 Task: Research Airbnb options in Curicó, Chile from 12th  December, 2023 to 15th December, 2023 for 3 adults.2 bedrooms having 3 beds and 1 bathroom. Property type can be flat. Look for 3 properties as per requirement.
Action: Mouse moved to (514, 98)
Screenshot: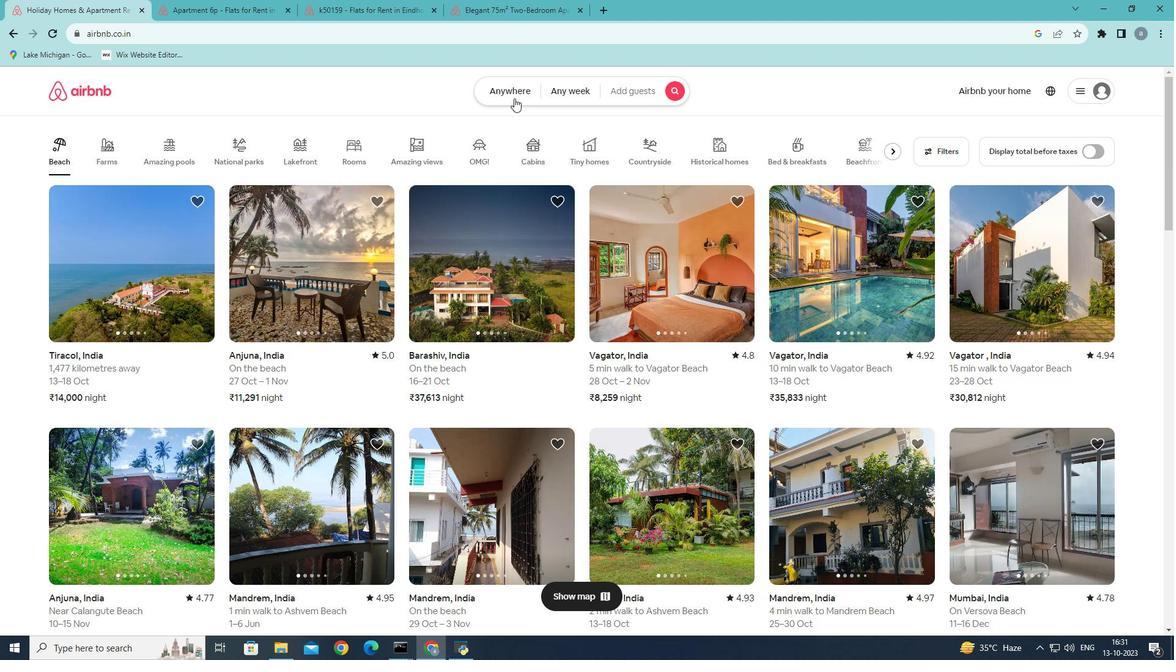
Action: Mouse pressed left at (514, 98)
Screenshot: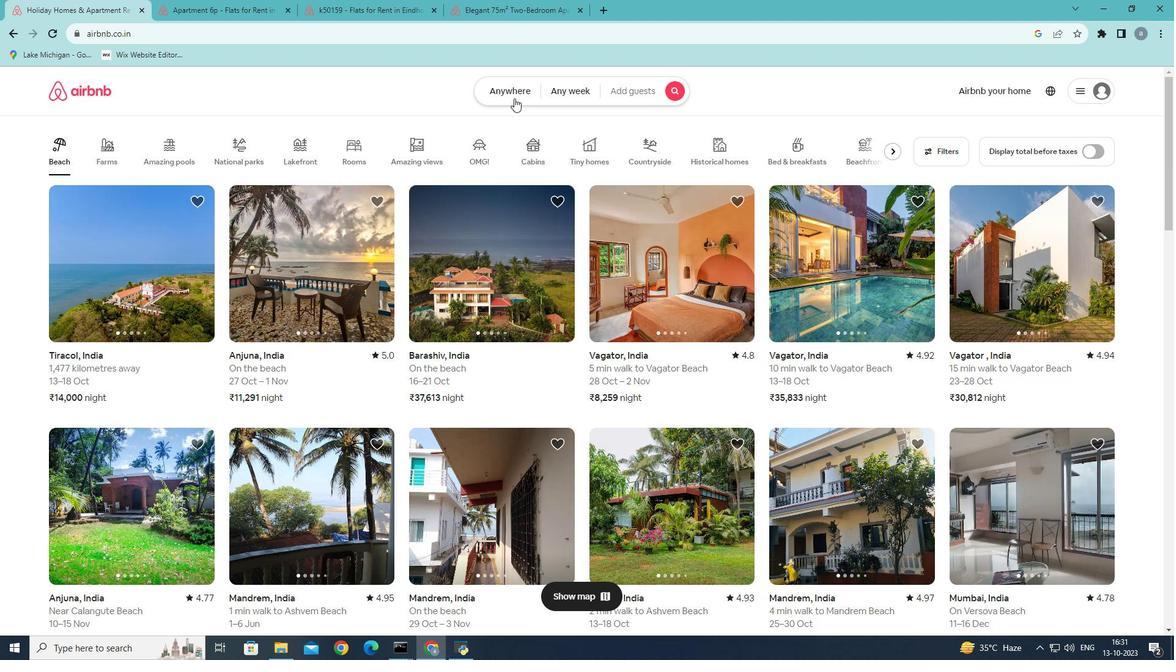 
Action: Mouse moved to (367, 143)
Screenshot: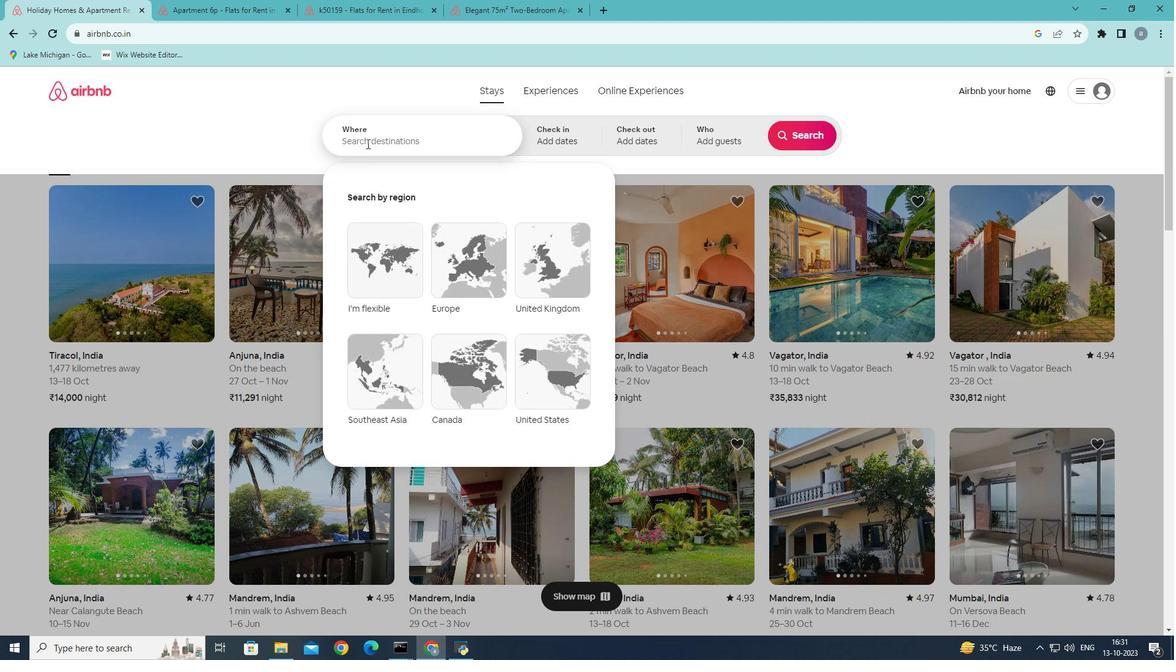 
Action: Mouse pressed left at (367, 143)
Screenshot: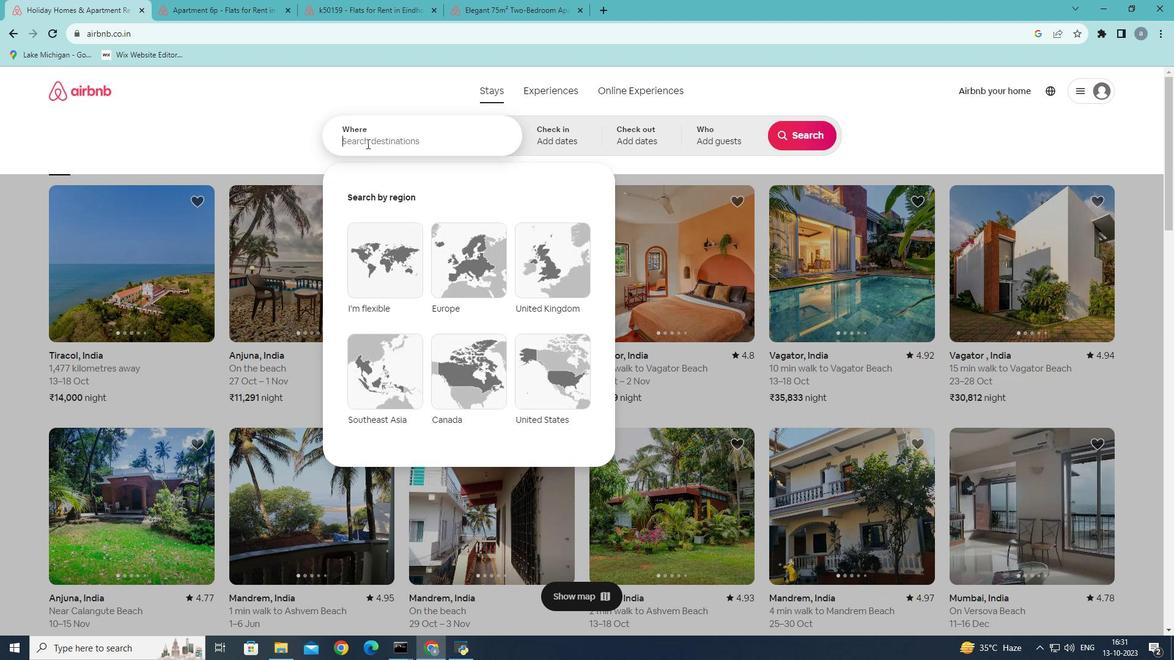 
Action: Key pressed <Key.shift>Curico
Screenshot: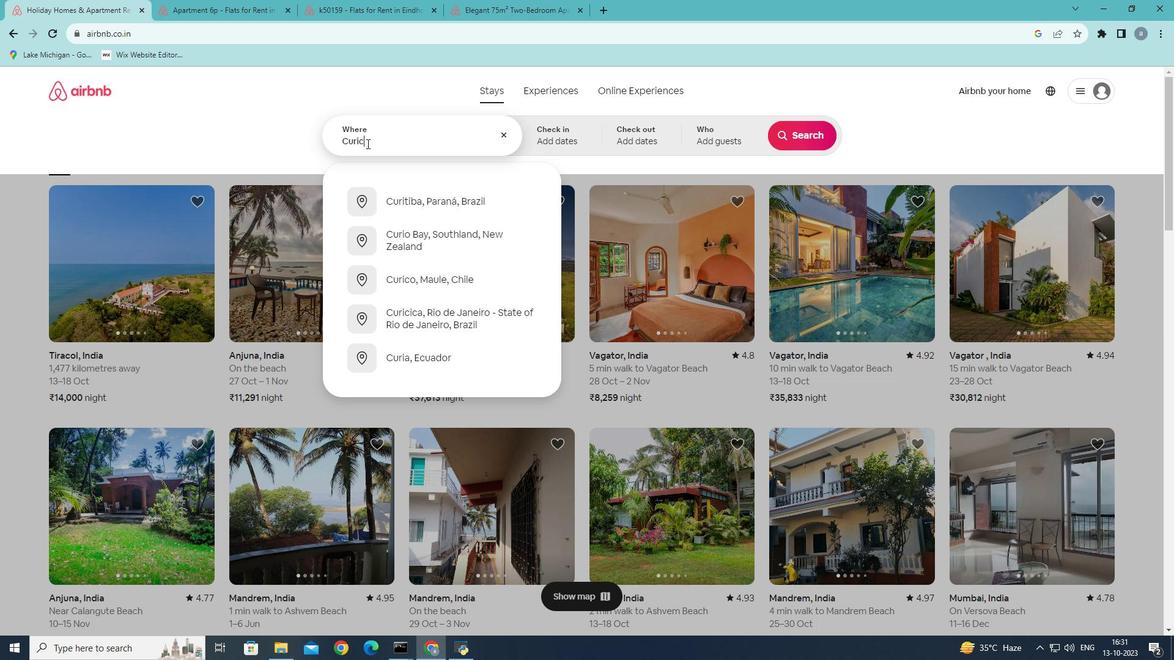 
Action: Mouse moved to (427, 209)
Screenshot: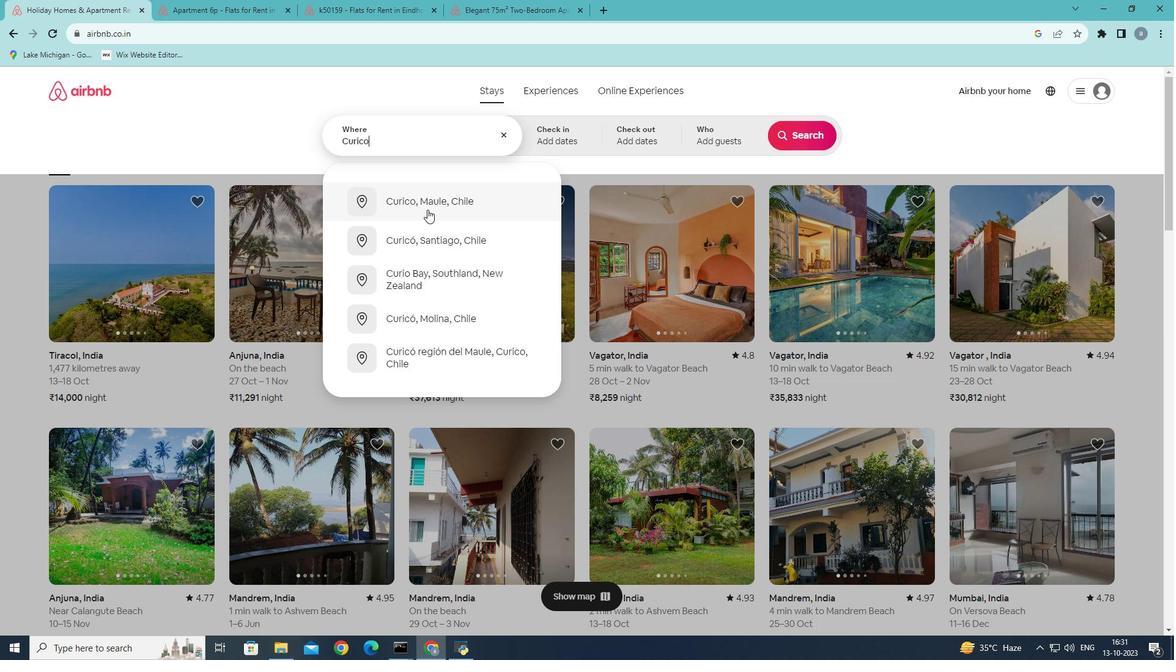 
Action: Mouse pressed left at (427, 209)
Screenshot: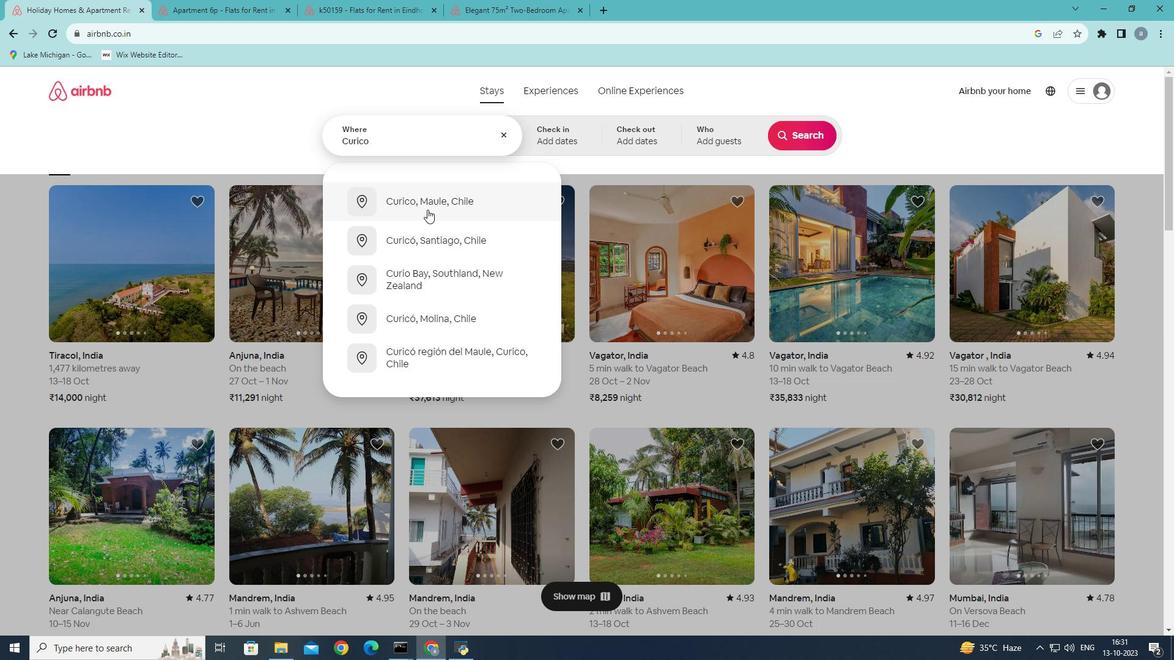 
Action: Mouse moved to (797, 232)
Screenshot: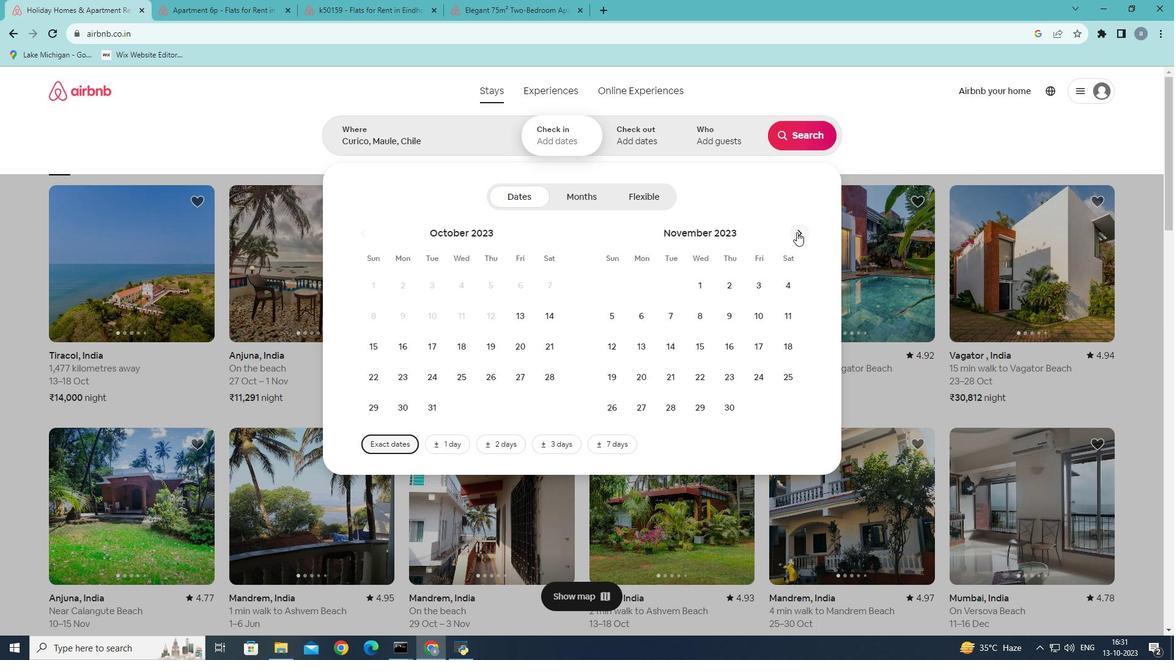 
Action: Mouse pressed left at (797, 232)
Screenshot: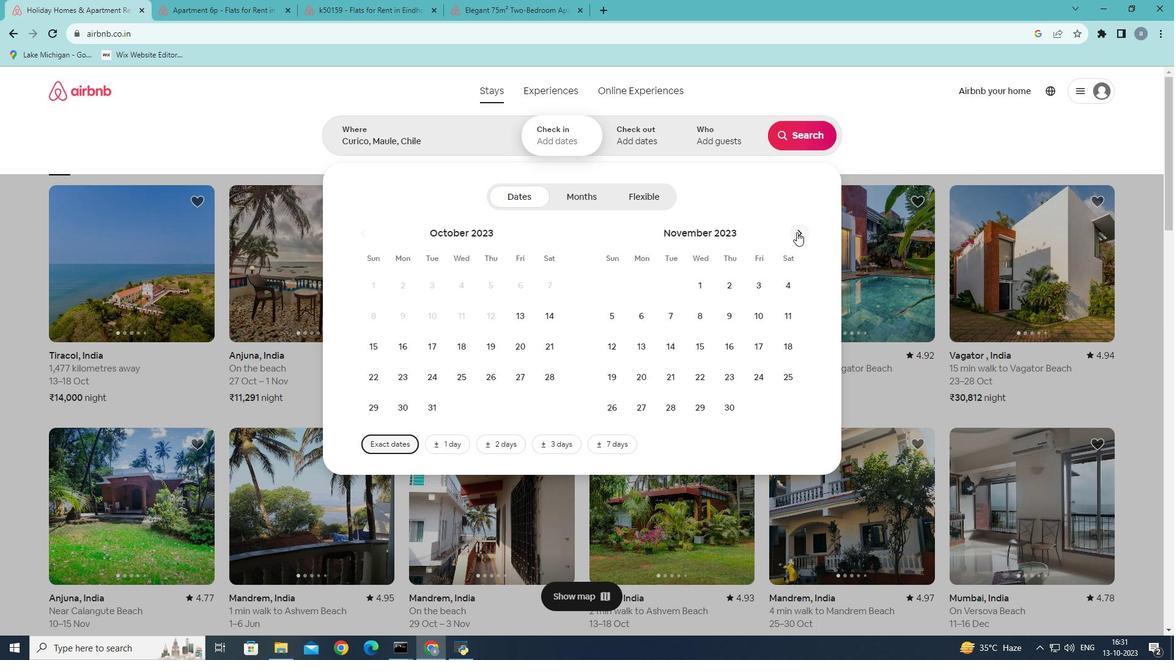 
Action: Mouse pressed left at (797, 232)
Screenshot: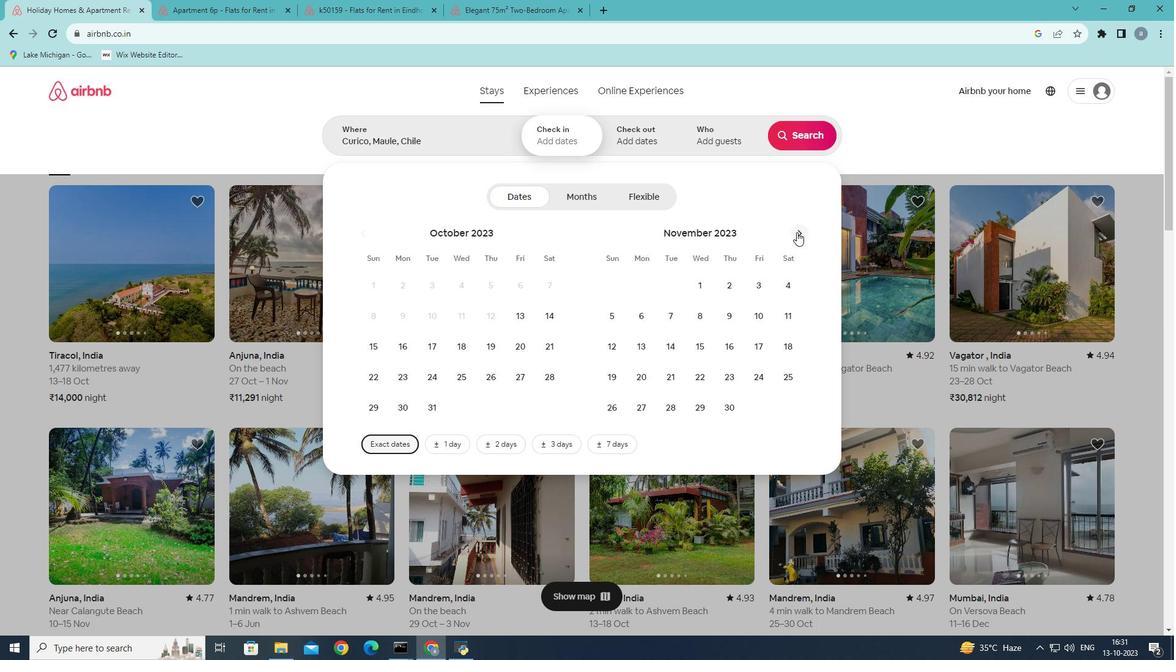 
Action: Mouse moved to (666, 342)
Screenshot: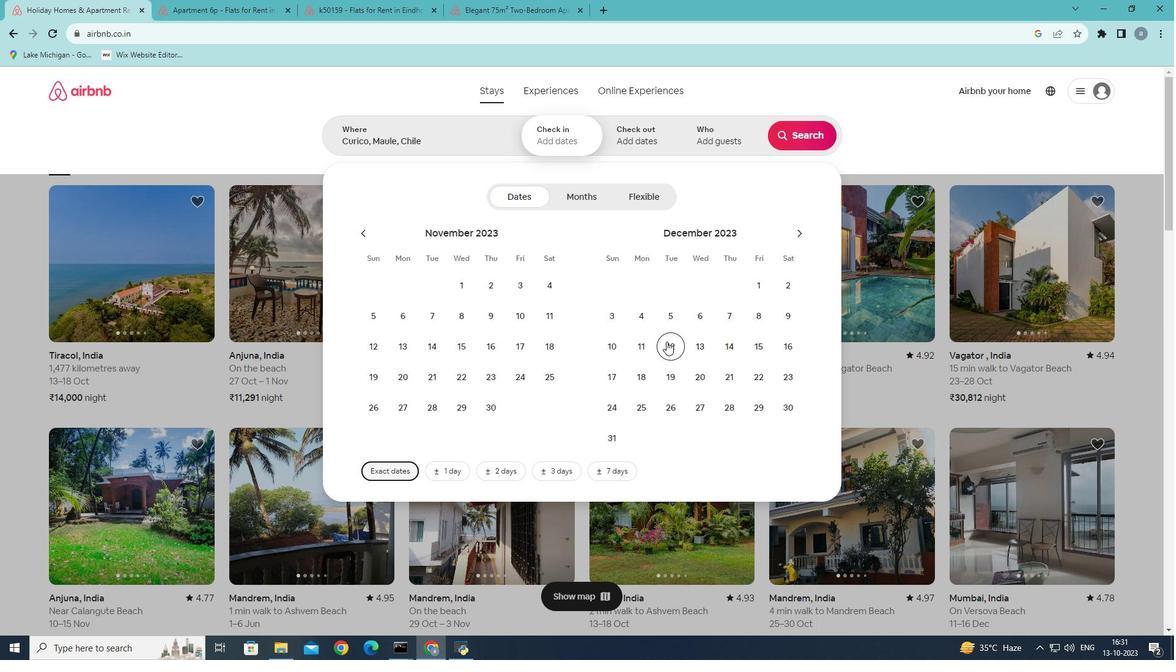 
Action: Mouse pressed left at (666, 342)
Screenshot: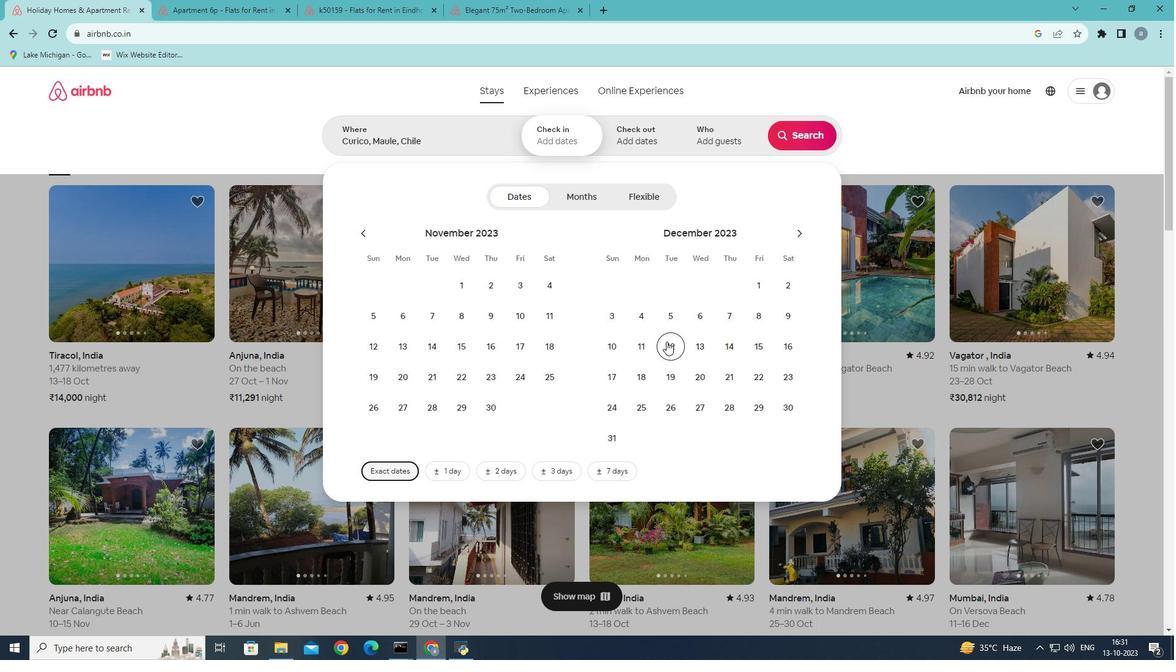 
Action: Mouse moved to (764, 346)
Screenshot: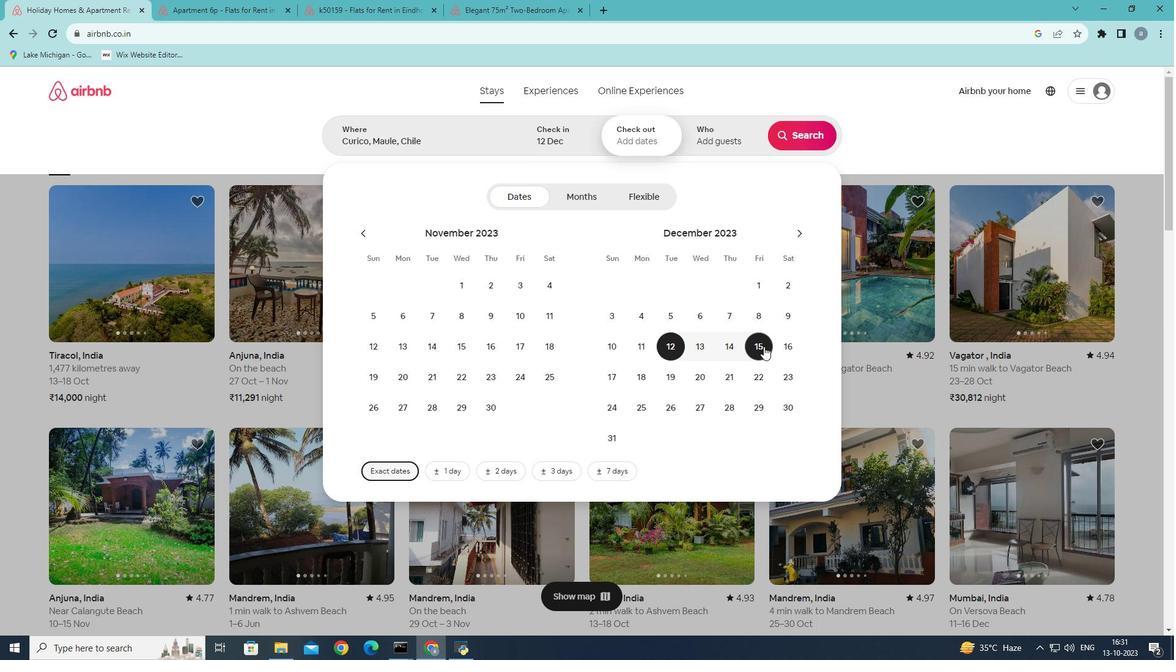 
Action: Mouse pressed left at (764, 346)
Screenshot: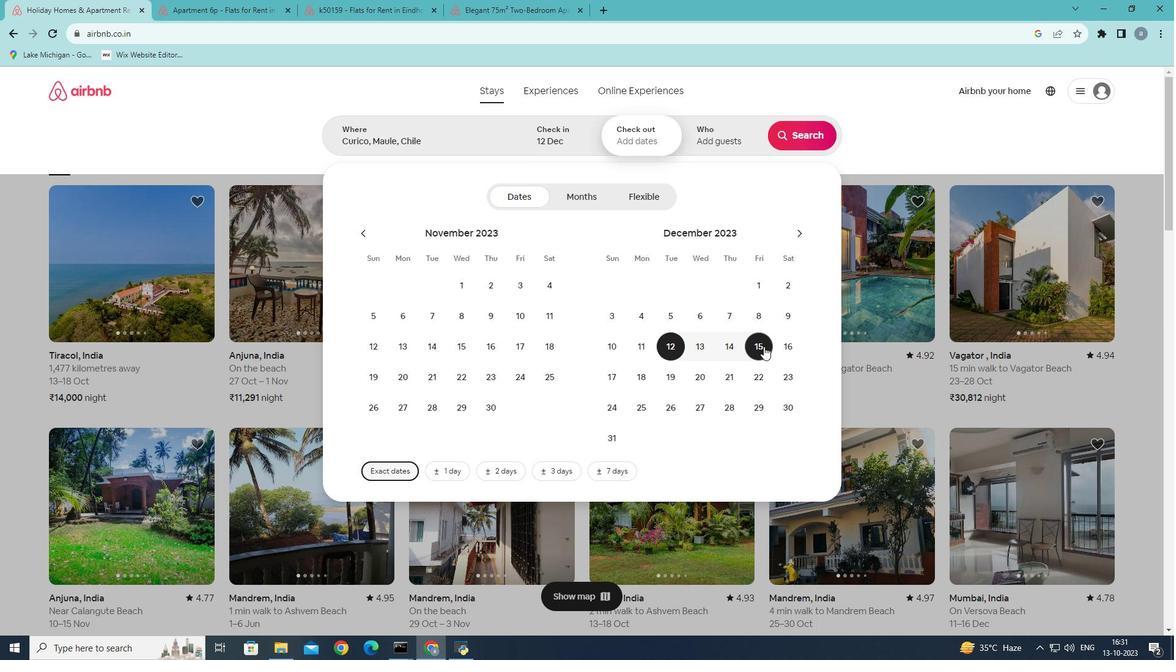 
Action: Mouse moved to (739, 137)
Screenshot: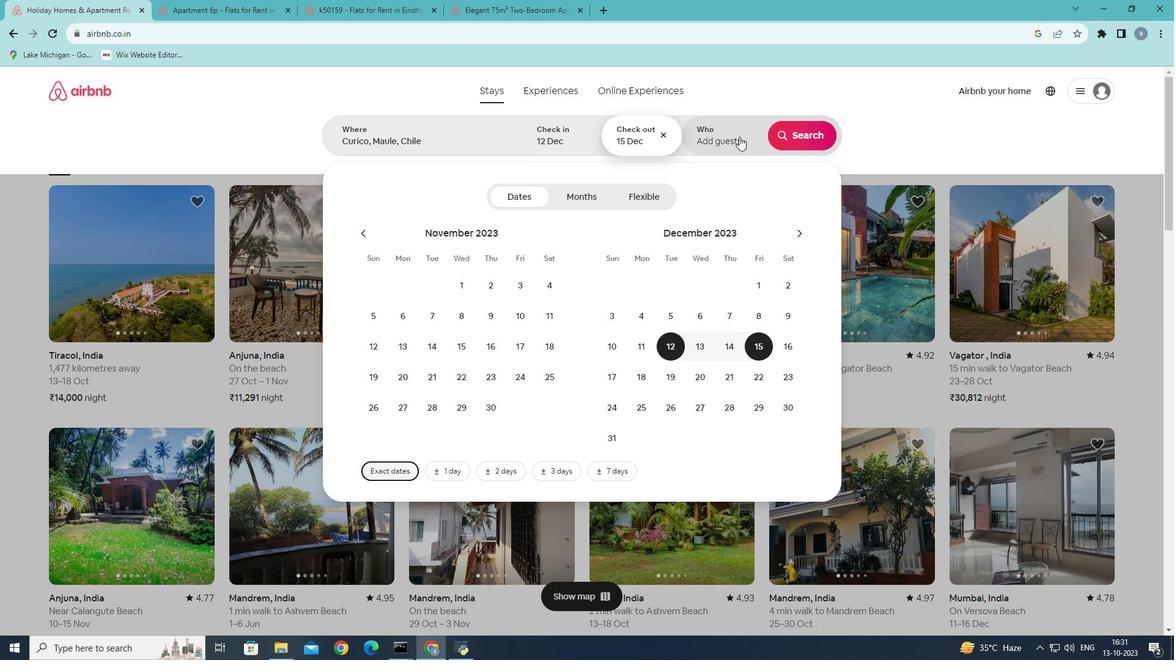 
Action: Mouse pressed left at (739, 137)
Screenshot: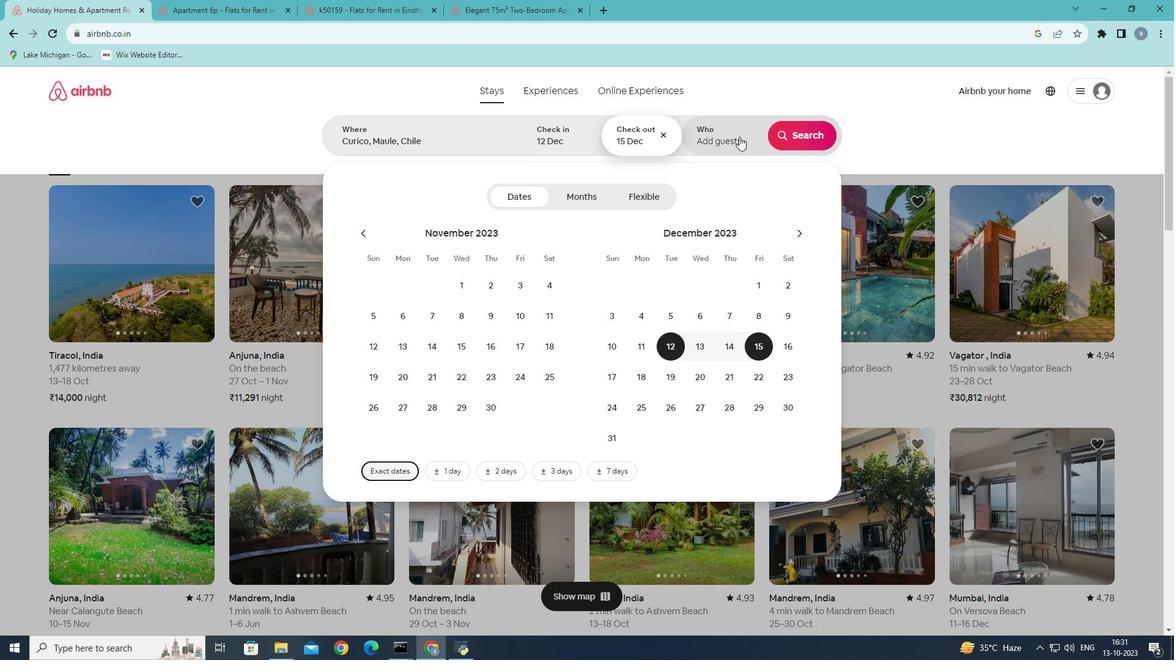 
Action: Mouse moved to (810, 201)
Screenshot: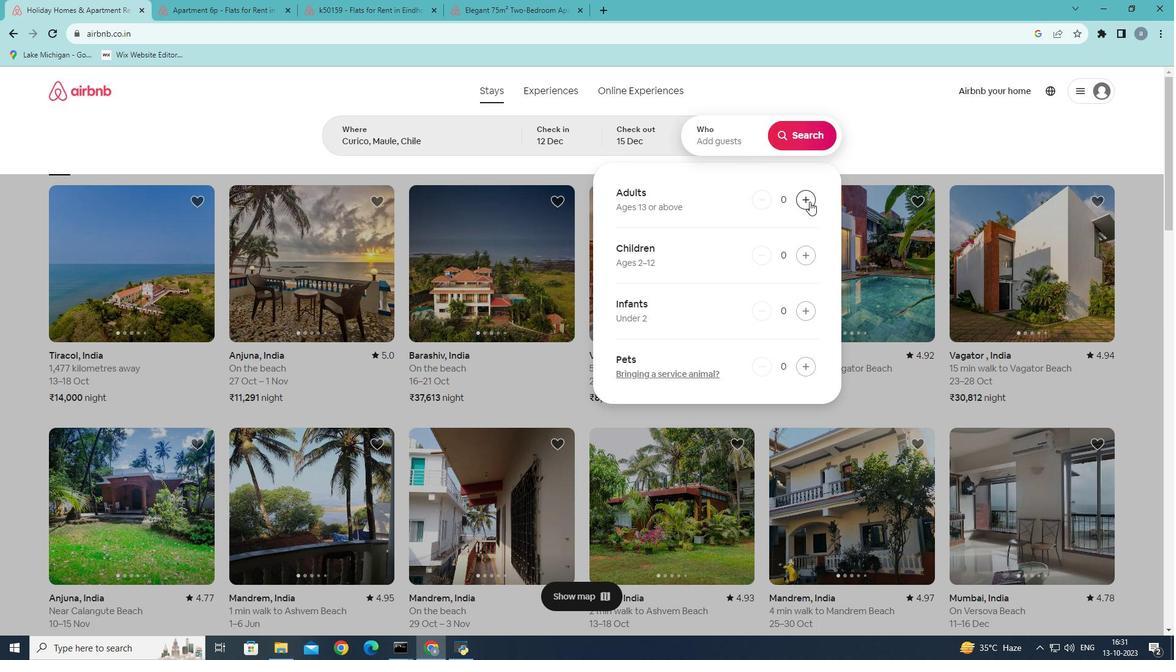 
Action: Mouse pressed left at (810, 201)
Screenshot: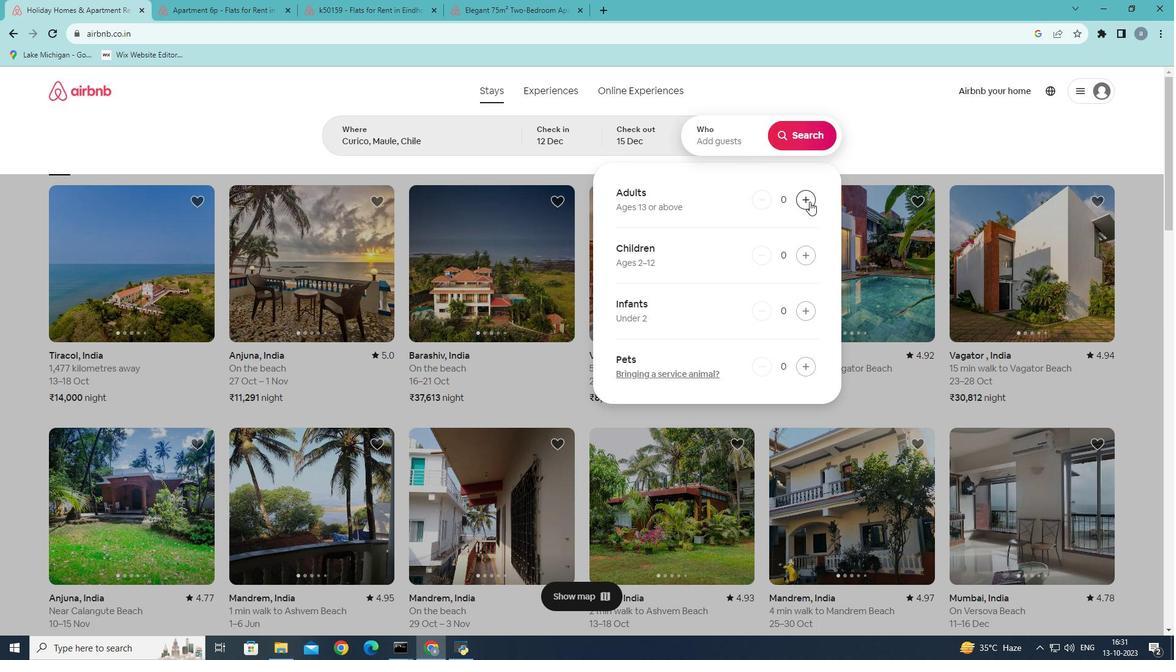 
Action: Mouse pressed left at (810, 201)
Screenshot: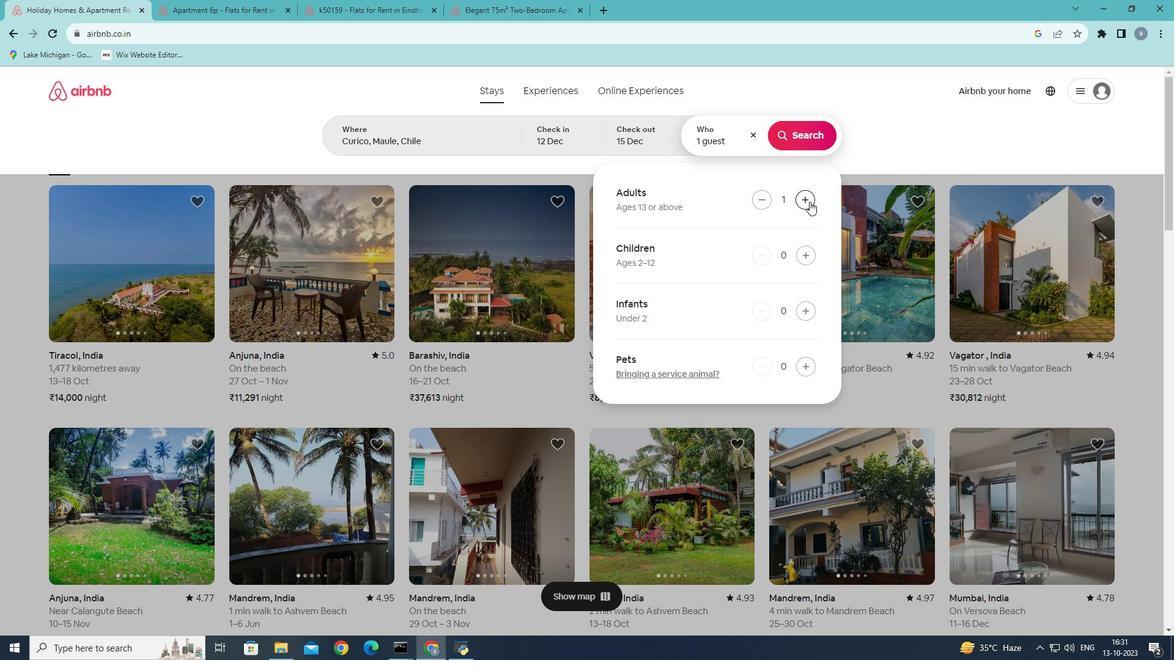 
Action: Mouse pressed left at (810, 201)
Screenshot: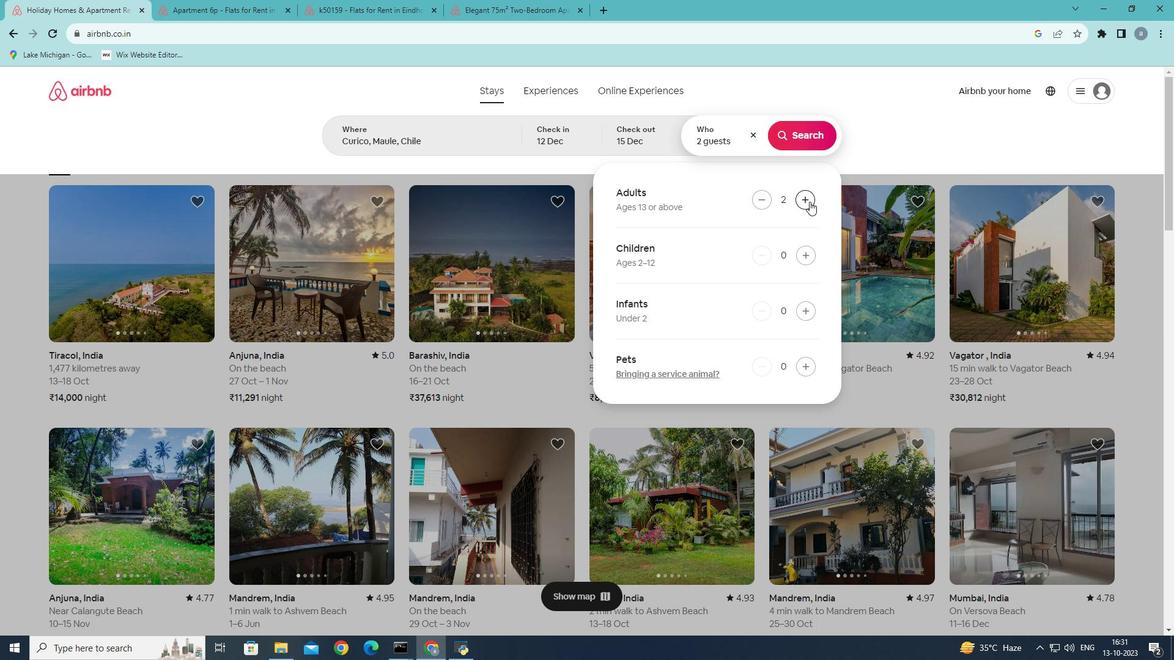 
Action: Mouse moved to (808, 129)
Screenshot: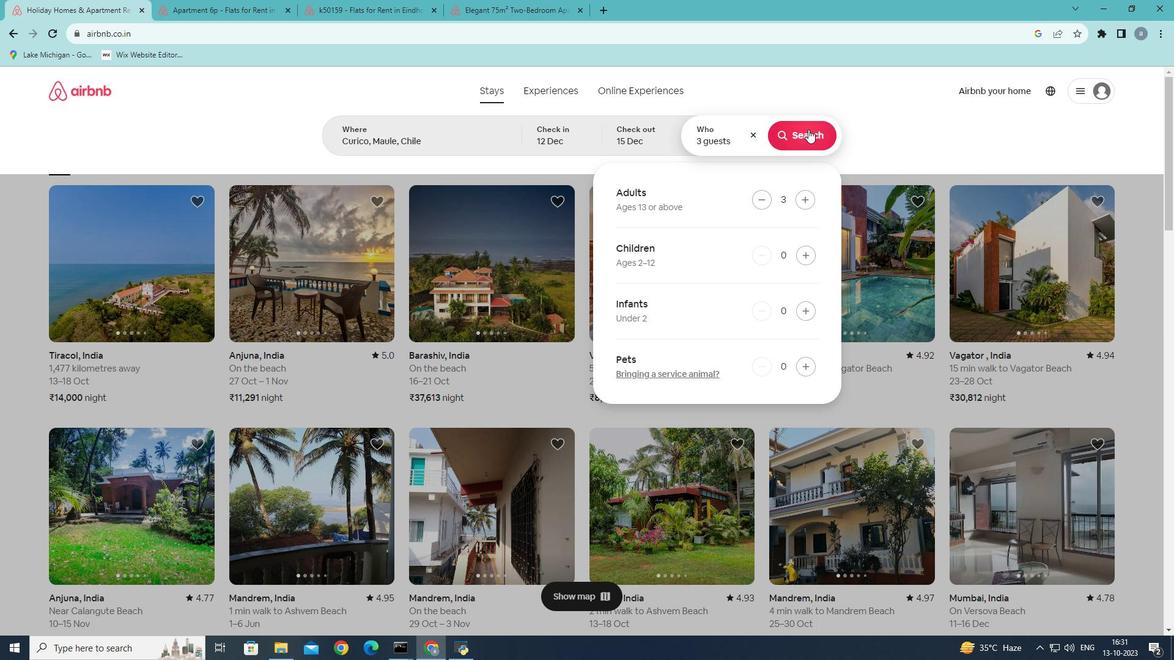 
Action: Mouse pressed left at (808, 129)
Screenshot: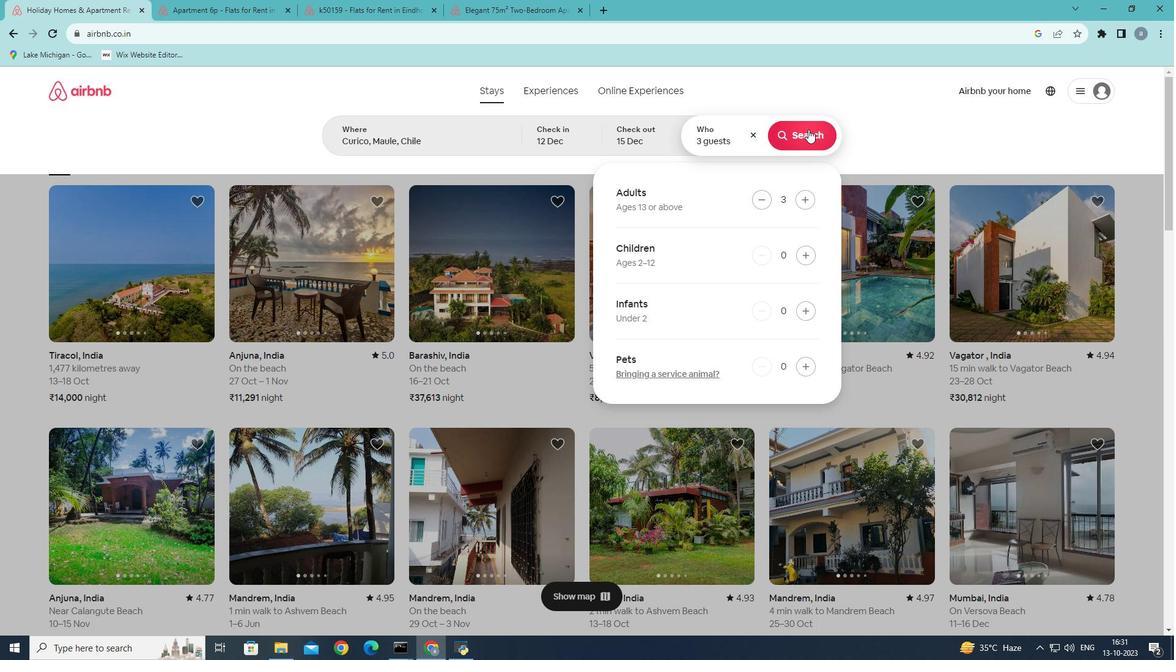 
Action: Mouse moved to (991, 139)
Screenshot: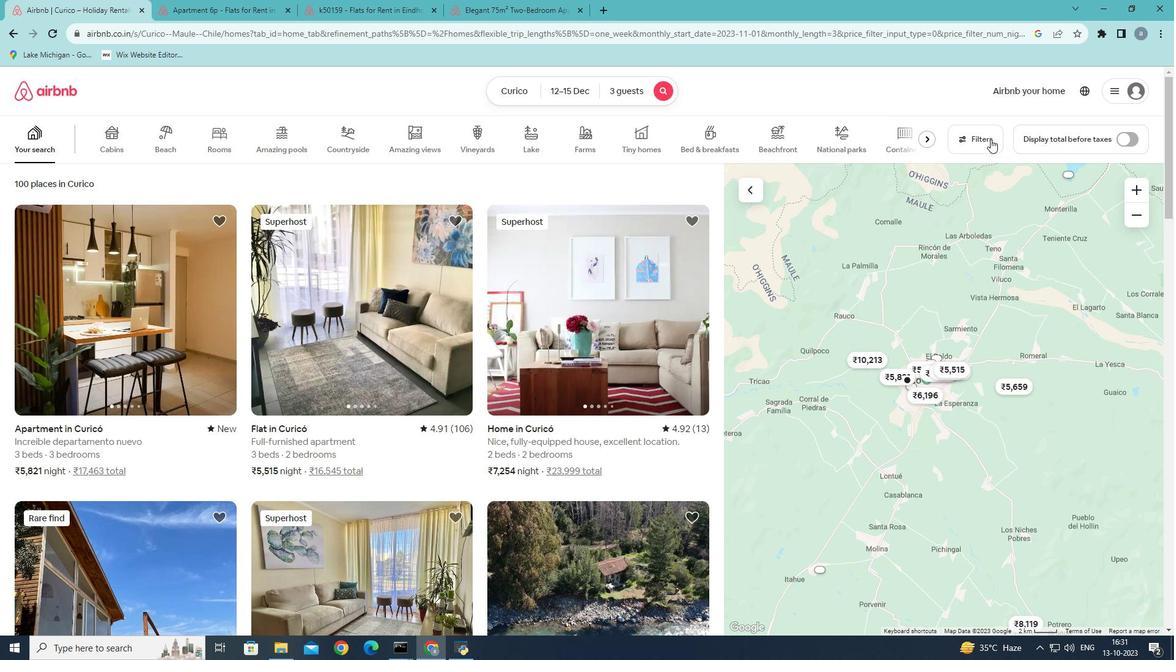 
Action: Mouse pressed left at (991, 139)
Screenshot: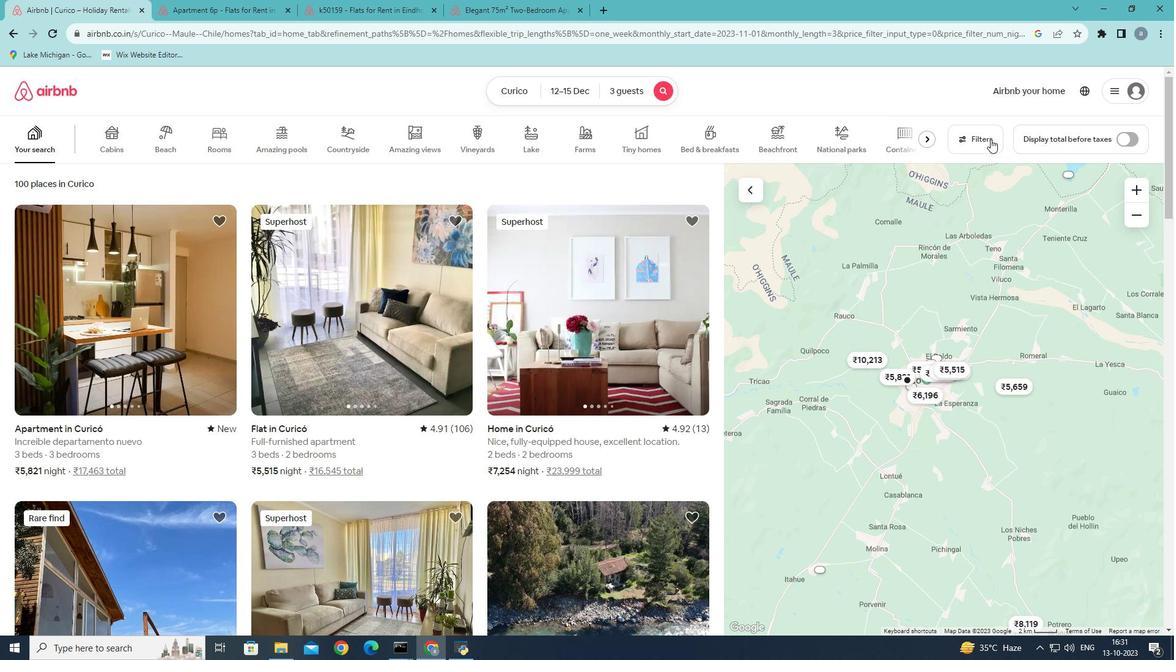 
Action: Mouse moved to (542, 387)
Screenshot: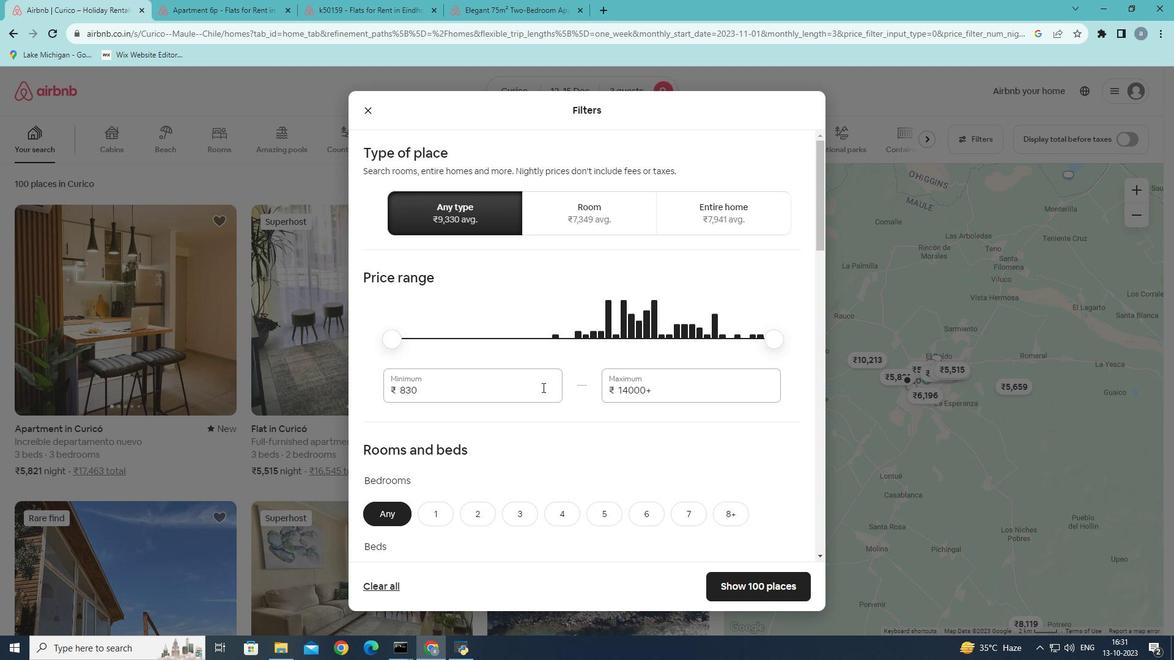 
Action: Mouse scrolled (542, 387) with delta (0, 0)
Screenshot: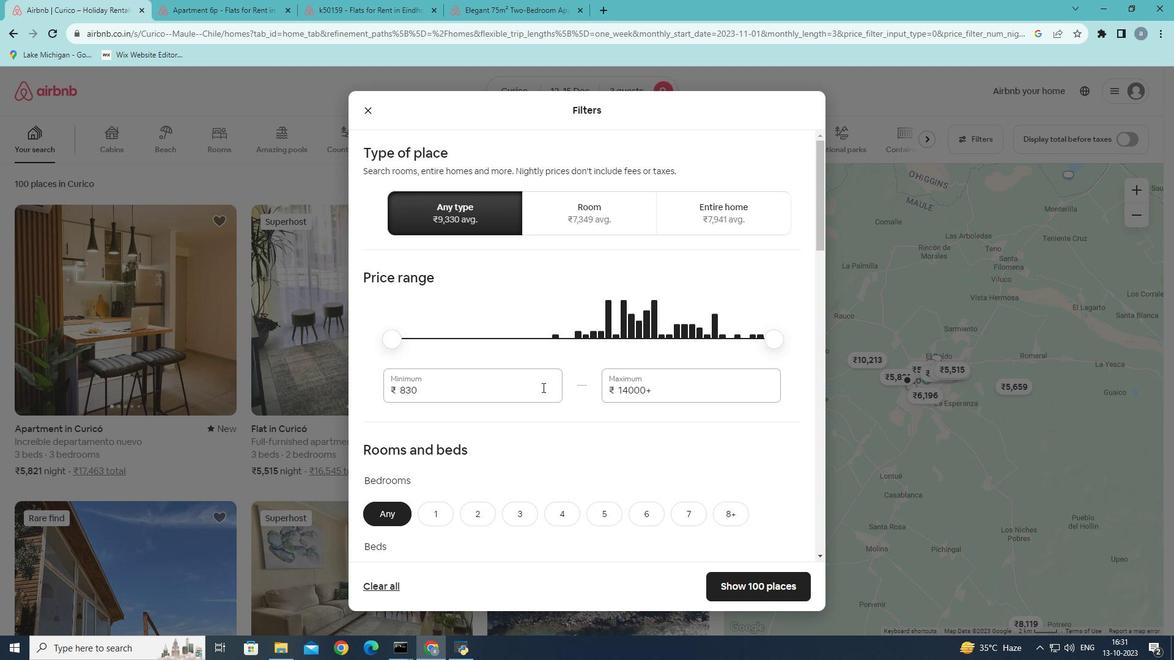 
Action: Mouse scrolled (542, 387) with delta (0, 0)
Screenshot: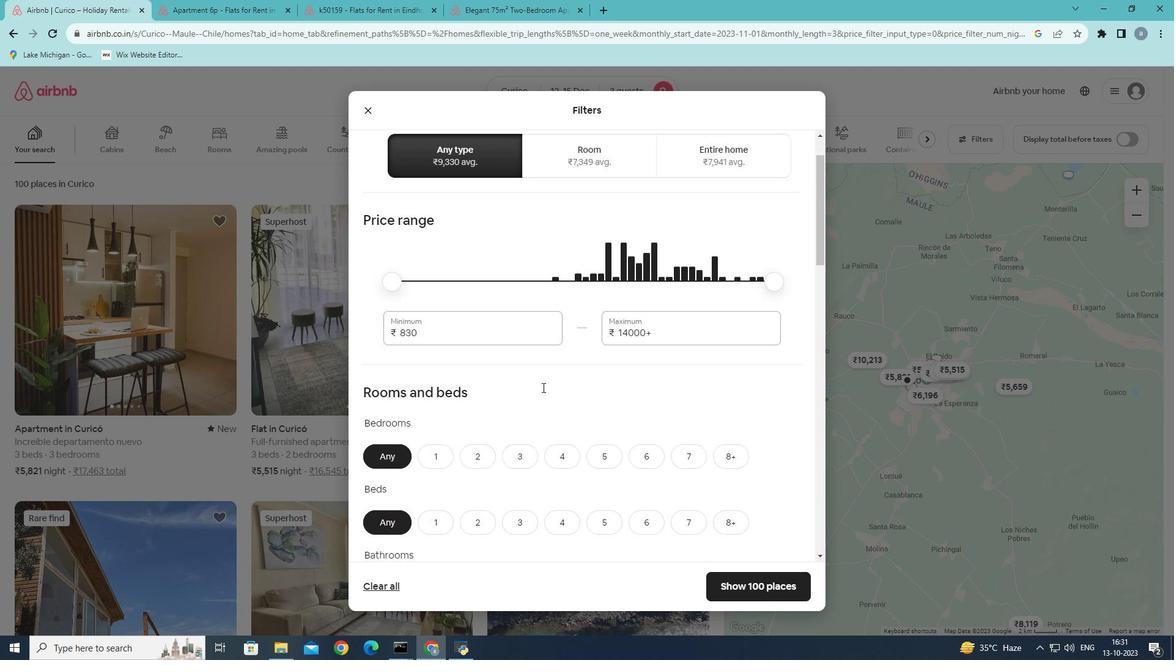 
Action: Mouse moved to (476, 392)
Screenshot: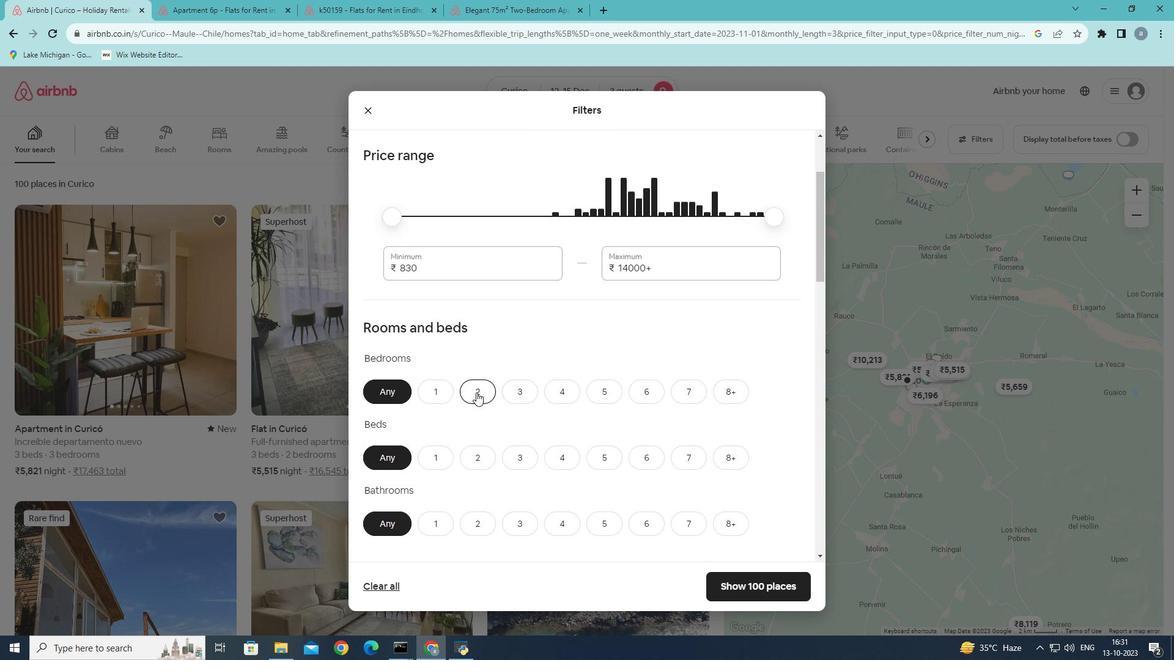 
Action: Mouse pressed left at (476, 392)
Screenshot: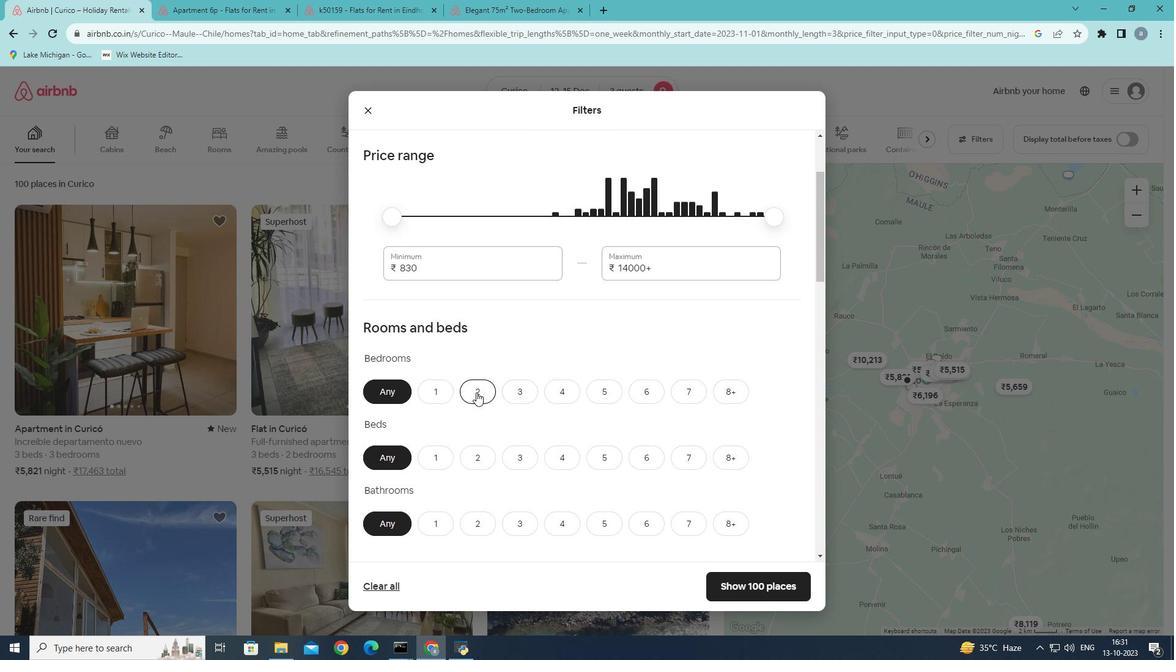 
Action: Mouse moved to (525, 461)
Screenshot: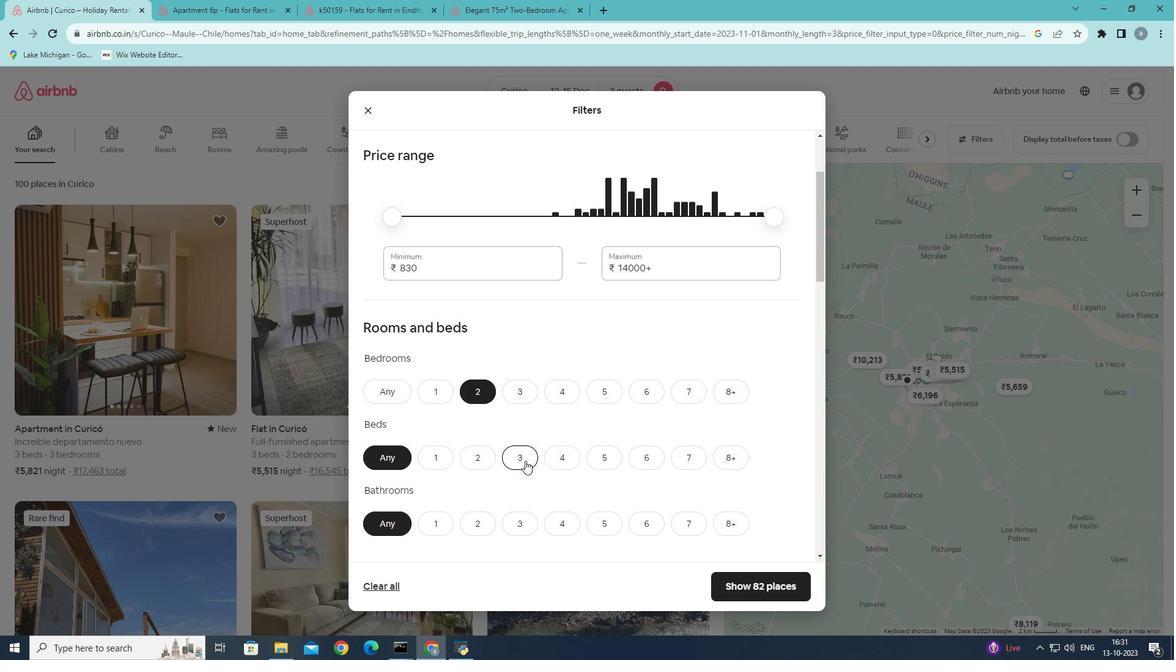 
Action: Mouse pressed left at (525, 461)
Screenshot: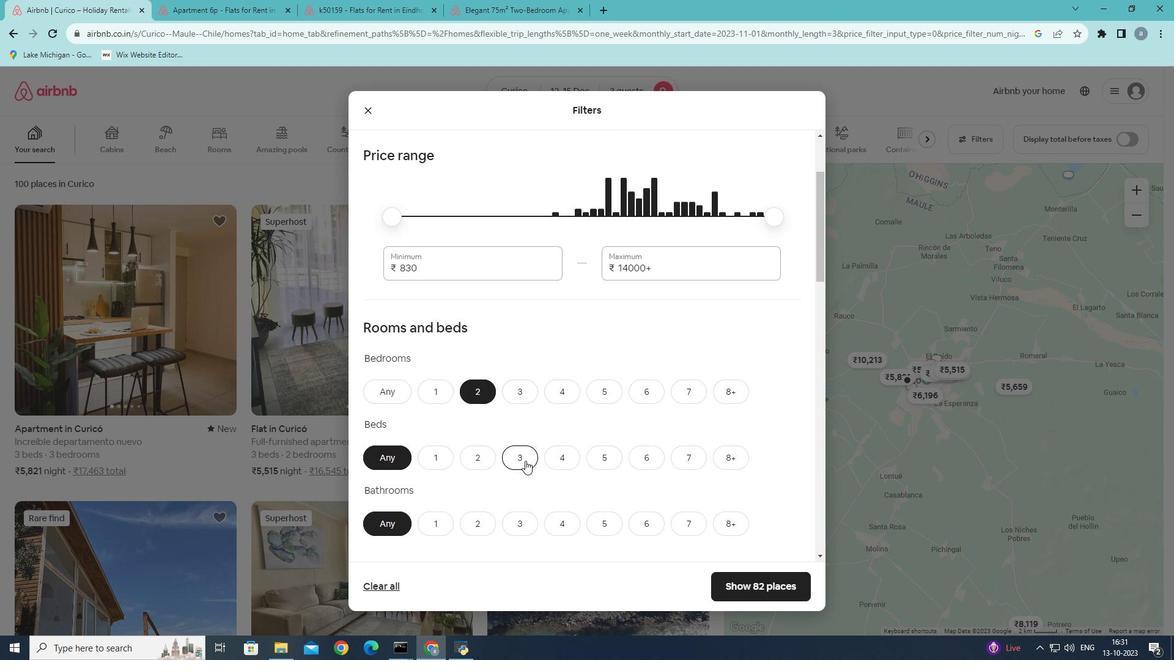 
Action: Mouse moved to (441, 517)
Screenshot: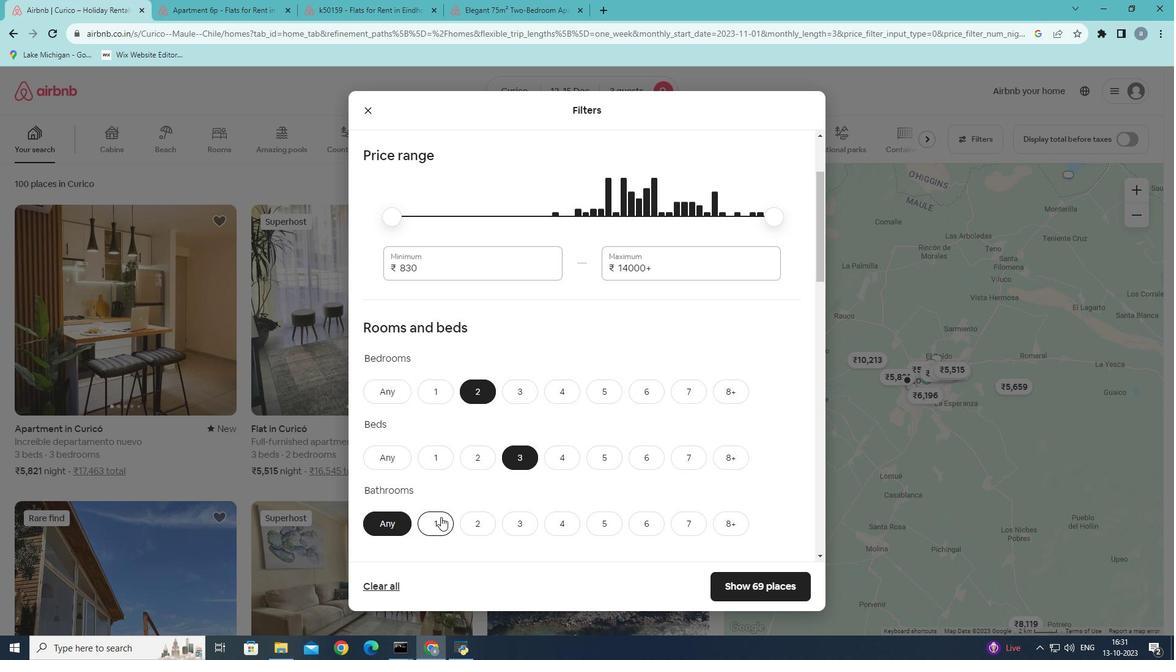 
Action: Mouse pressed left at (441, 517)
Screenshot: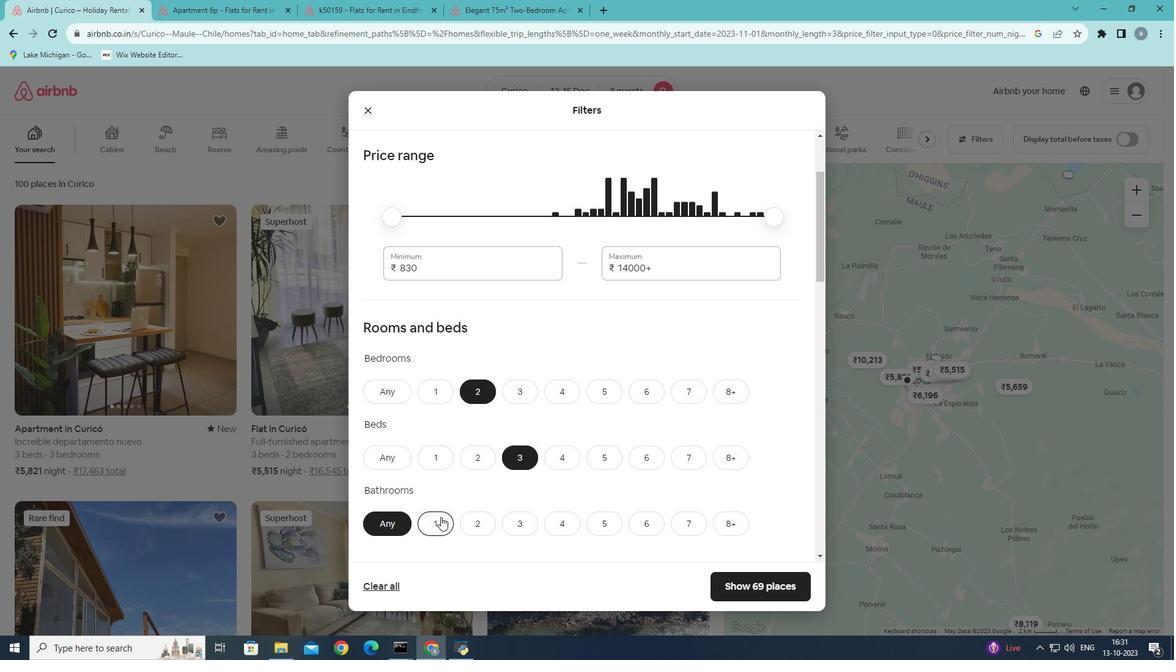 
Action: Mouse moved to (546, 414)
Screenshot: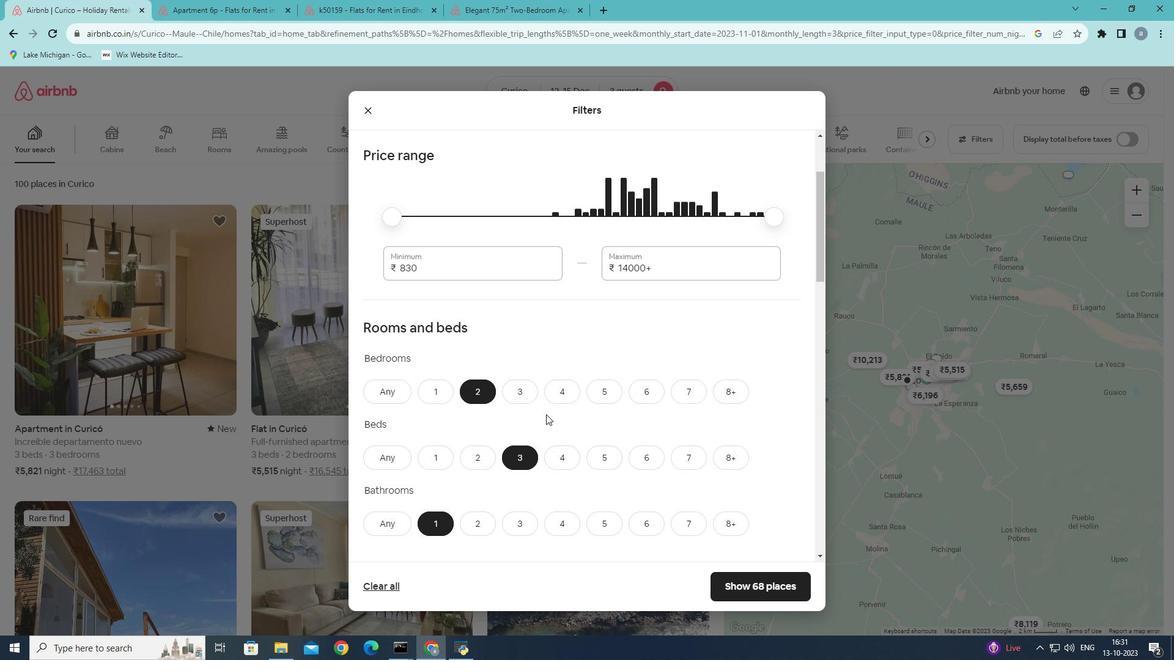 
Action: Mouse scrolled (546, 414) with delta (0, 0)
Screenshot: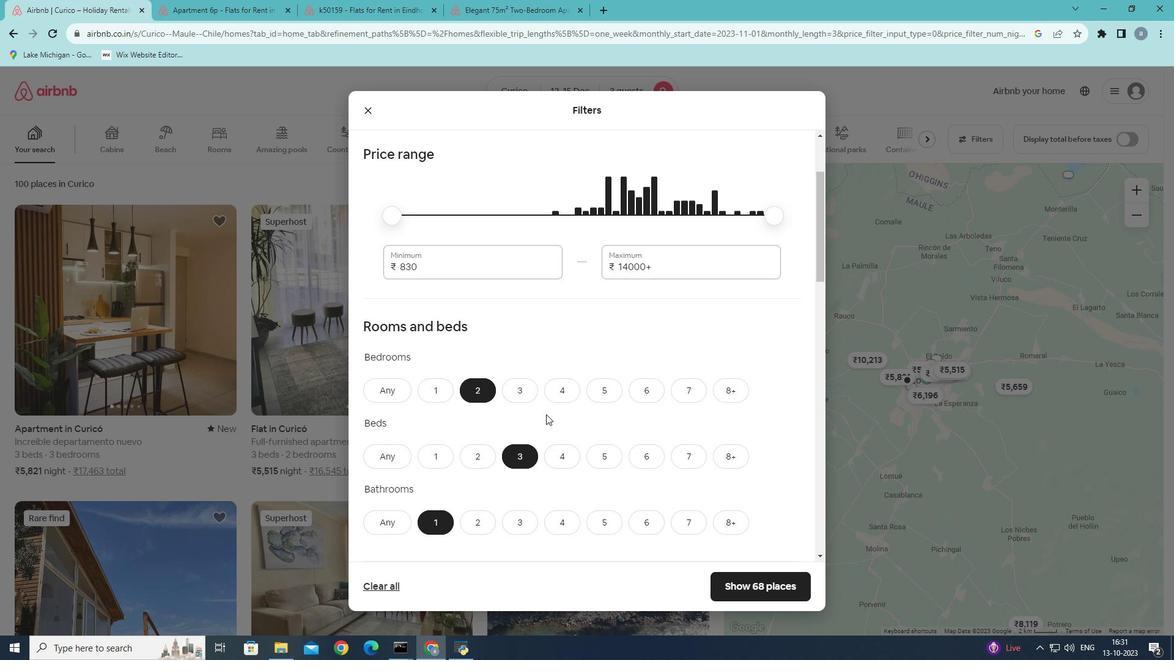 
Action: Mouse scrolled (546, 414) with delta (0, 0)
Screenshot: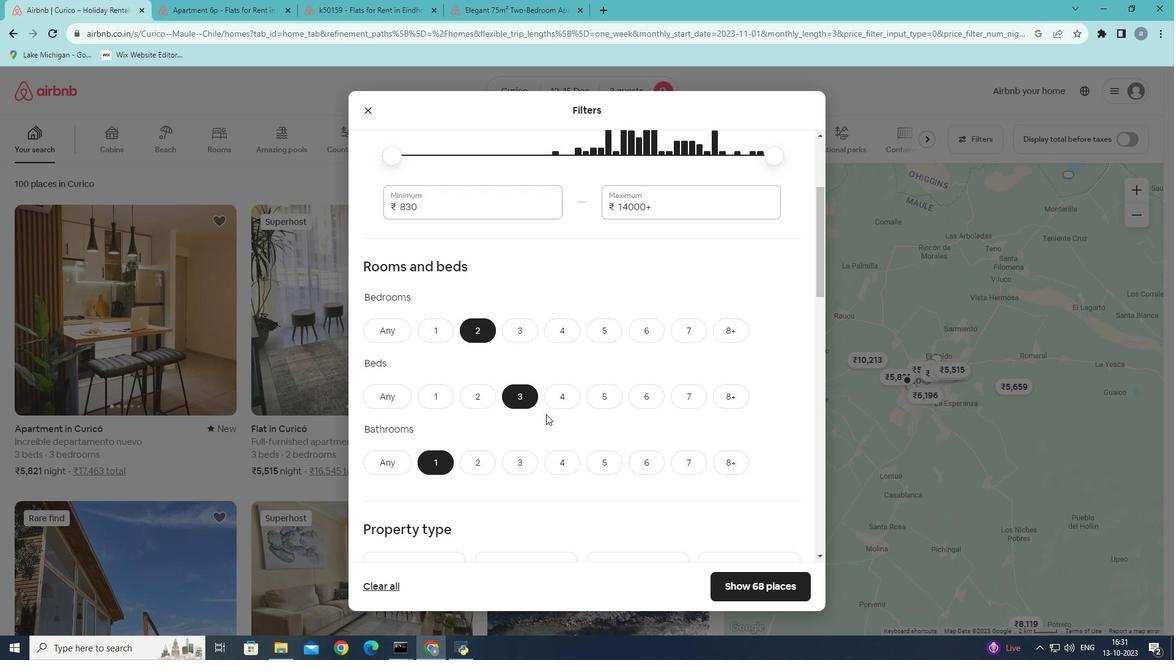
Action: Mouse scrolled (546, 414) with delta (0, 0)
Screenshot: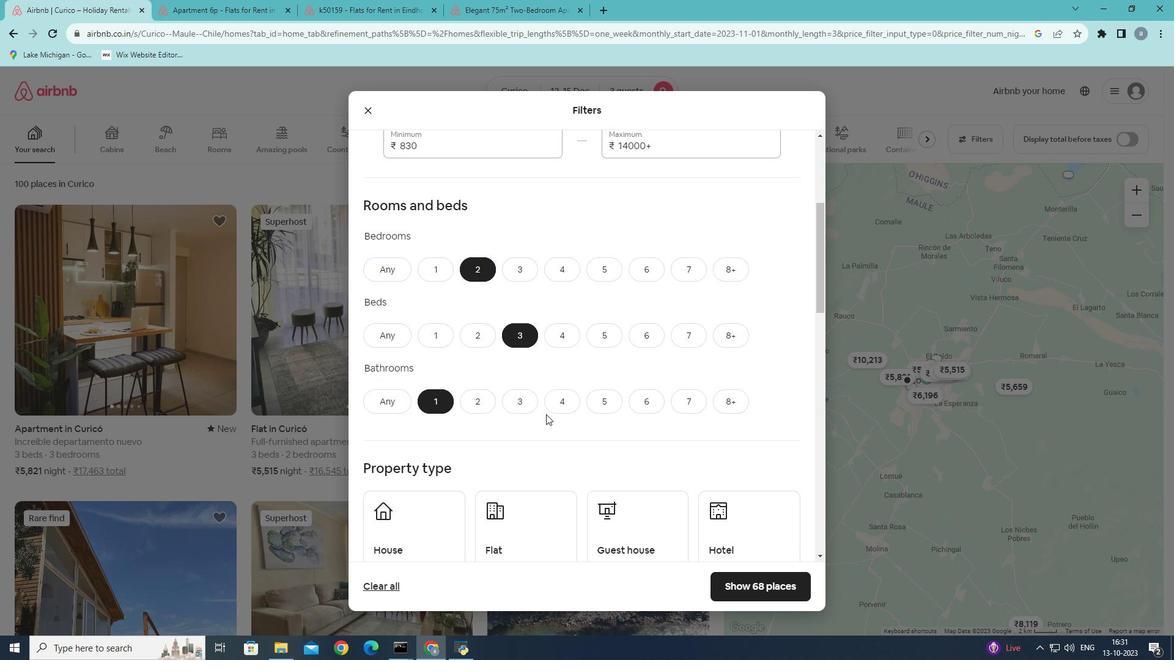 
Action: Mouse scrolled (546, 414) with delta (0, 0)
Screenshot: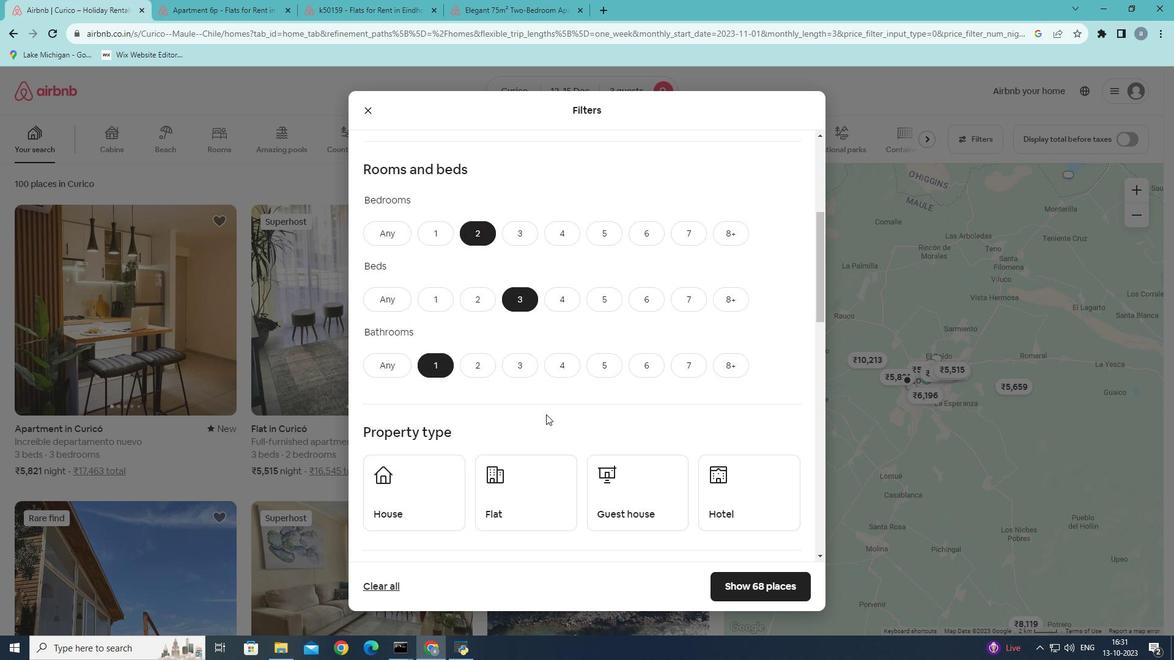 
Action: Mouse moved to (528, 429)
Screenshot: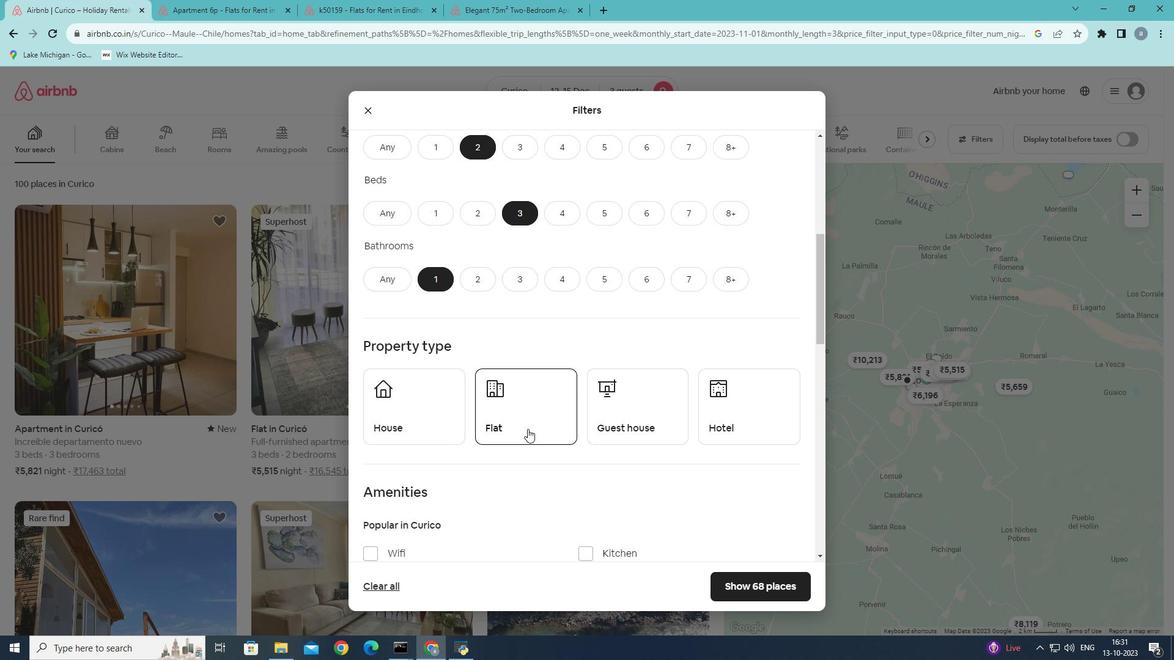 
Action: Mouse pressed left at (528, 429)
Screenshot: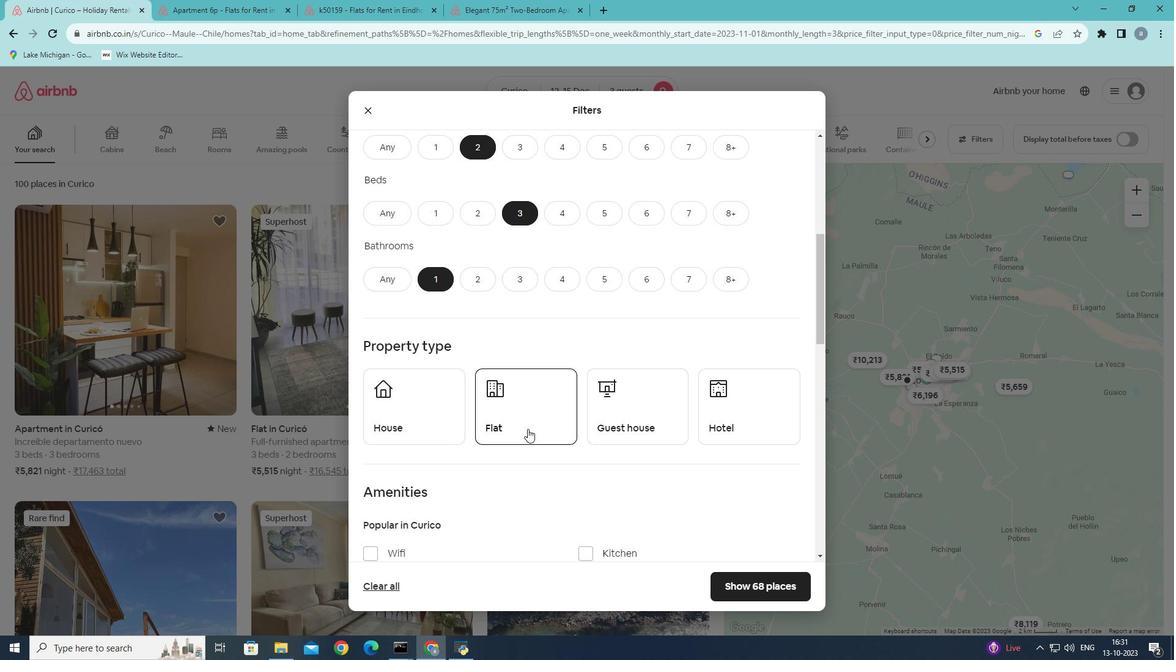 
Action: Mouse moved to (567, 460)
Screenshot: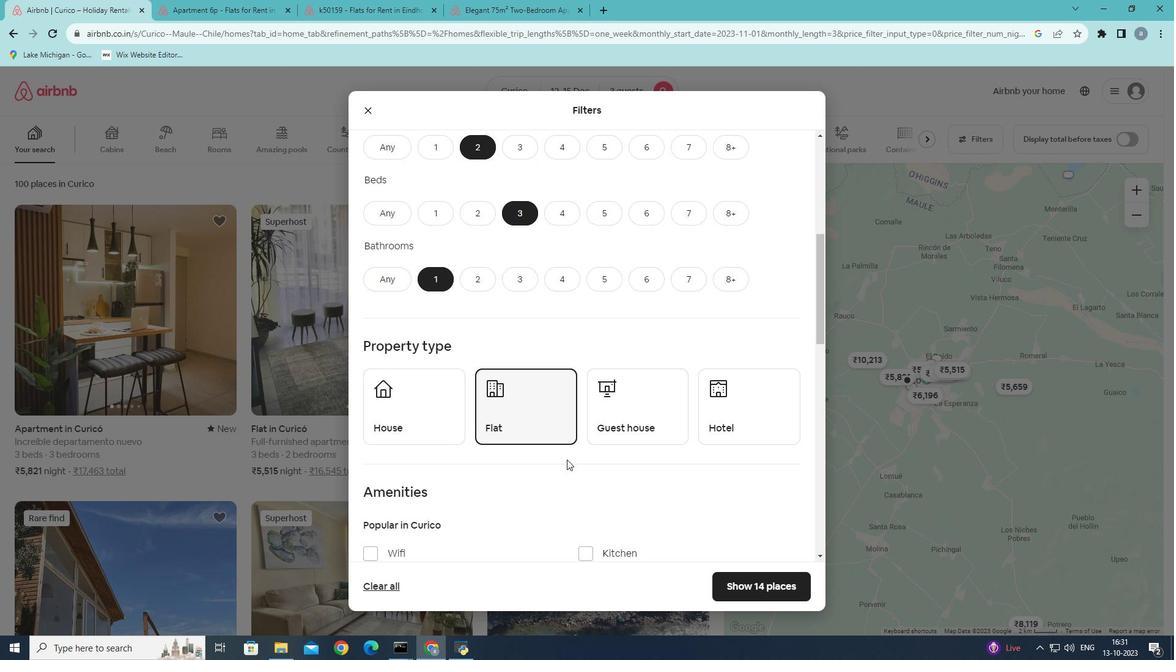 
Action: Mouse scrolled (567, 459) with delta (0, 0)
Screenshot: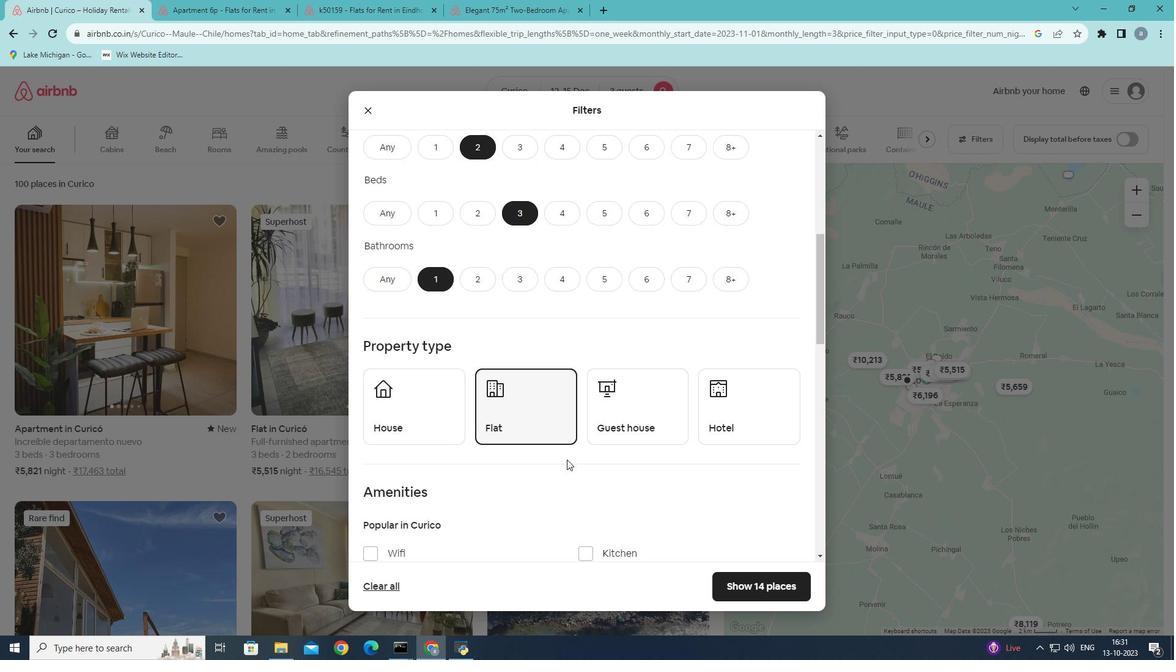 
Action: Mouse scrolled (567, 459) with delta (0, 0)
Screenshot: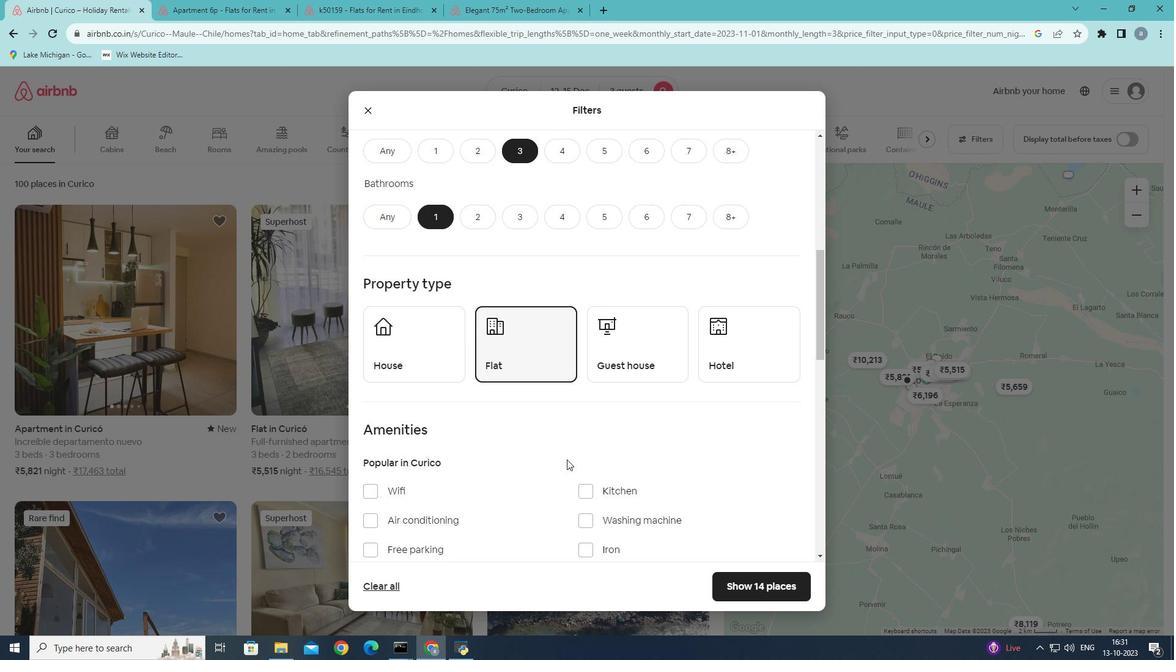 
Action: Mouse scrolled (567, 459) with delta (0, 0)
Screenshot: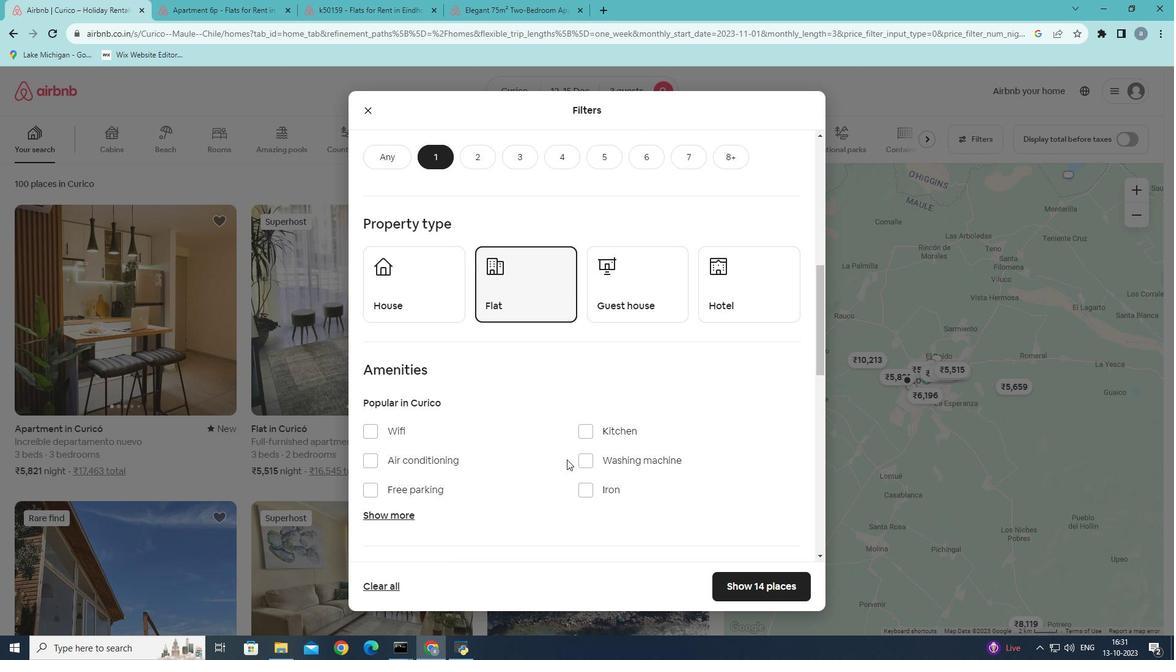 
Action: Mouse moved to (495, 408)
Screenshot: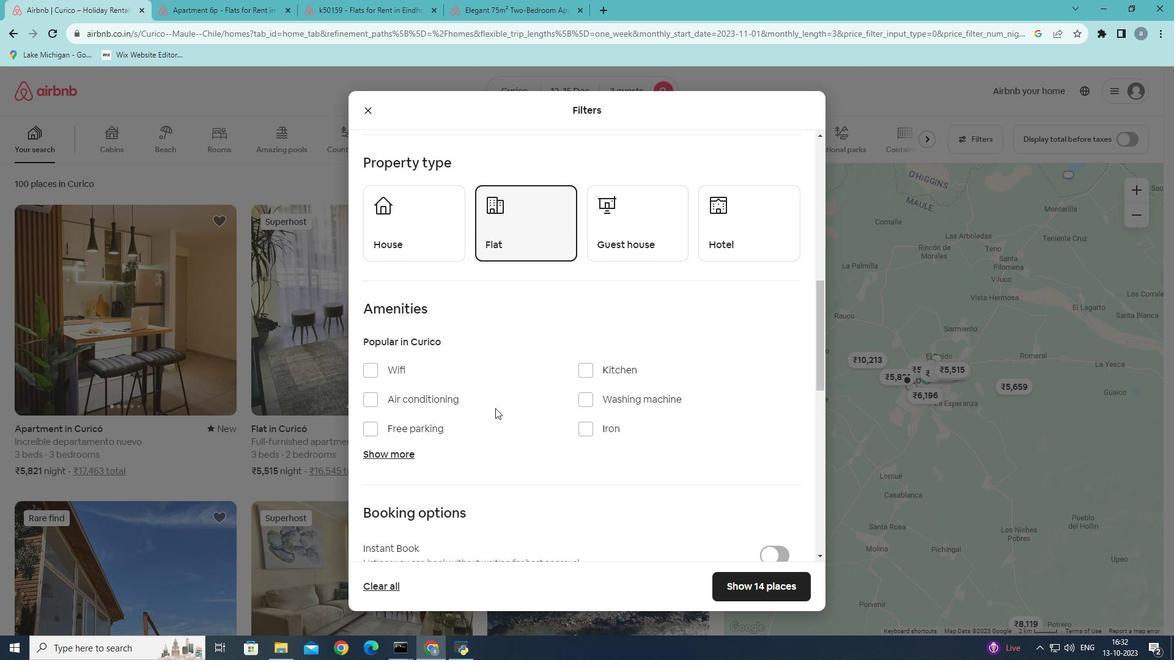 
Action: Mouse scrolled (495, 408) with delta (0, 0)
Screenshot: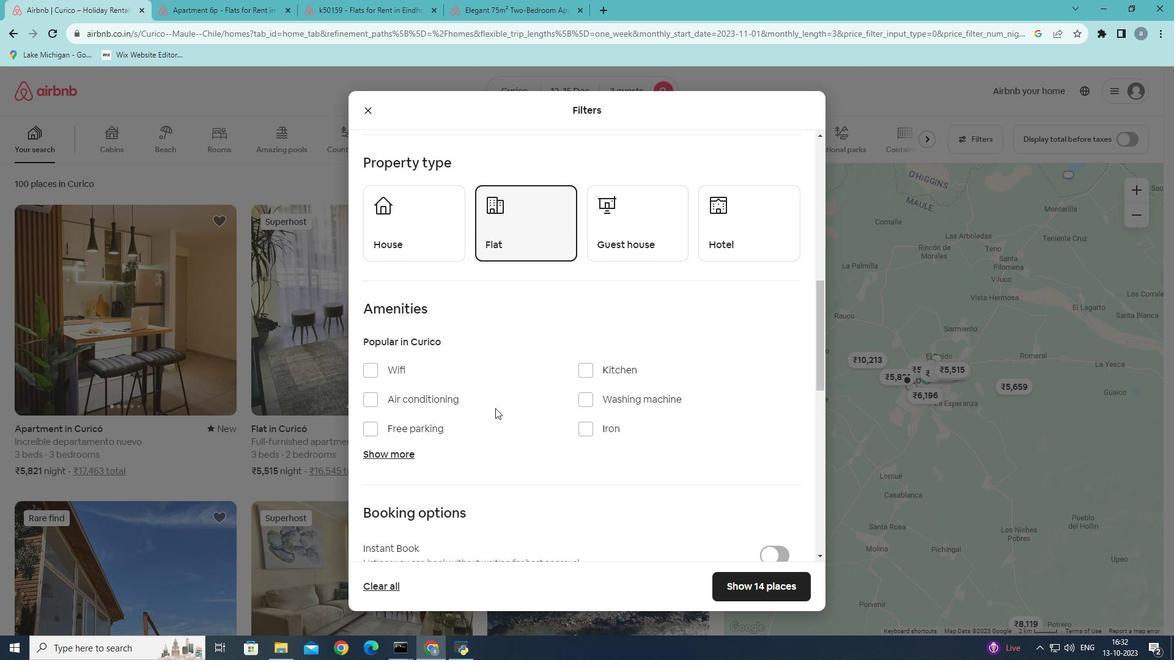 
Action: Mouse moved to (498, 393)
Screenshot: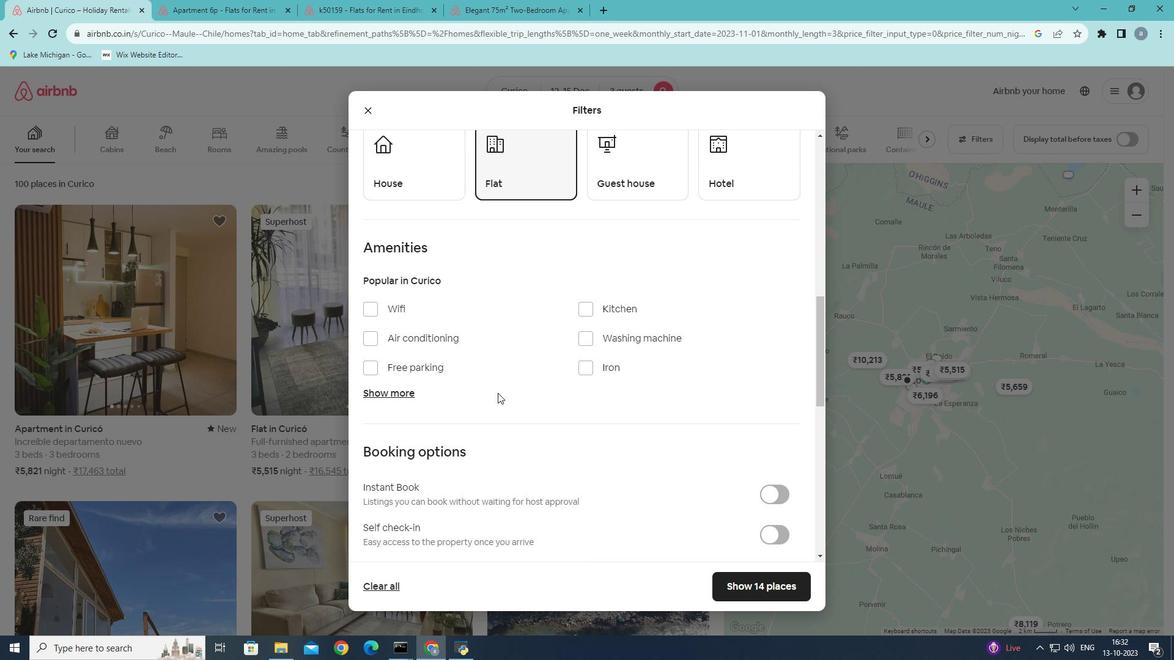 
Action: Mouse scrolled (498, 392) with delta (0, 0)
Screenshot: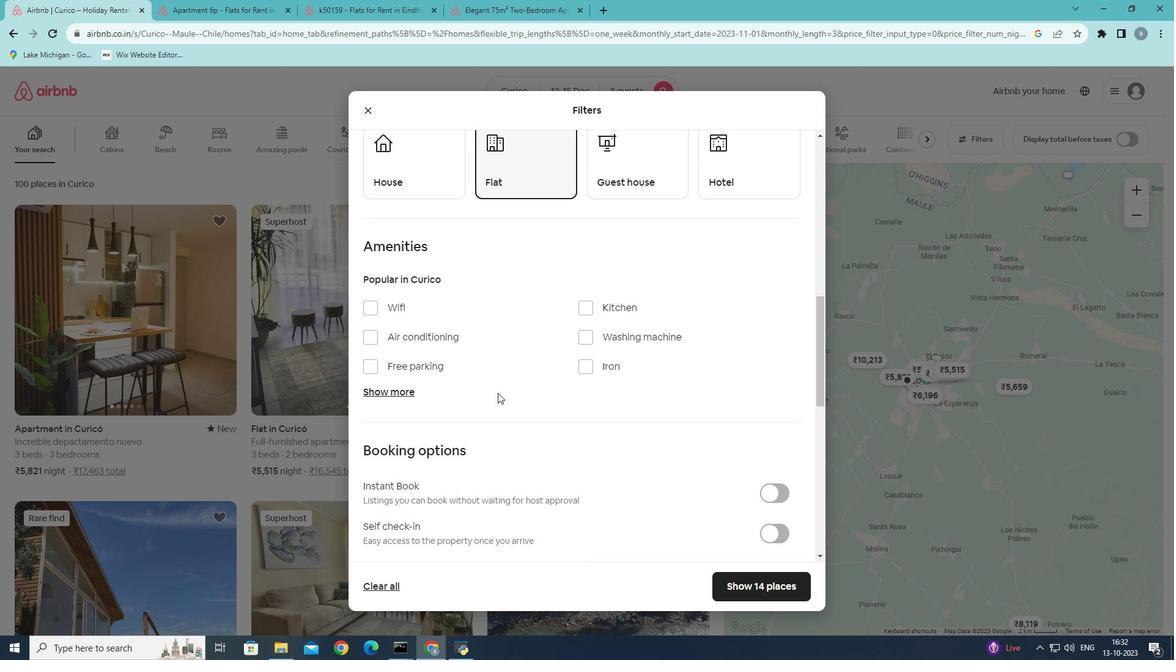 
Action: Mouse moved to (535, 380)
Screenshot: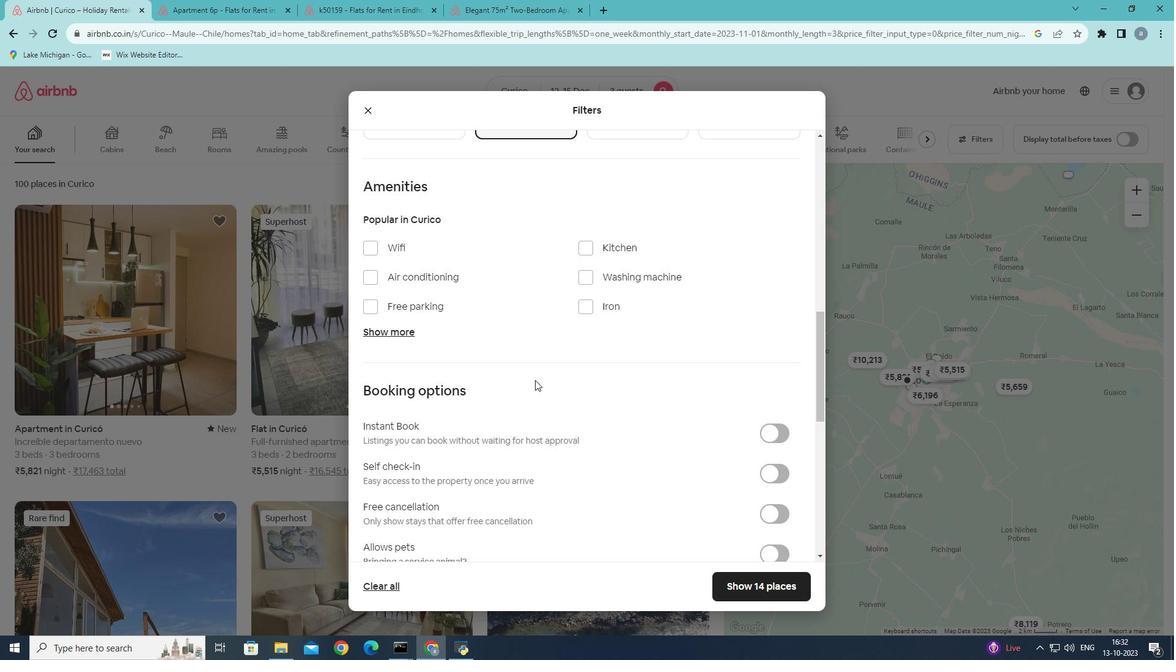 
Action: Mouse scrolled (535, 379) with delta (0, 0)
Screenshot: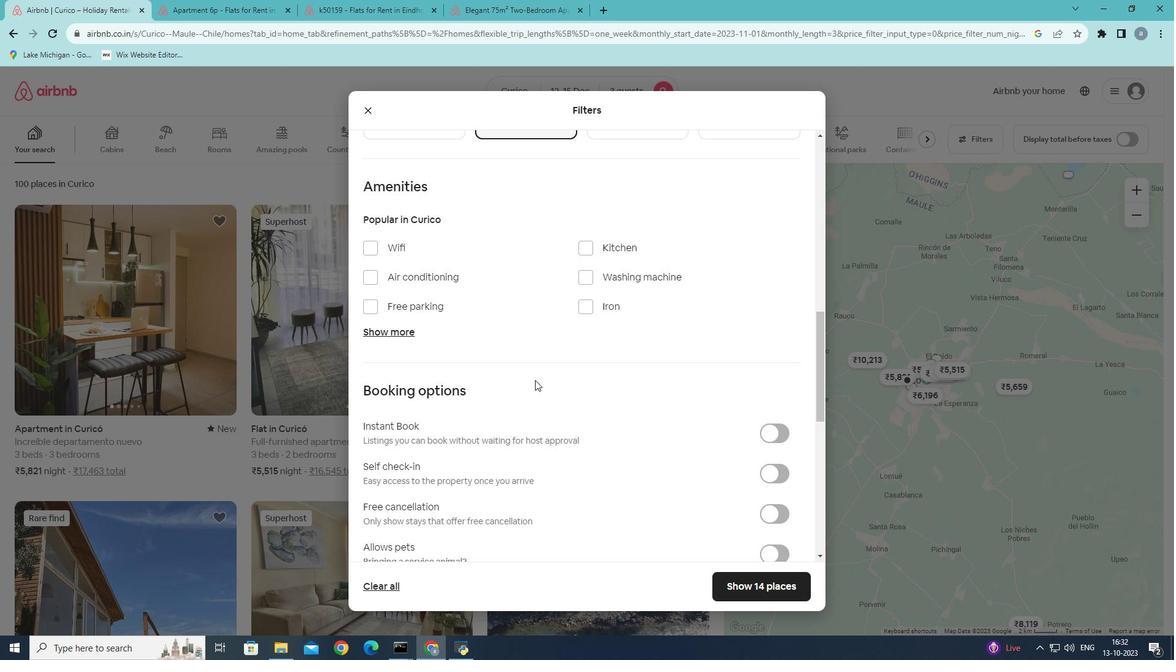 
Action: Mouse scrolled (535, 379) with delta (0, 0)
Screenshot: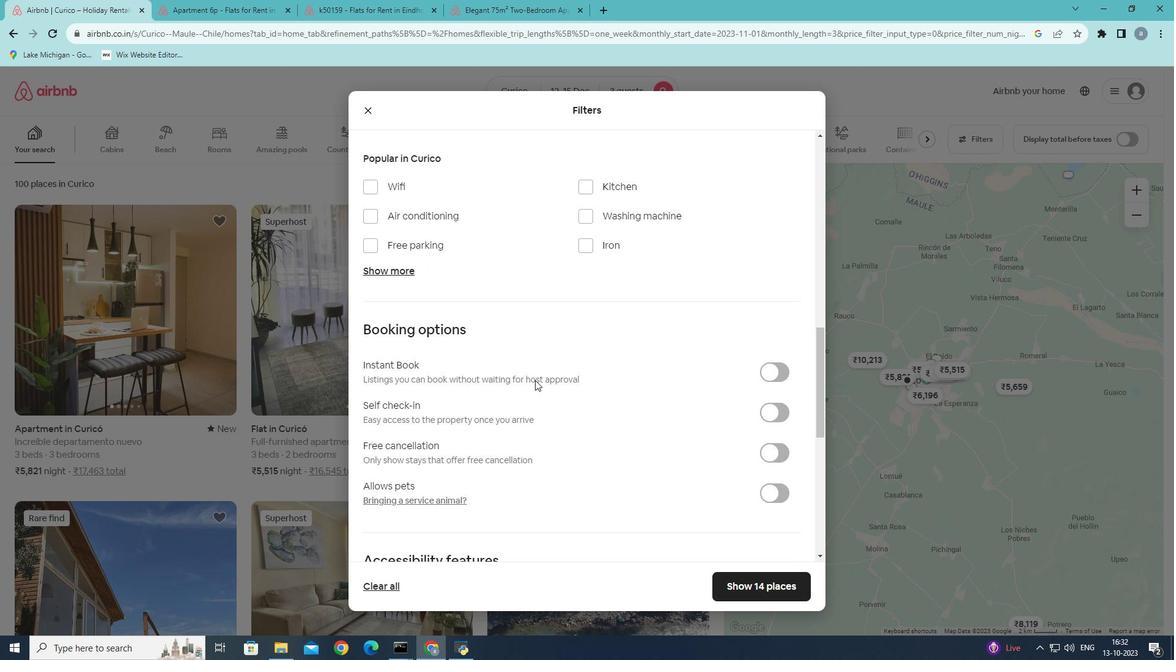 
Action: Mouse moved to (755, 581)
Screenshot: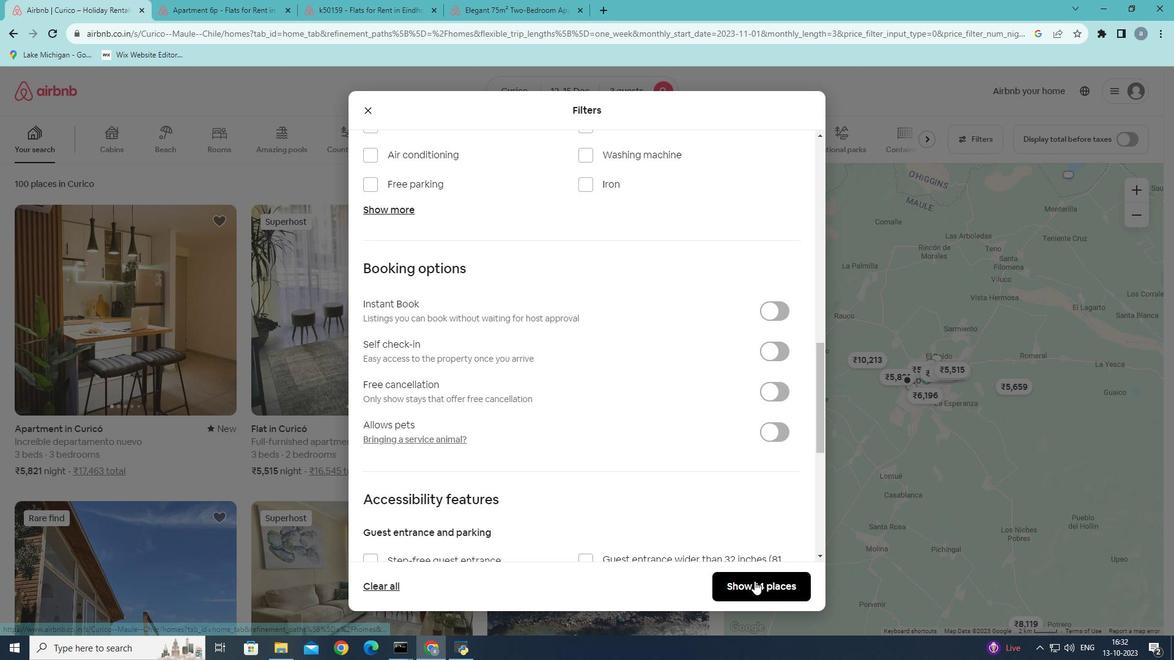 
Action: Mouse pressed left at (755, 581)
Screenshot: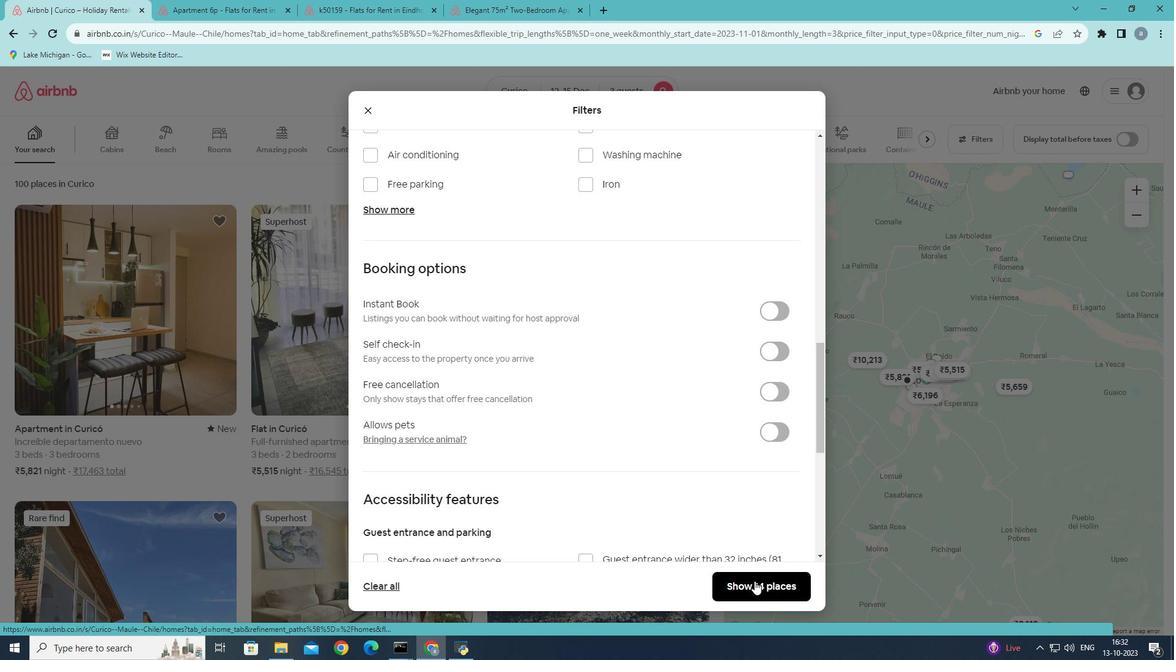 
Action: Mouse moved to (320, 373)
Screenshot: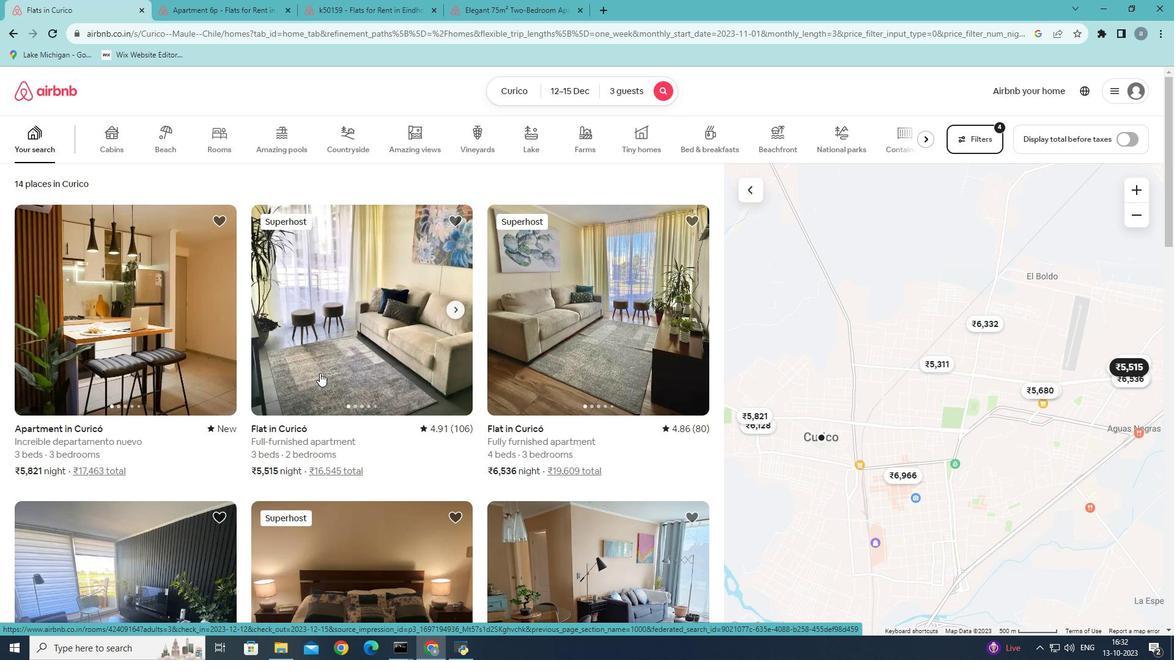 
Action: Mouse pressed left at (320, 373)
Screenshot: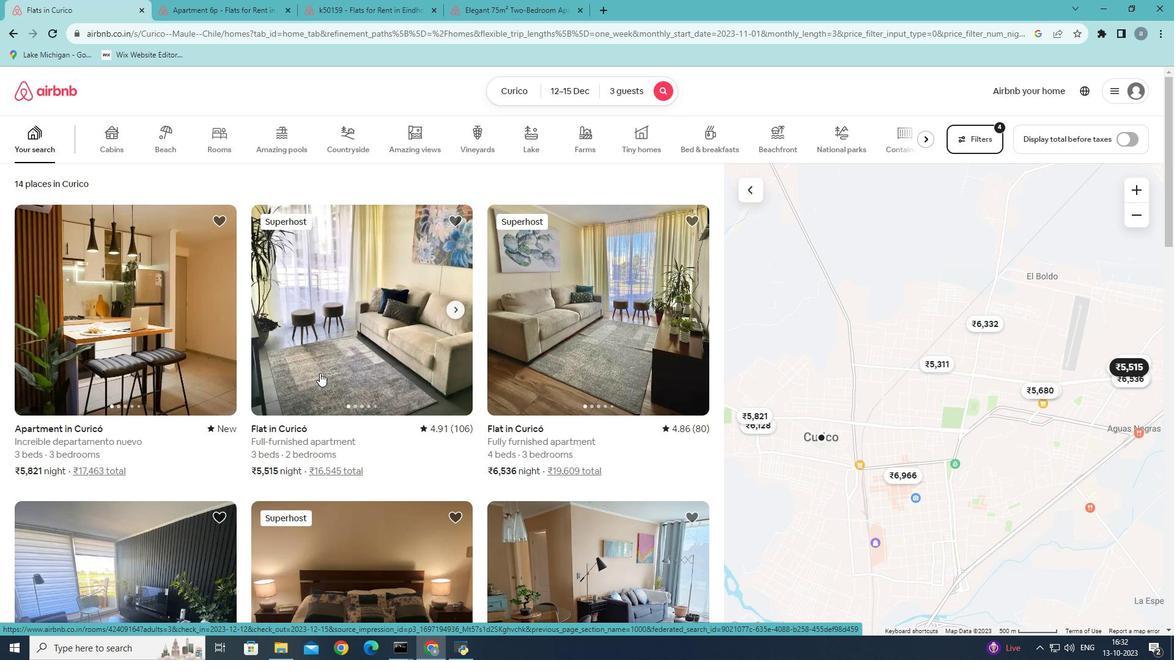 
Action: Mouse moved to (859, 456)
Screenshot: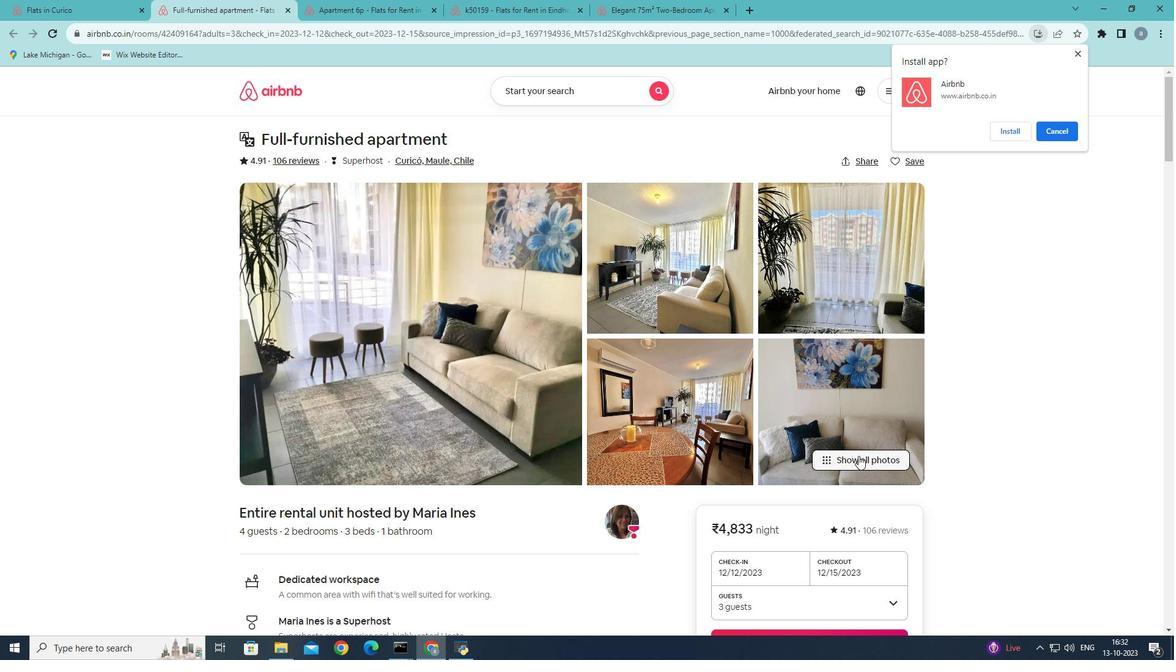 
Action: Mouse pressed left at (859, 456)
Screenshot: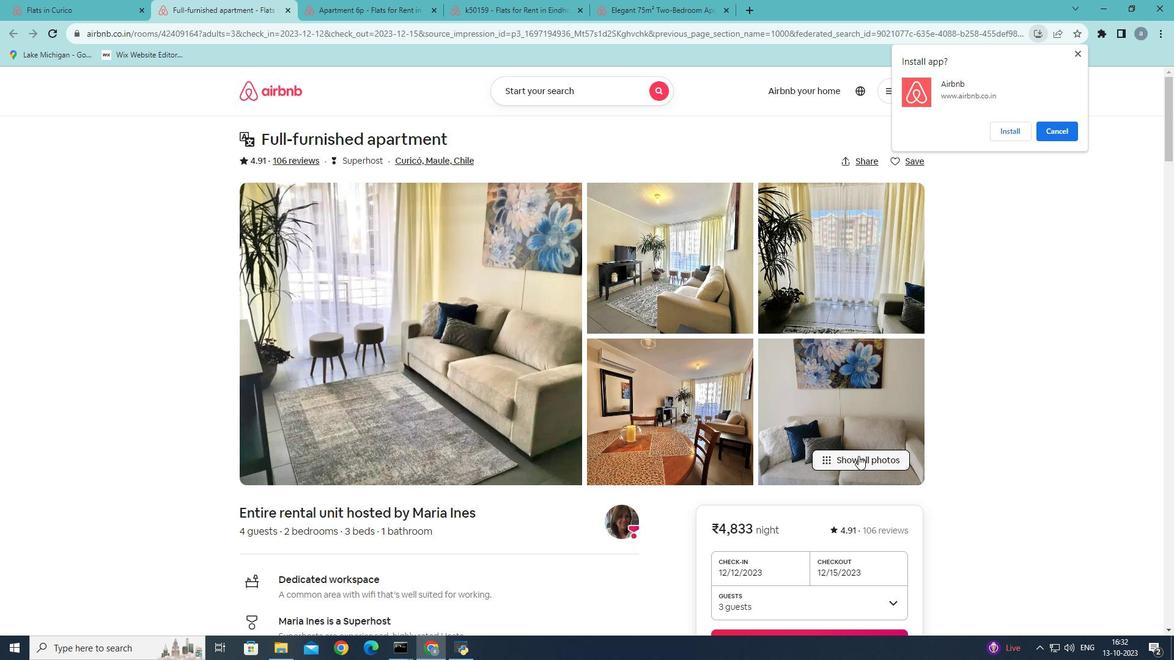 
Action: Mouse moved to (532, 381)
Screenshot: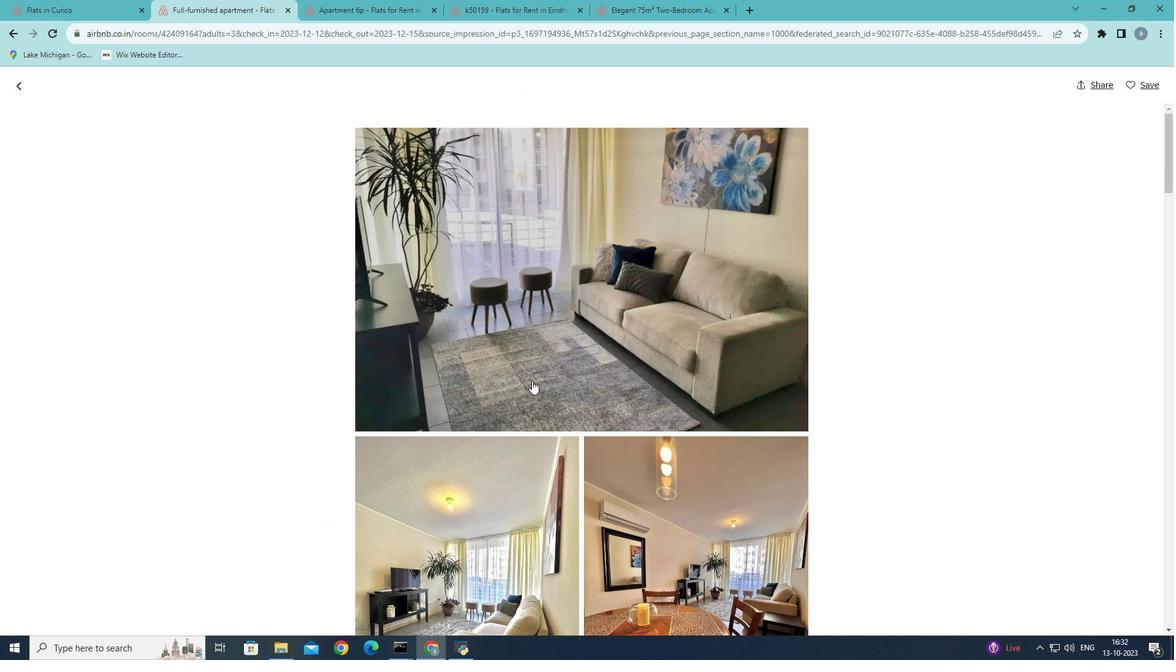 
Action: Mouse scrolled (532, 380) with delta (0, 0)
Screenshot: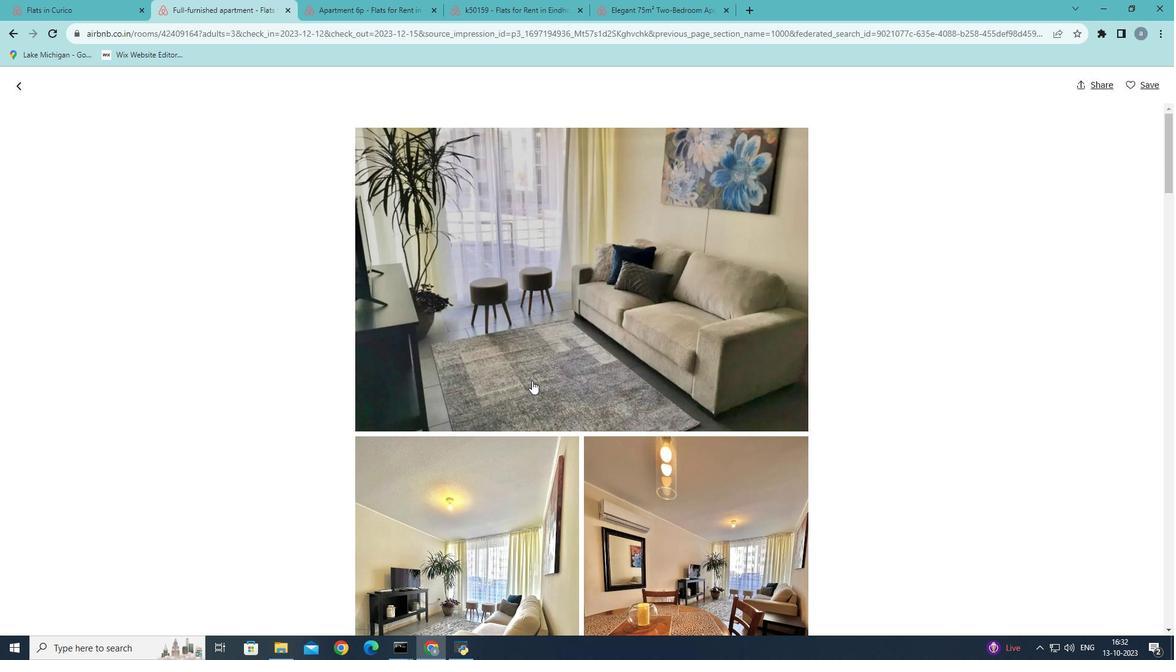 
Action: Mouse scrolled (532, 380) with delta (0, 0)
Screenshot: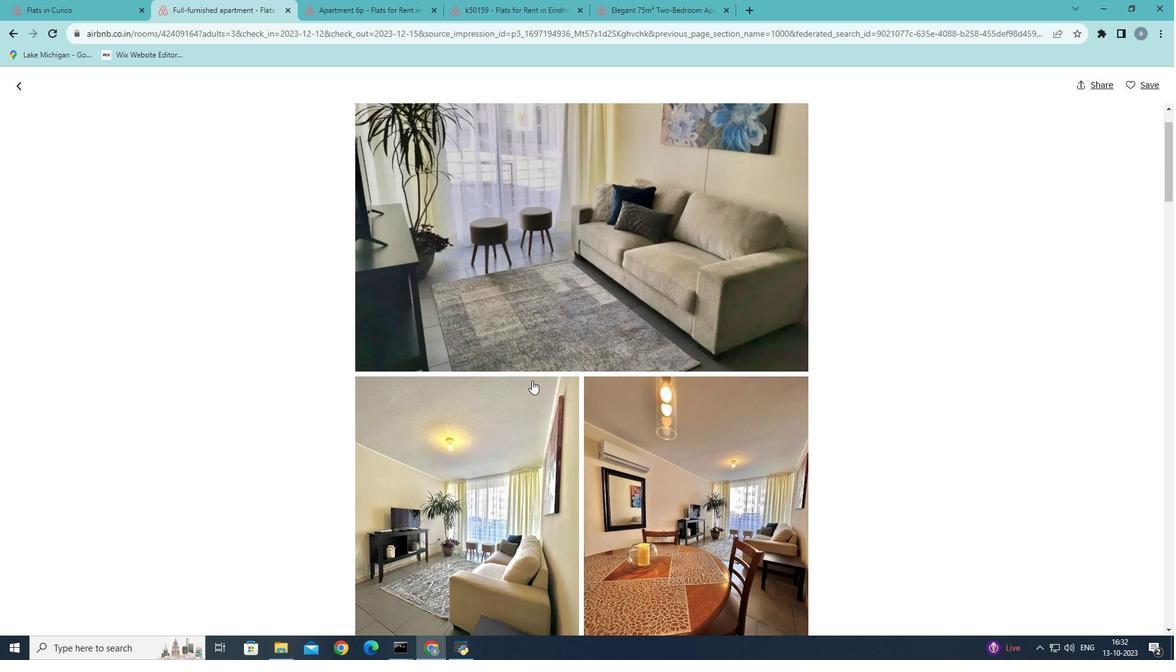 
Action: Mouse scrolled (532, 380) with delta (0, 0)
Screenshot: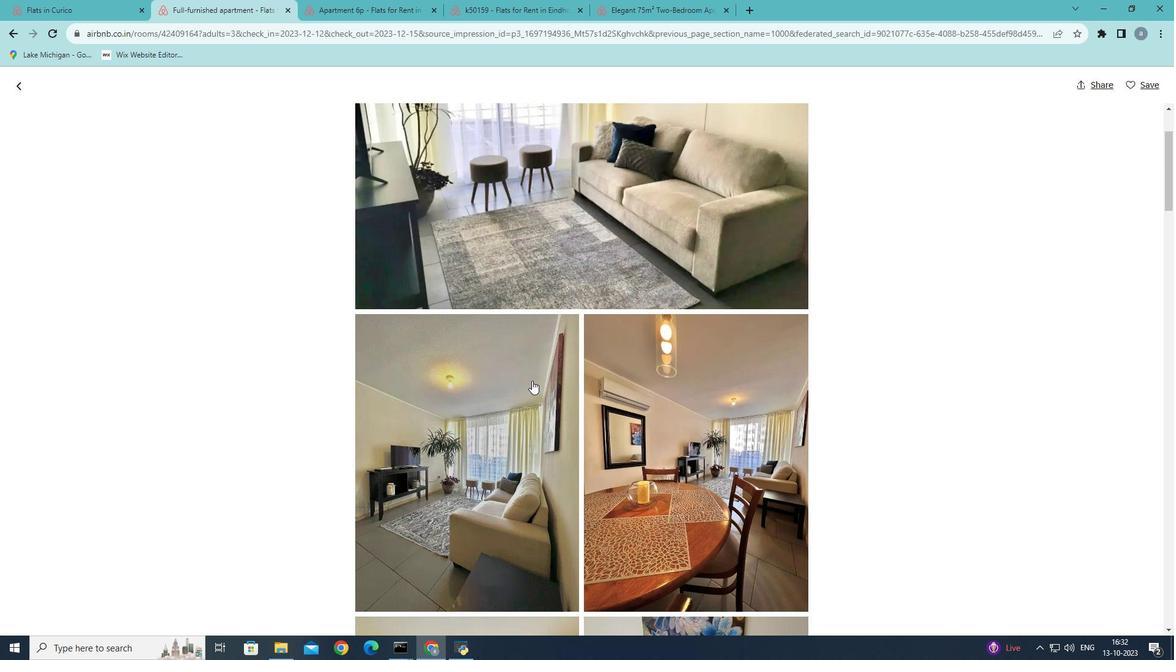 
Action: Mouse scrolled (532, 380) with delta (0, 0)
Screenshot: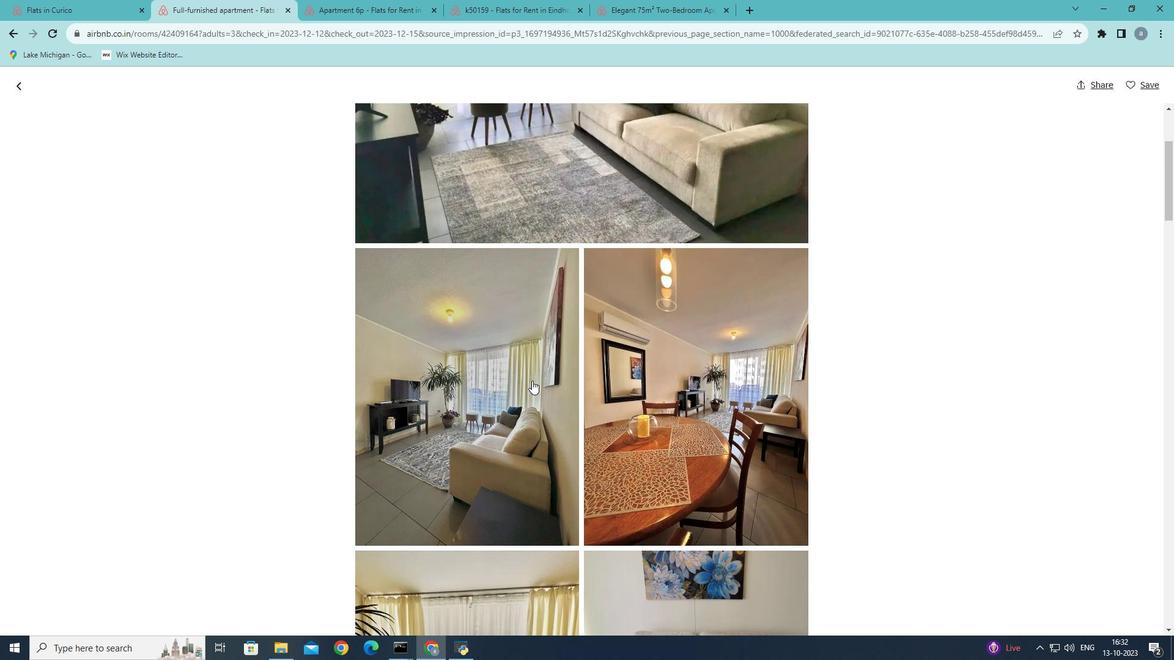 
Action: Mouse scrolled (532, 380) with delta (0, 0)
Screenshot: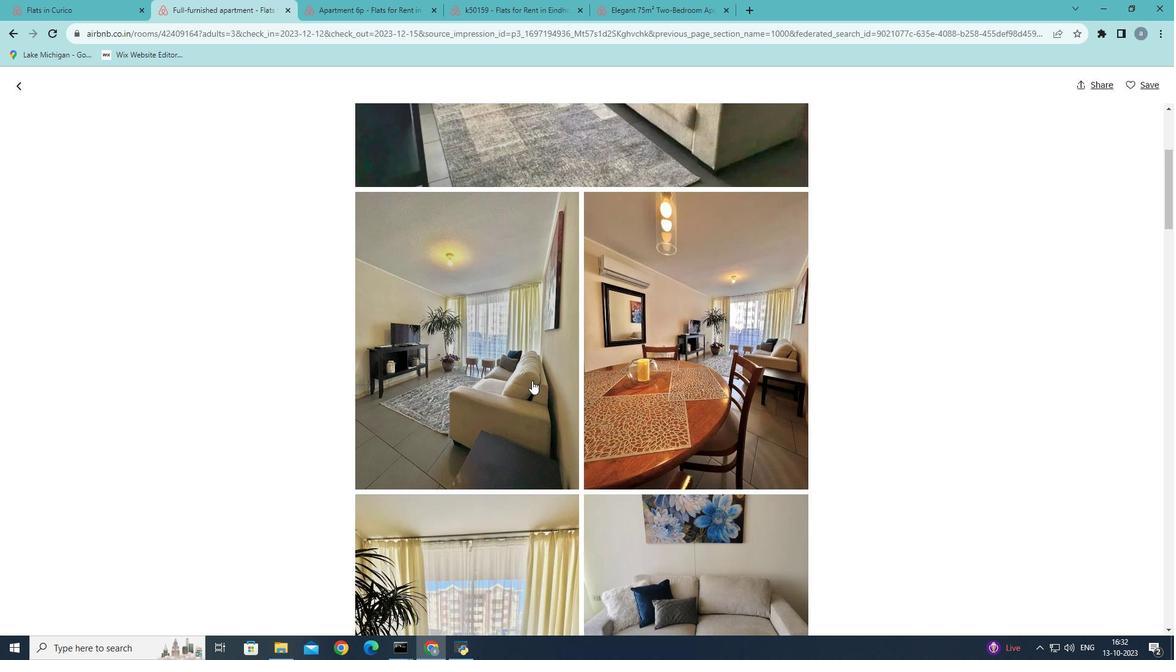 
Action: Mouse scrolled (532, 380) with delta (0, 0)
Screenshot: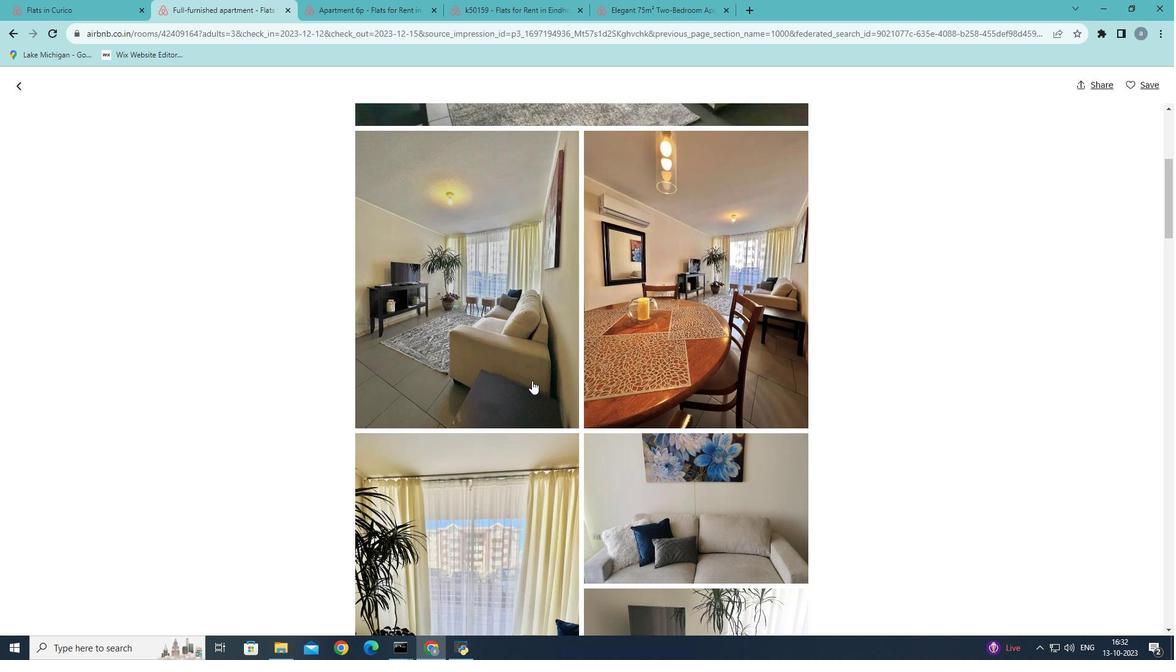 
Action: Mouse scrolled (532, 380) with delta (0, 0)
Screenshot: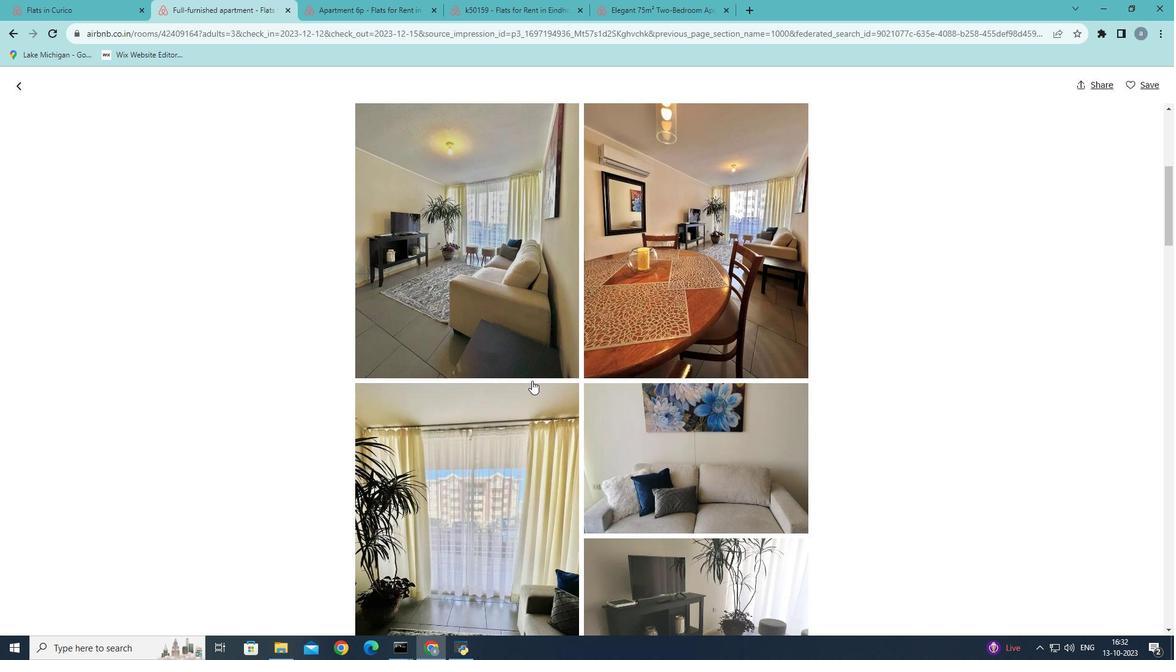 
Action: Mouse moved to (532, 381)
Screenshot: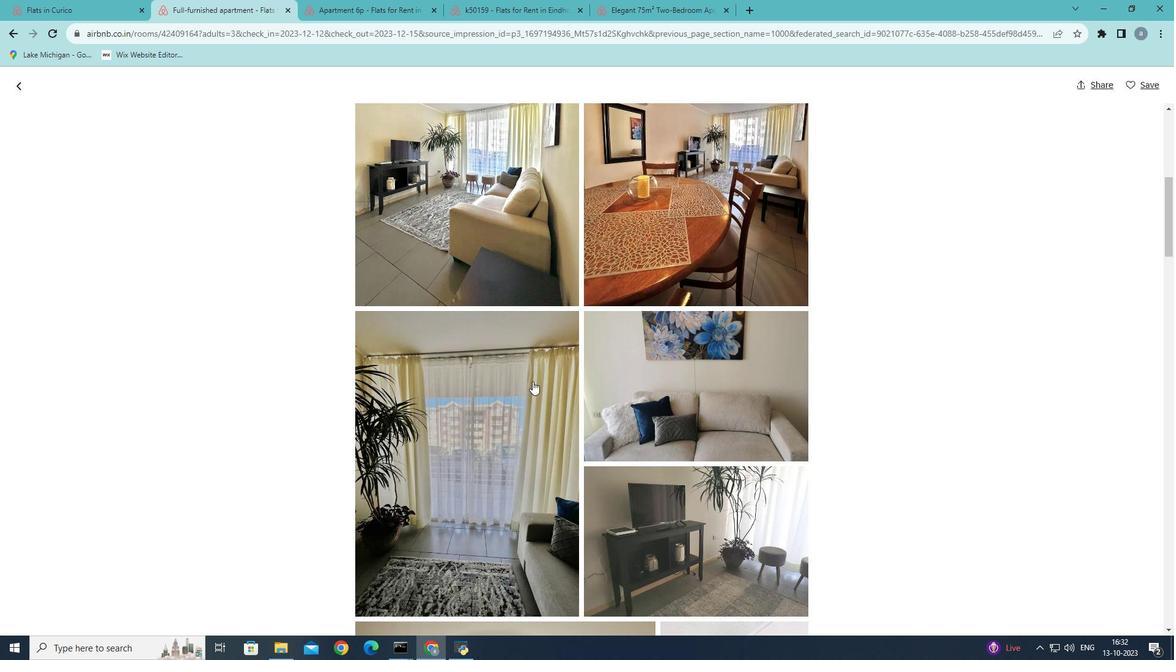 
Action: Mouse scrolled (532, 381) with delta (0, 0)
Screenshot: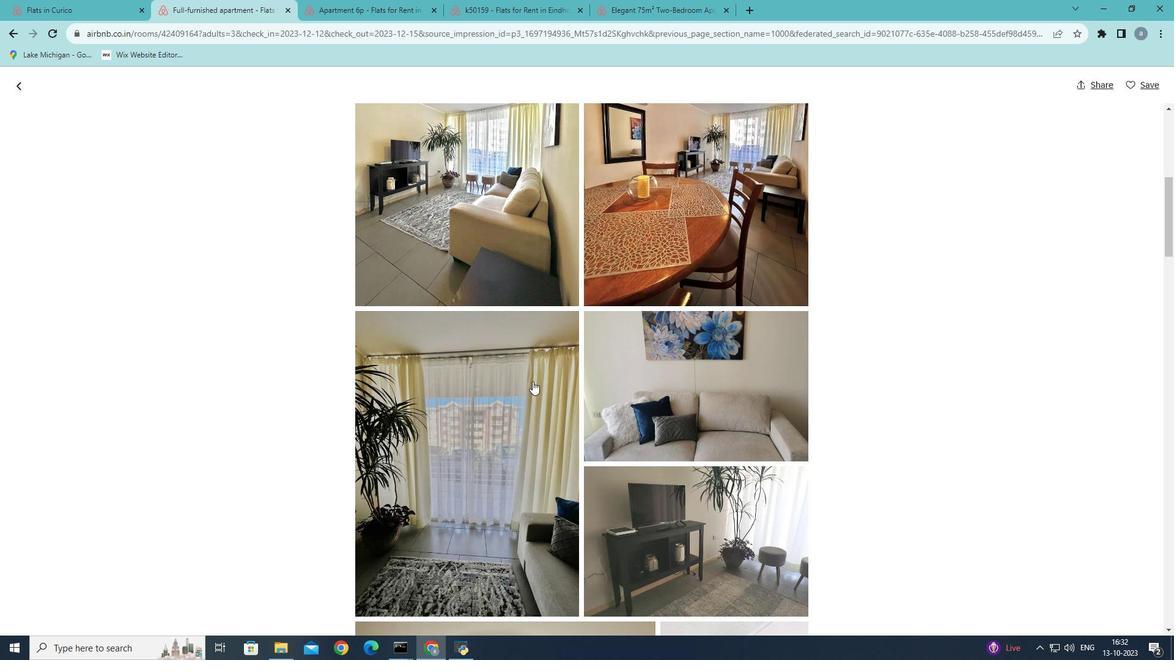 
Action: Mouse scrolled (532, 381) with delta (0, 0)
Screenshot: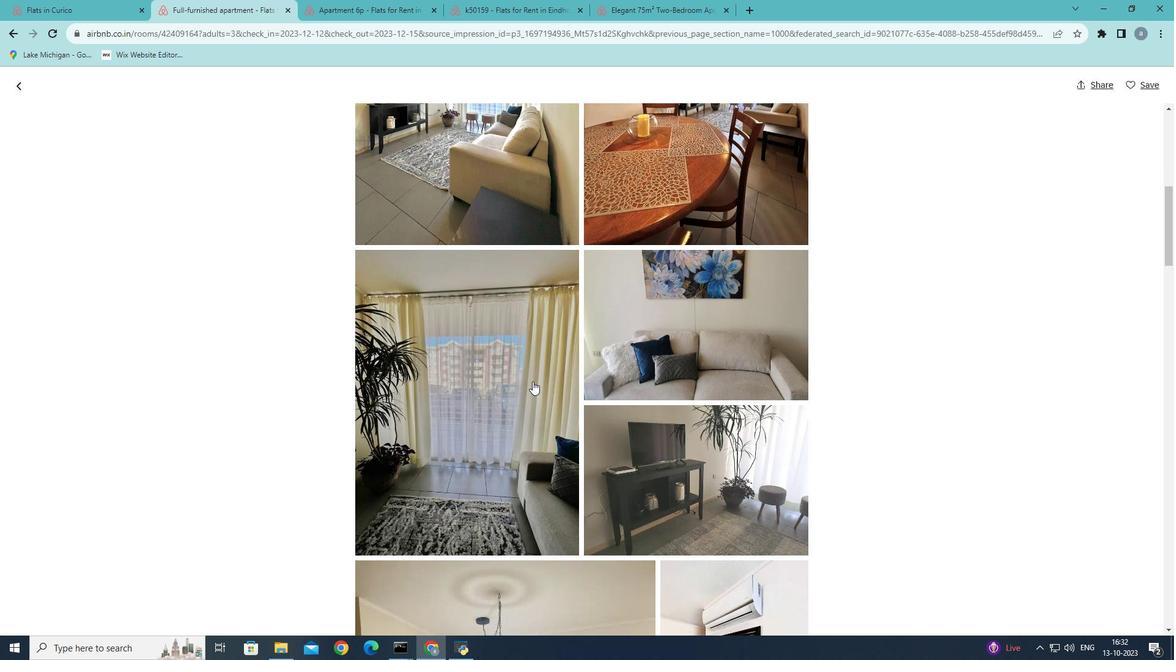 
Action: Mouse moved to (532, 381)
Screenshot: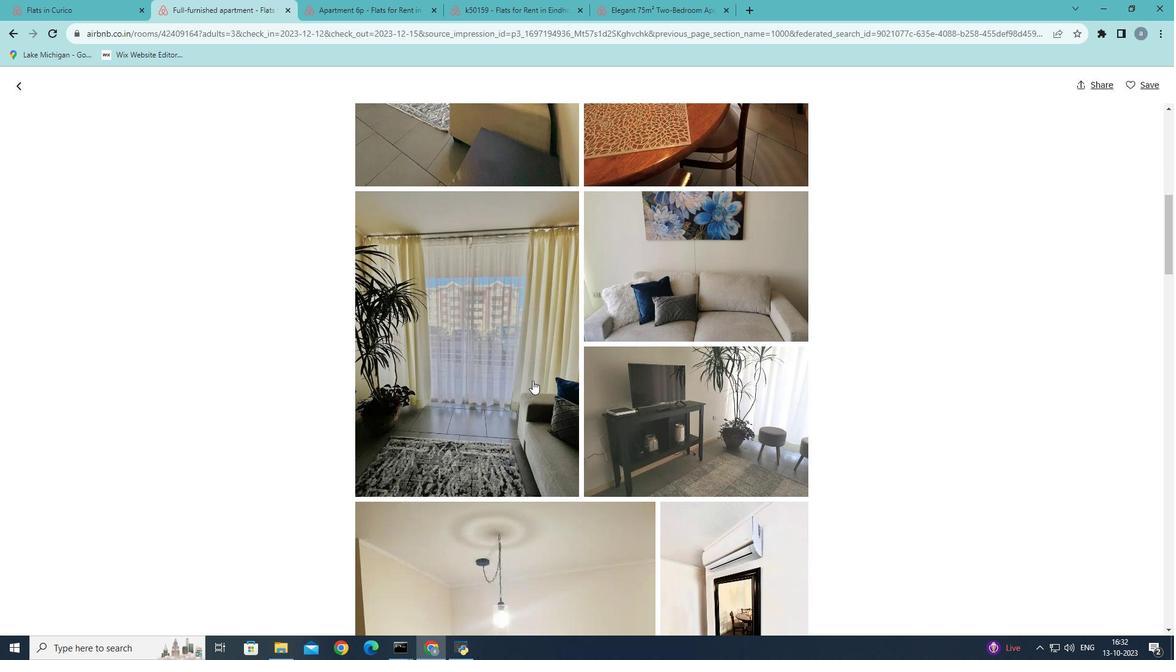 
Action: Mouse scrolled (532, 380) with delta (0, 0)
Screenshot: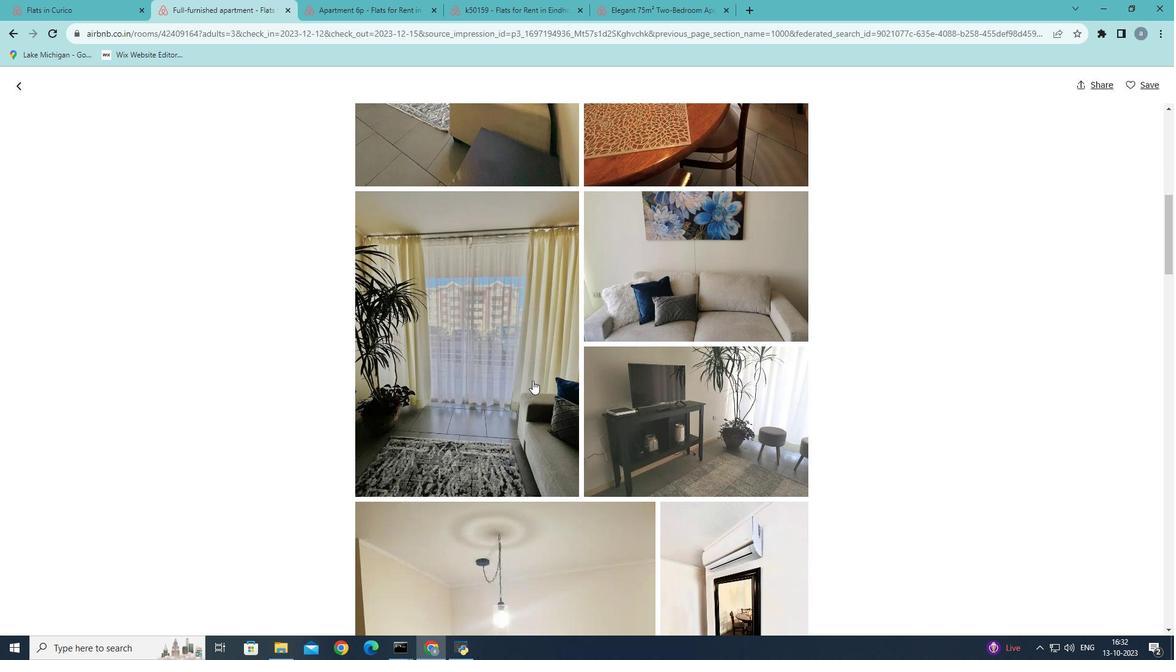 
Action: Mouse moved to (534, 379)
Screenshot: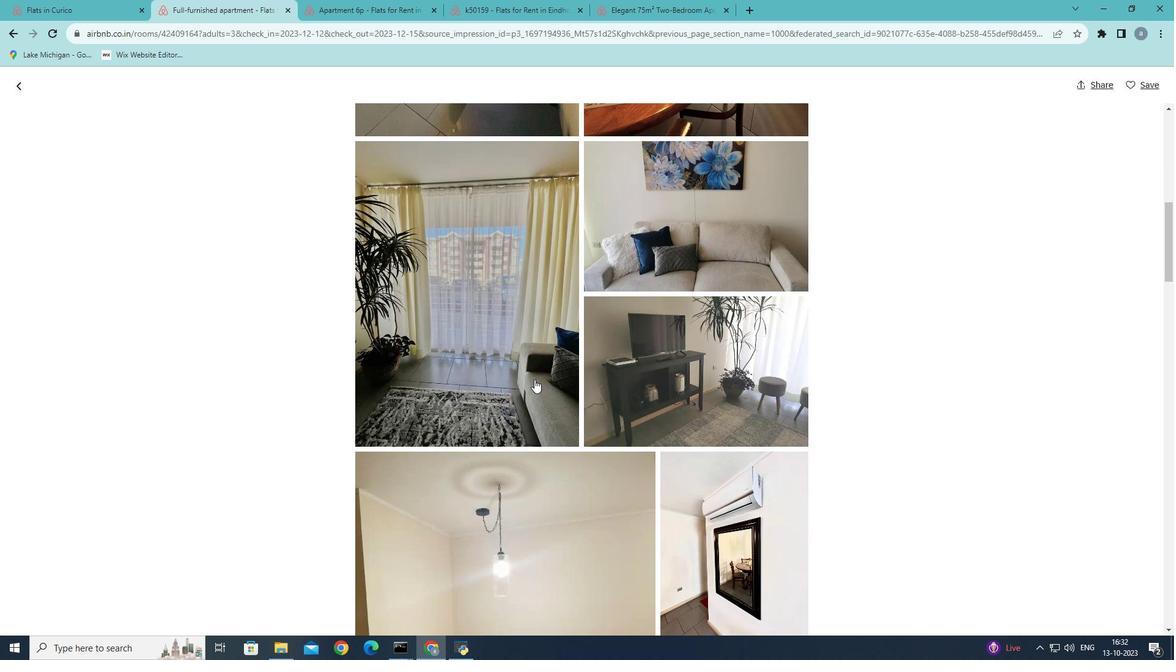 
Action: Mouse scrolled (534, 379) with delta (0, 0)
Screenshot: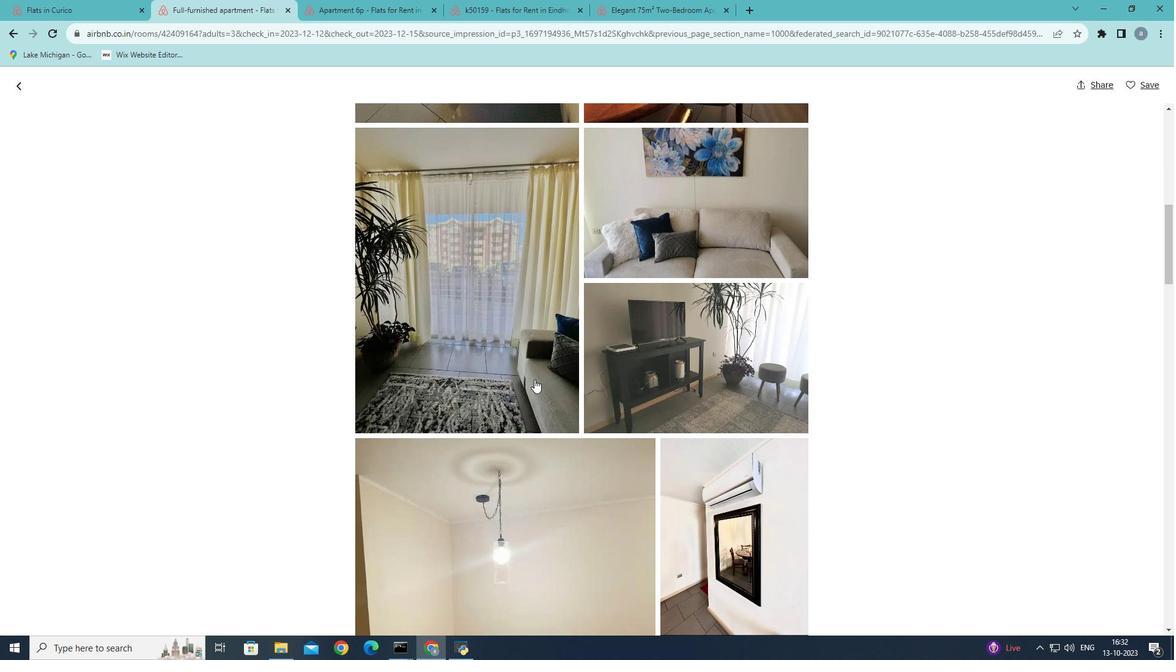 
Action: Mouse scrolled (534, 379) with delta (0, 0)
Screenshot: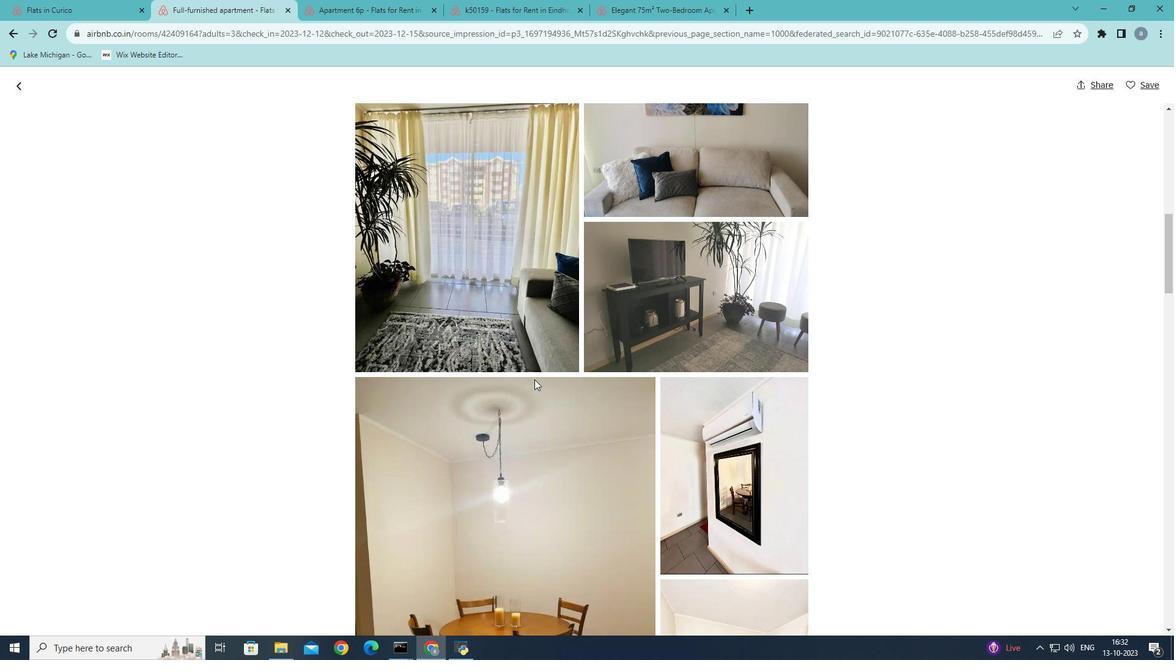 
Action: Mouse scrolled (534, 379) with delta (0, 0)
Screenshot: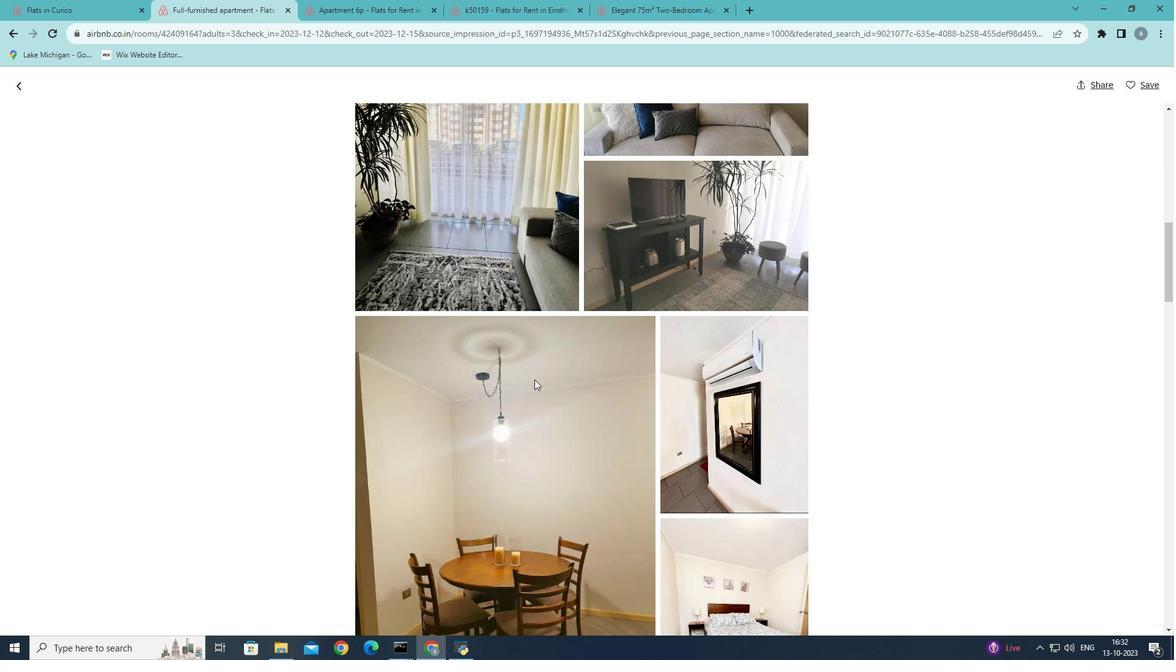 
Action: Mouse scrolled (534, 379) with delta (0, 0)
Screenshot: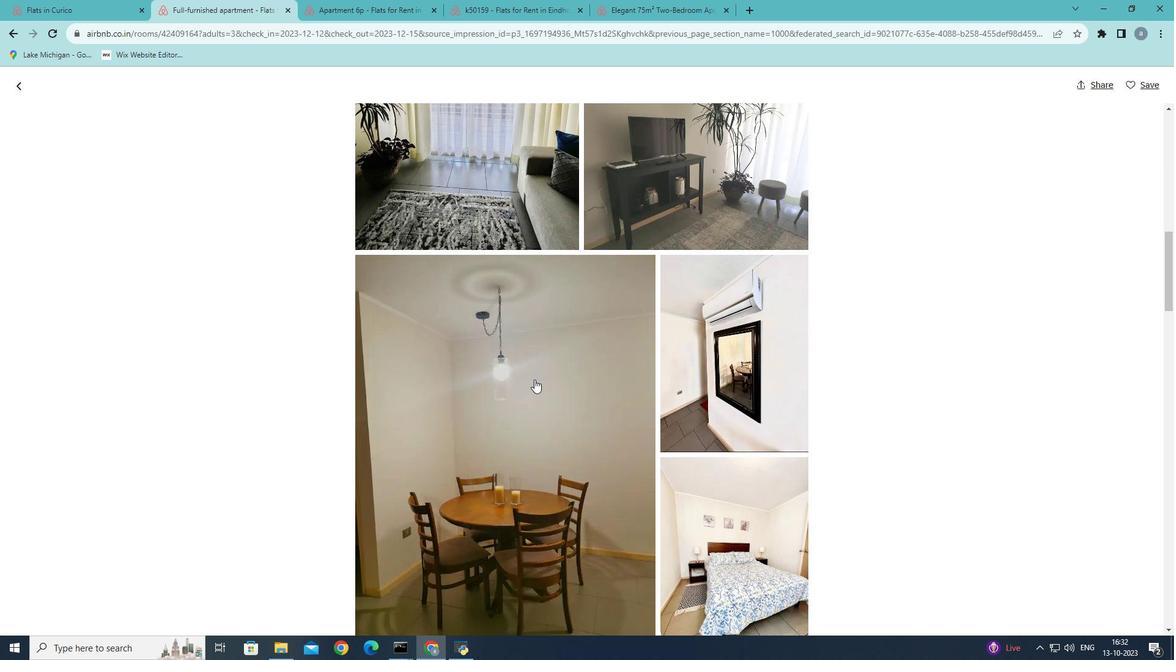 
Action: Mouse scrolled (534, 379) with delta (0, 0)
Screenshot: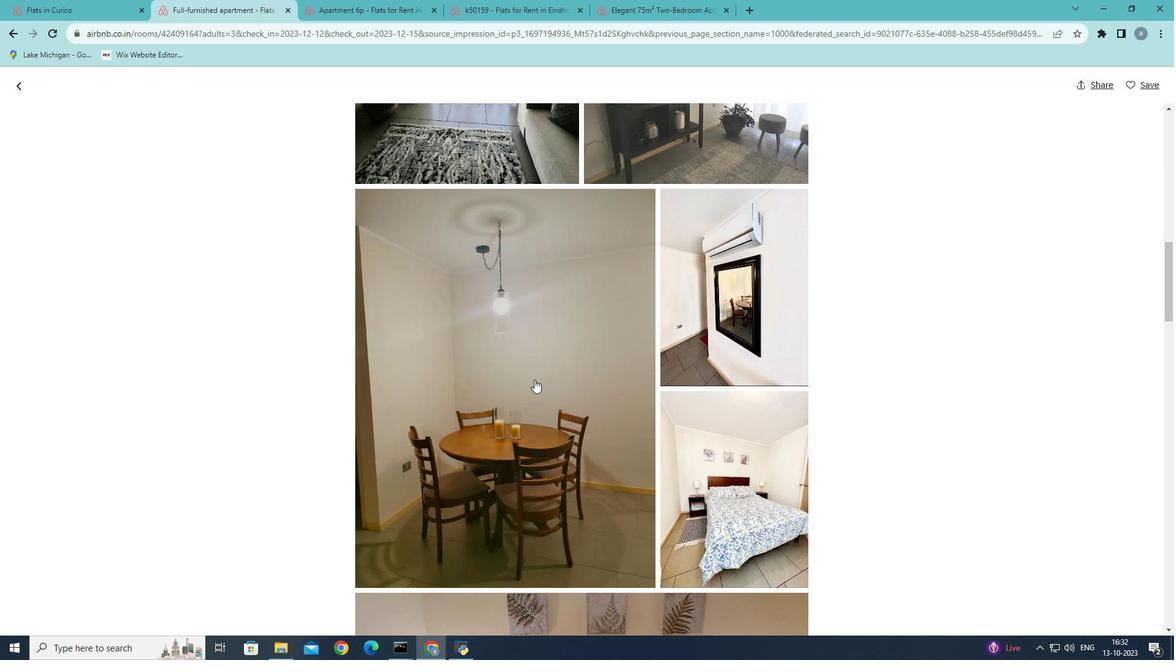
Action: Mouse scrolled (534, 379) with delta (0, 0)
Screenshot: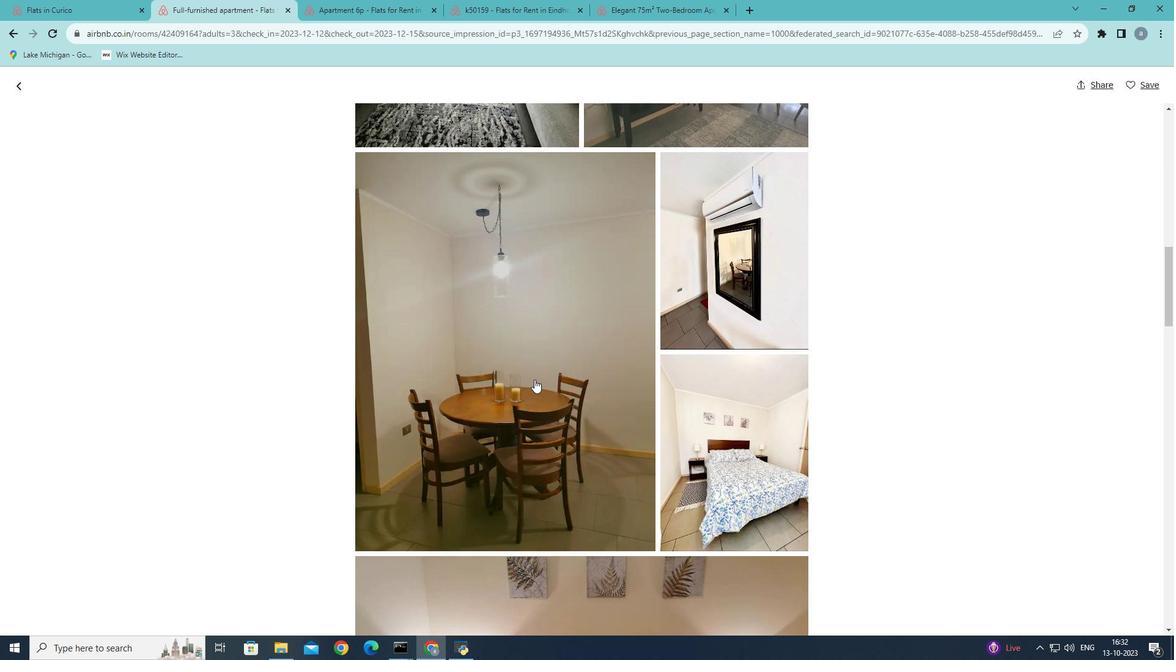 
Action: Mouse scrolled (534, 379) with delta (0, 0)
Screenshot: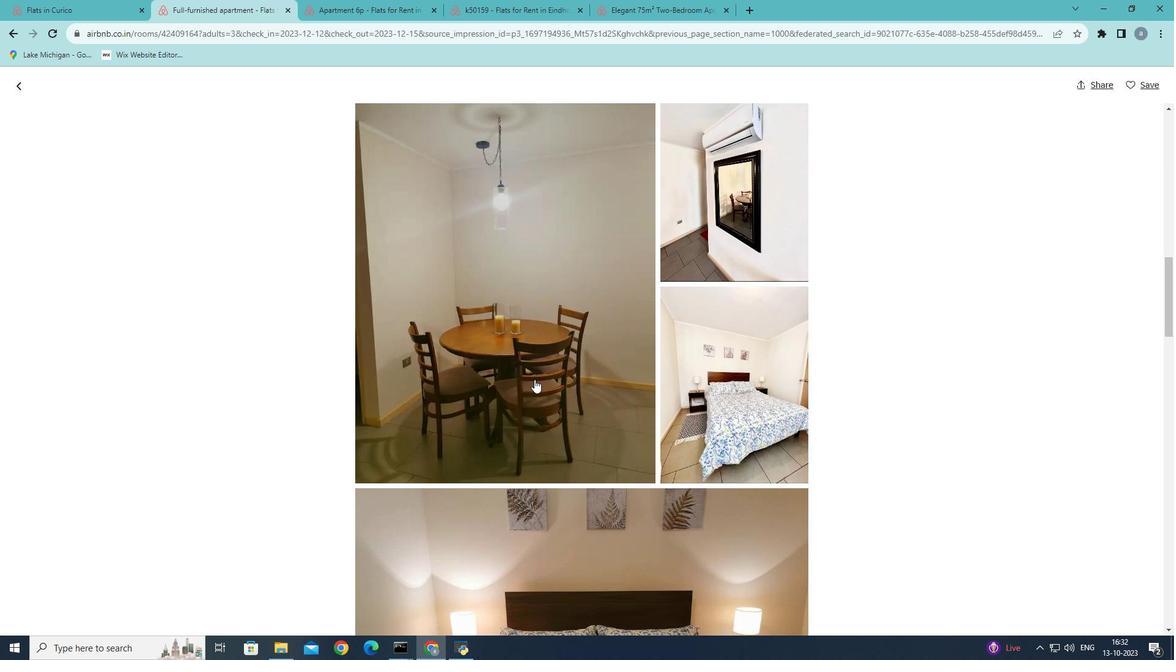 
Action: Mouse scrolled (534, 379) with delta (0, 0)
Screenshot: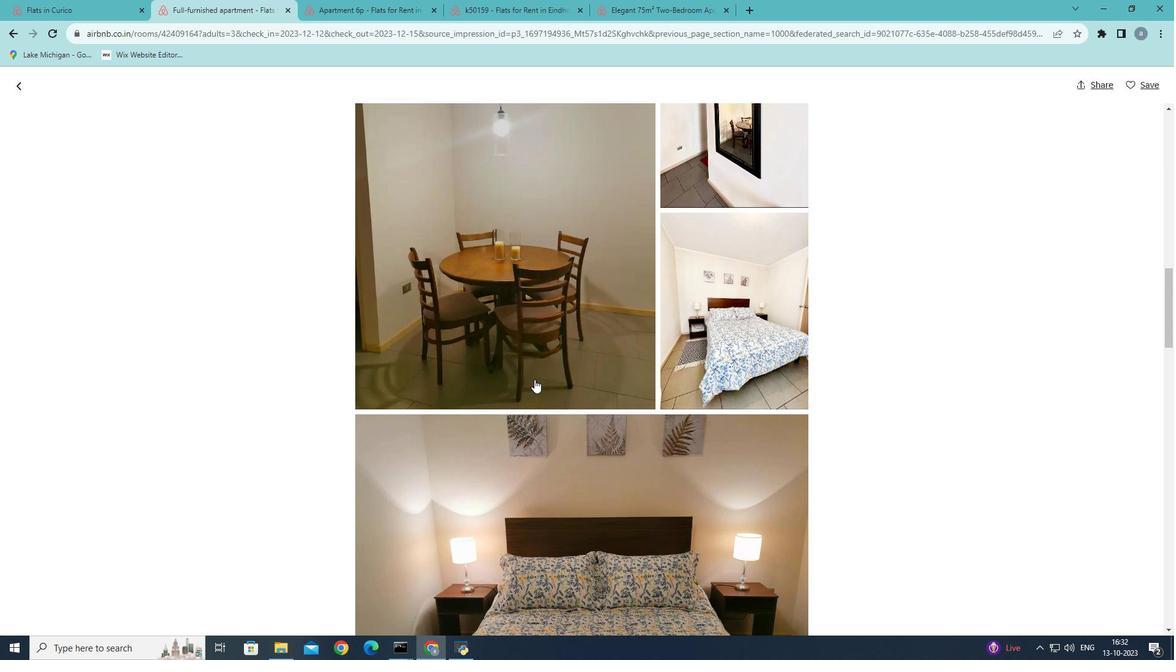 
Action: Mouse scrolled (534, 379) with delta (0, 0)
Screenshot: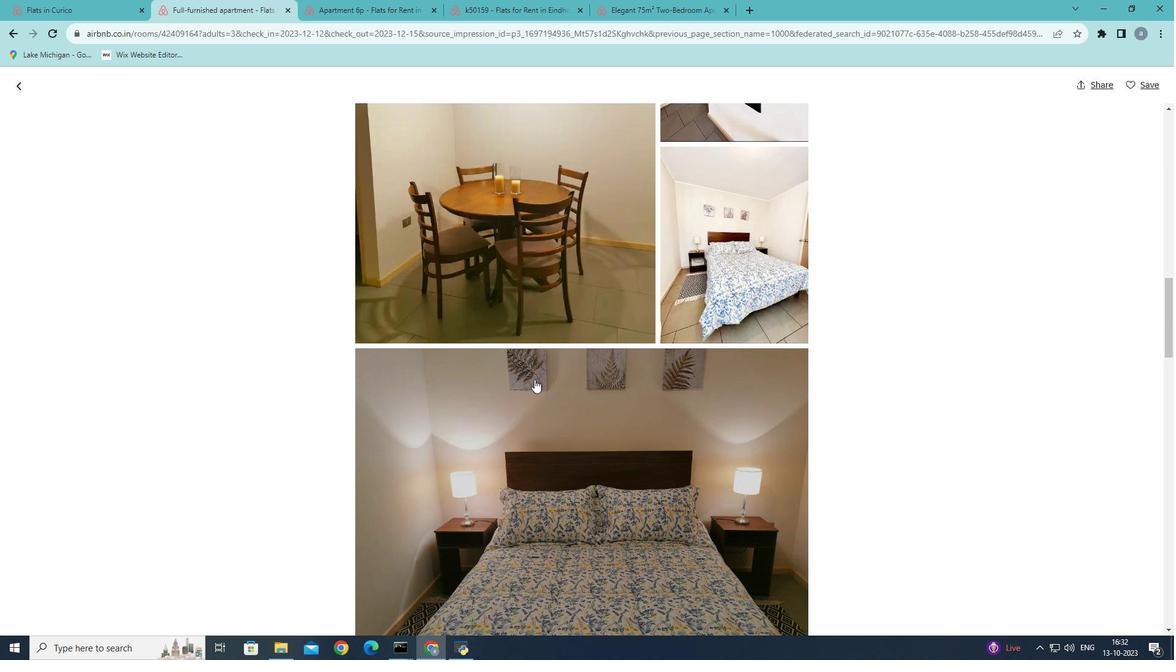 
Action: Mouse scrolled (534, 379) with delta (0, 0)
Screenshot: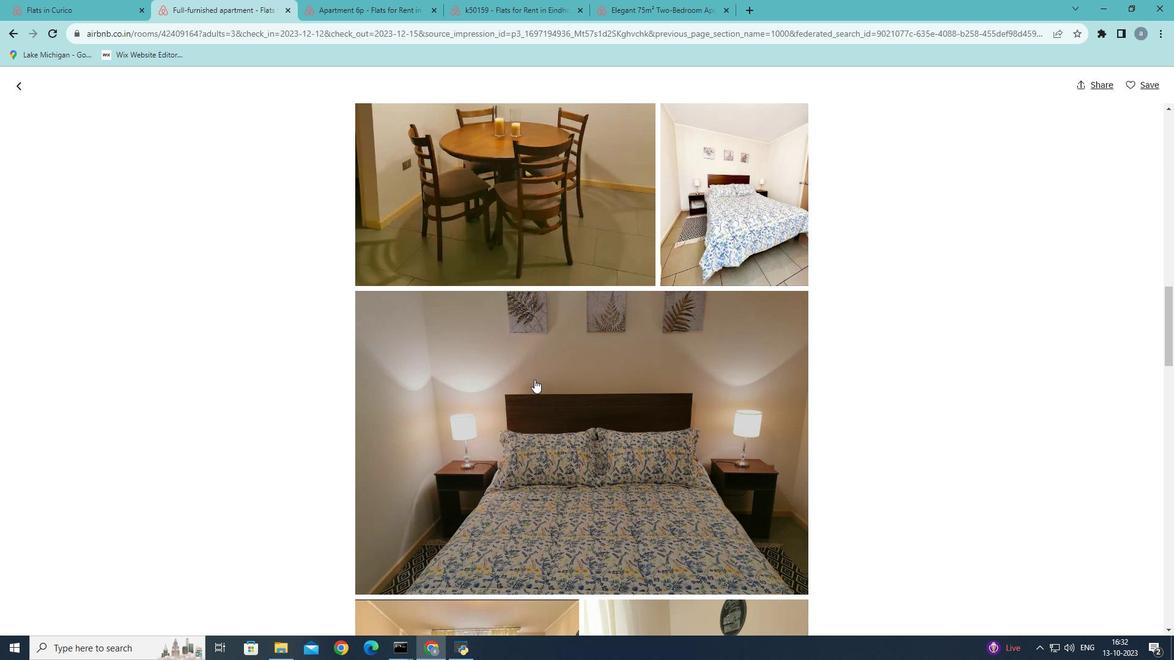 
Action: Mouse scrolled (534, 379) with delta (0, 0)
Screenshot: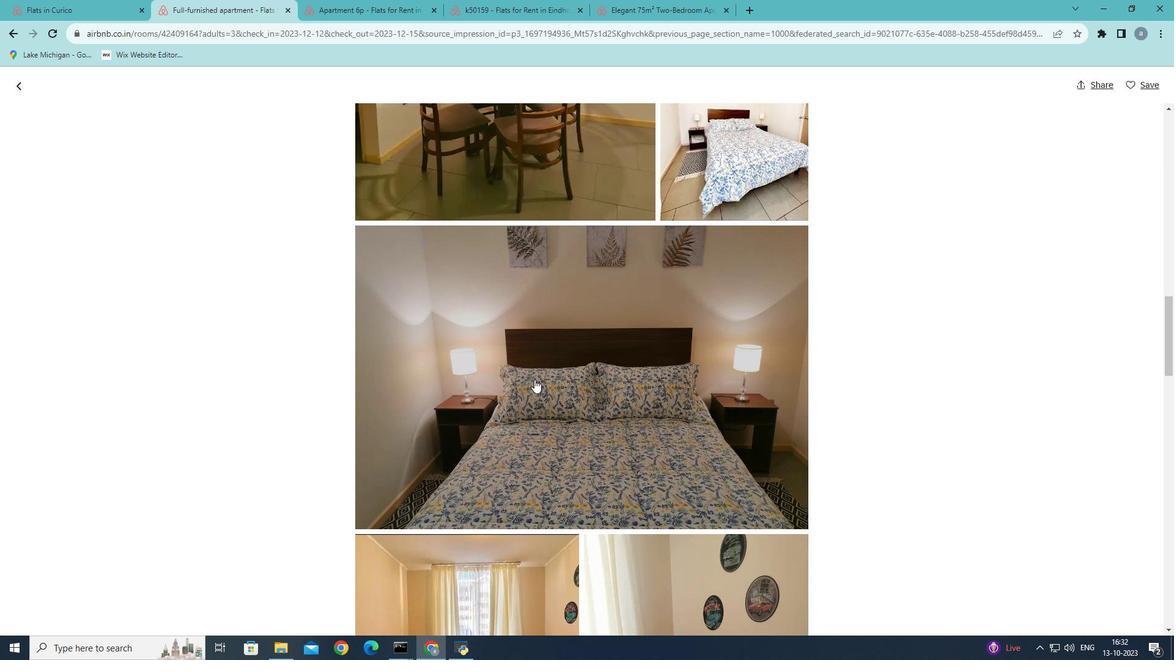 
Action: Mouse scrolled (534, 379) with delta (0, 0)
Screenshot: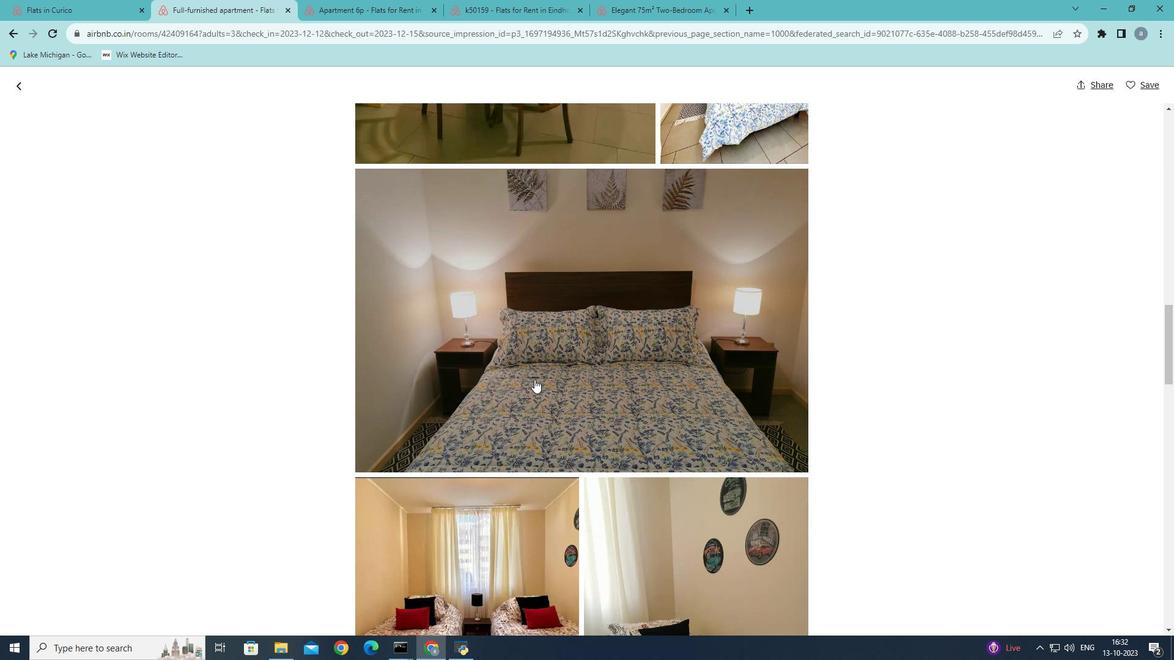 
Action: Mouse scrolled (534, 379) with delta (0, 0)
Screenshot: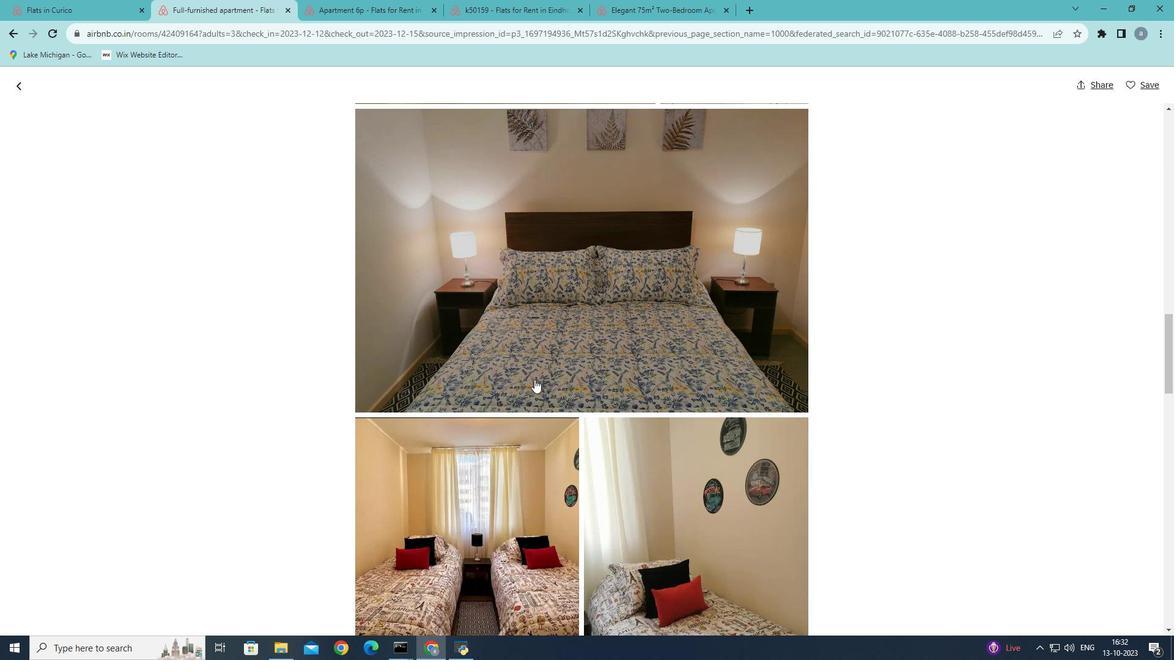 
Action: Mouse scrolled (534, 379) with delta (0, 0)
Screenshot: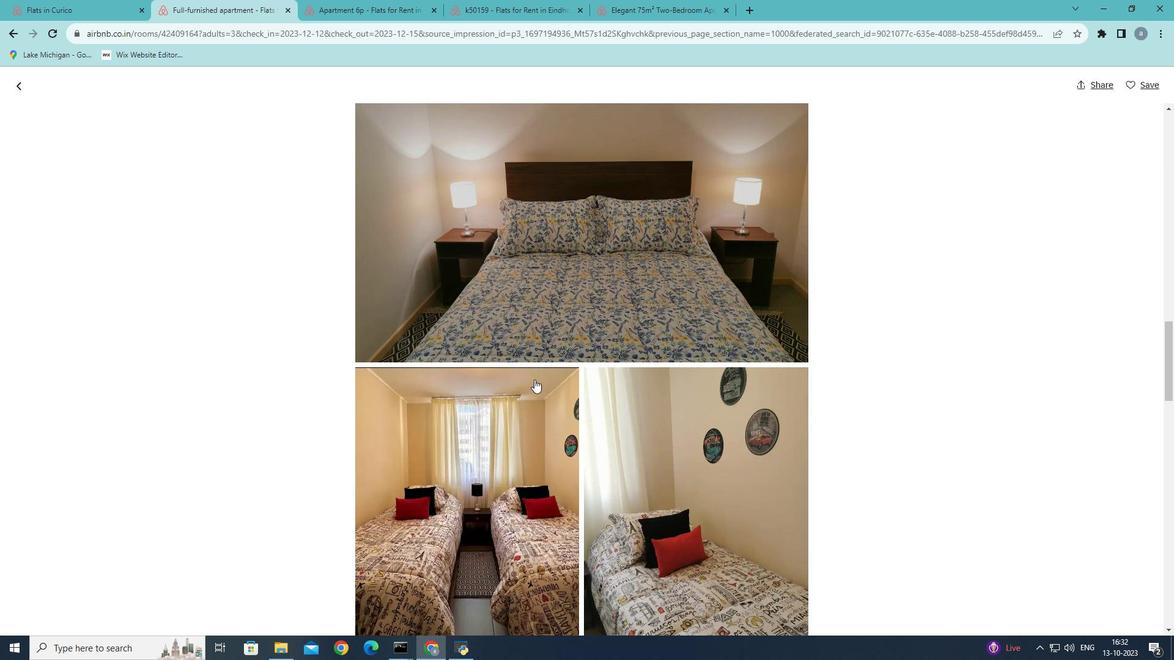 
Action: Mouse scrolled (534, 379) with delta (0, 0)
Screenshot: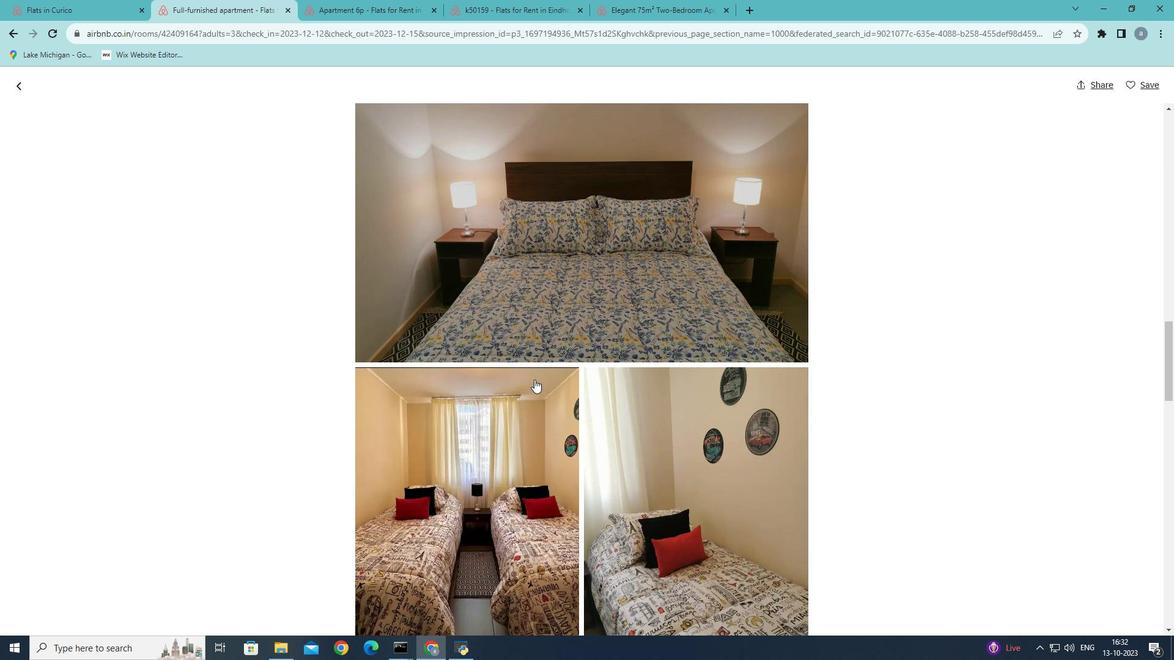 
Action: Mouse scrolled (534, 379) with delta (0, 0)
Screenshot: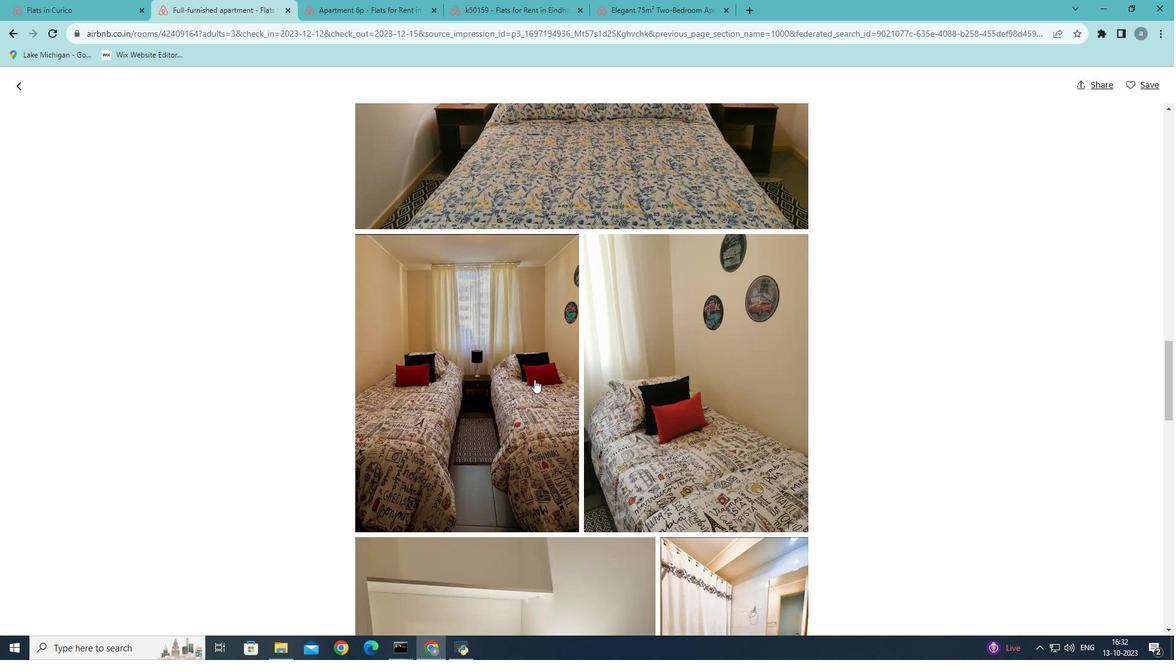 
Action: Mouse scrolled (534, 379) with delta (0, 0)
Screenshot: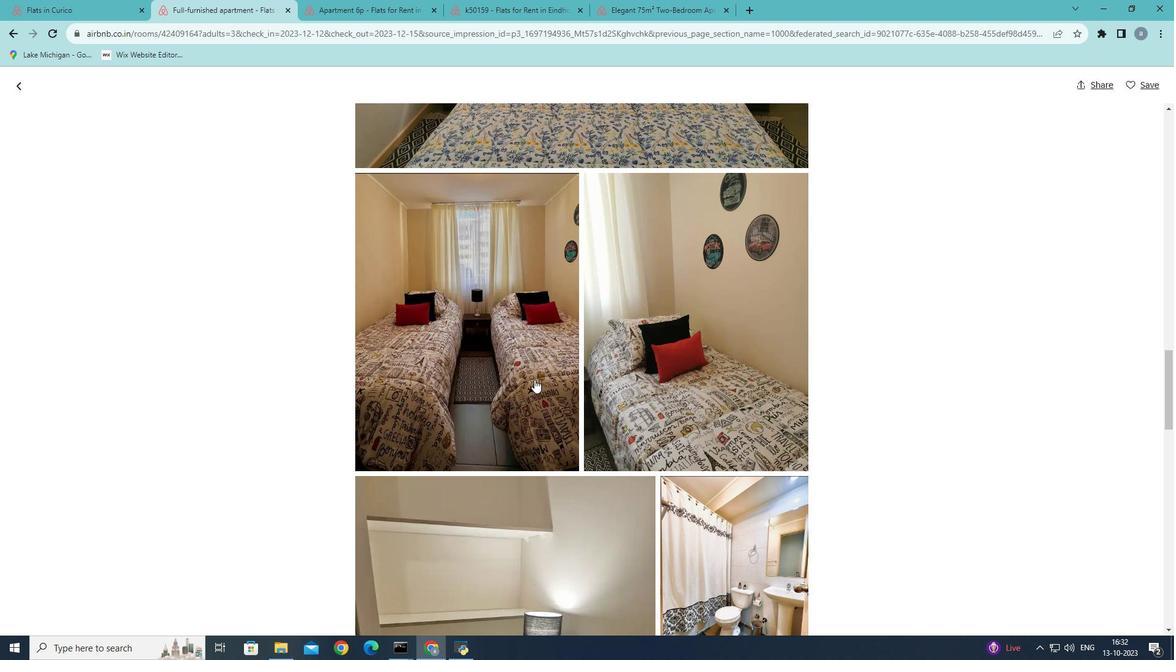 
Action: Mouse scrolled (534, 379) with delta (0, 0)
Screenshot: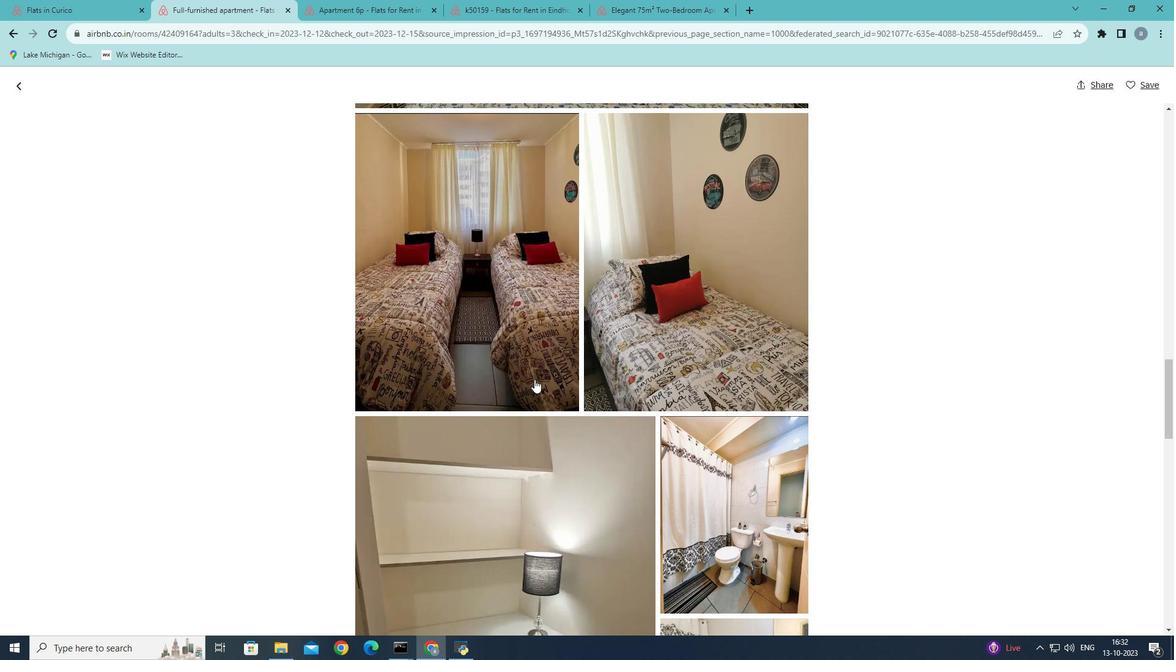 
Action: Mouse scrolled (534, 379) with delta (0, 0)
Screenshot: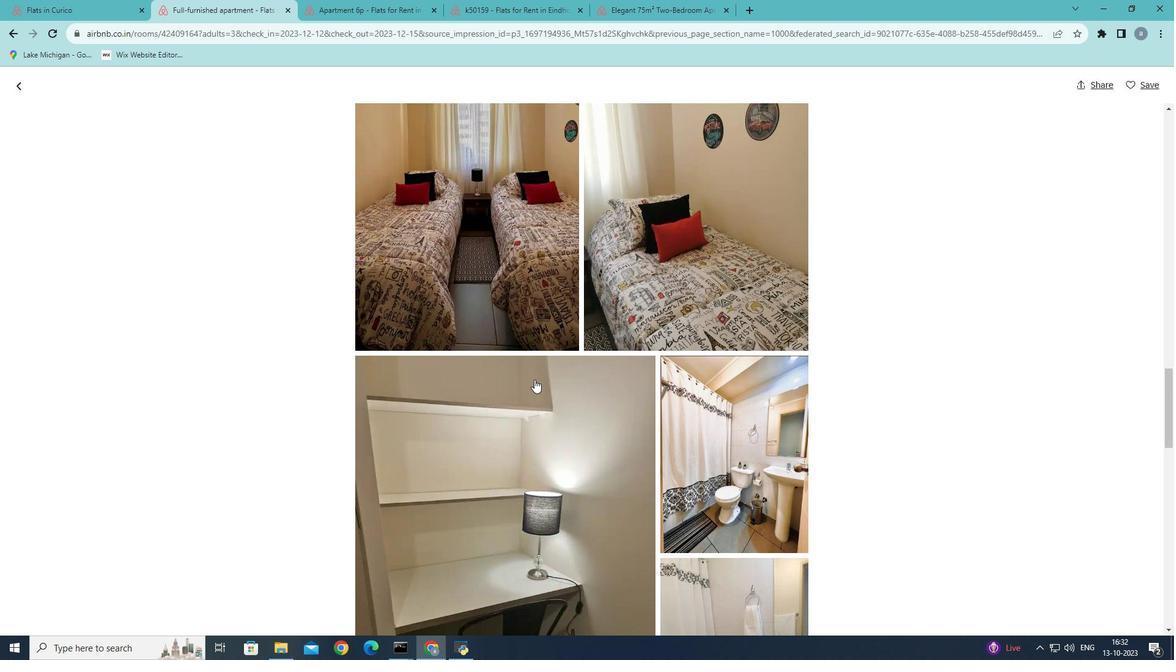
Action: Mouse scrolled (534, 379) with delta (0, 0)
Screenshot: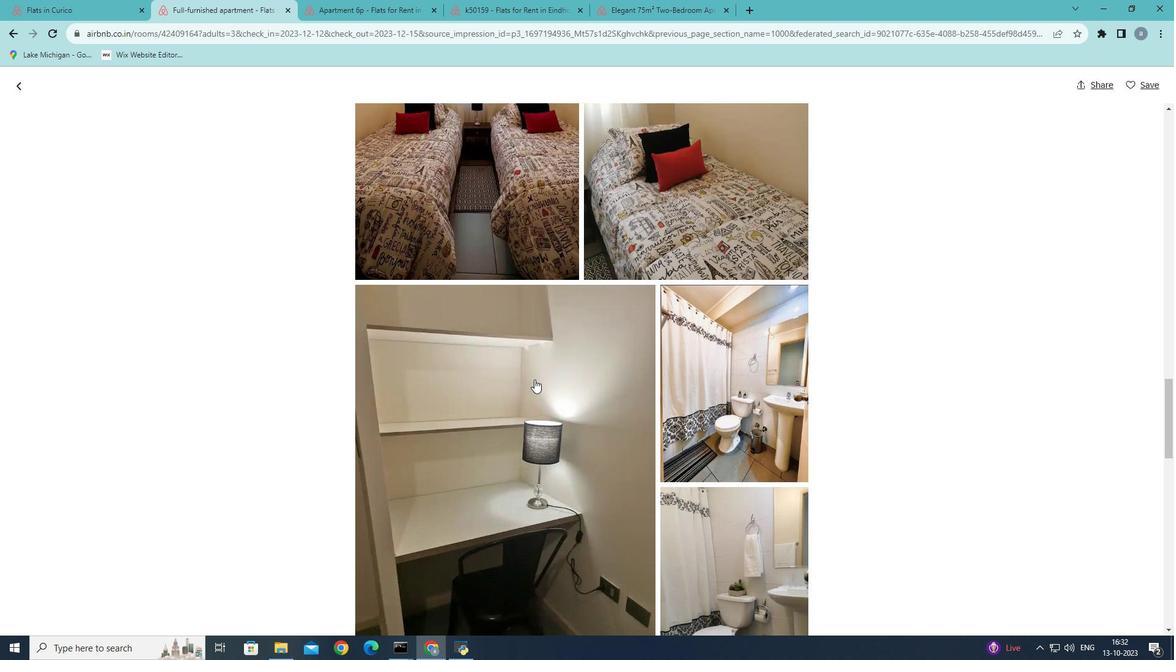 
Action: Mouse scrolled (534, 379) with delta (0, 0)
Screenshot: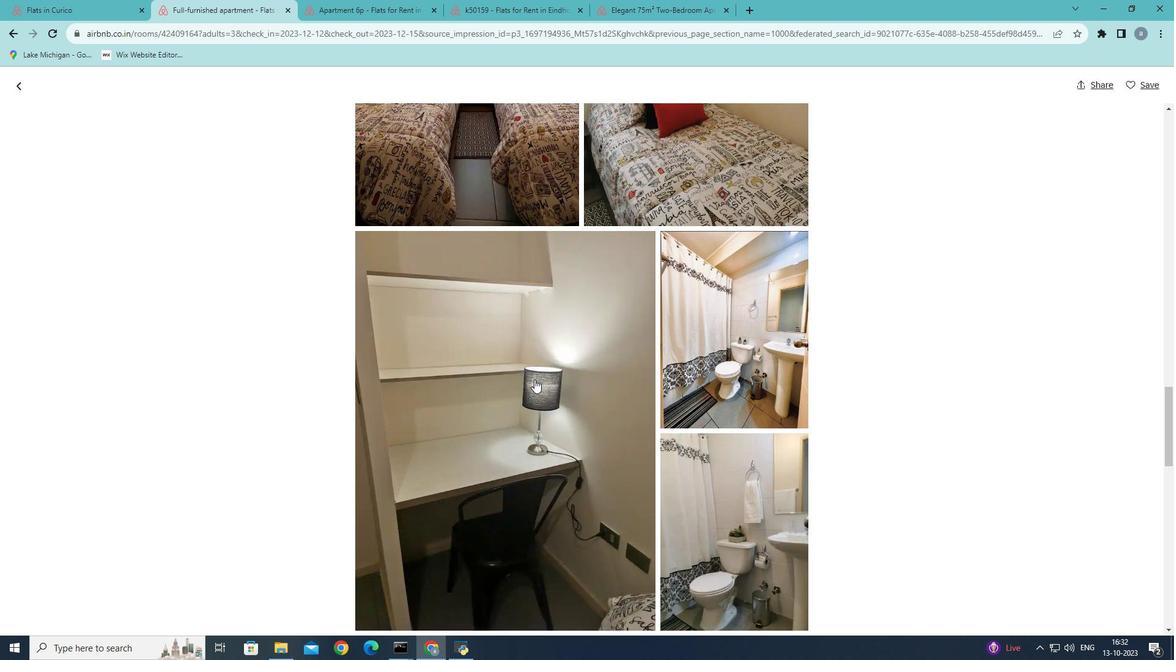 
Action: Mouse scrolled (534, 379) with delta (0, 0)
Screenshot: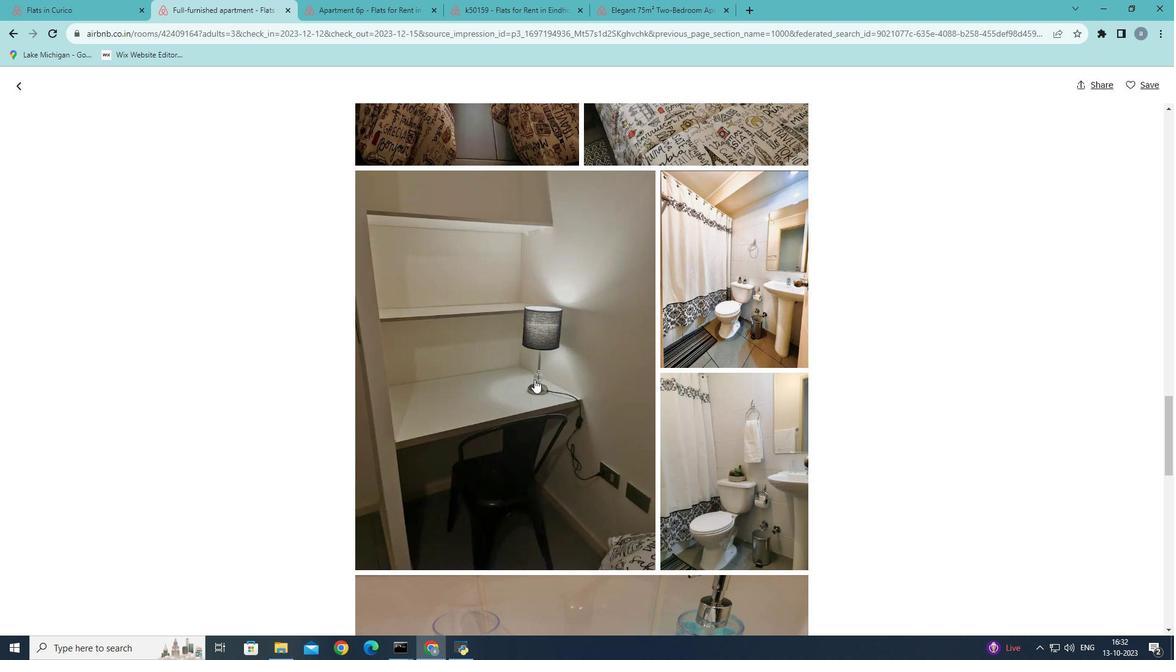 
Action: Mouse scrolled (534, 379) with delta (0, 0)
Screenshot: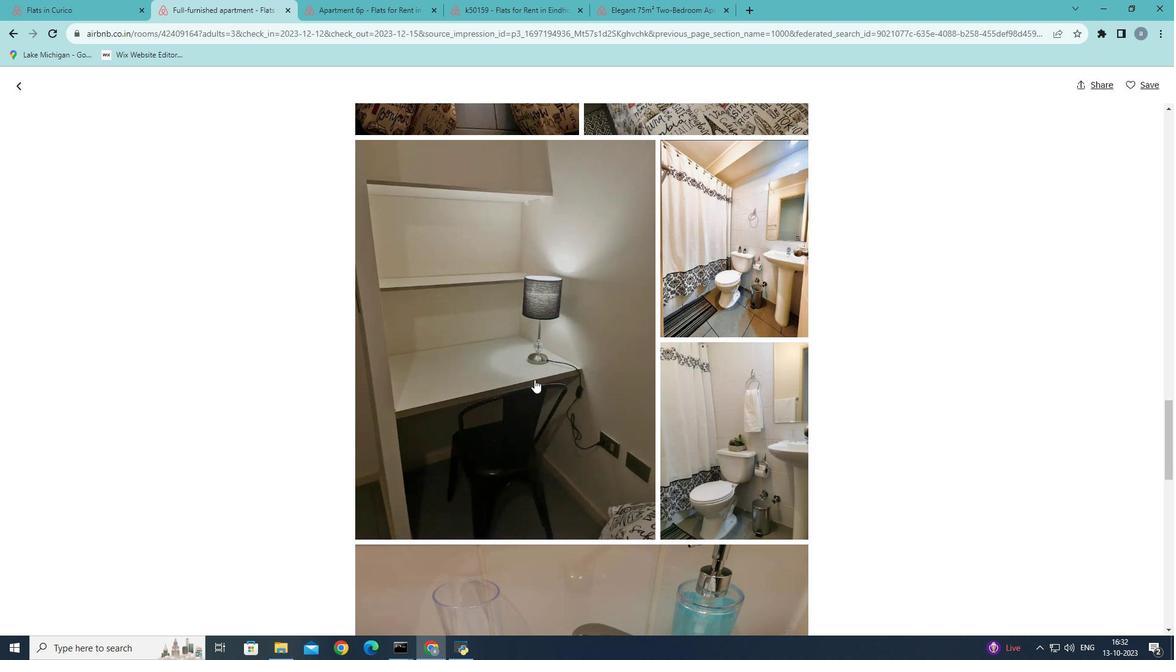 
Action: Mouse scrolled (534, 379) with delta (0, 0)
Screenshot: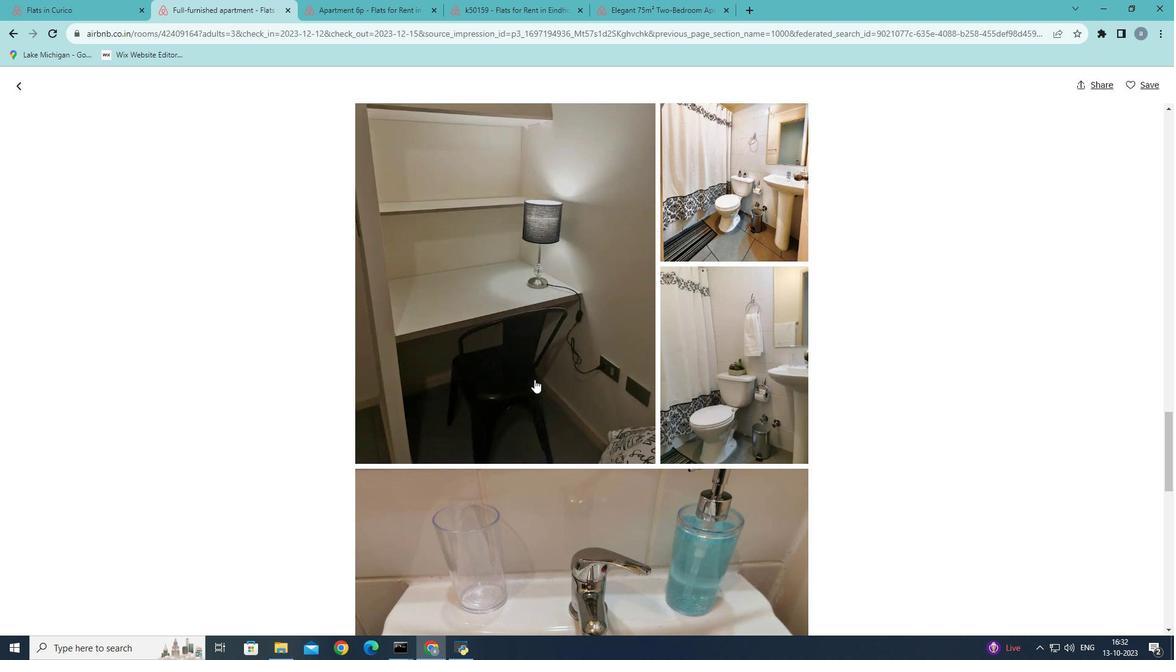 
Action: Mouse scrolled (534, 379) with delta (0, 0)
Screenshot: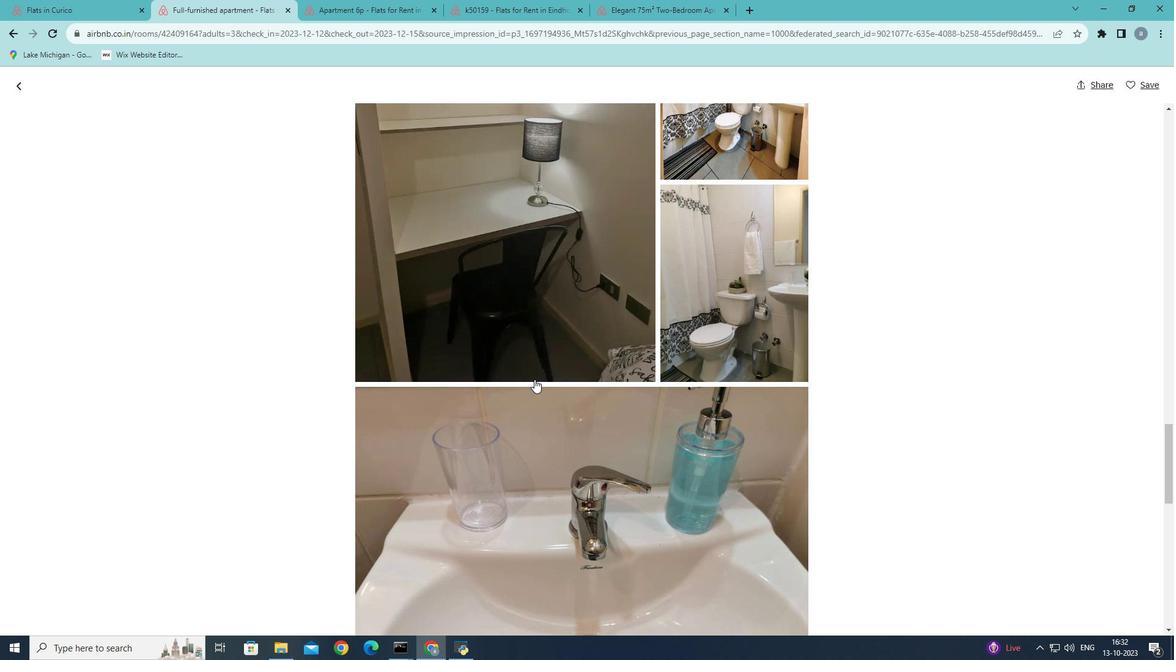 
Action: Mouse scrolled (534, 379) with delta (0, 0)
Screenshot: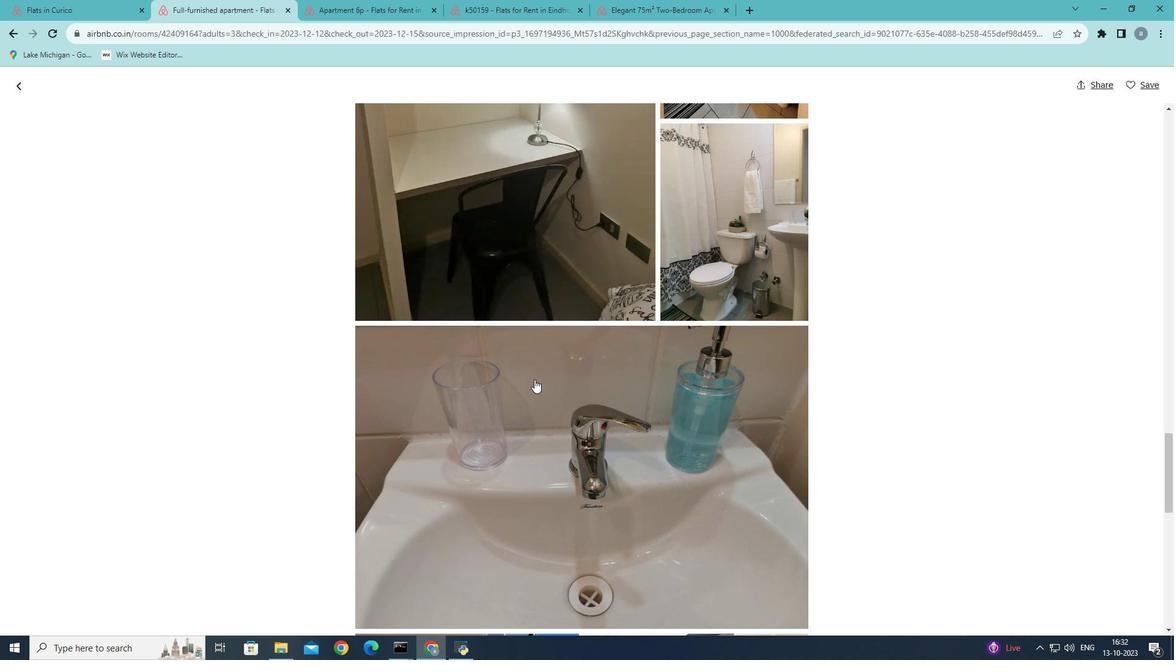 
Action: Mouse scrolled (534, 379) with delta (0, 0)
Screenshot: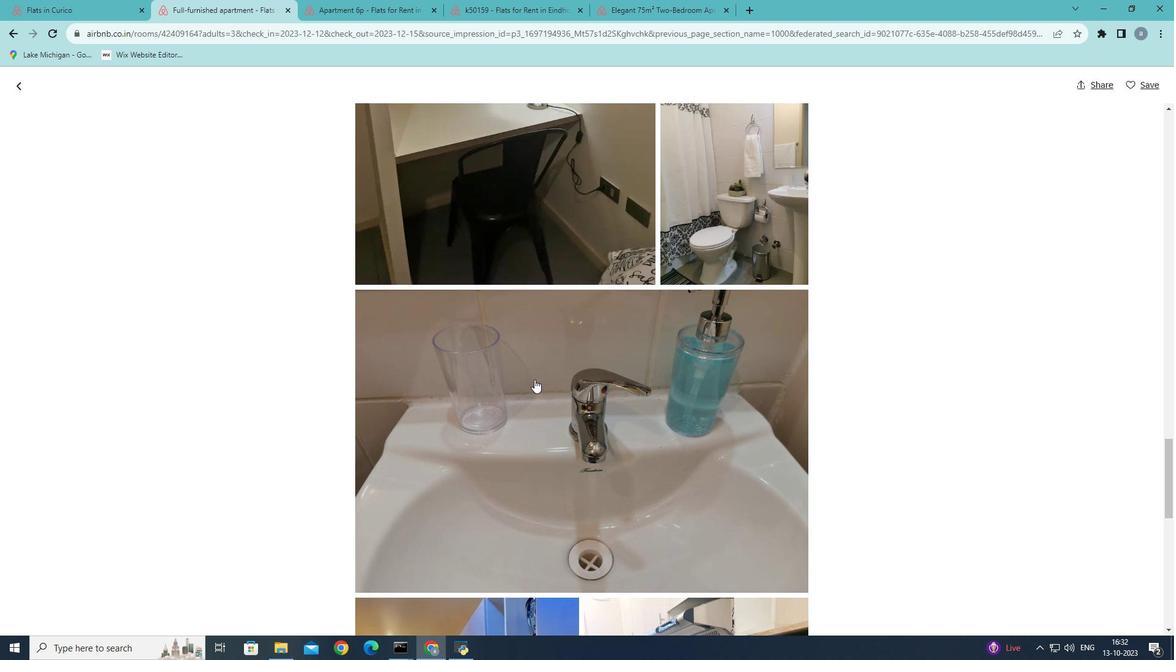 
Action: Mouse scrolled (534, 379) with delta (0, 0)
Screenshot: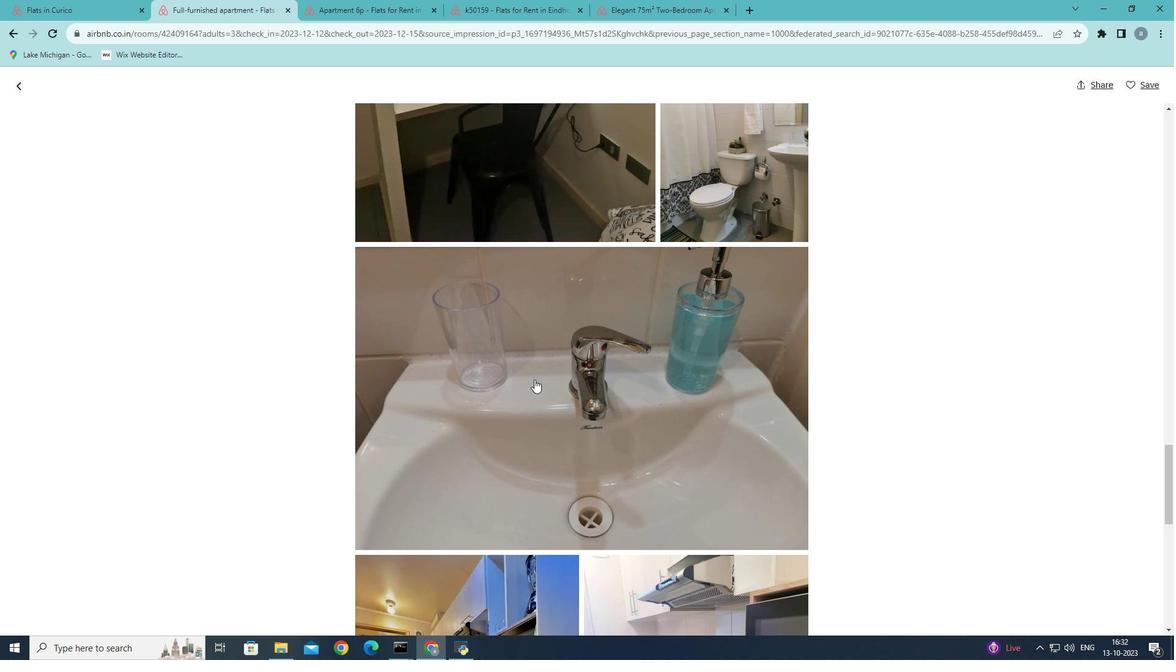
Action: Mouse scrolled (534, 379) with delta (0, 0)
Screenshot: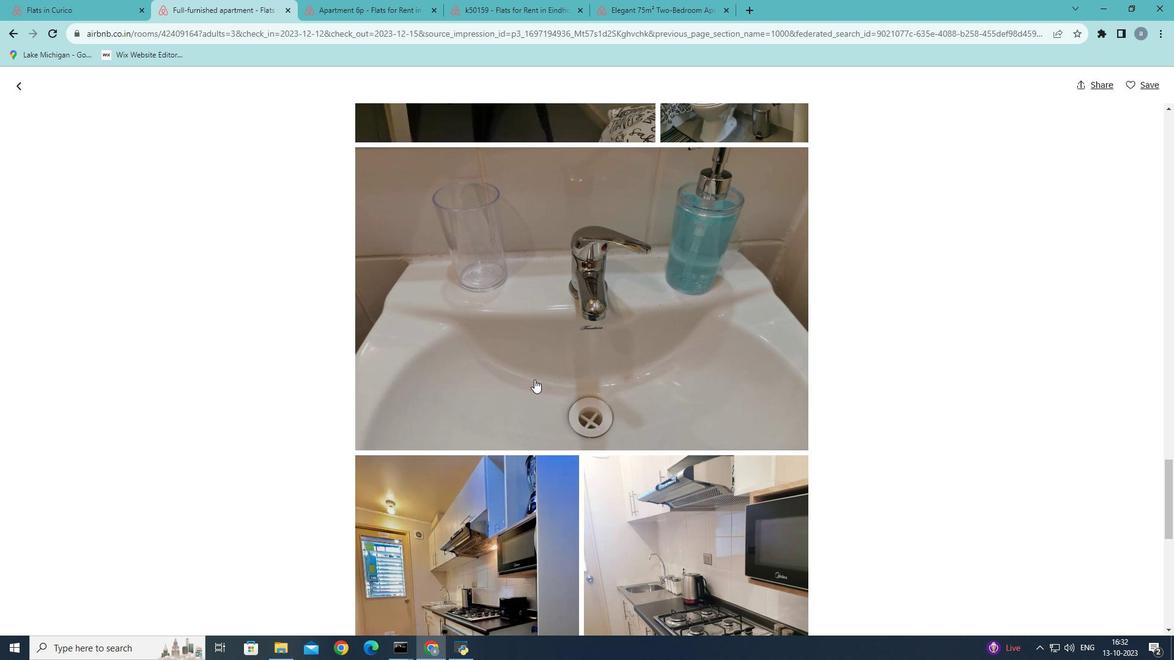 
Action: Mouse scrolled (534, 379) with delta (0, 0)
Screenshot: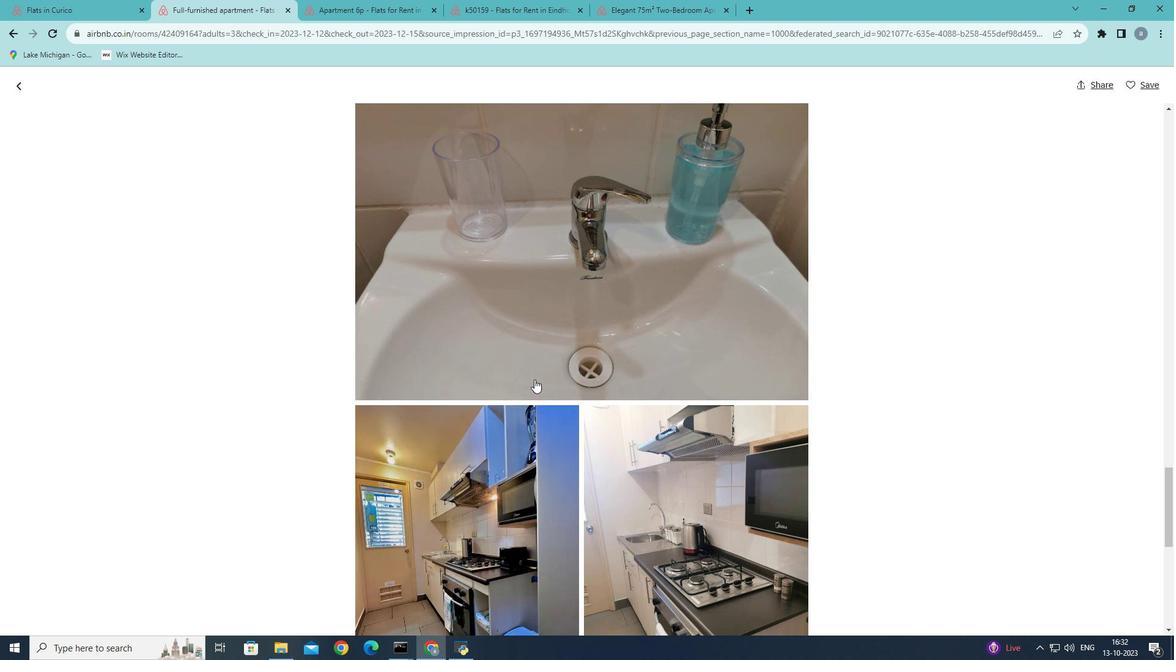 
Action: Mouse scrolled (534, 379) with delta (0, 0)
Screenshot: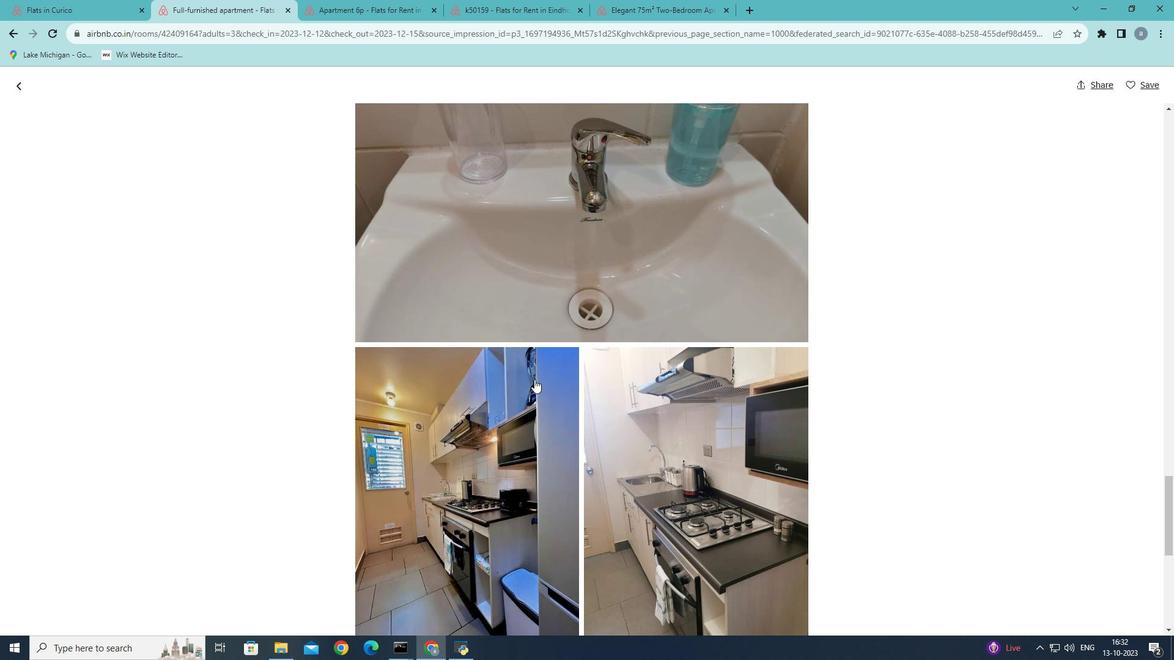 
Action: Mouse scrolled (534, 379) with delta (0, 0)
Screenshot: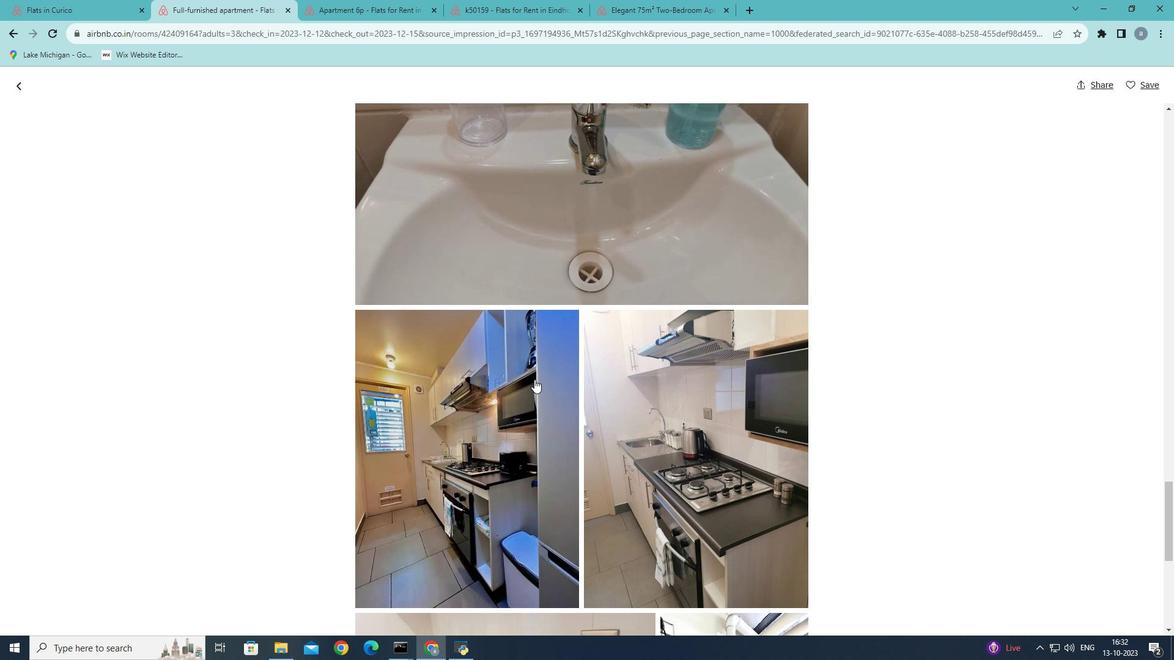 
Action: Mouse scrolled (534, 379) with delta (0, 0)
Screenshot: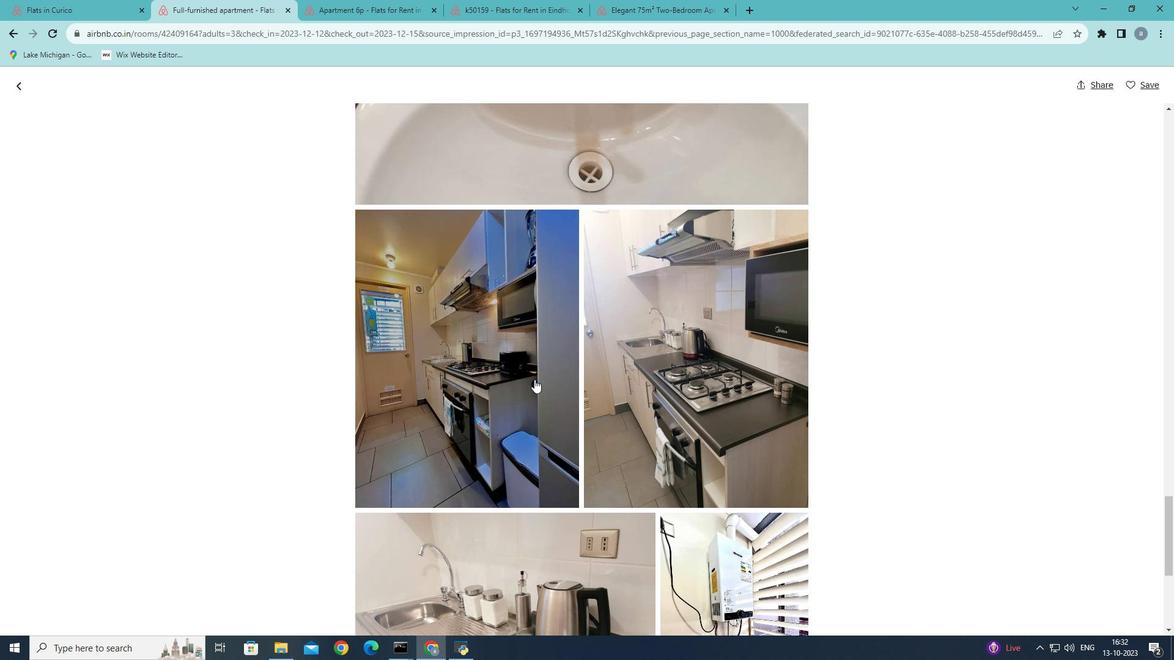 
Action: Mouse scrolled (534, 379) with delta (0, 0)
Screenshot: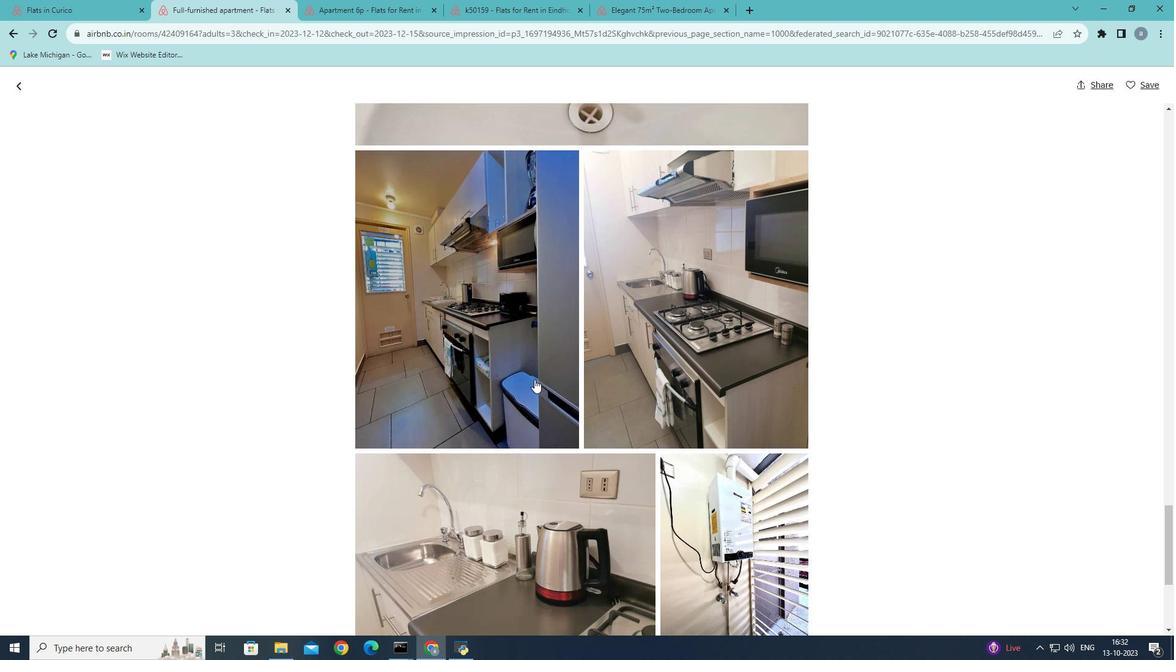 
Action: Mouse scrolled (534, 379) with delta (0, 0)
Screenshot: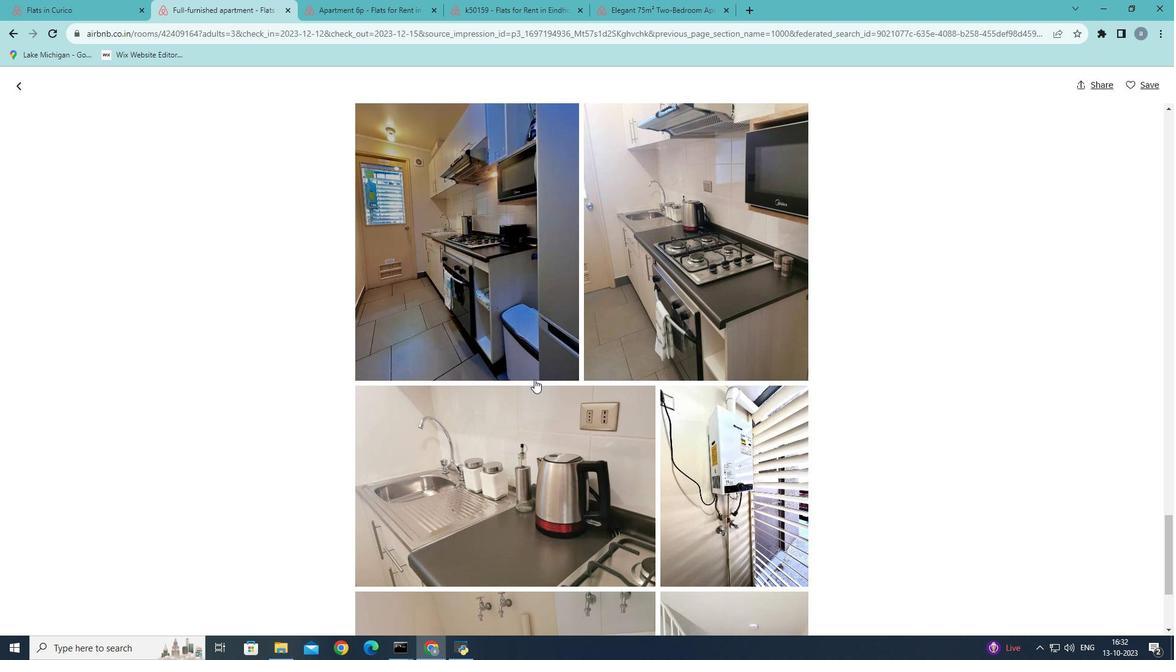 
Action: Mouse scrolled (534, 379) with delta (0, 0)
Screenshot: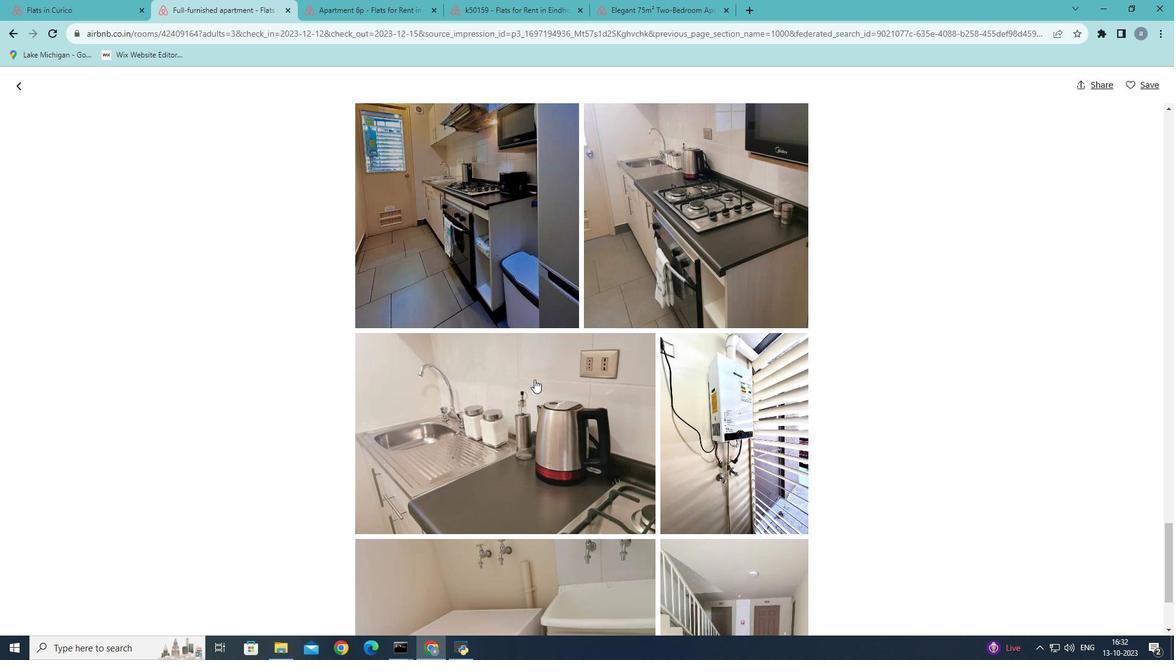 
Action: Mouse scrolled (534, 379) with delta (0, 0)
Screenshot: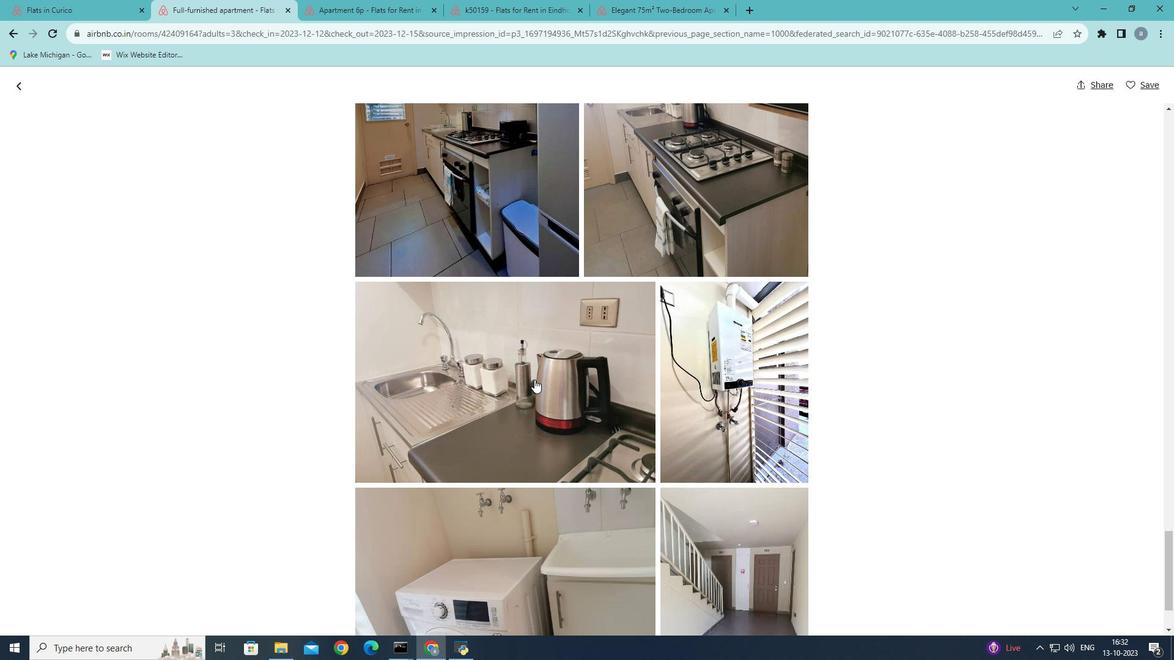 
Action: Mouse scrolled (534, 379) with delta (0, 0)
Screenshot: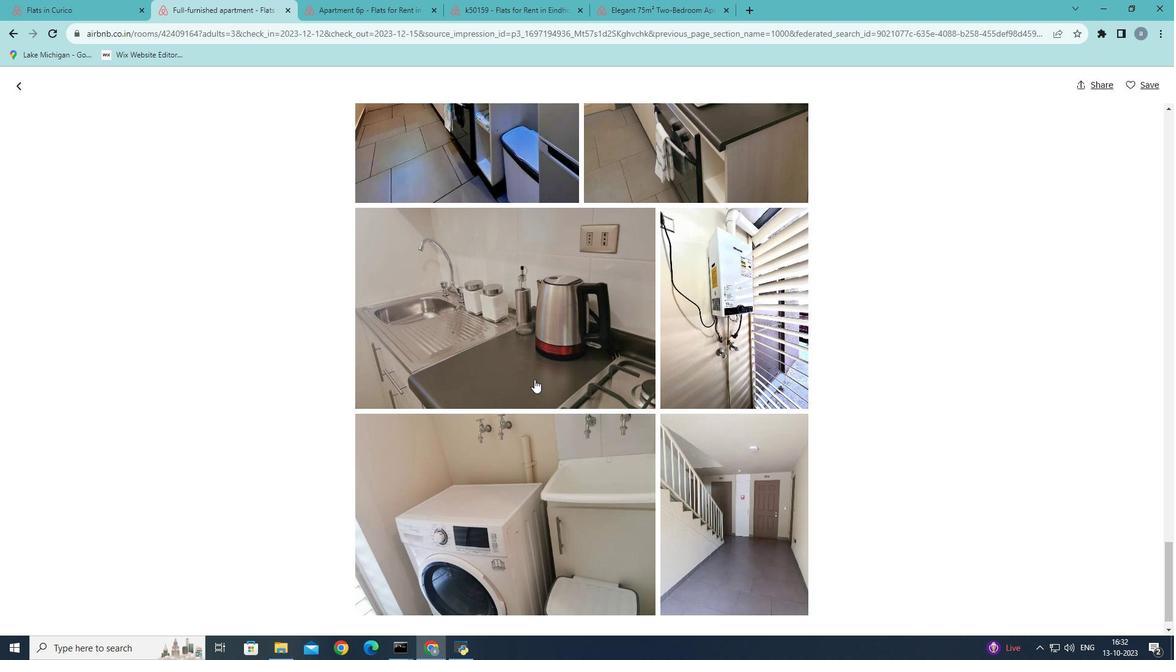 
Action: Mouse scrolled (534, 379) with delta (0, 0)
Screenshot: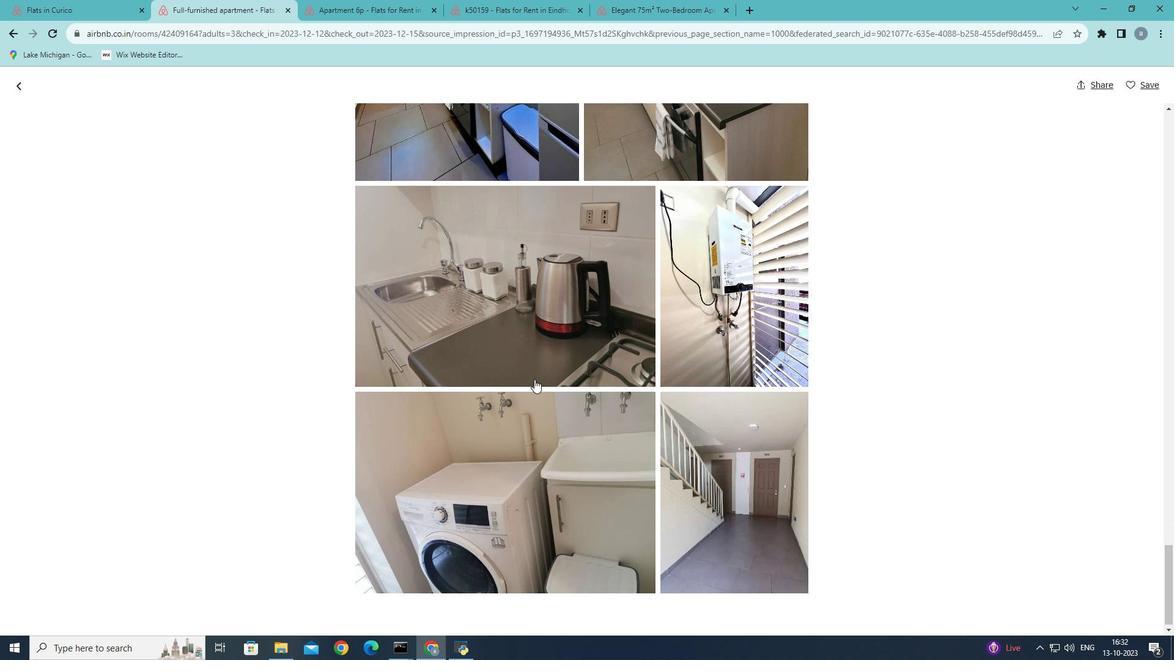 
Action: Mouse scrolled (534, 379) with delta (0, 0)
Screenshot: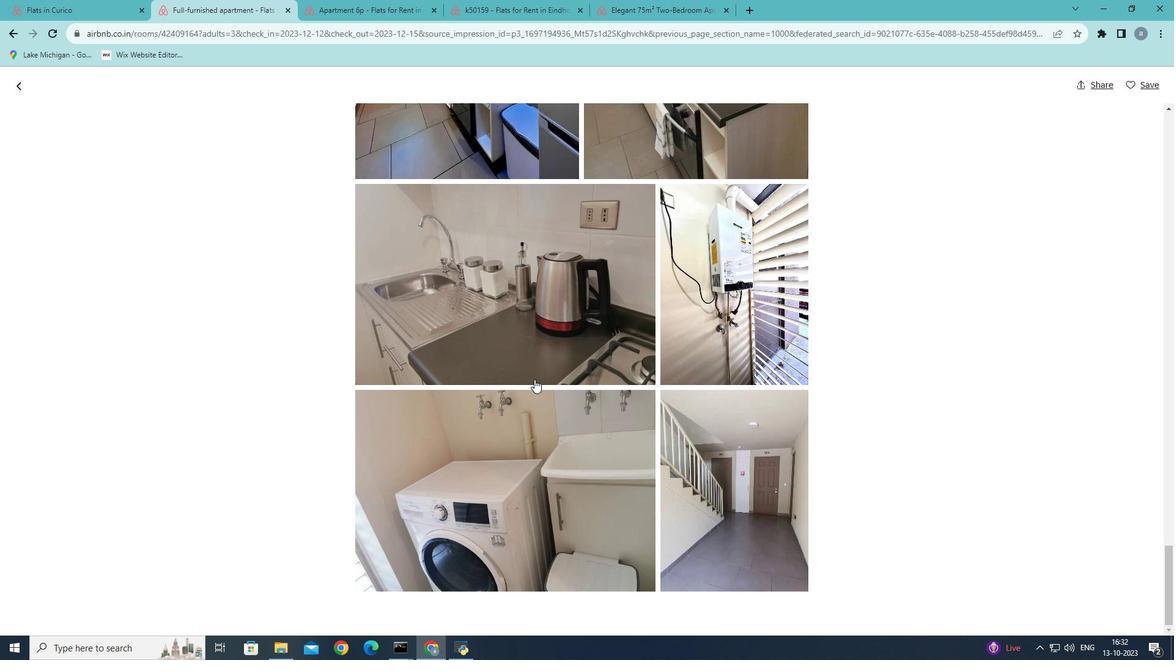 
Action: Mouse scrolled (534, 379) with delta (0, 0)
Screenshot: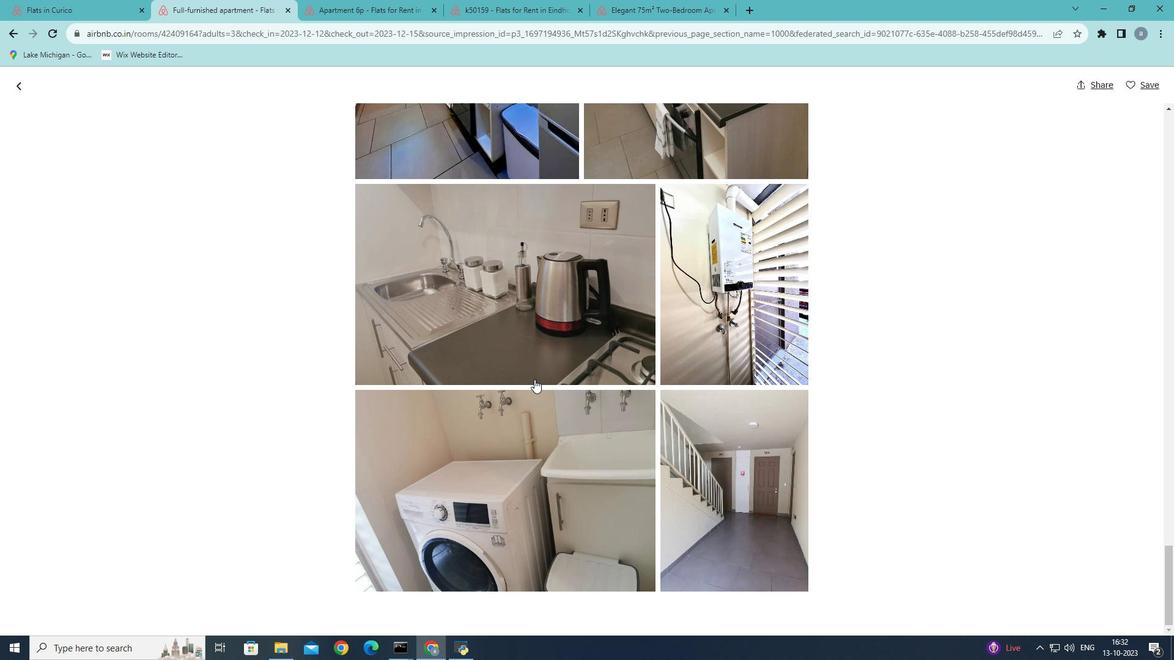 
Action: Mouse scrolled (534, 379) with delta (0, 0)
Screenshot: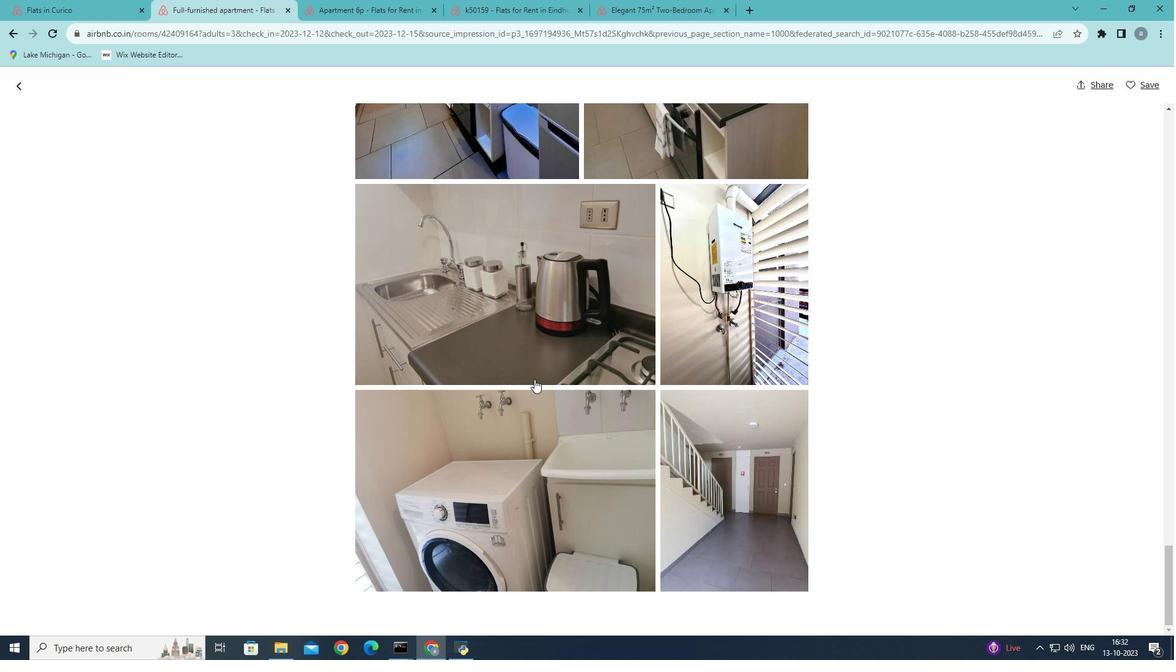 
Action: Mouse scrolled (534, 379) with delta (0, 0)
Screenshot: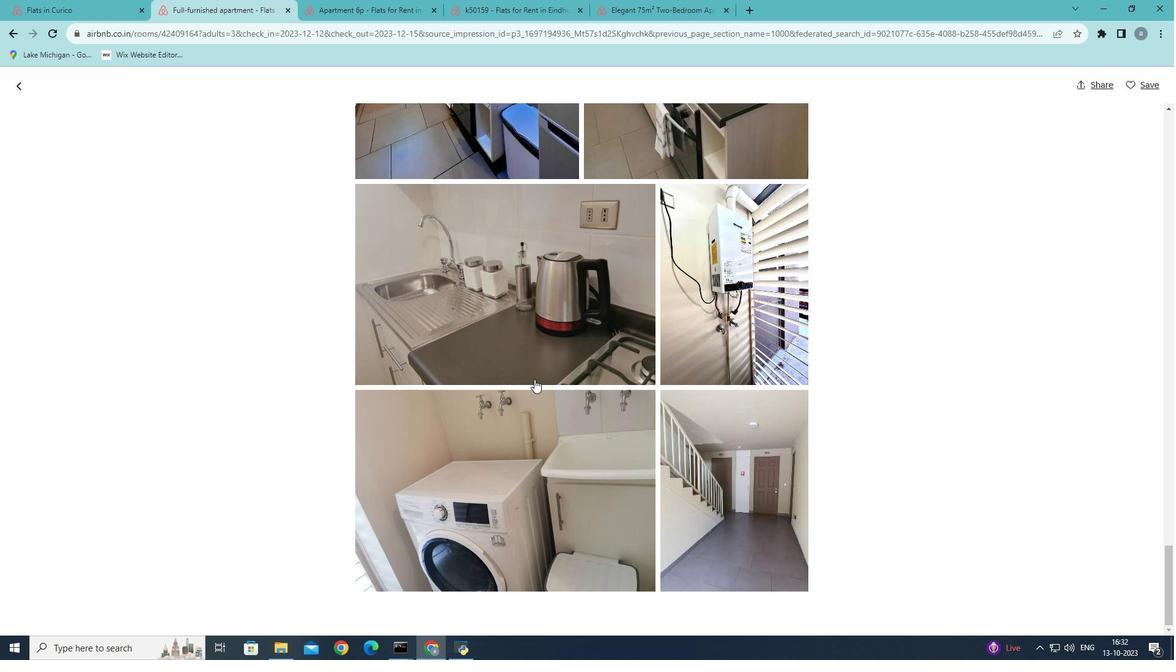 
Action: Mouse scrolled (534, 379) with delta (0, 0)
Screenshot: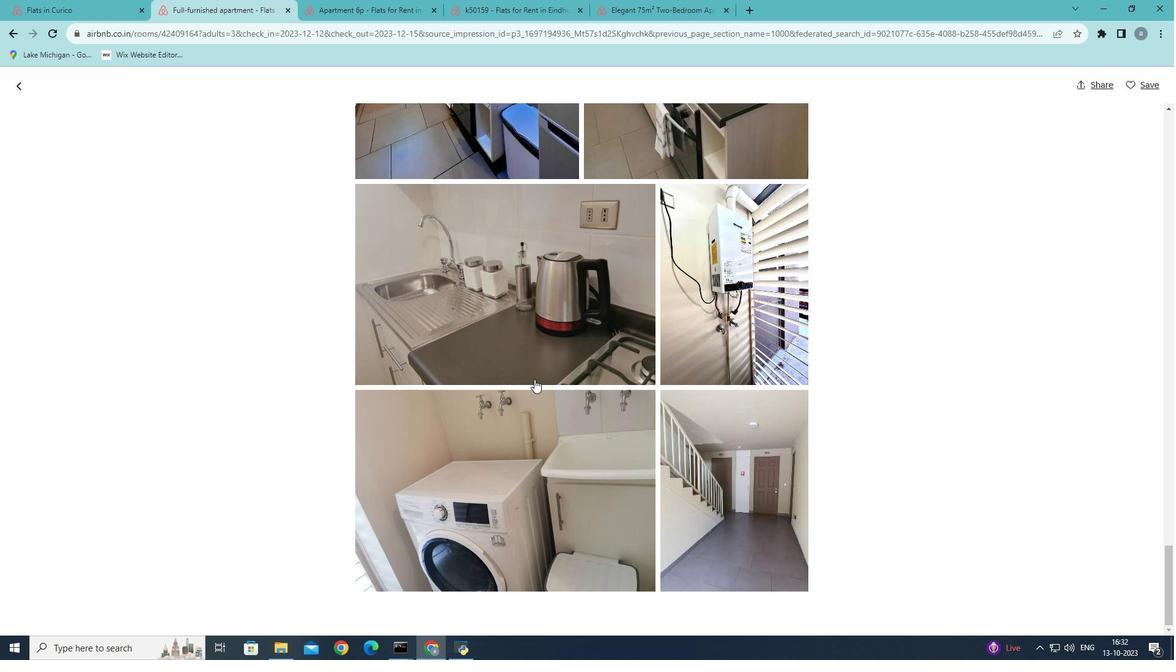 
Action: Mouse scrolled (534, 379) with delta (0, 0)
Screenshot: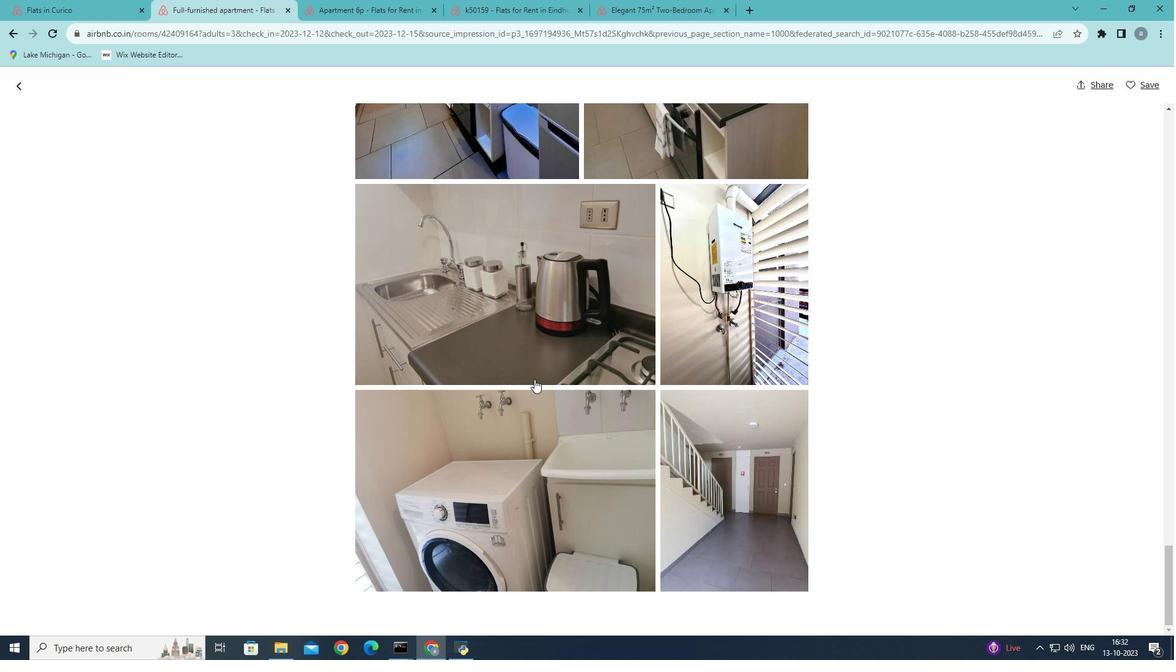 
Action: Mouse scrolled (534, 379) with delta (0, 0)
Screenshot: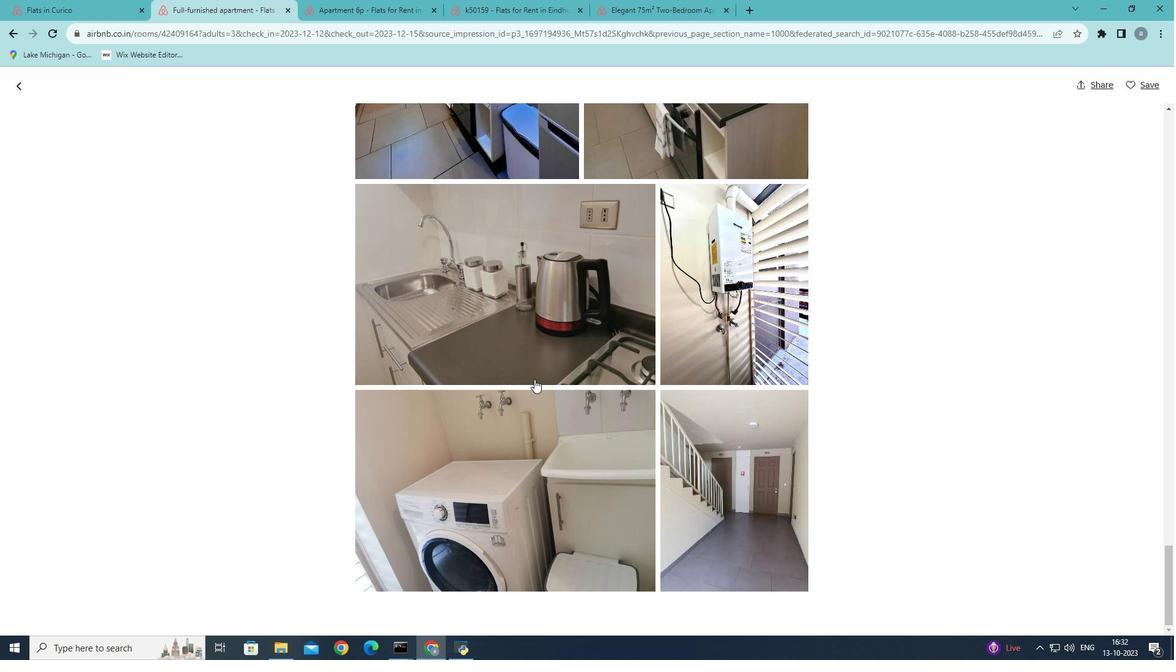 
Action: Mouse moved to (20, 86)
Screenshot: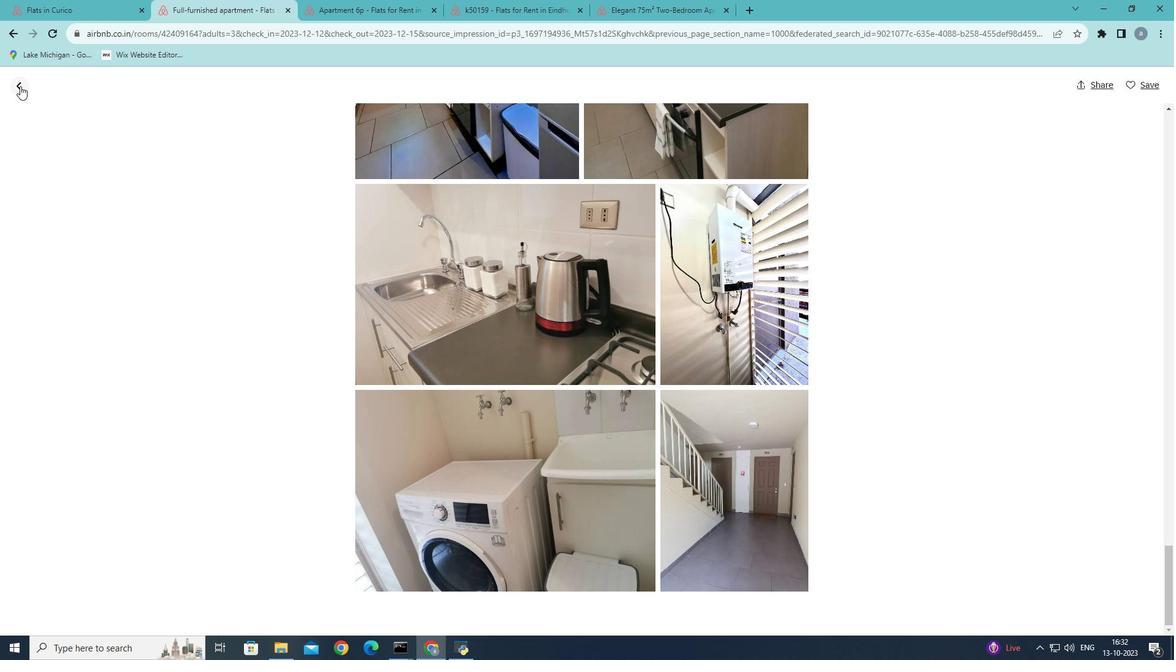 
Action: Mouse pressed left at (20, 86)
Screenshot: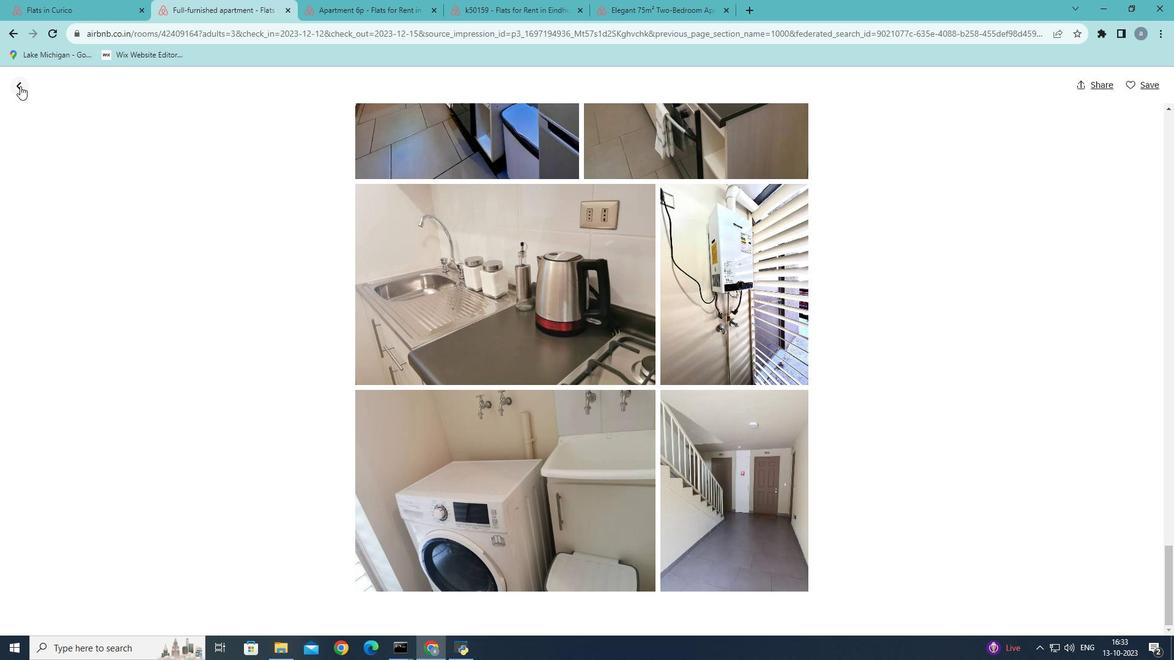 
Action: Mouse moved to (384, 319)
Screenshot: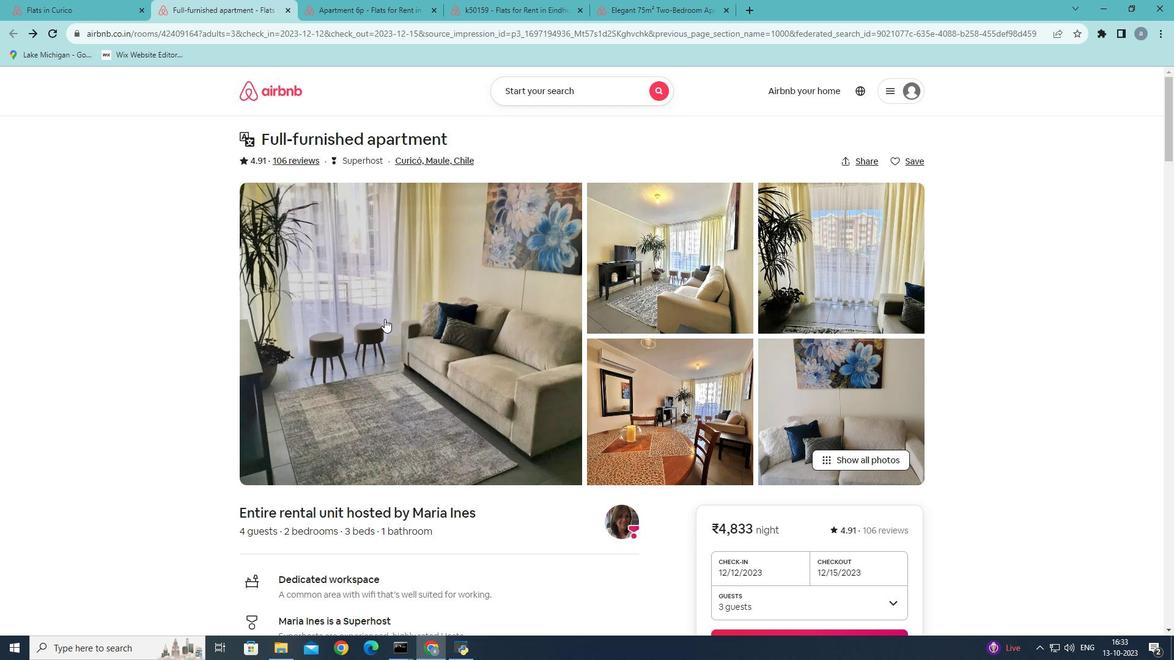 
Action: Mouse scrolled (384, 318) with delta (0, 0)
Screenshot: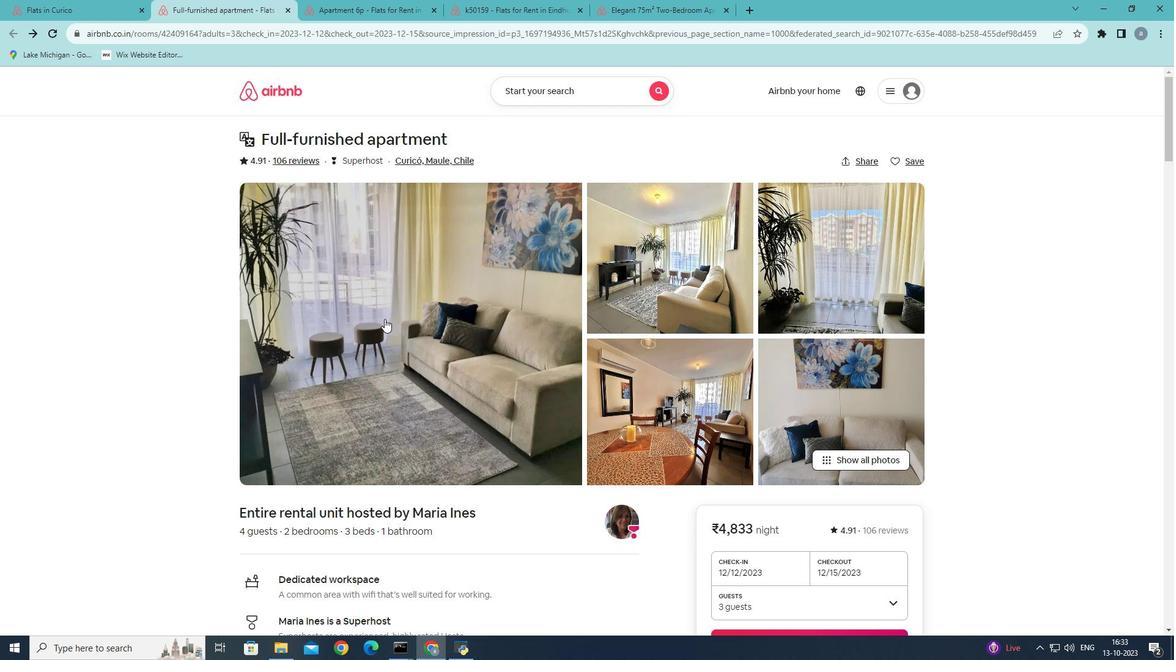 
Action: Mouse moved to (385, 320)
Screenshot: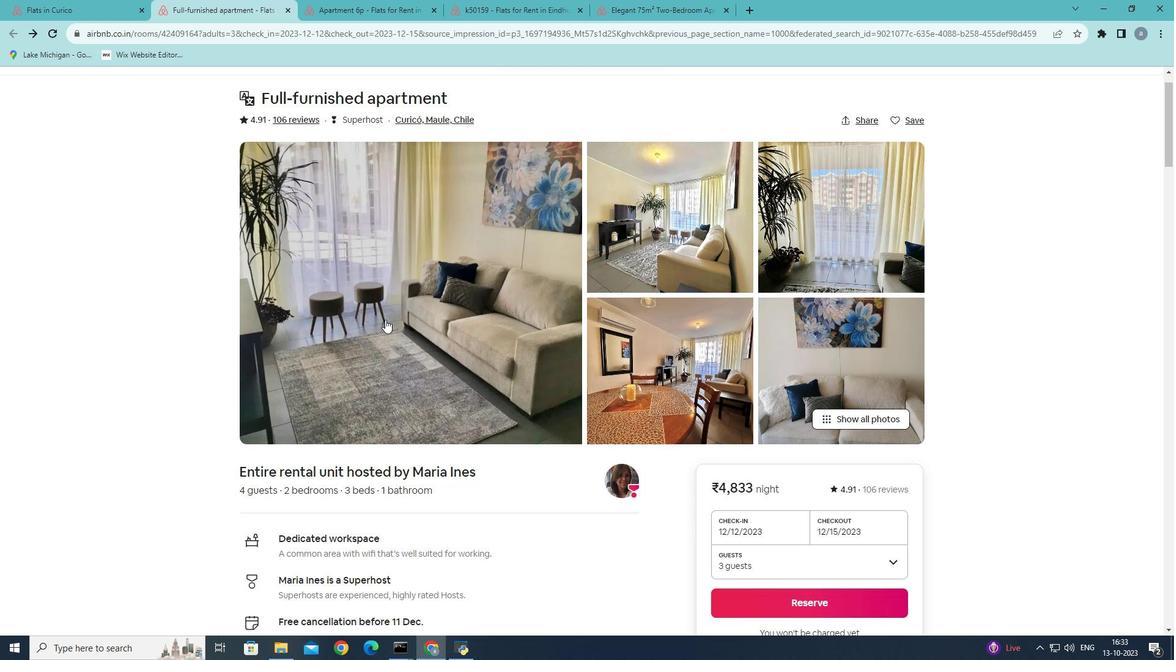 
Action: Mouse scrolled (385, 319) with delta (0, 0)
Screenshot: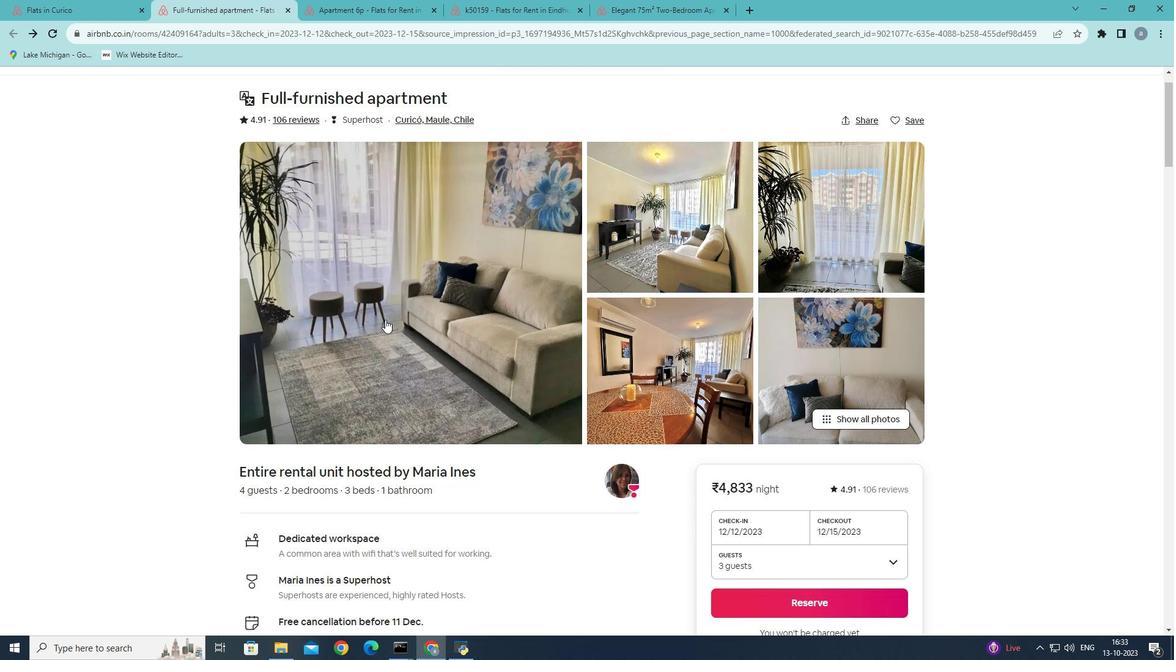 
Action: Mouse scrolled (385, 319) with delta (0, 0)
Screenshot: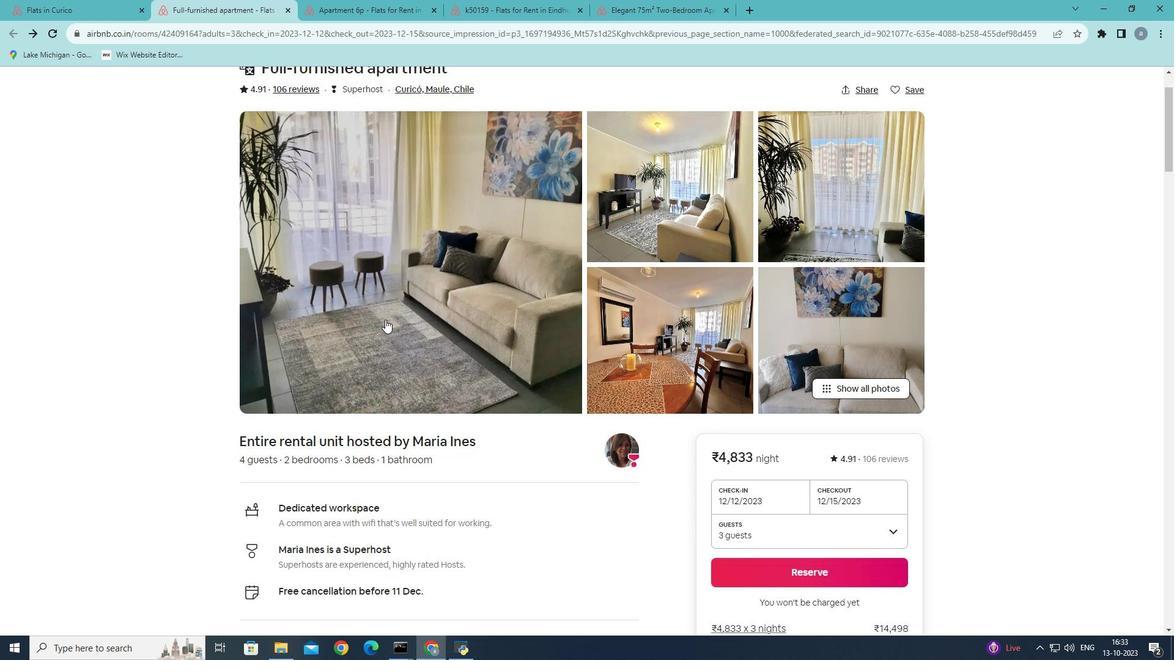 
Action: Mouse moved to (385, 320)
Screenshot: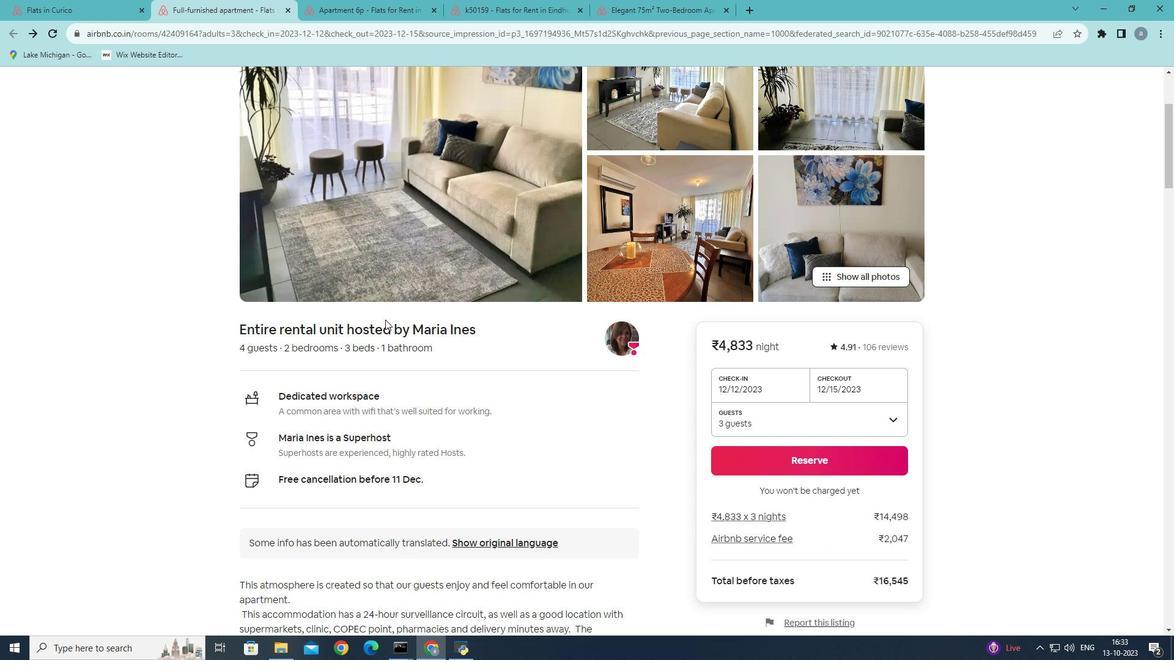 
Action: Mouse scrolled (385, 319) with delta (0, 0)
Screenshot: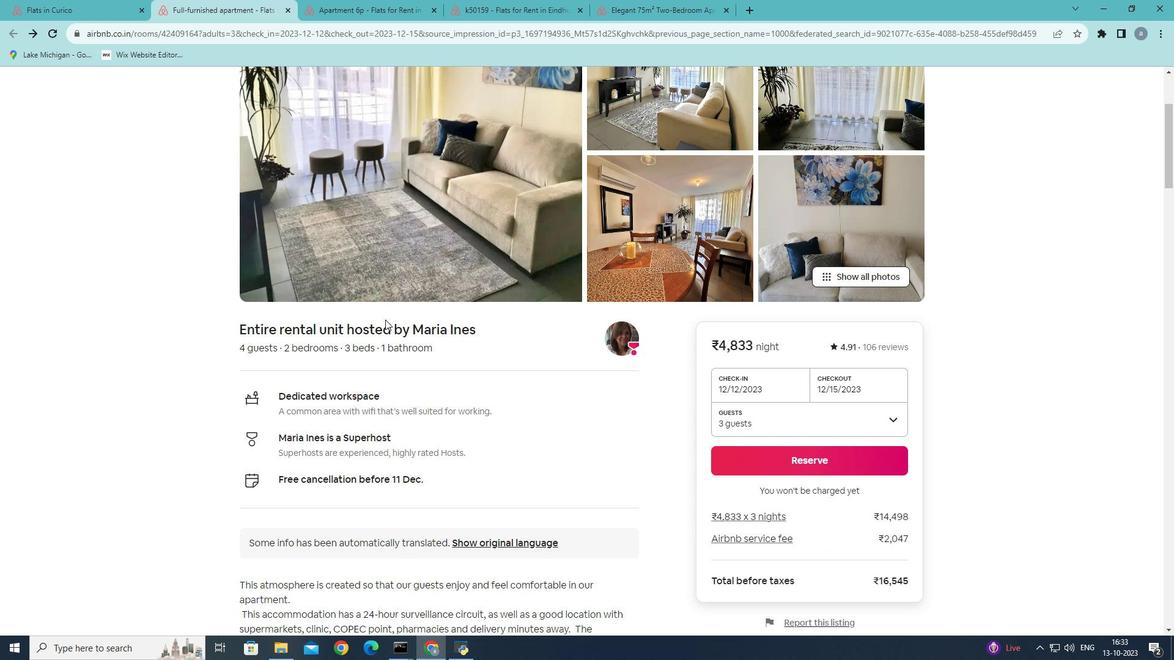 
Action: Mouse scrolled (385, 319) with delta (0, 0)
Screenshot: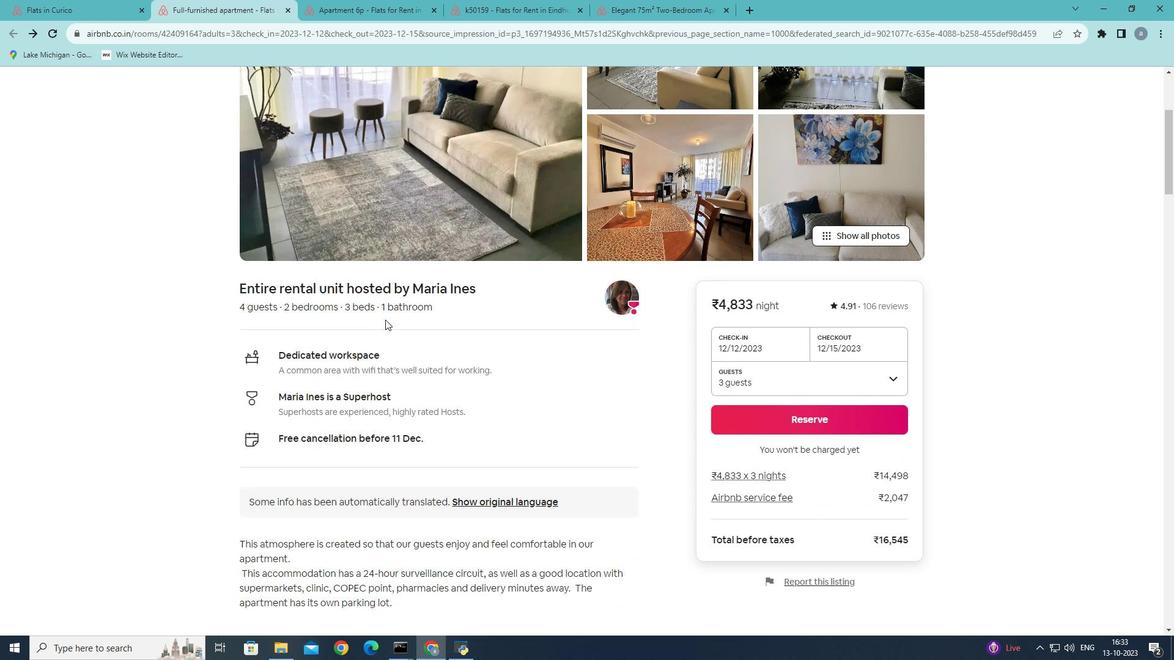 
Action: Mouse scrolled (385, 319) with delta (0, 0)
Screenshot: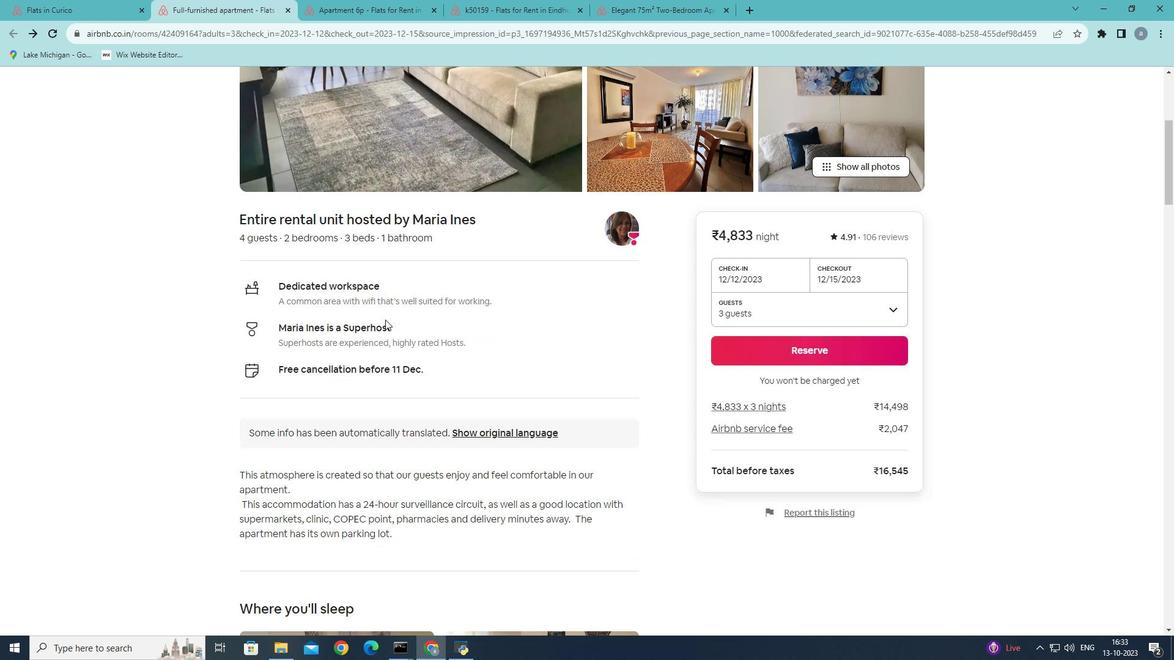 
Action: Mouse scrolled (385, 319) with delta (0, 0)
Screenshot: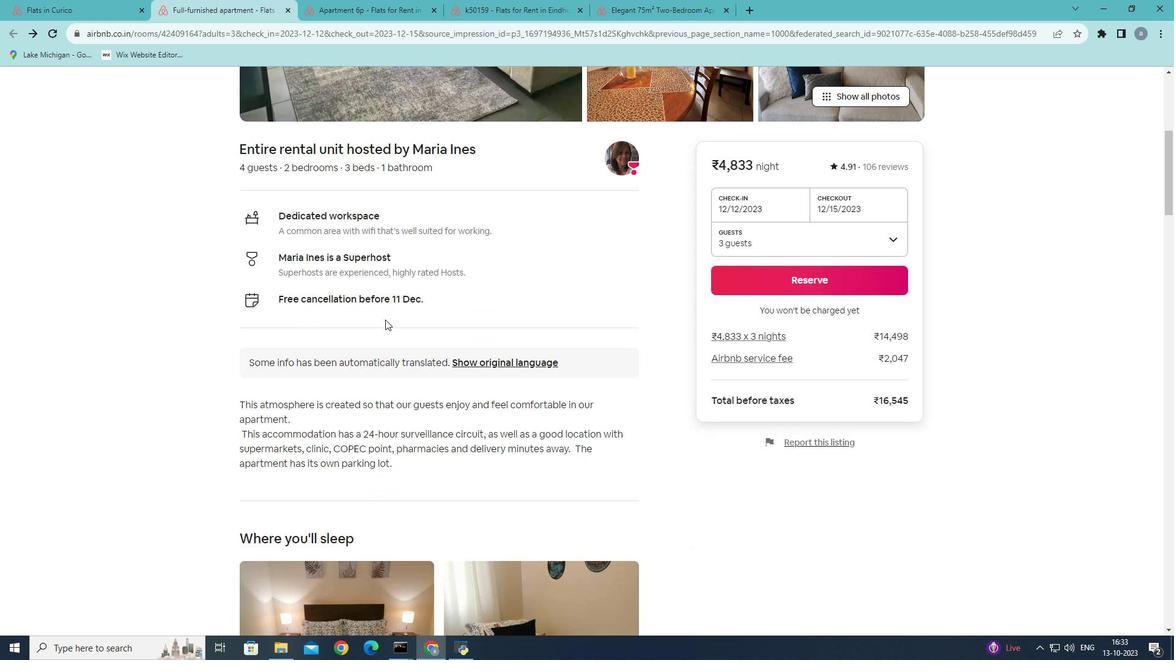 
Action: Mouse scrolled (385, 319) with delta (0, 0)
Screenshot: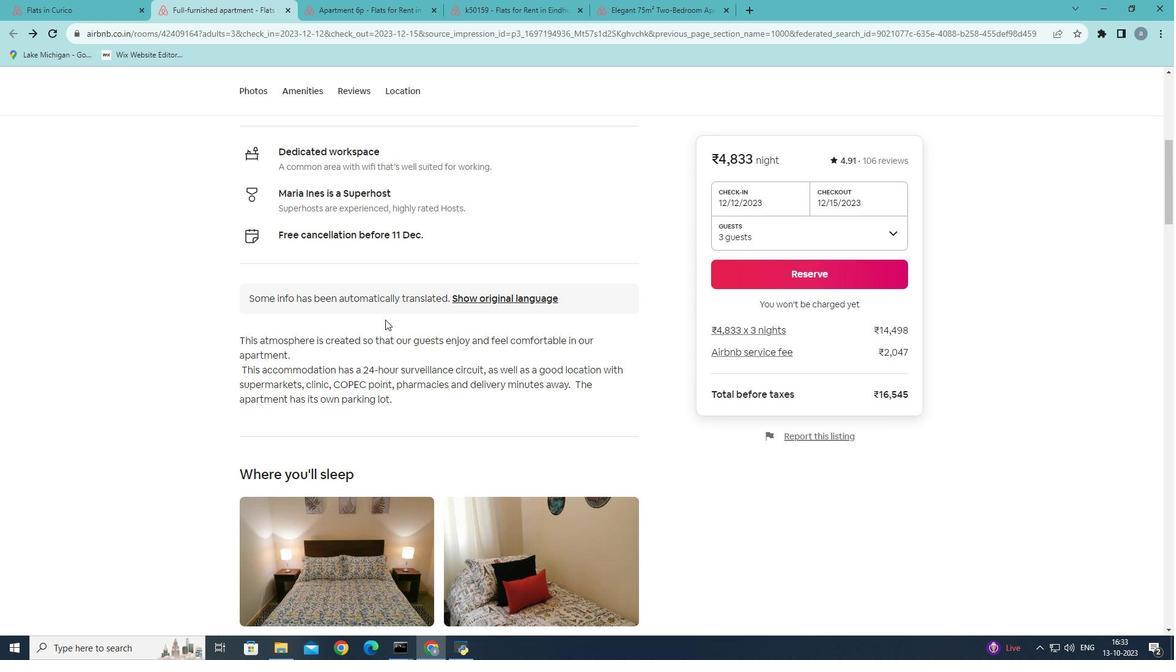 
Action: Mouse scrolled (385, 319) with delta (0, 0)
Screenshot: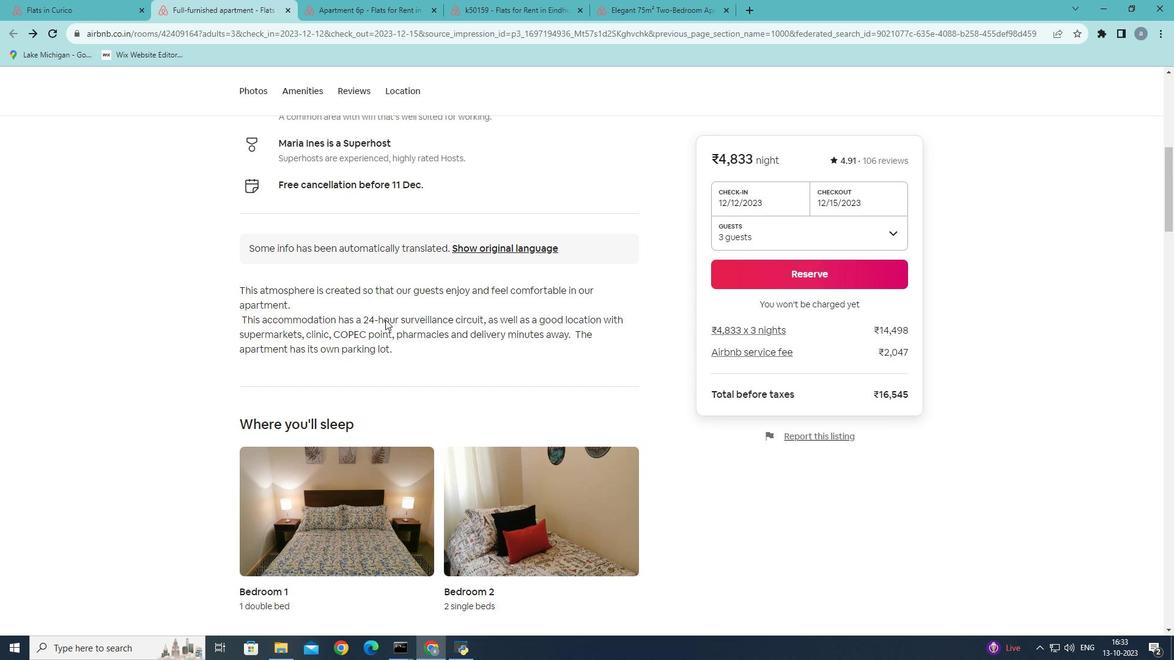 
Action: Mouse scrolled (385, 319) with delta (0, 0)
Screenshot: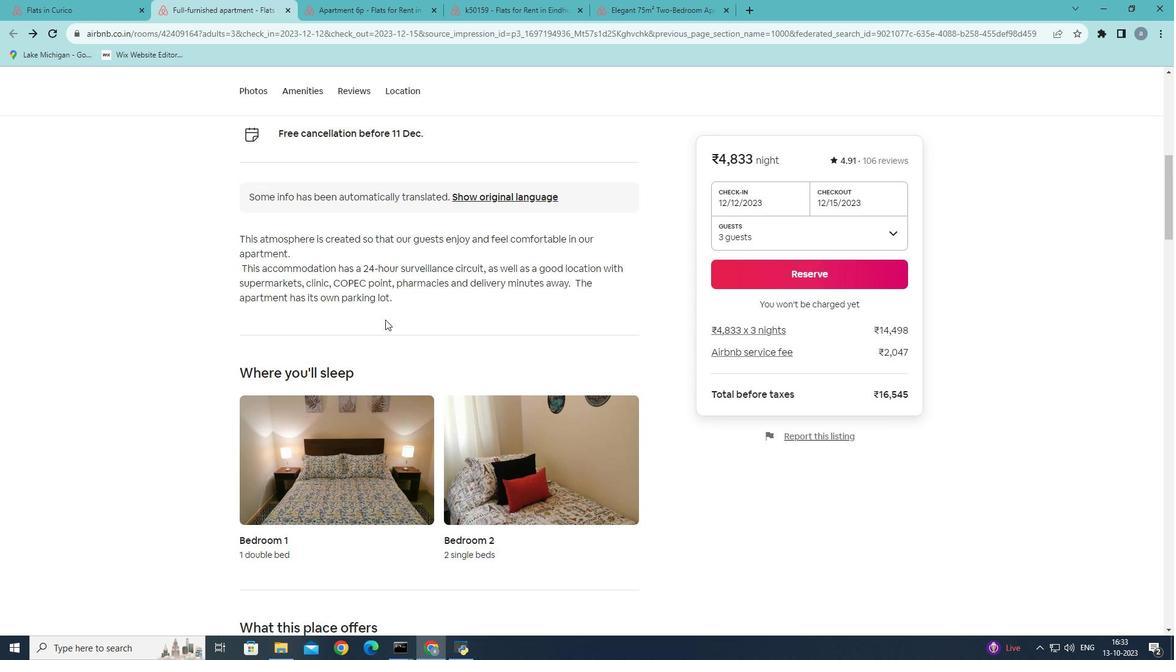 
Action: Mouse scrolled (385, 319) with delta (0, 0)
Screenshot: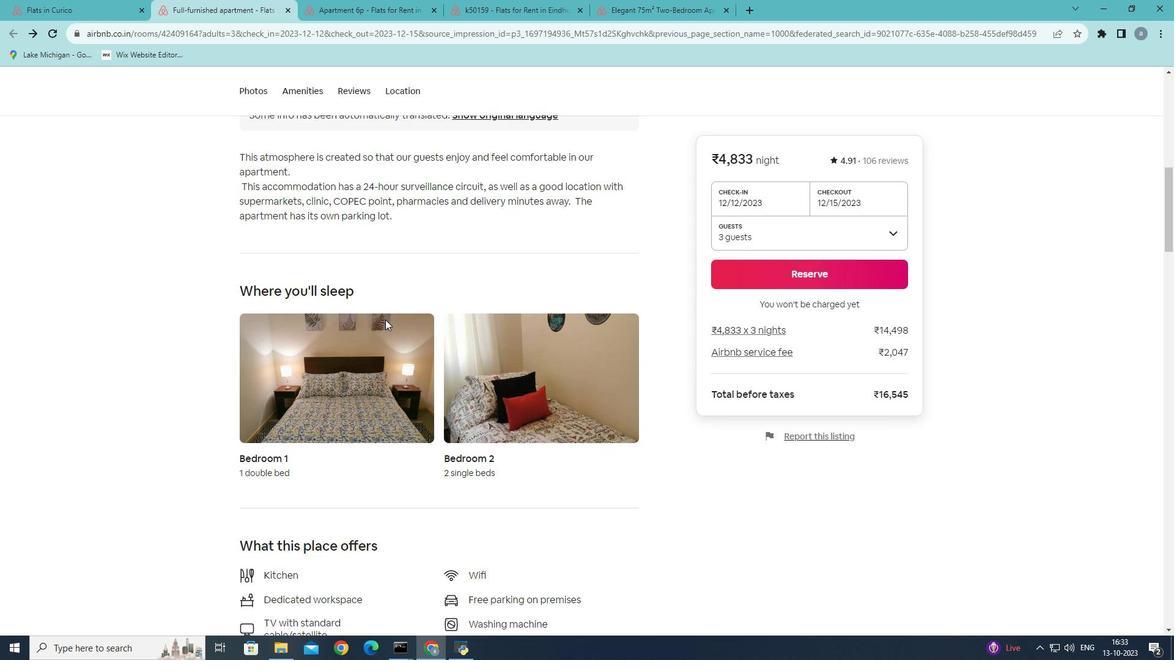 
Action: Mouse scrolled (385, 319) with delta (0, 0)
Screenshot: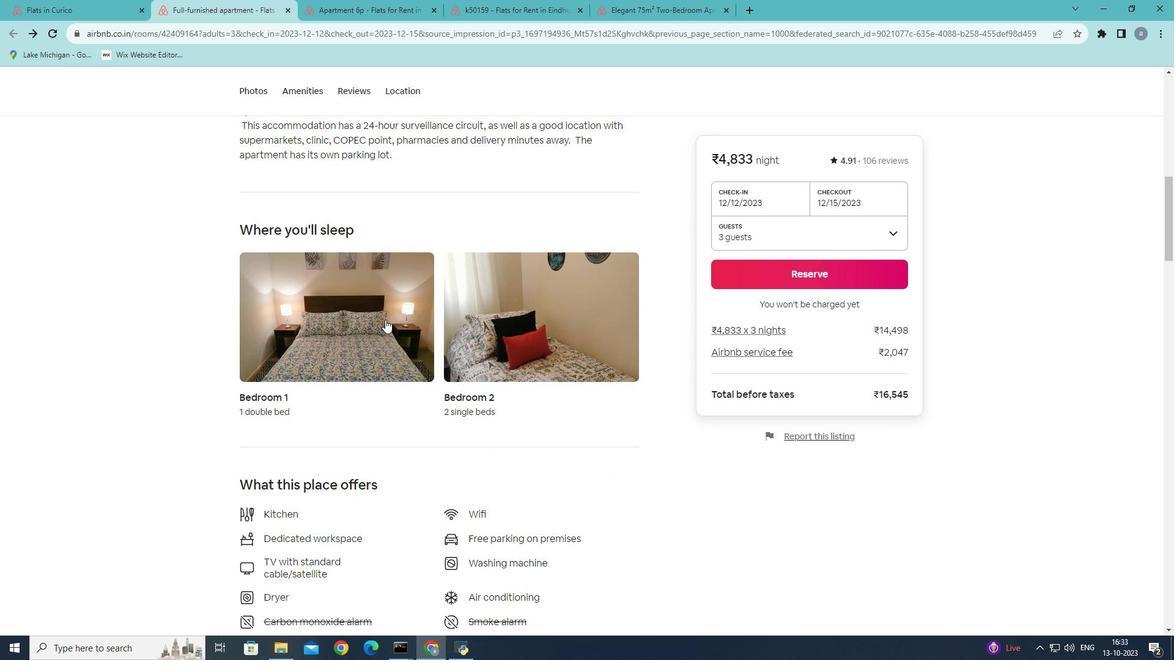 
Action: Mouse scrolled (385, 319) with delta (0, 0)
Screenshot: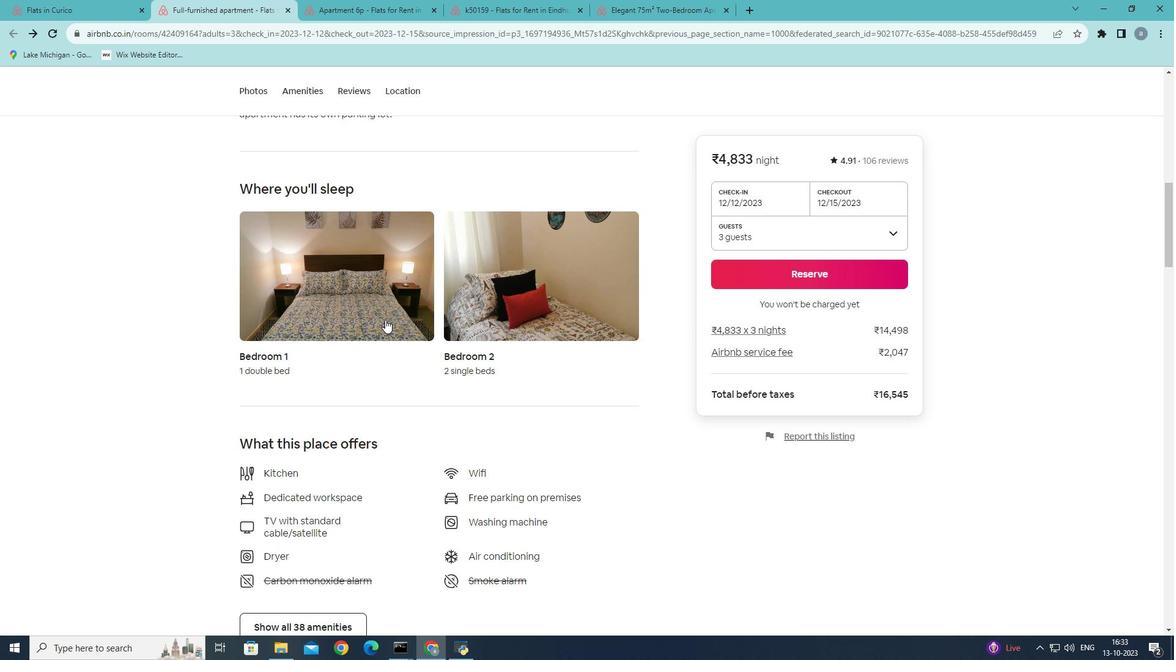 
Action: Mouse scrolled (385, 319) with delta (0, 0)
Screenshot: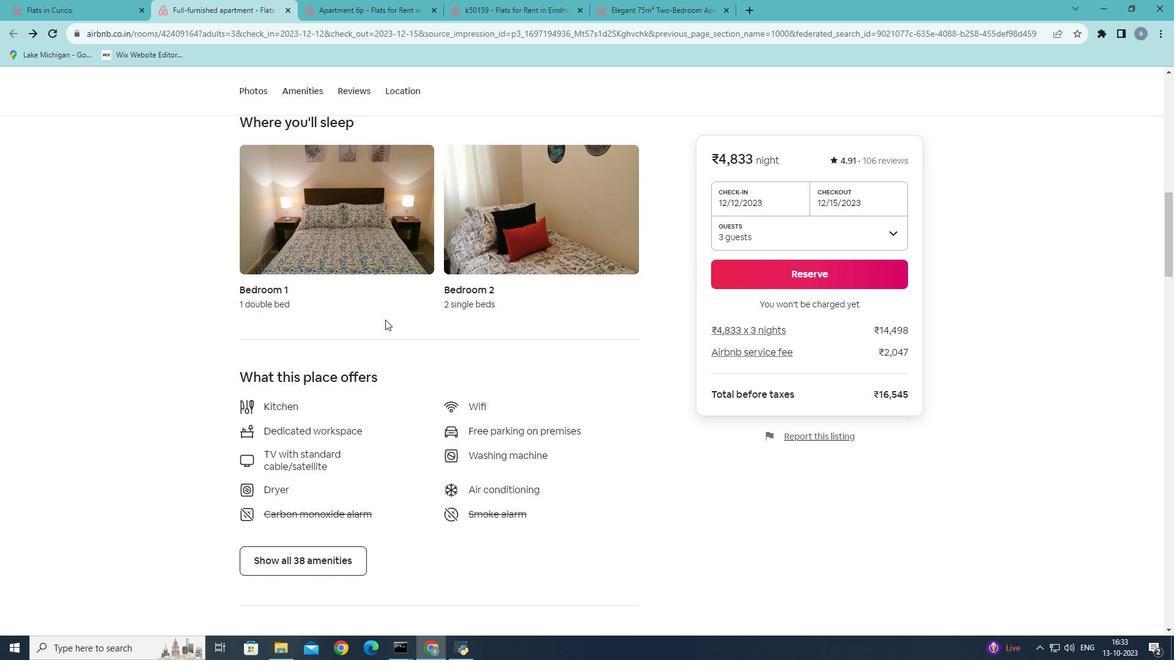 
Action: Mouse scrolled (385, 319) with delta (0, 0)
Screenshot: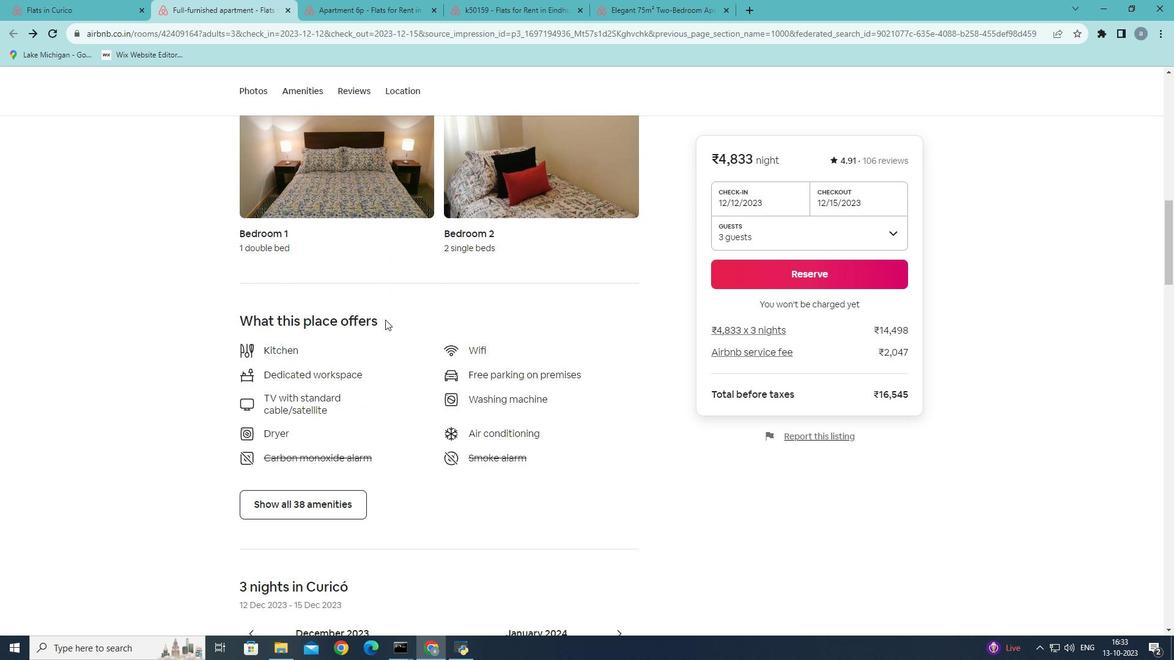 
Action: Mouse moved to (380, 342)
Screenshot: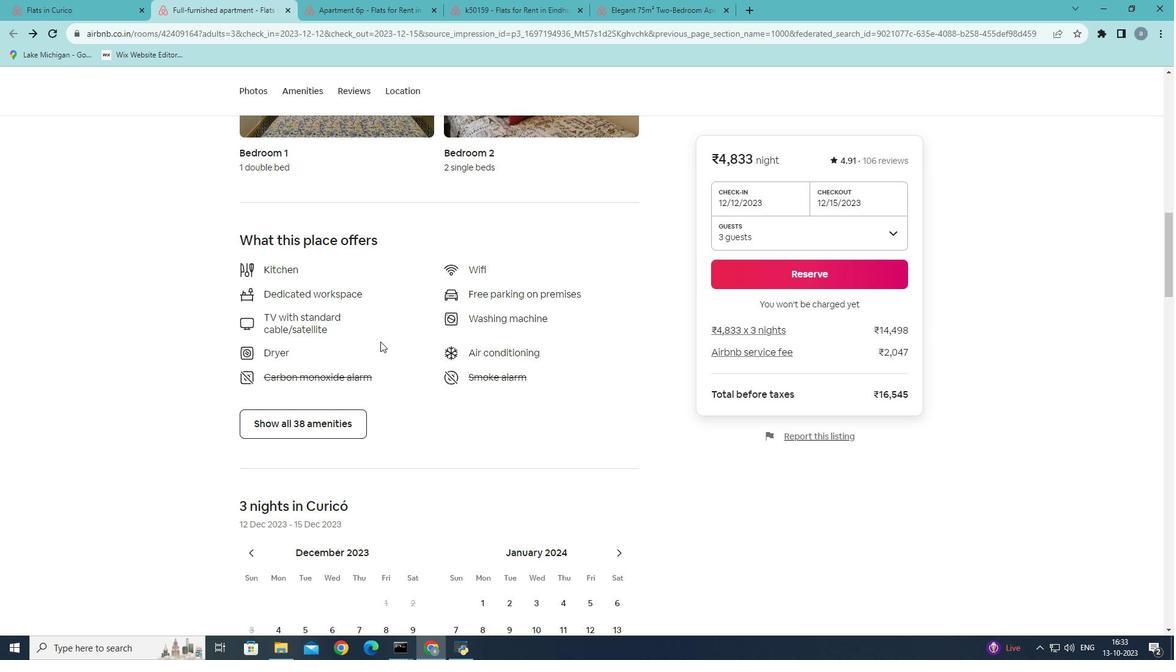 
Action: Mouse scrolled (380, 341) with delta (0, 0)
Screenshot: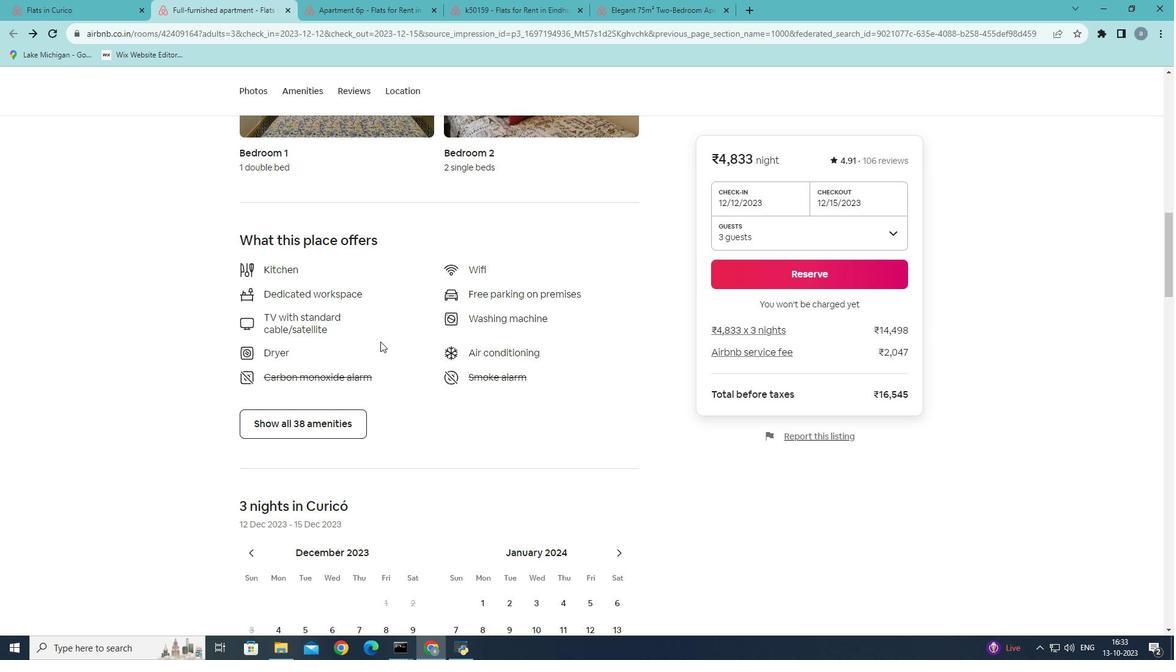 
Action: Mouse moved to (376, 345)
Screenshot: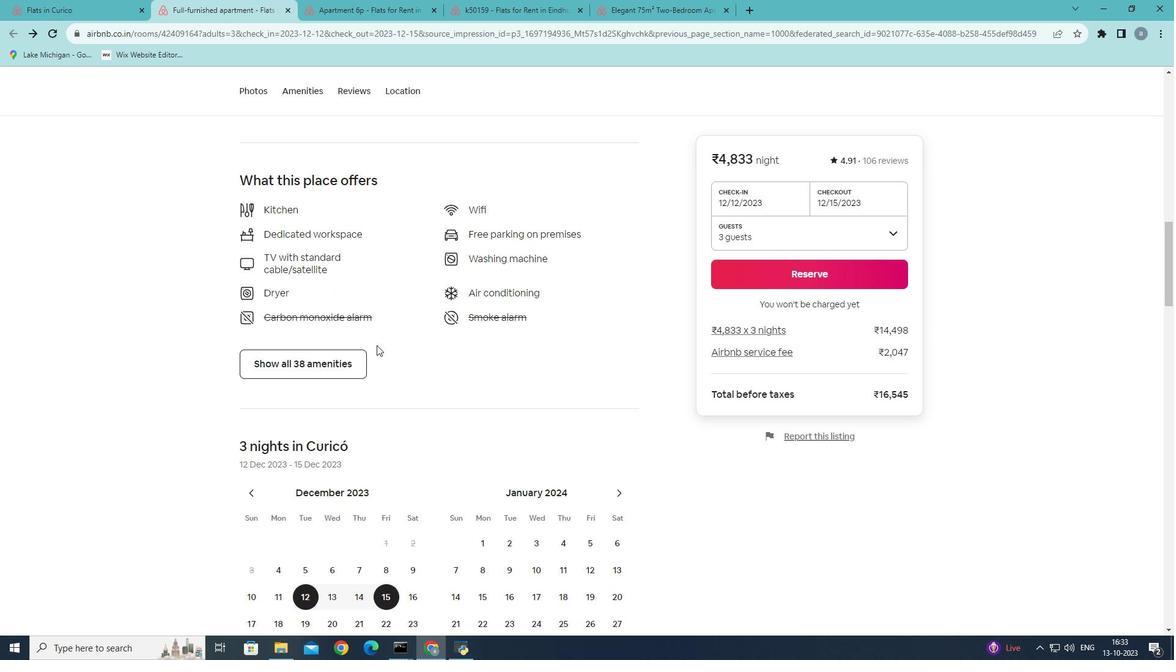 
Action: Mouse scrolled (376, 345) with delta (0, 0)
Screenshot: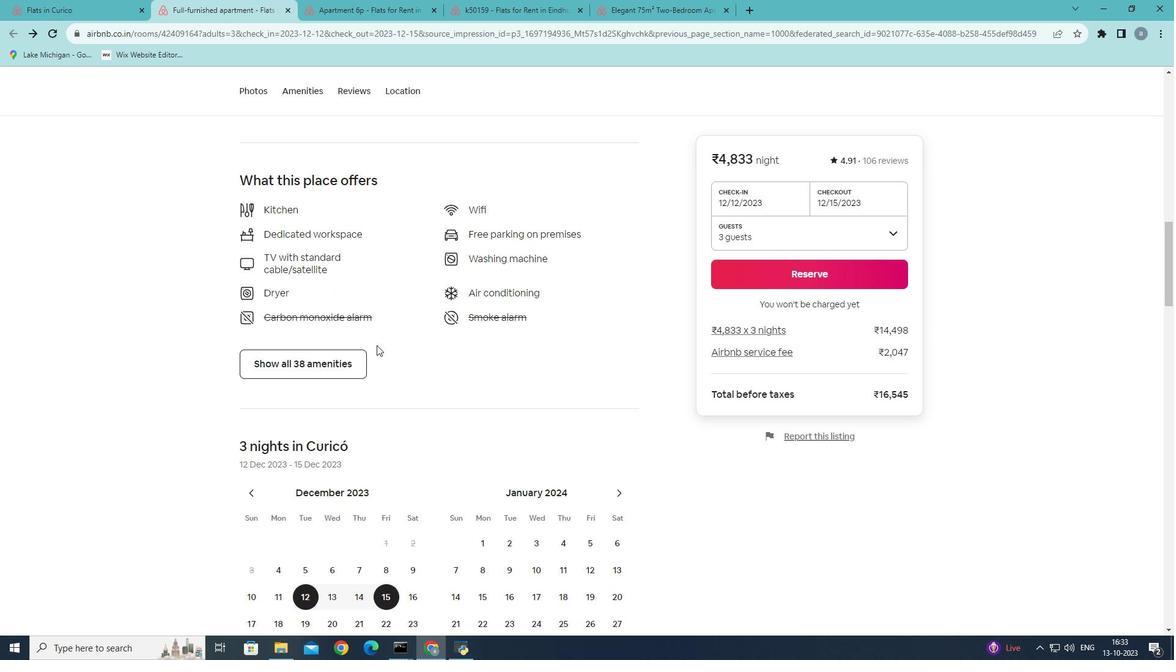 
Action: Mouse moved to (299, 308)
Screenshot: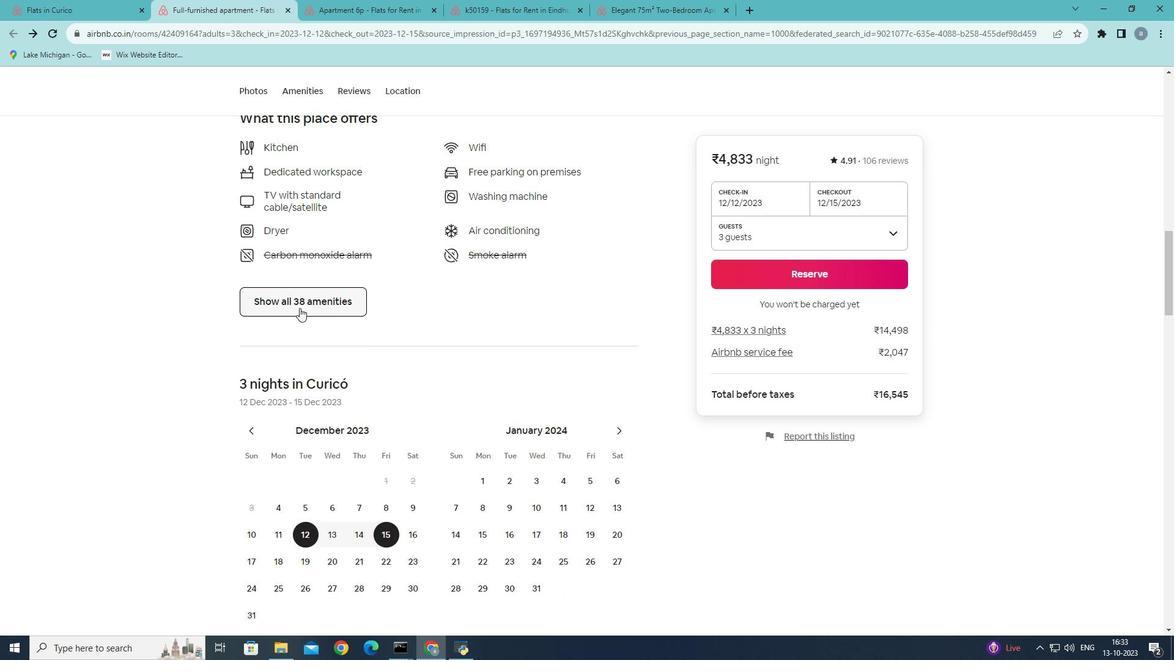 
Action: Mouse pressed left at (299, 308)
Screenshot: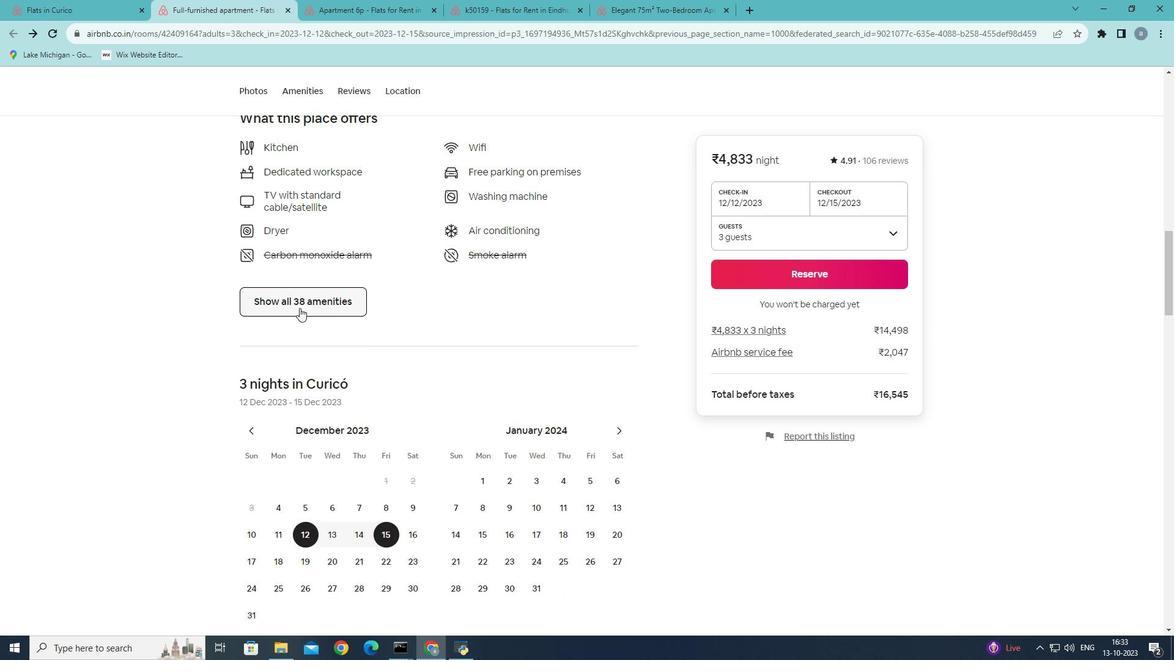 
Action: Mouse moved to (594, 186)
Screenshot: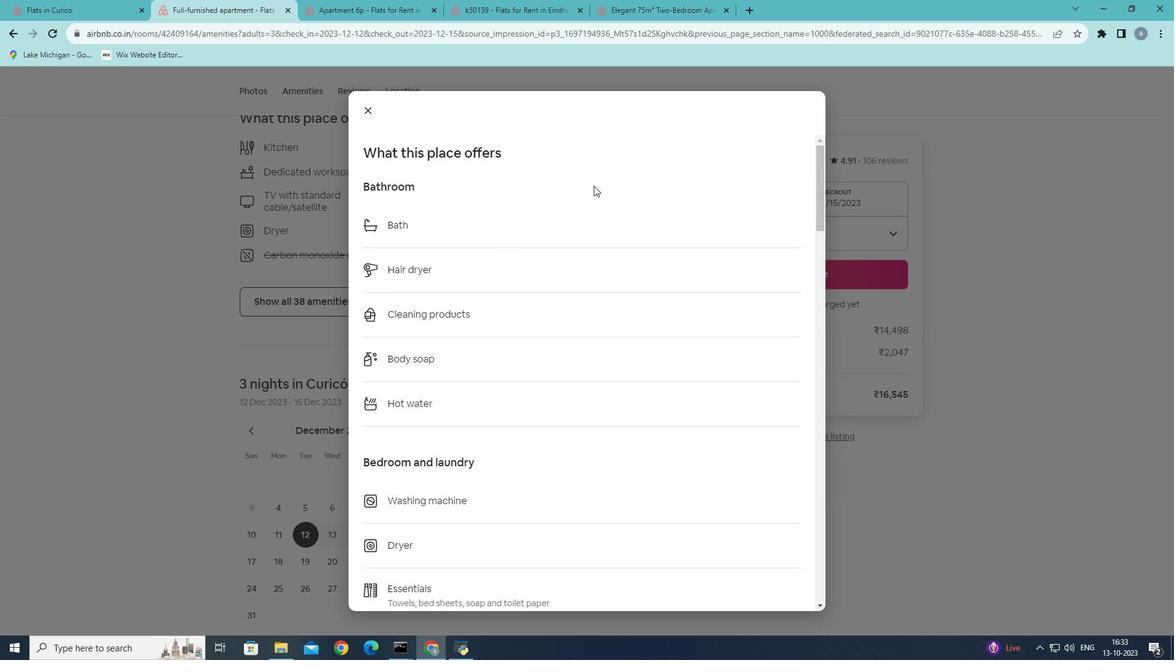 
Action: Mouse scrolled (594, 185) with delta (0, 0)
Screenshot: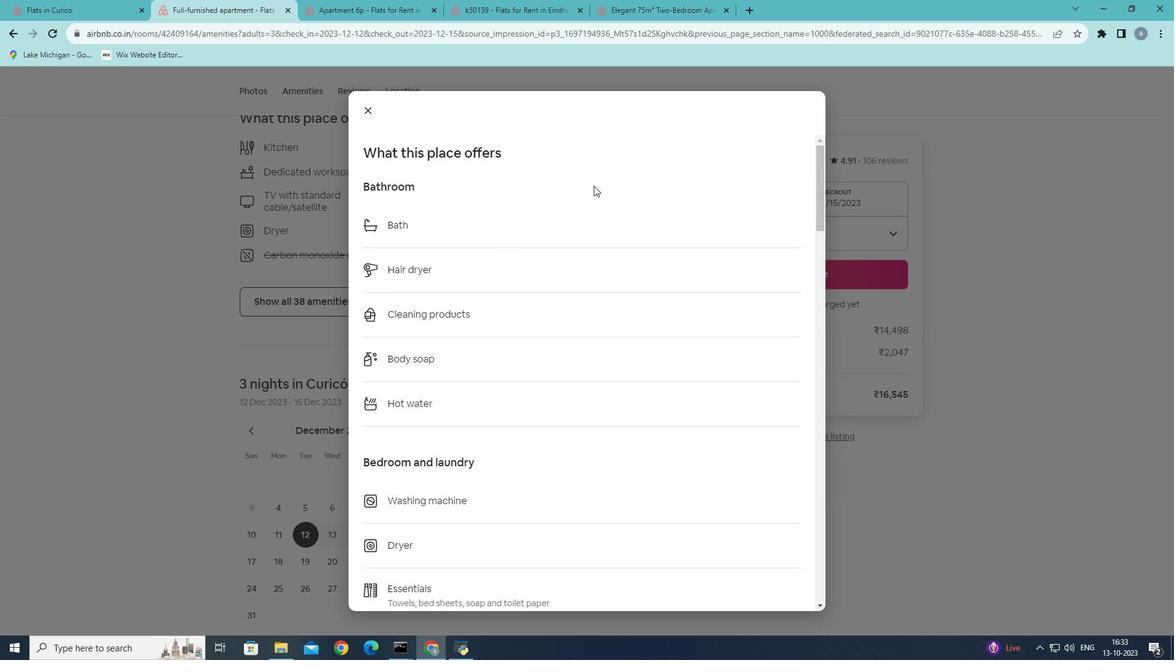 
Action: Mouse scrolled (594, 185) with delta (0, 0)
Screenshot: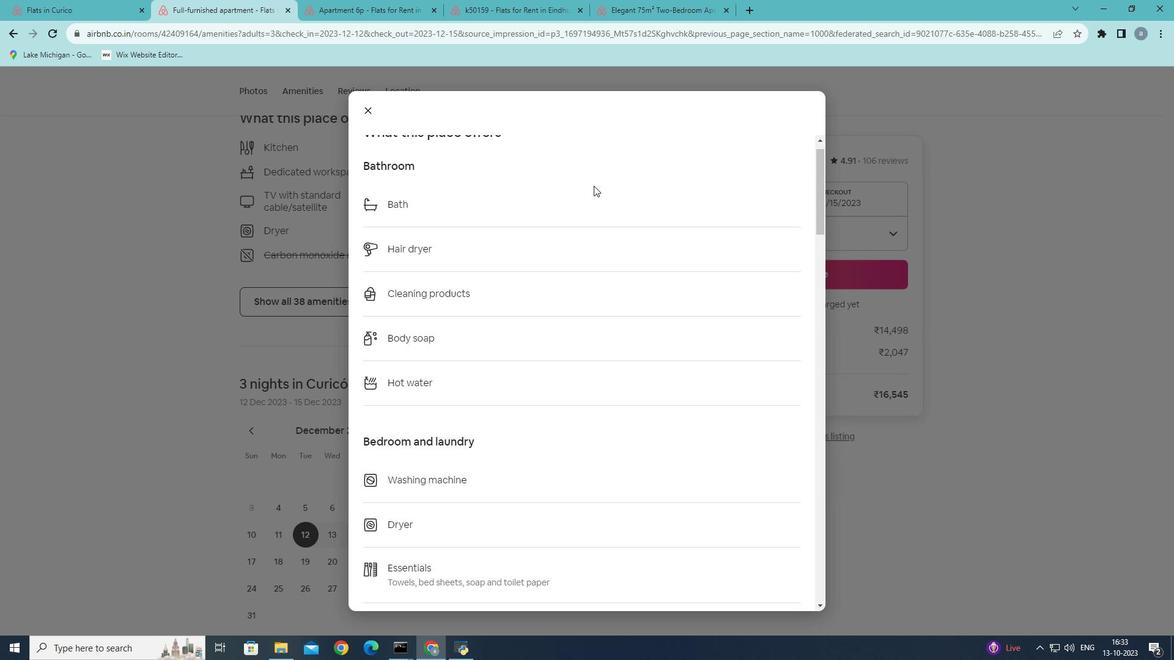 
Action: Mouse scrolled (594, 185) with delta (0, 0)
Screenshot: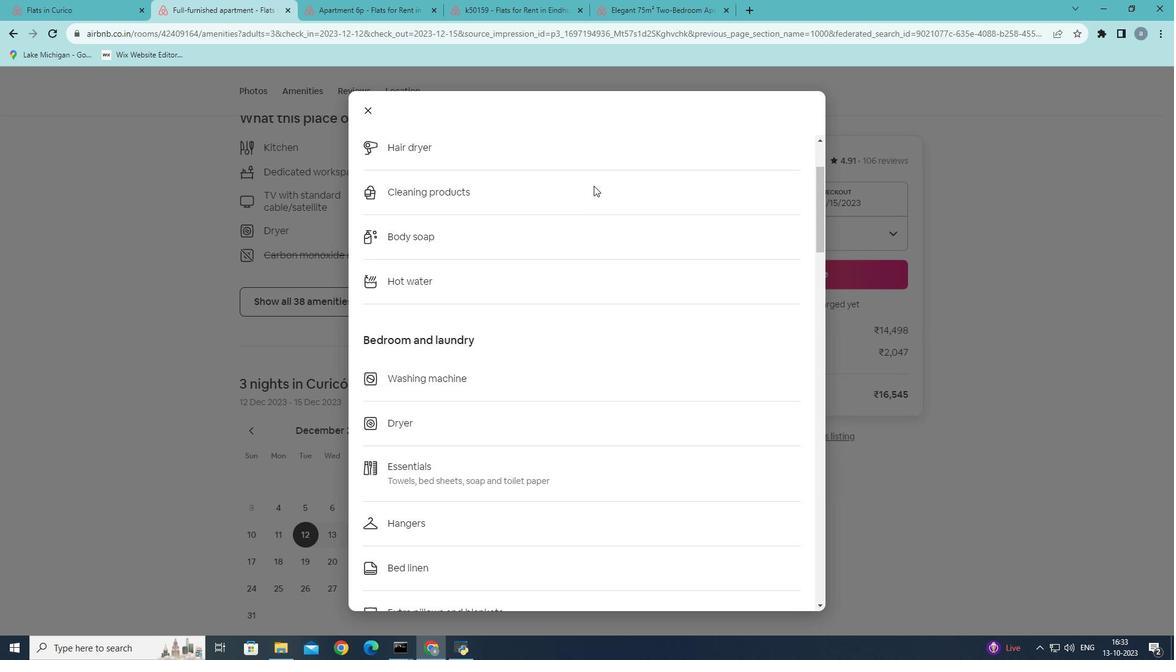 
Action: Mouse moved to (594, 194)
Screenshot: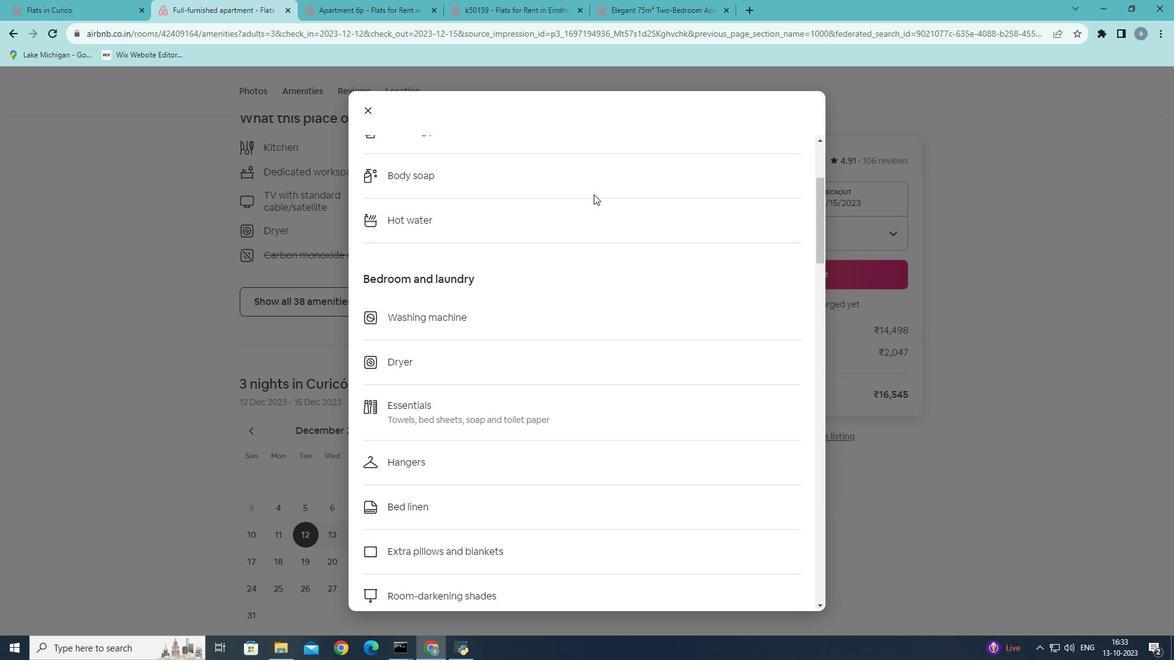 
Action: Mouse scrolled (594, 193) with delta (0, 0)
Screenshot: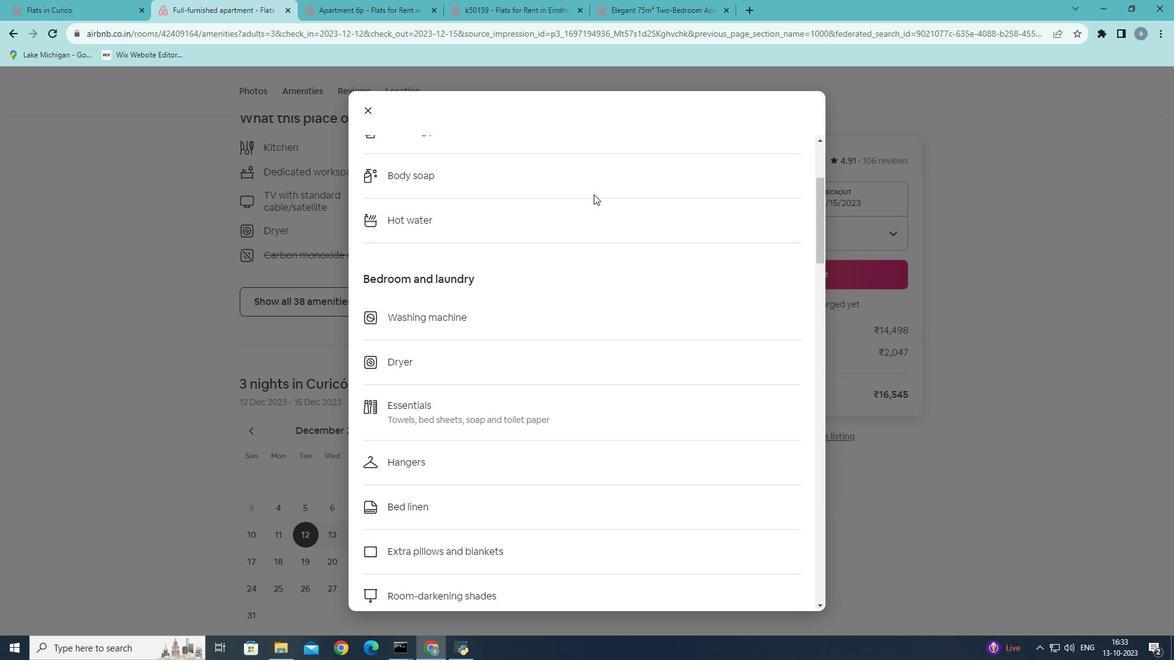 
Action: Mouse scrolled (594, 193) with delta (0, 0)
Screenshot: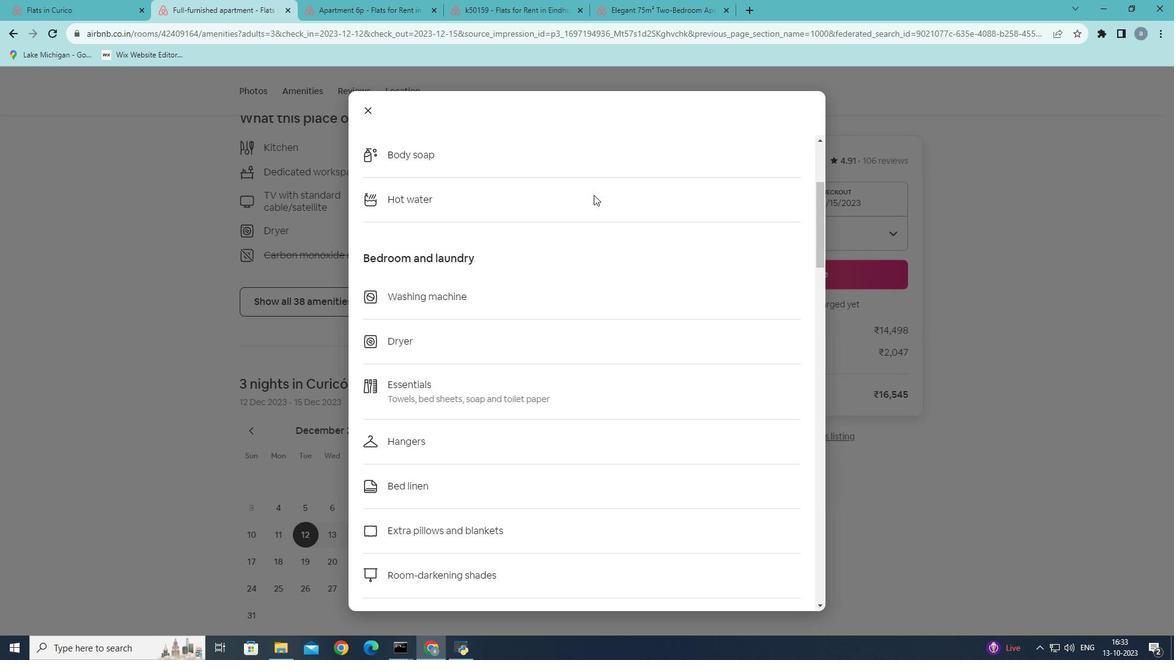
Action: Mouse moved to (594, 195)
Screenshot: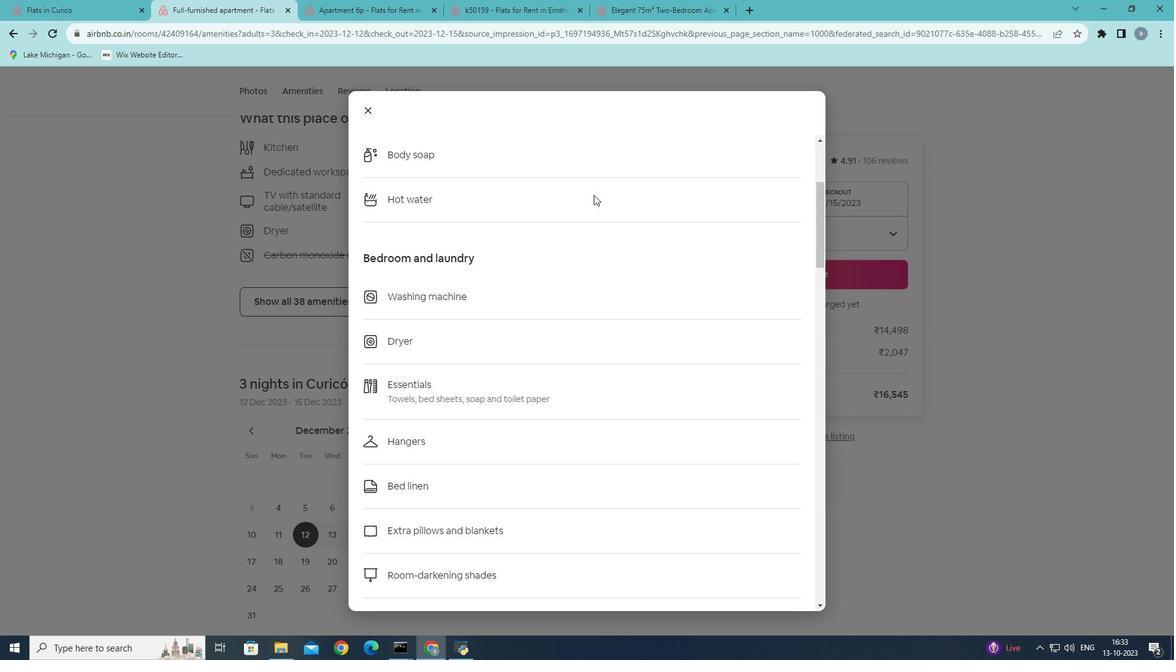 
Action: Mouse scrolled (594, 194) with delta (0, 0)
Screenshot: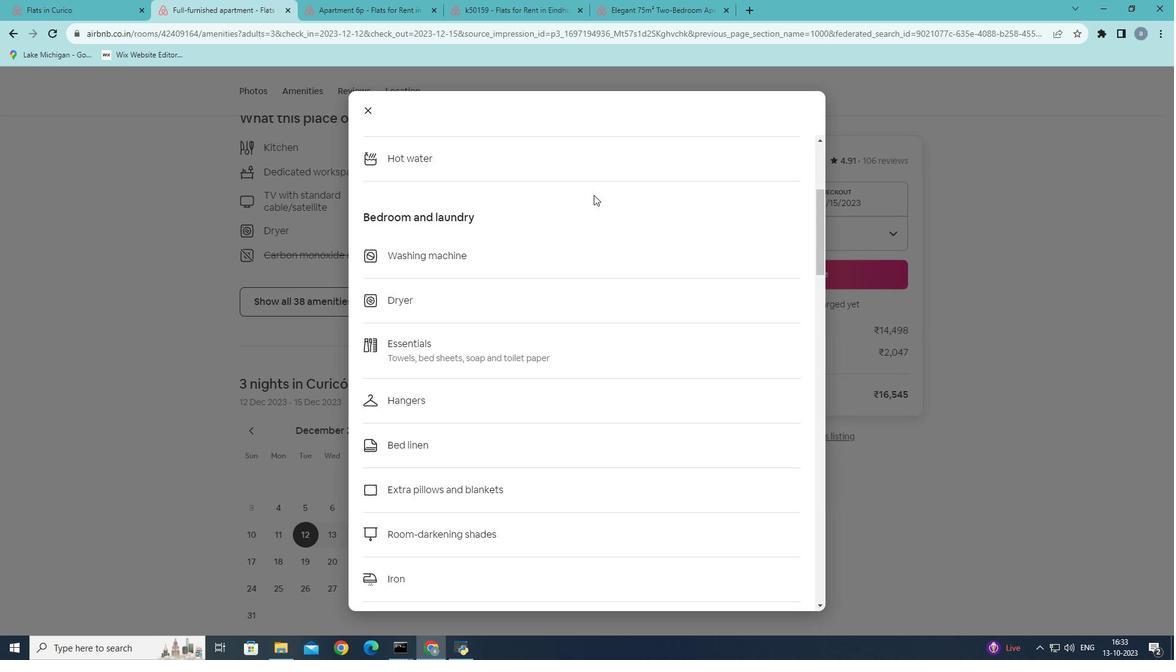 
Action: Mouse scrolled (594, 194) with delta (0, 0)
Screenshot: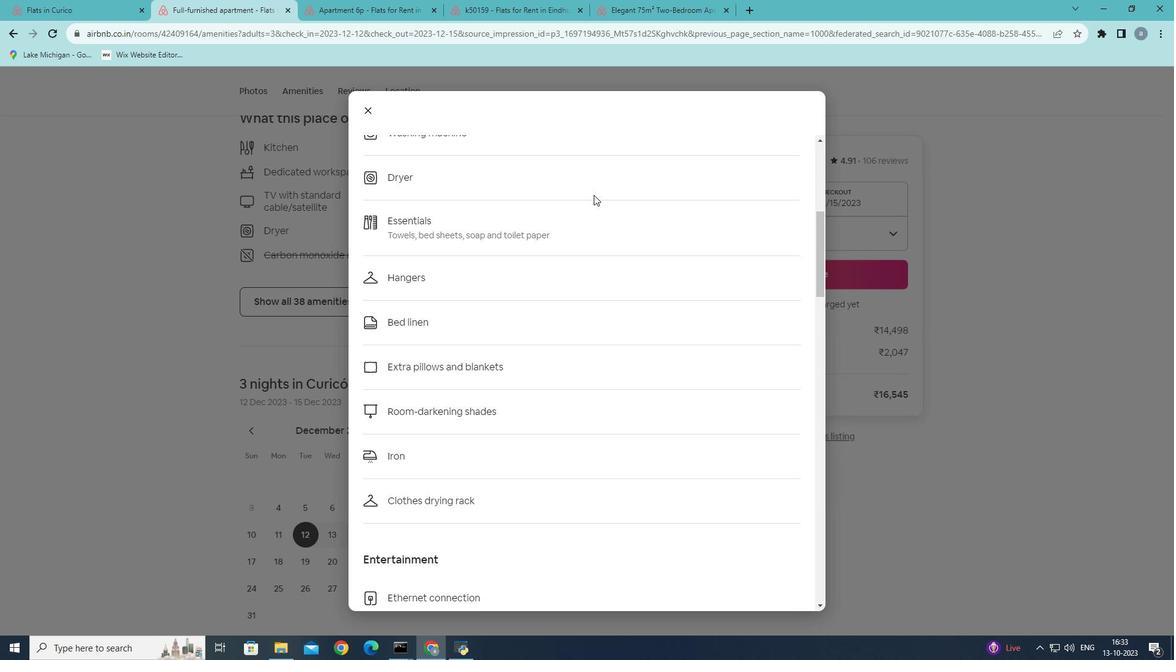 
Action: Mouse scrolled (594, 194) with delta (0, 0)
Screenshot: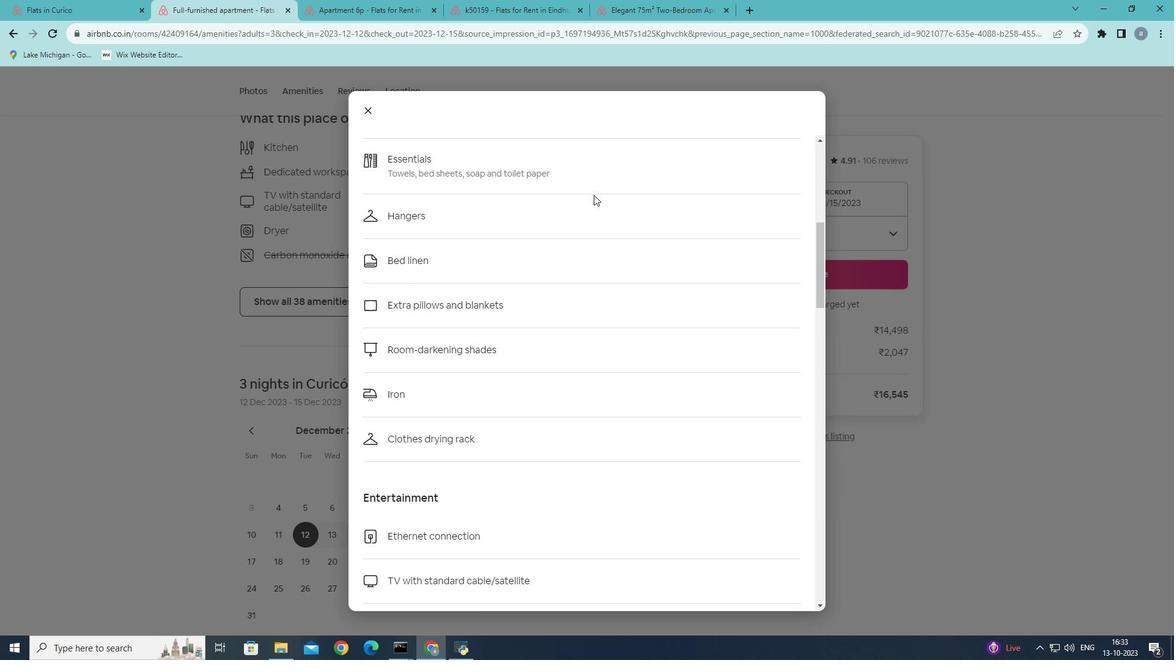 
Action: Mouse scrolled (594, 194) with delta (0, 0)
Screenshot: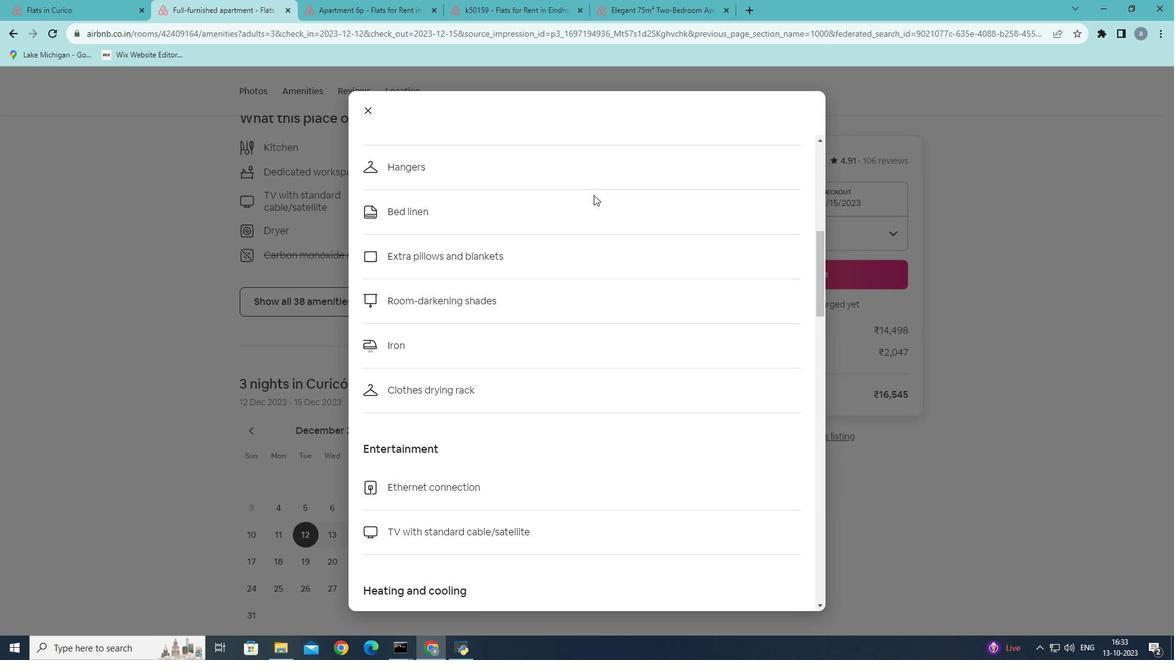 
Action: Mouse scrolled (594, 194) with delta (0, 0)
Screenshot: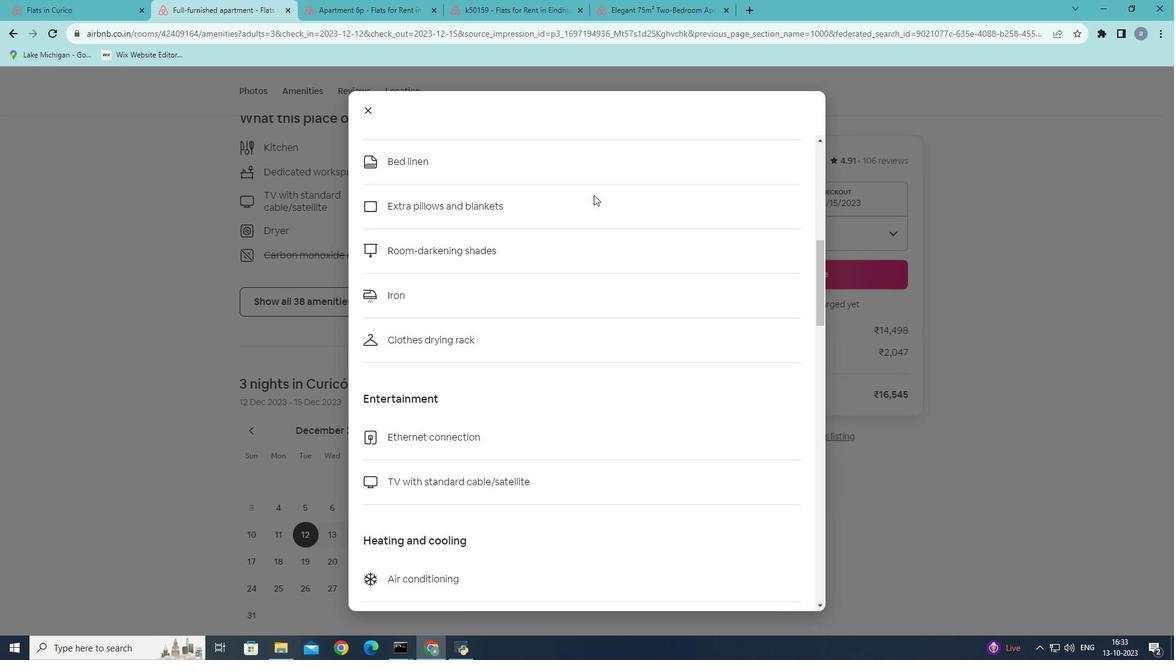 
Action: Mouse scrolled (594, 194) with delta (0, 0)
Screenshot: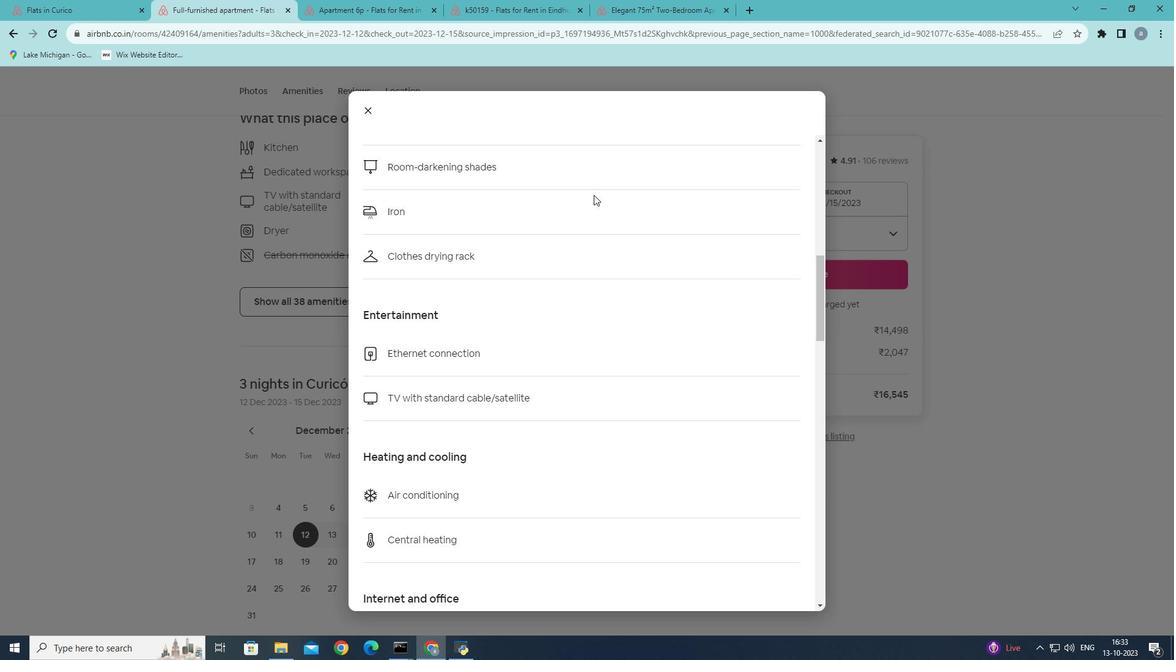 
Action: Mouse scrolled (594, 194) with delta (0, 0)
Screenshot: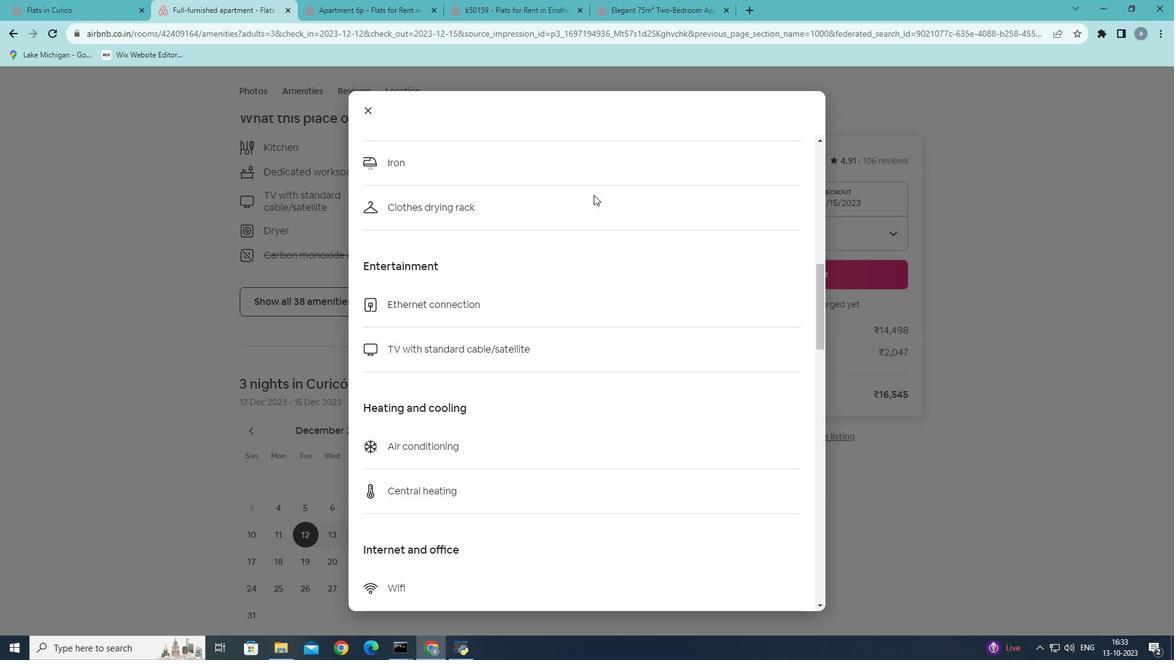 
Action: Mouse scrolled (594, 194) with delta (0, 0)
Screenshot: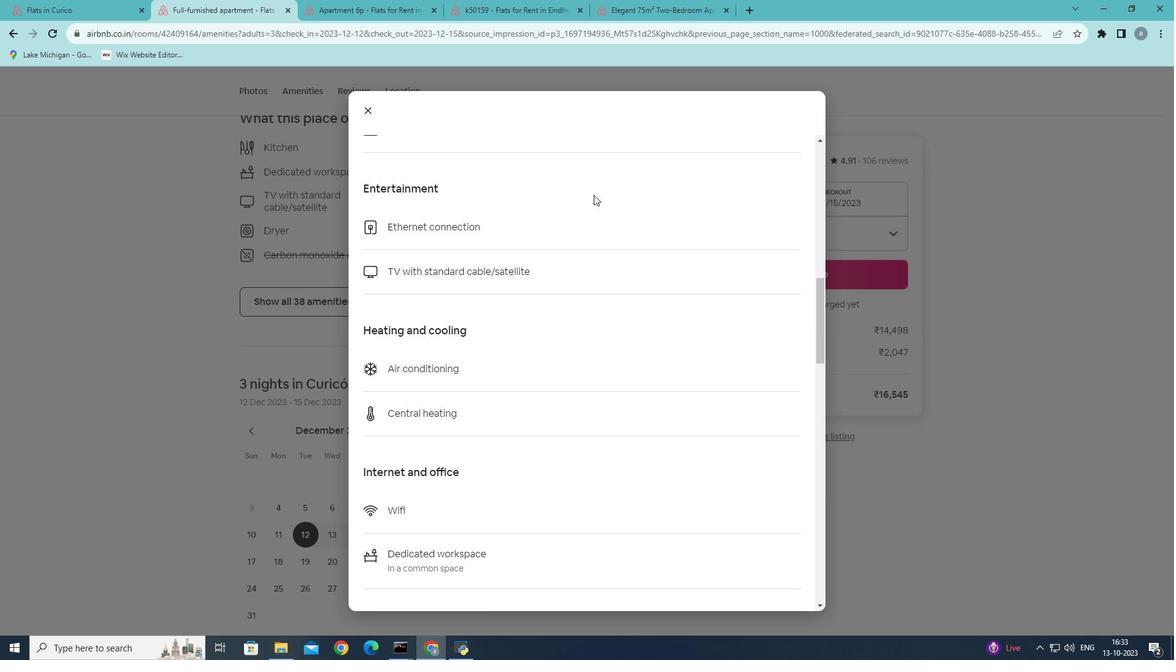 
Action: Mouse moved to (594, 195)
Screenshot: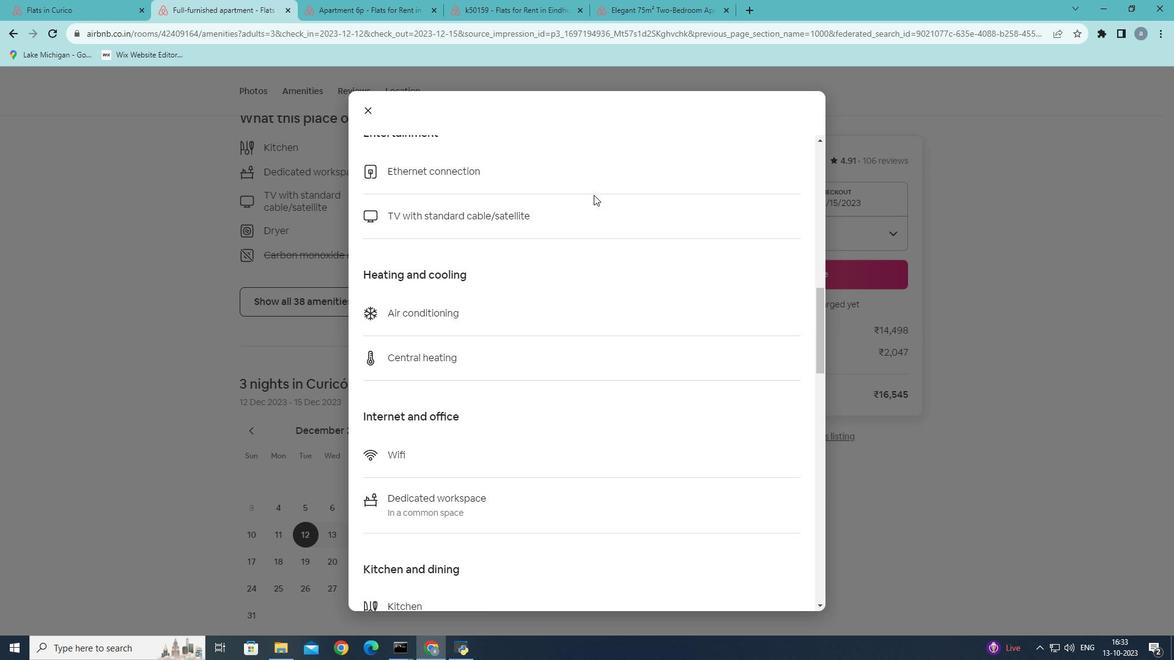 
Action: Mouse scrolled (594, 194) with delta (0, 0)
Screenshot: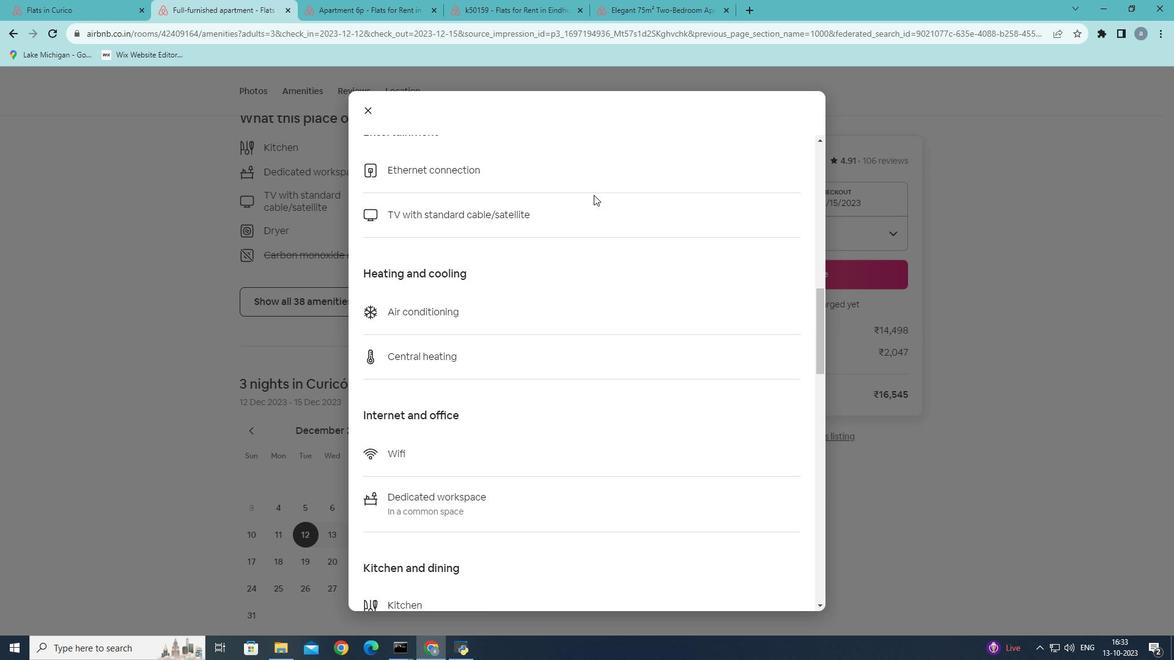 
Action: Mouse scrolled (594, 194) with delta (0, 0)
Screenshot: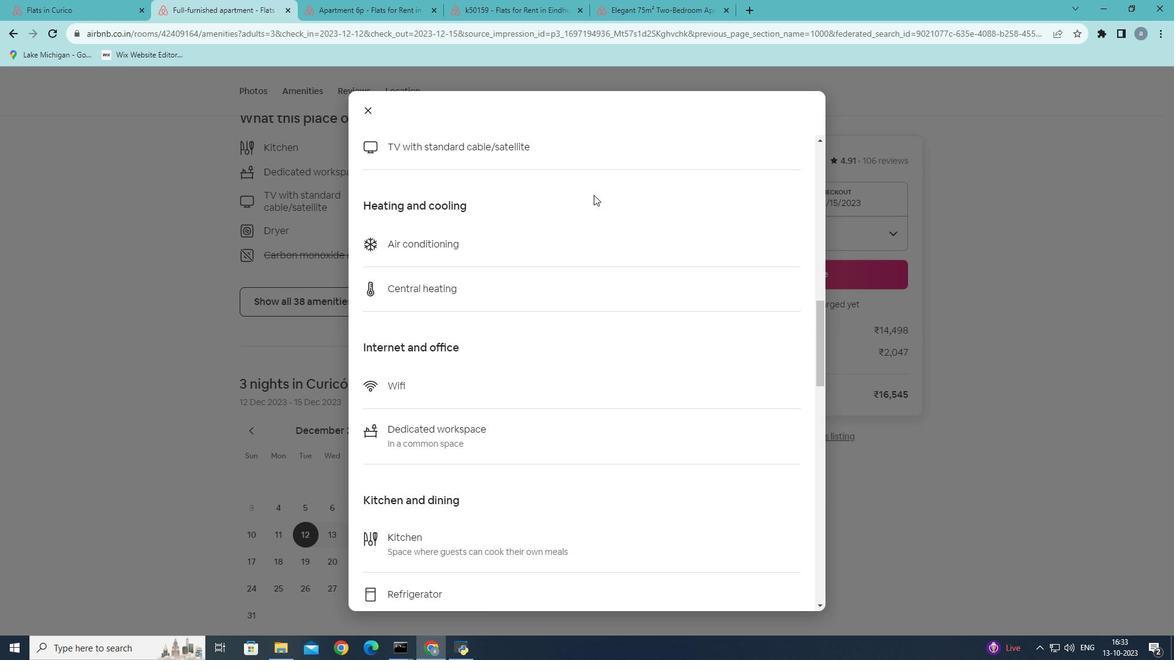 
Action: Mouse scrolled (594, 194) with delta (0, 0)
Screenshot: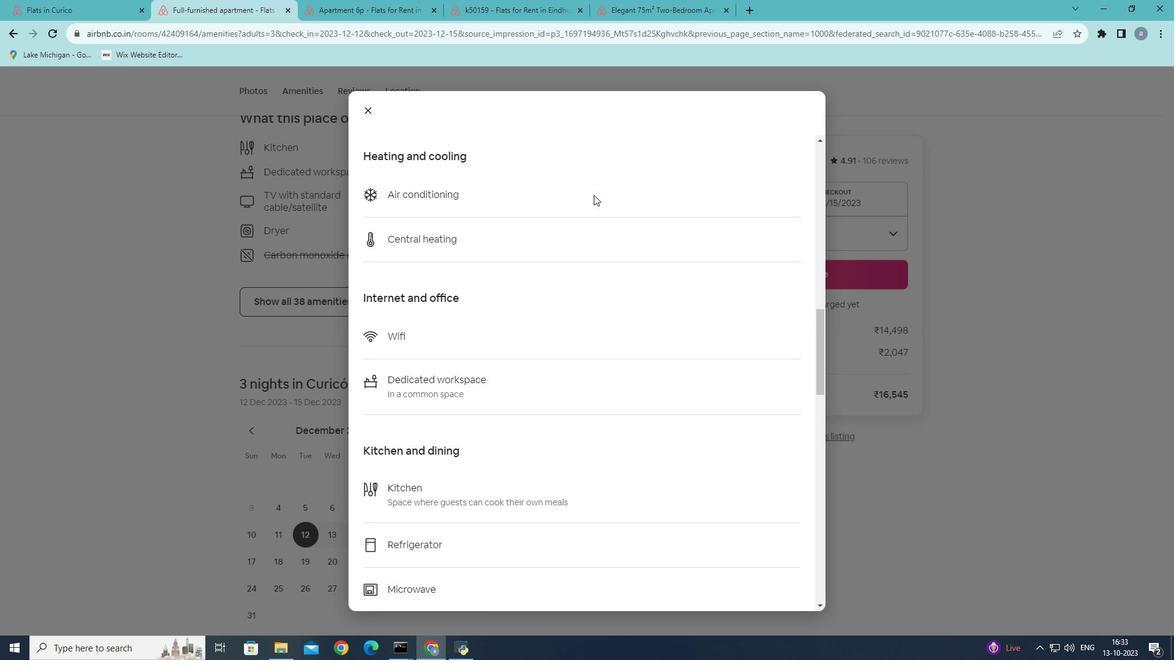 
Action: Mouse scrolled (594, 194) with delta (0, 0)
Screenshot: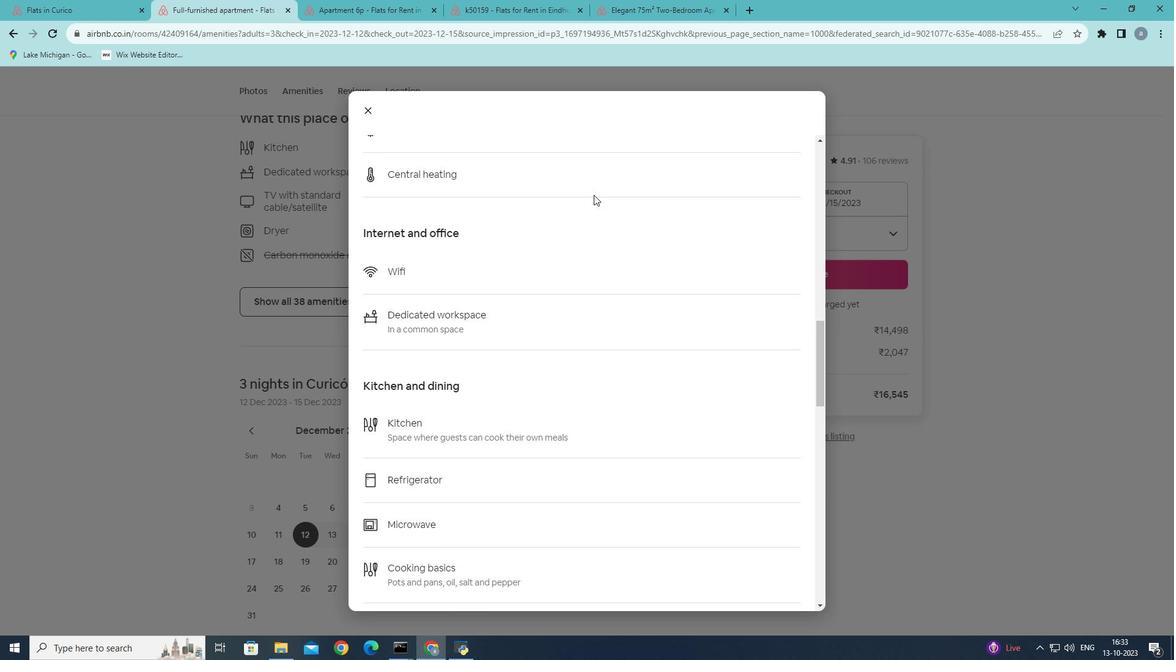 
Action: Mouse scrolled (594, 194) with delta (0, 0)
Screenshot: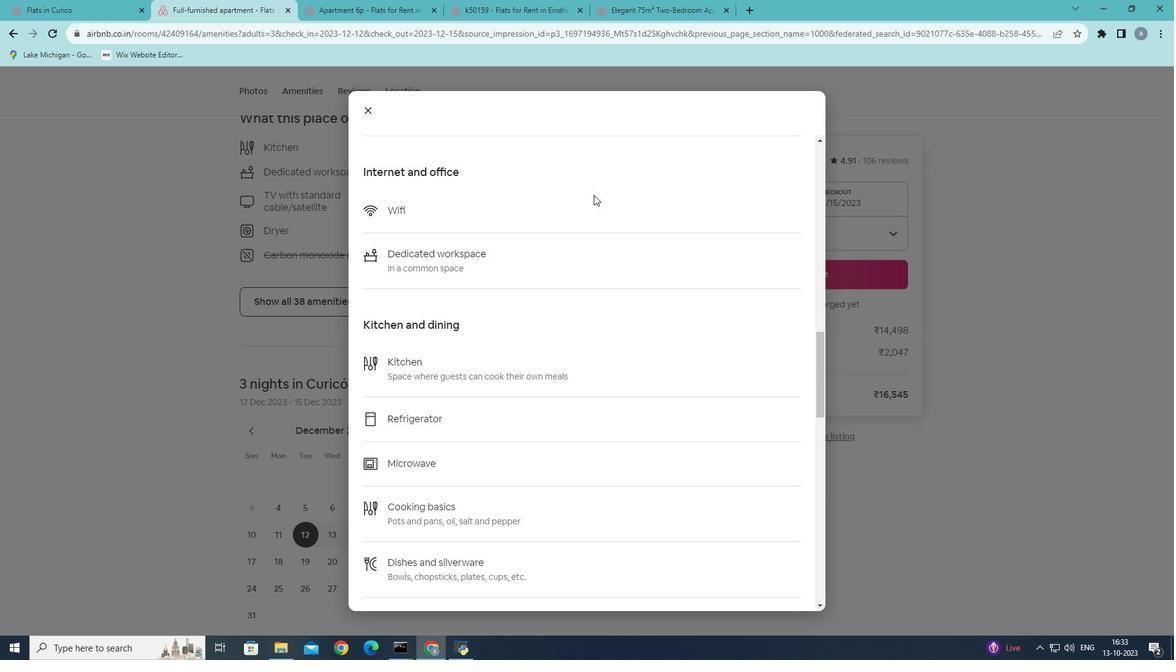 
Action: Mouse scrolled (594, 194) with delta (0, 0)
Screenshot: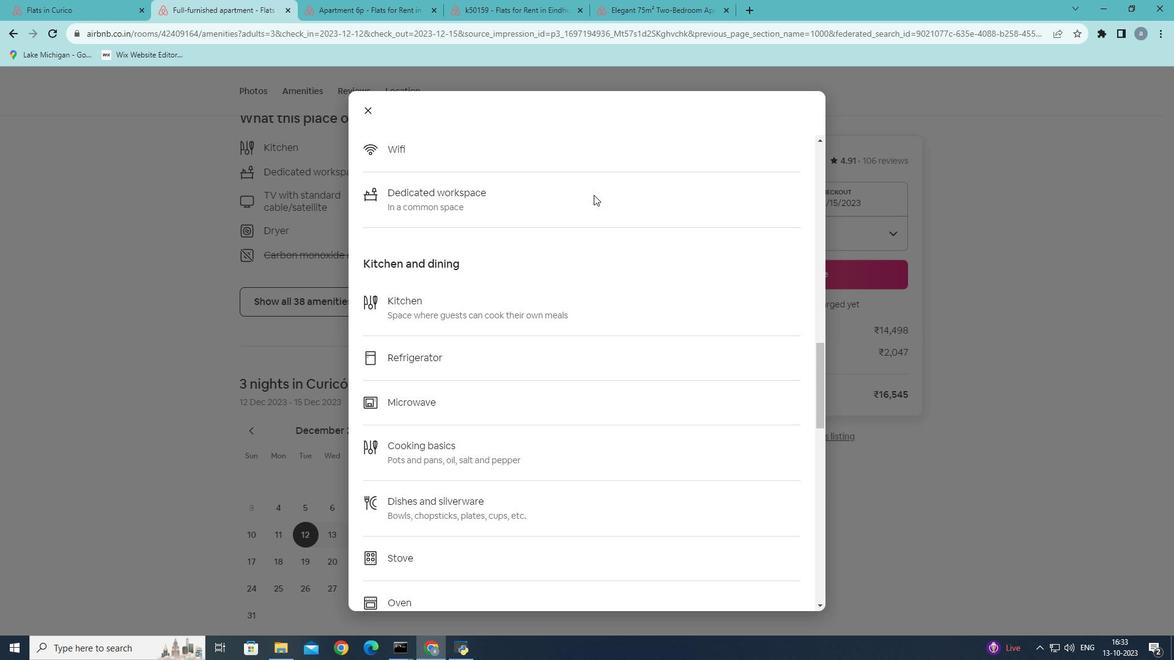 
Action: Mouse scrolled (594, 194) with delta (0, 0)
Screenshot: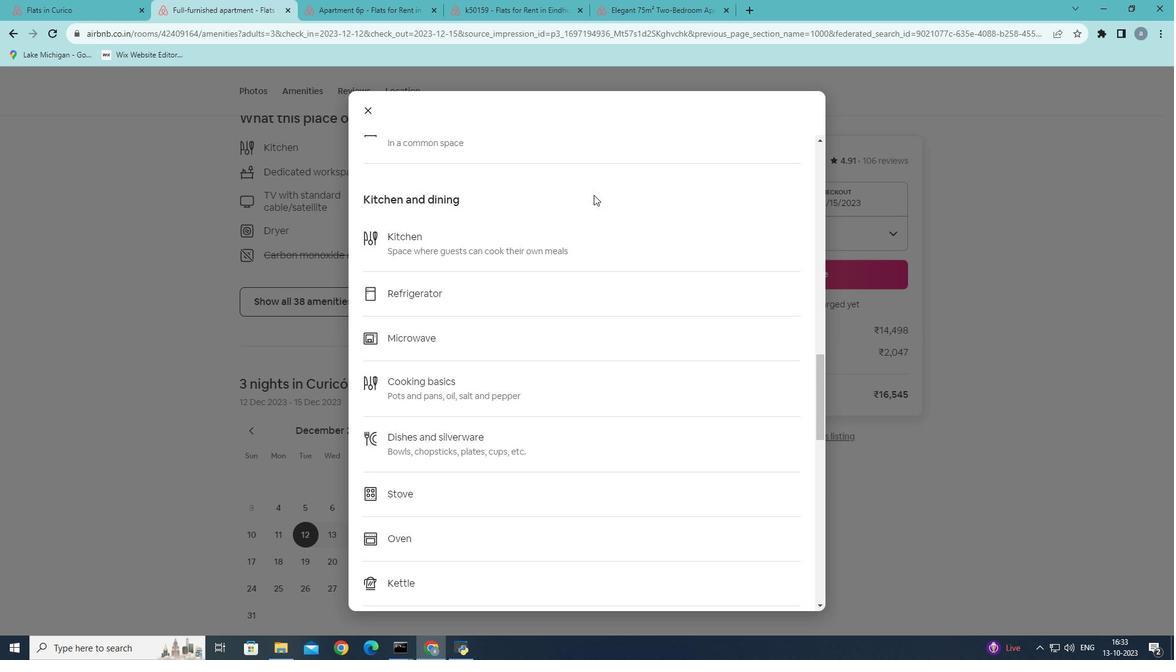 
Action: Mouse scrolled (594, 194) with delta (0, 0)
Screenshot: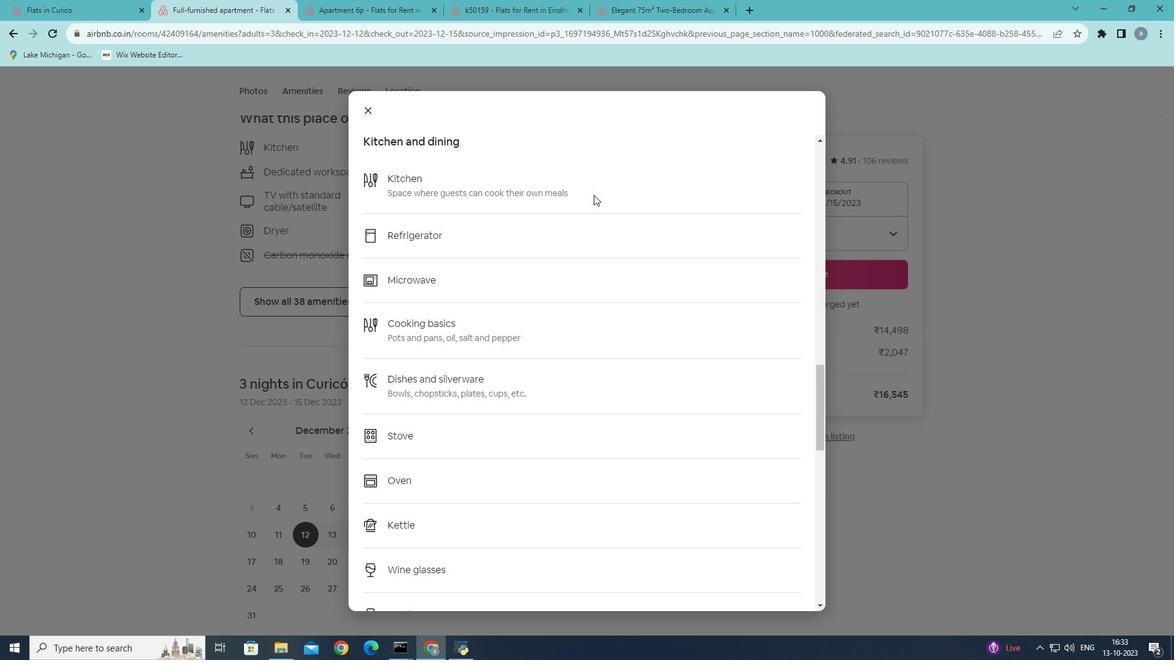
Action: Mouse scrolled (594, 194) with delta (0, 0)
Screenshot: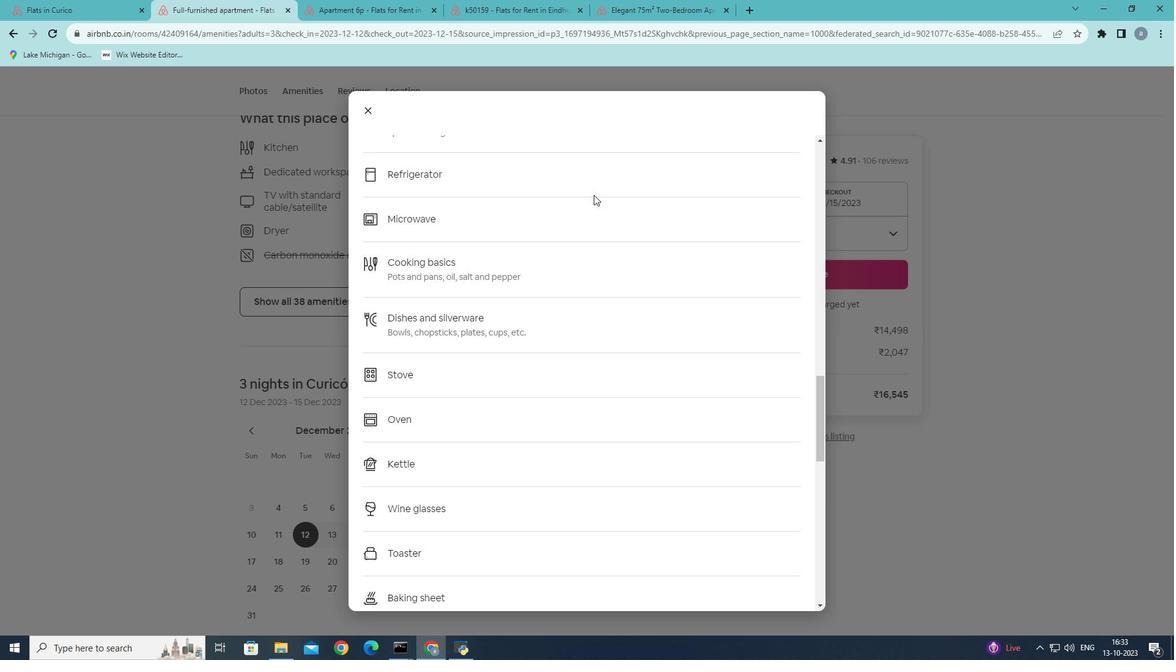 
Action: Mouse scrolled (594, 194) with delta (0, 0)
Screenshot: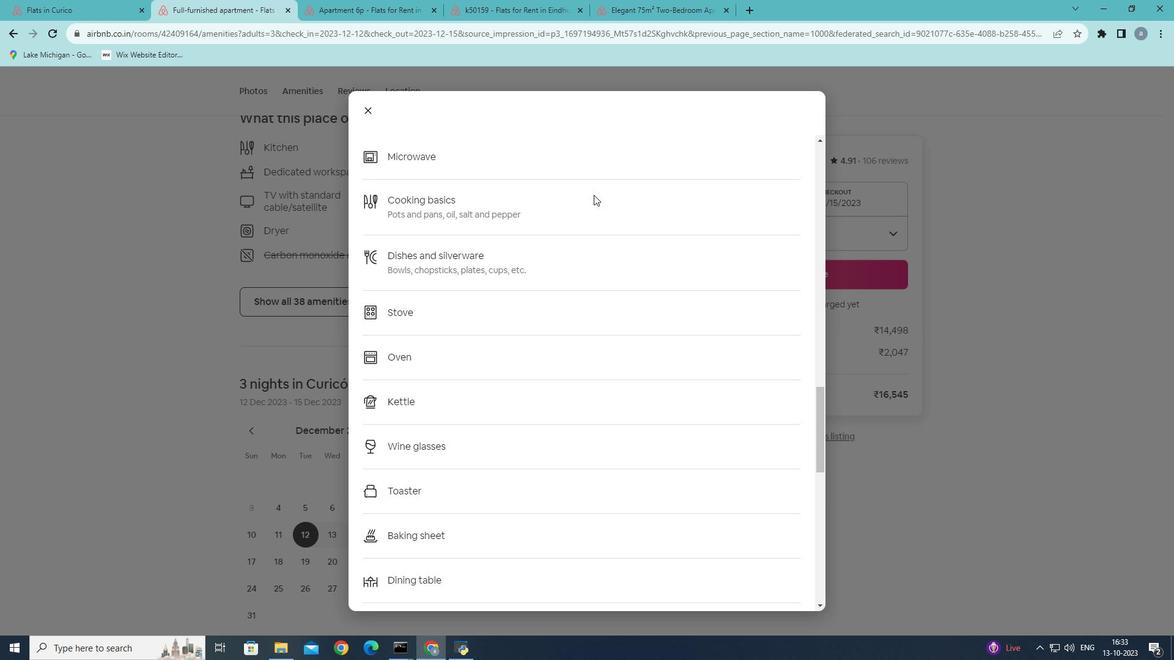 
Action: Mouse scrolled (594, 194) with delta (0, 0)
Screenshot: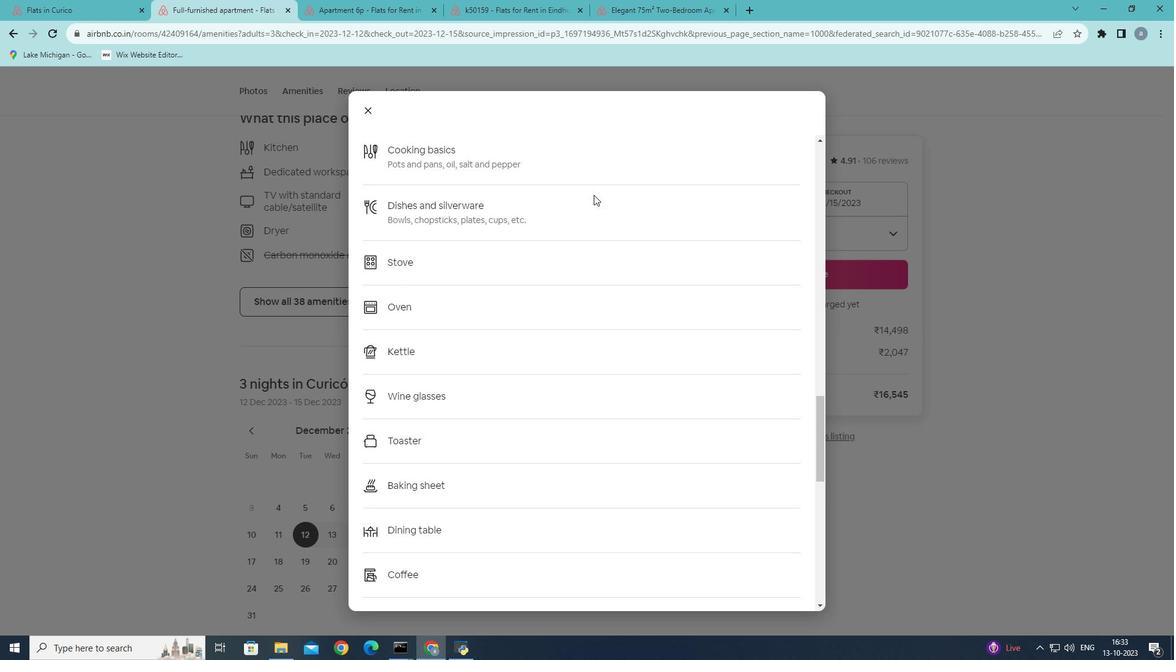 
Action: Mouse scrolled (594, 194) with delta (0, 0)
Screenshot: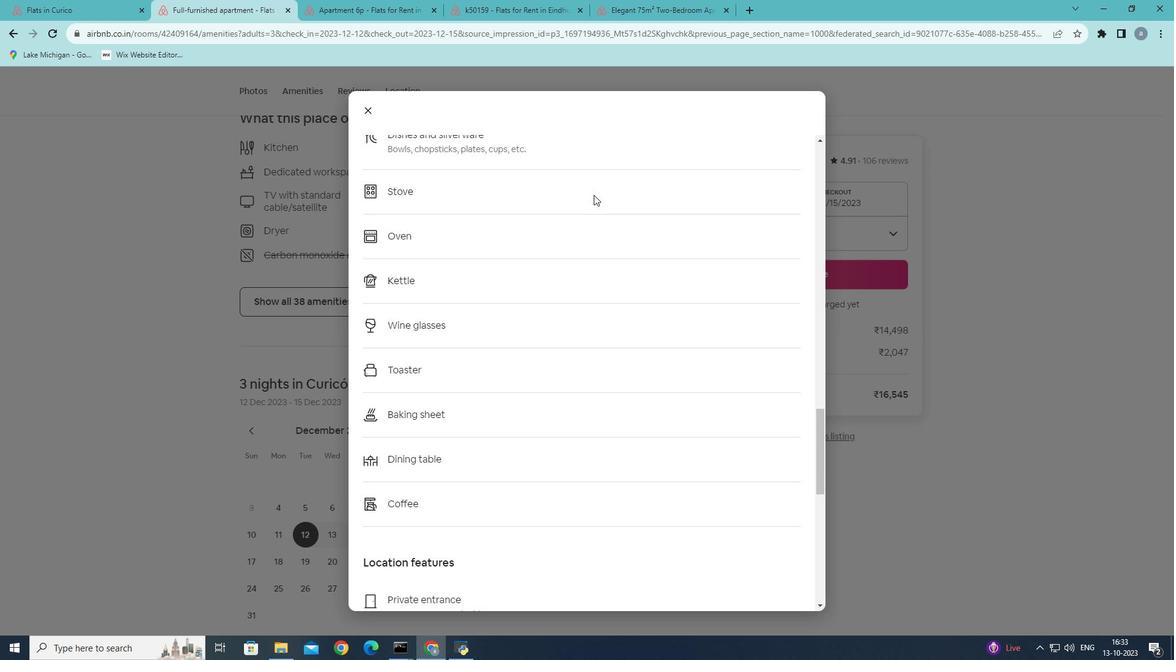 
Action: Mouse scrolled (594, 194) with delta (0, 0)
Screenshot: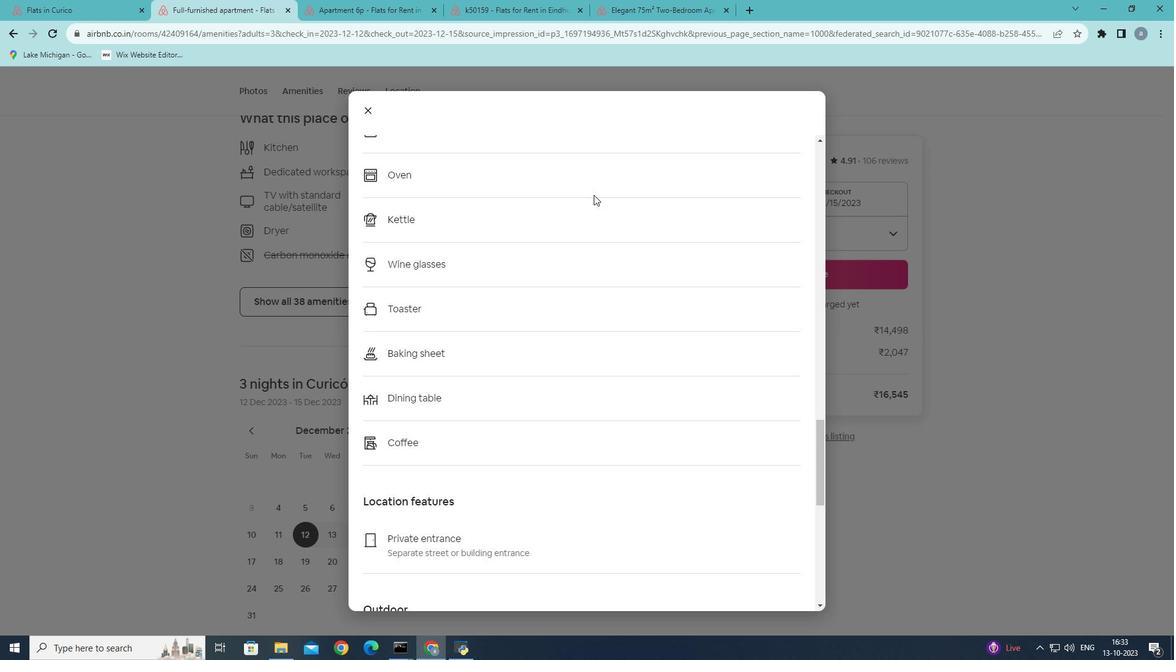 
Action: Mouse scrolled (594, 194) with delta (0, 0)
Screenshot: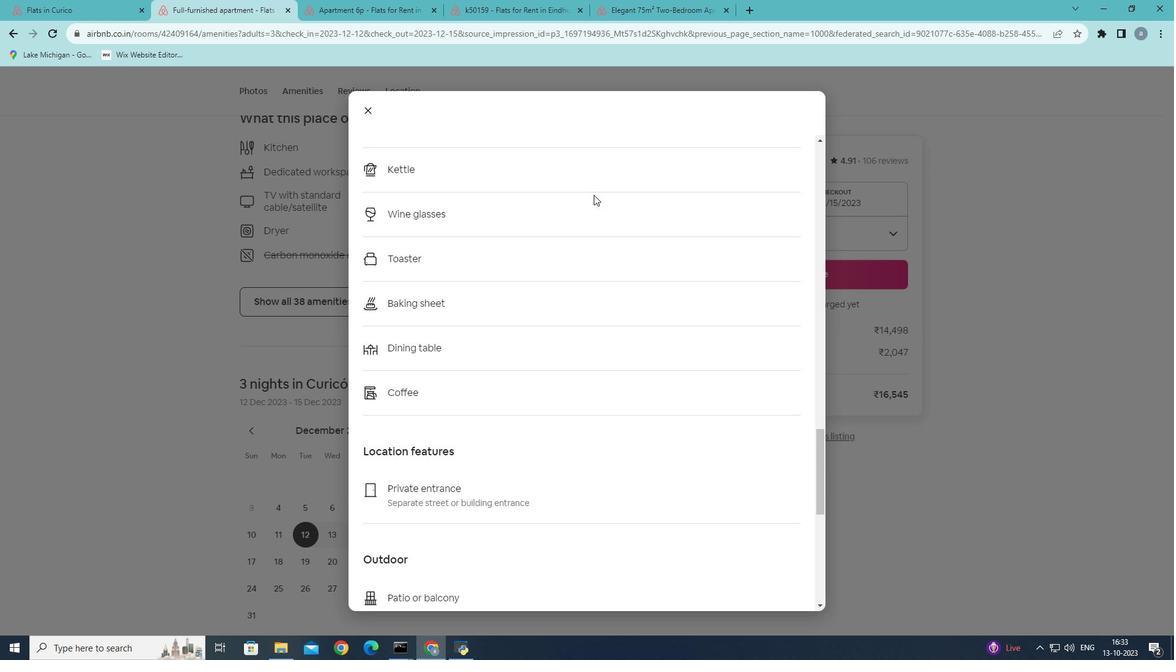 
Action: Mouse scrolled (594, 194) with delta (0, 0)
Screenshot: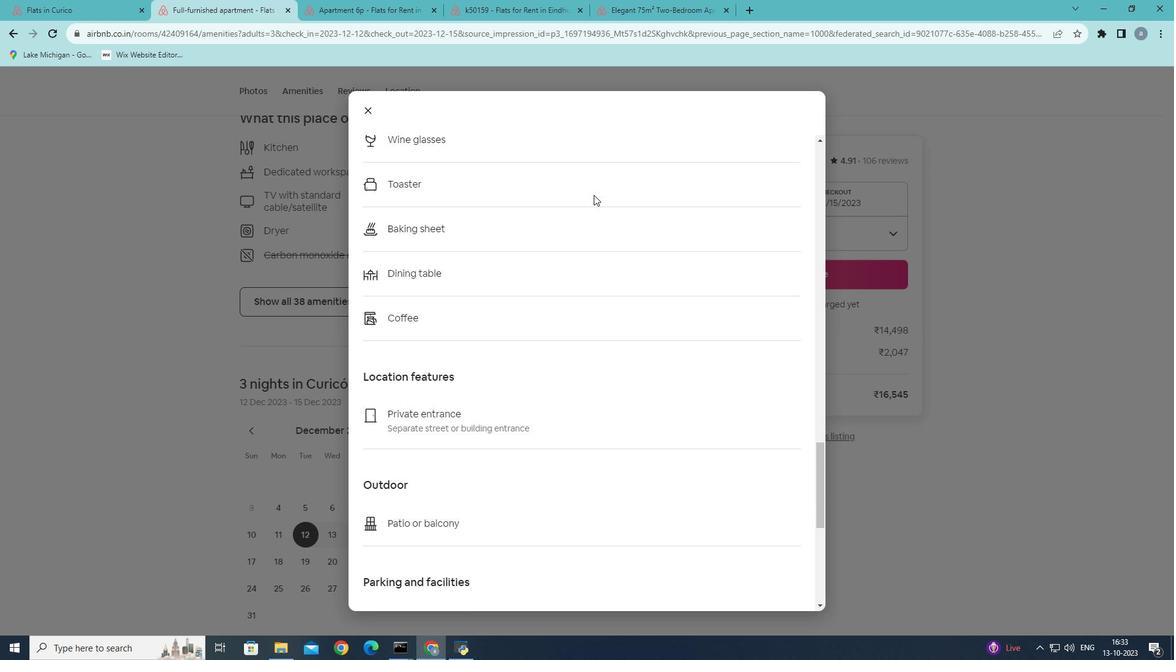 
Action: Mouse scrolled (594, 194) with delta (0, 0)
Screenshot: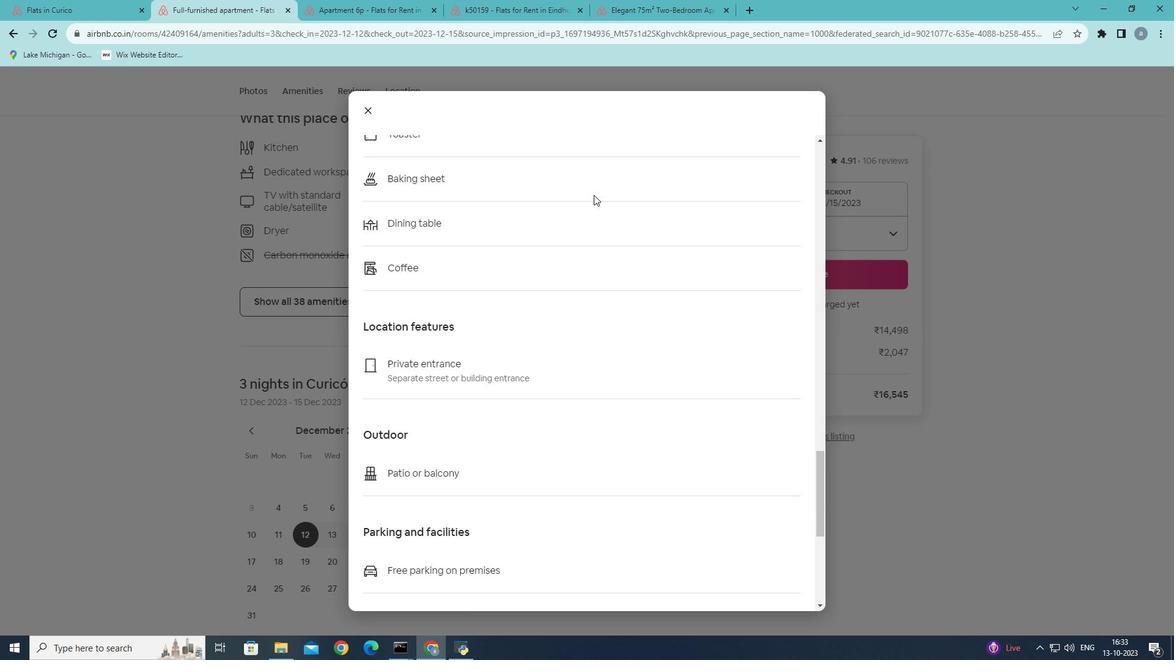
Action: Mouse scrolled (594, 194) with delta (0, 0)
Screenshot: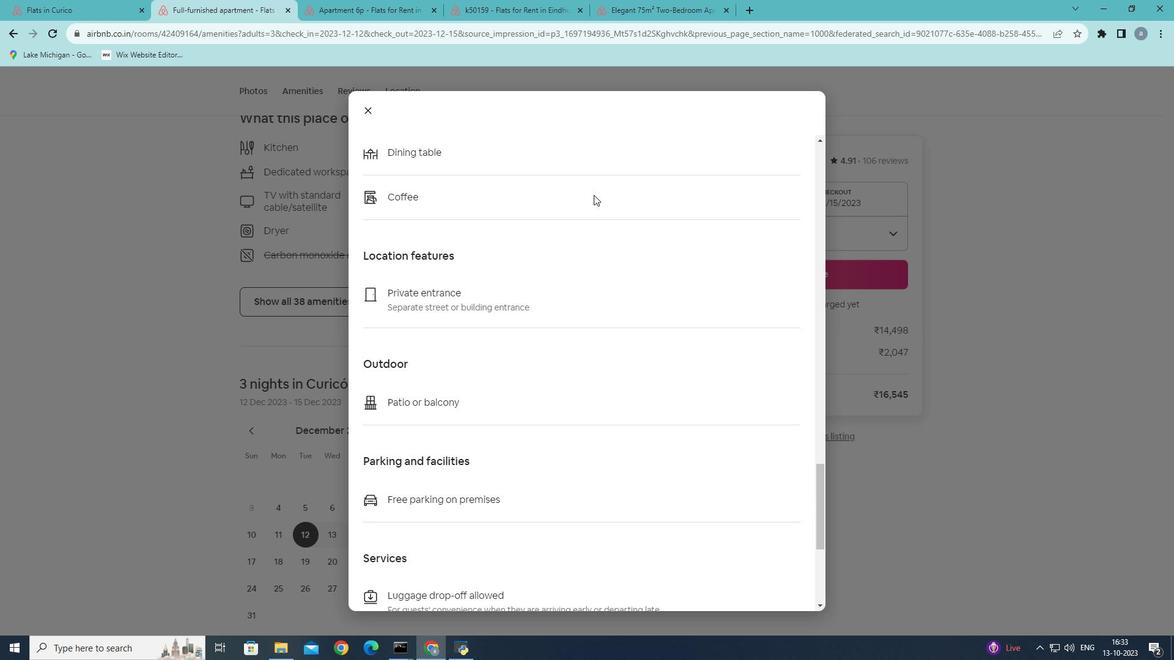
Action: Mouse scrolled (594, 194) with delta (0, 0)
Screenshot: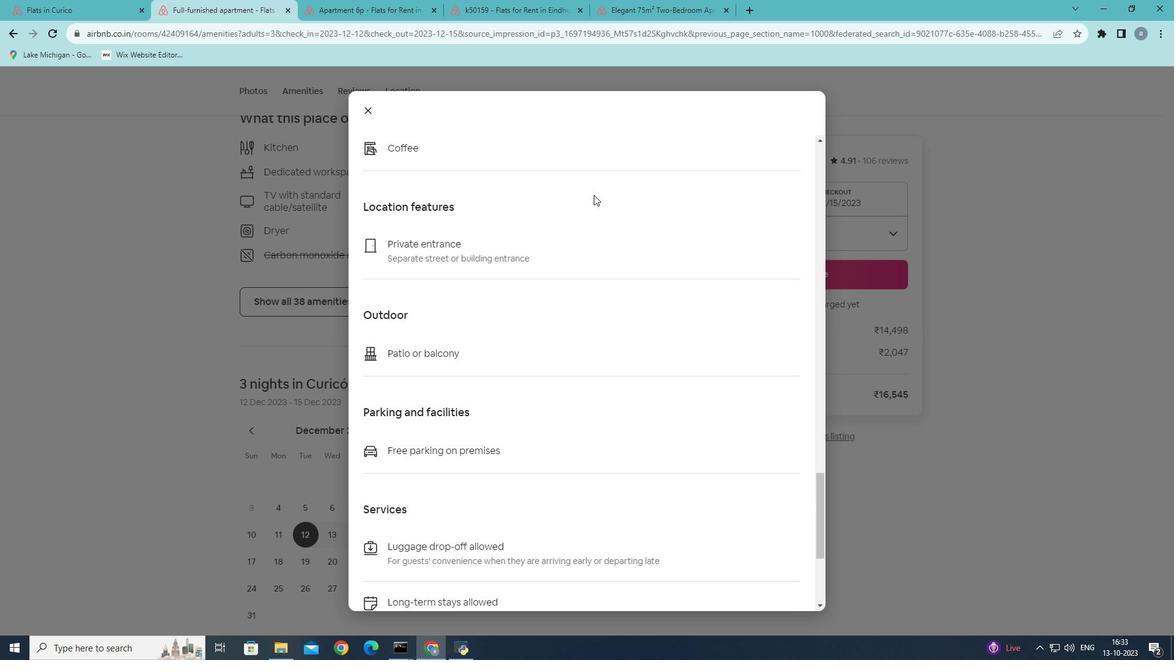 
Action: Mouse scrolled (594, 194) with delta (0, 0)
Screenshot: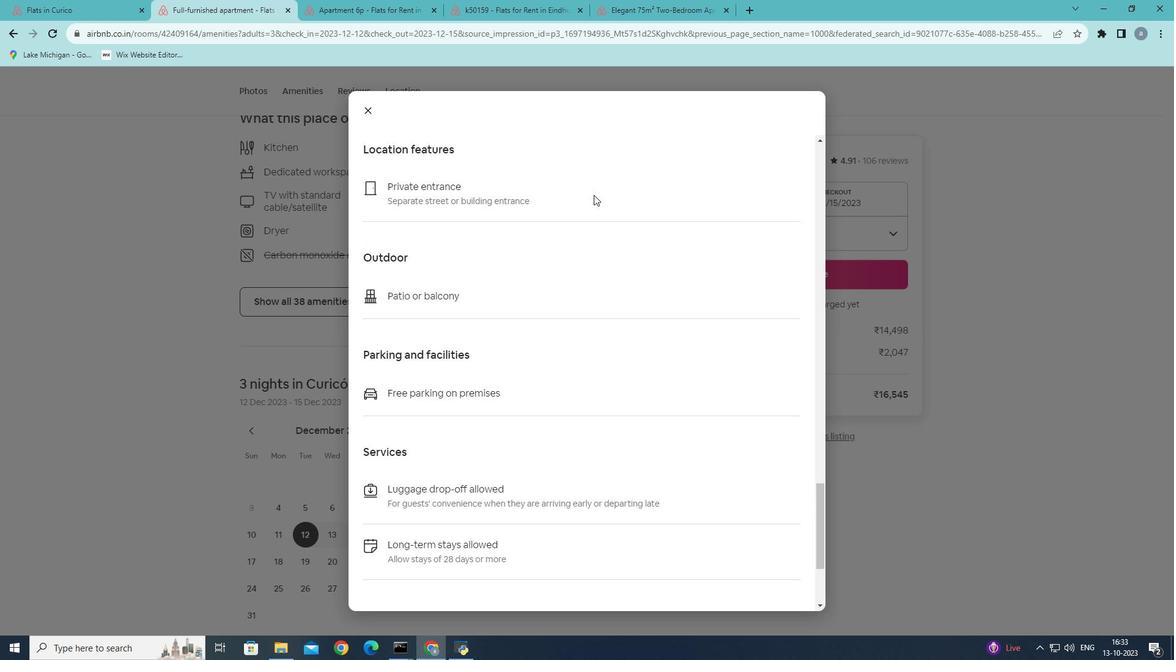
Action: Mouse scrolled (594, 194) with delta (0, 0)
Screenshot: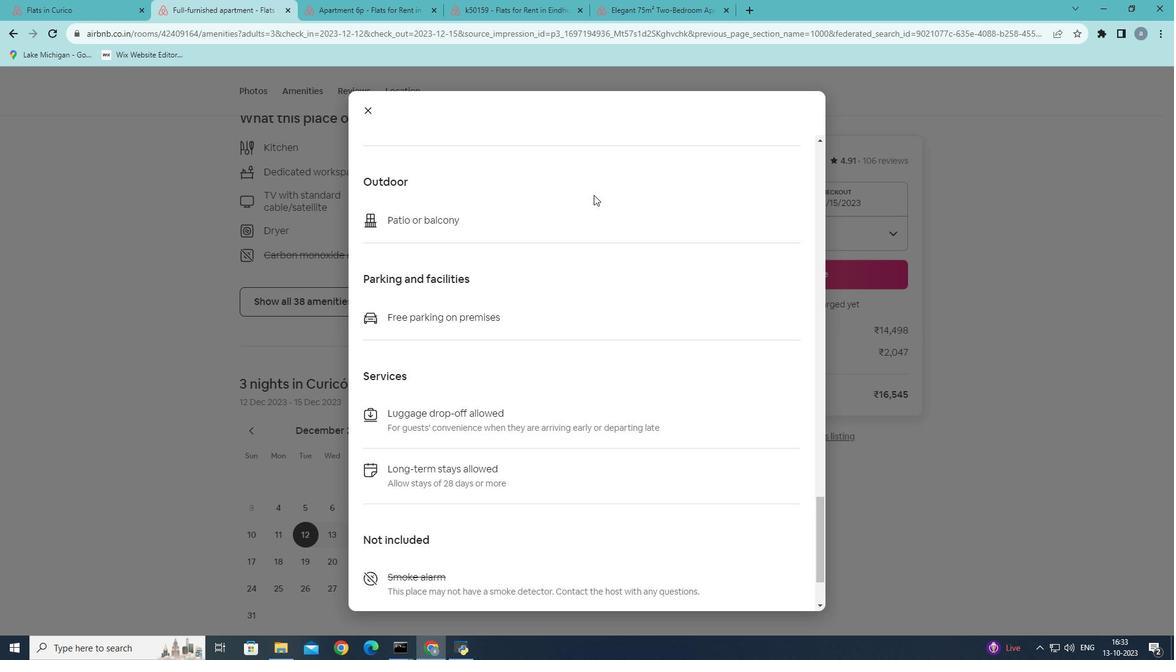 
Action: Mouse scrolled (594, 194) with delta (0, 0)
Screenshot: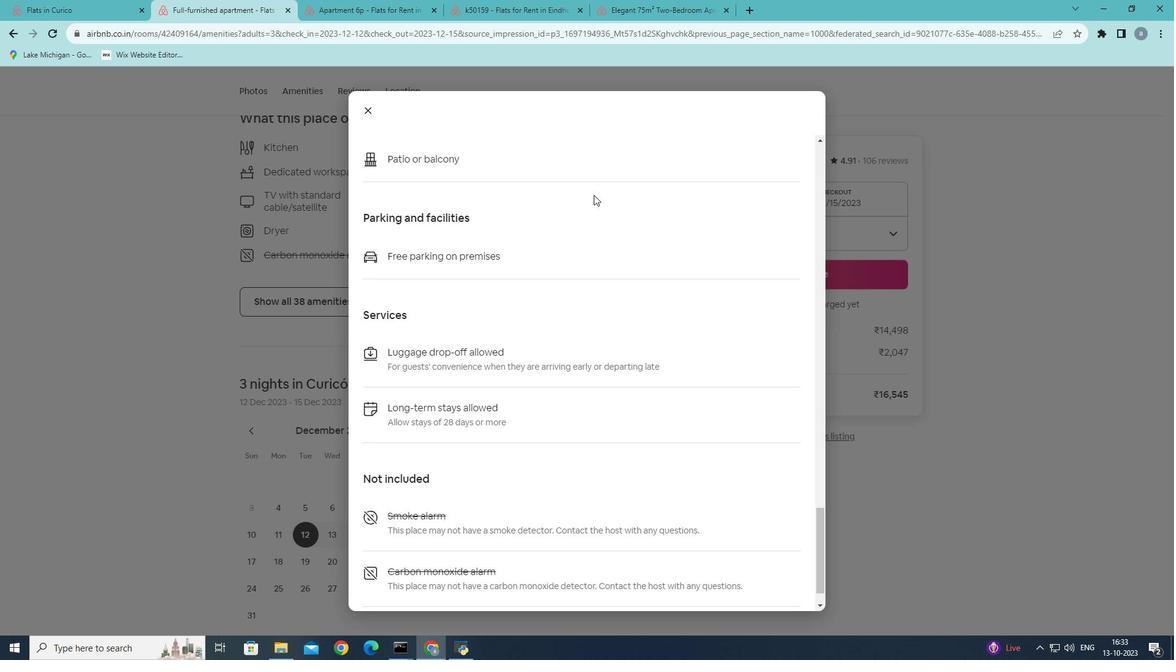 
Action: Mouse scrolled (594, 194) with delta (0, 0)
Screenshot: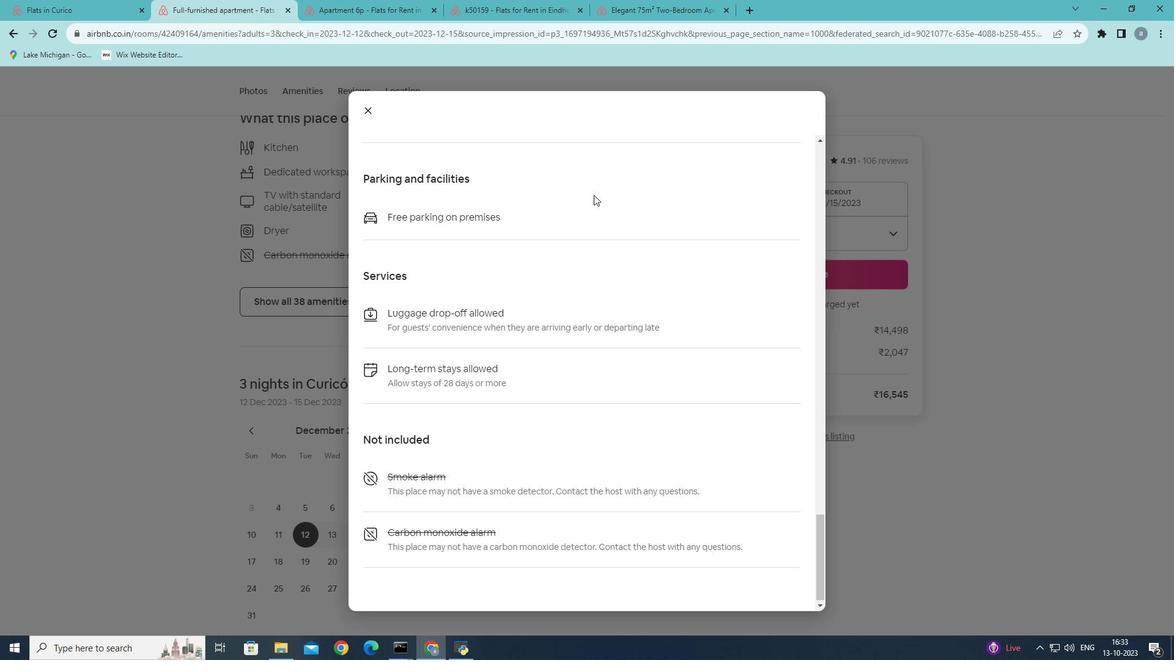 
Action: Mouse scrolled (594, 194) with delta (0, 0)
Screenshot: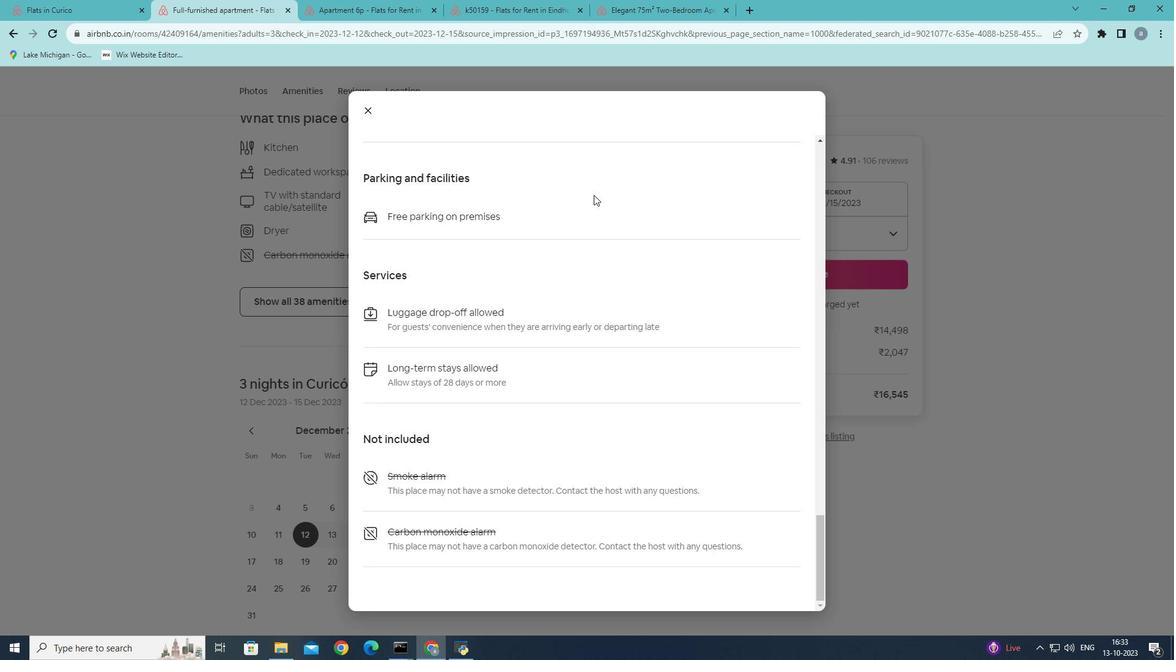 
Action: Mouse scrolled (594, 194) with delta (0, 0)
Screenshot: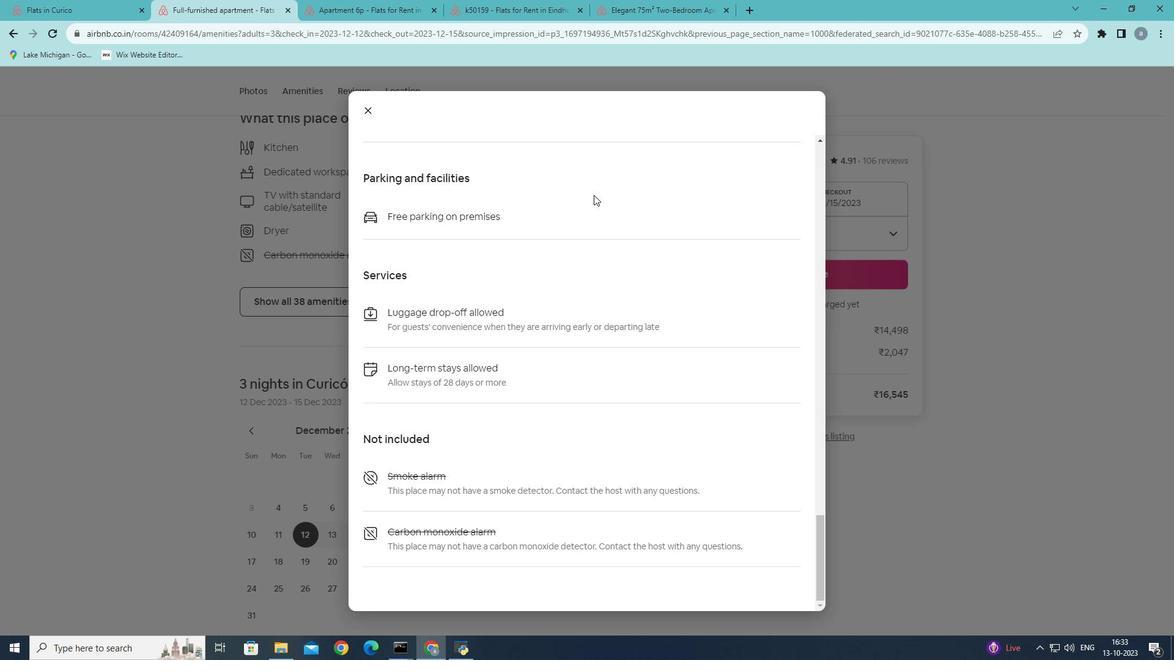 
Action: Mouse scrolled (594, 194) with delta (0, 0)
Screenshot: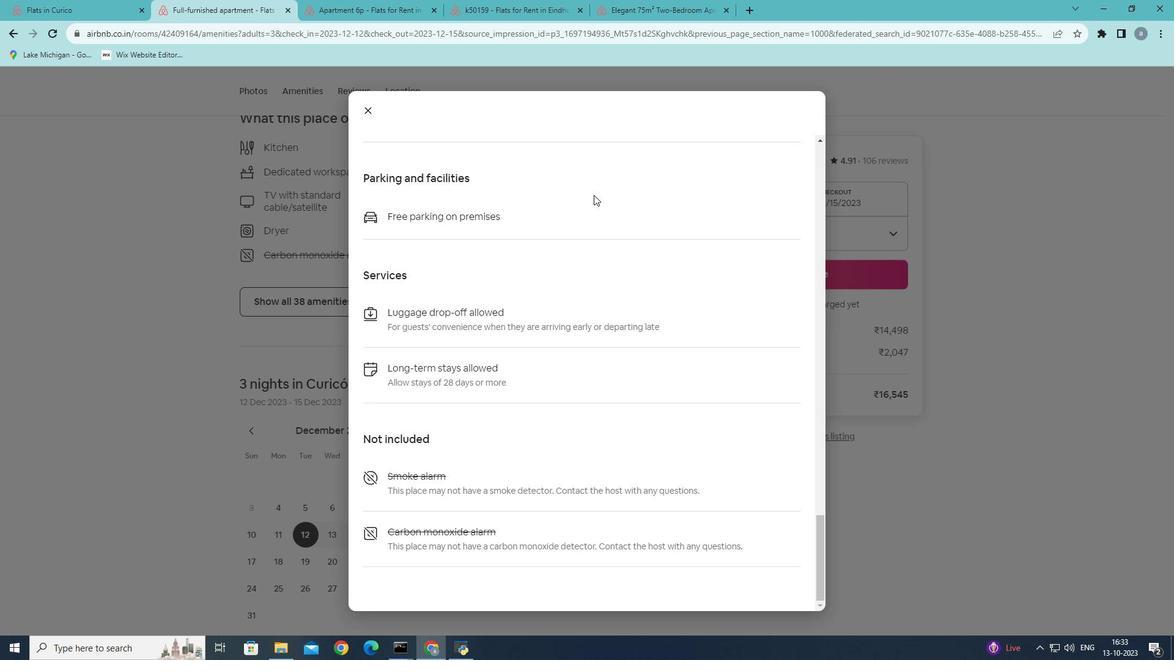 
Action: Mouse moved to (594, 195)
Screenshot: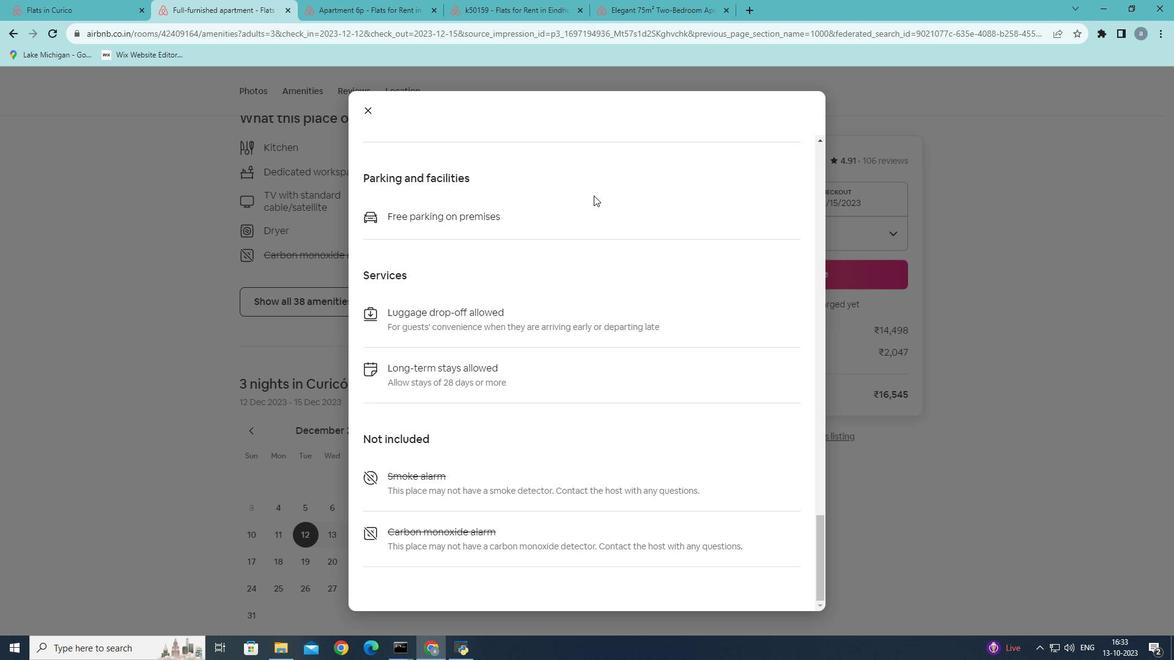 
Action: Mouse scrolled (594, 195) with delta (0, 0)
Screenshot: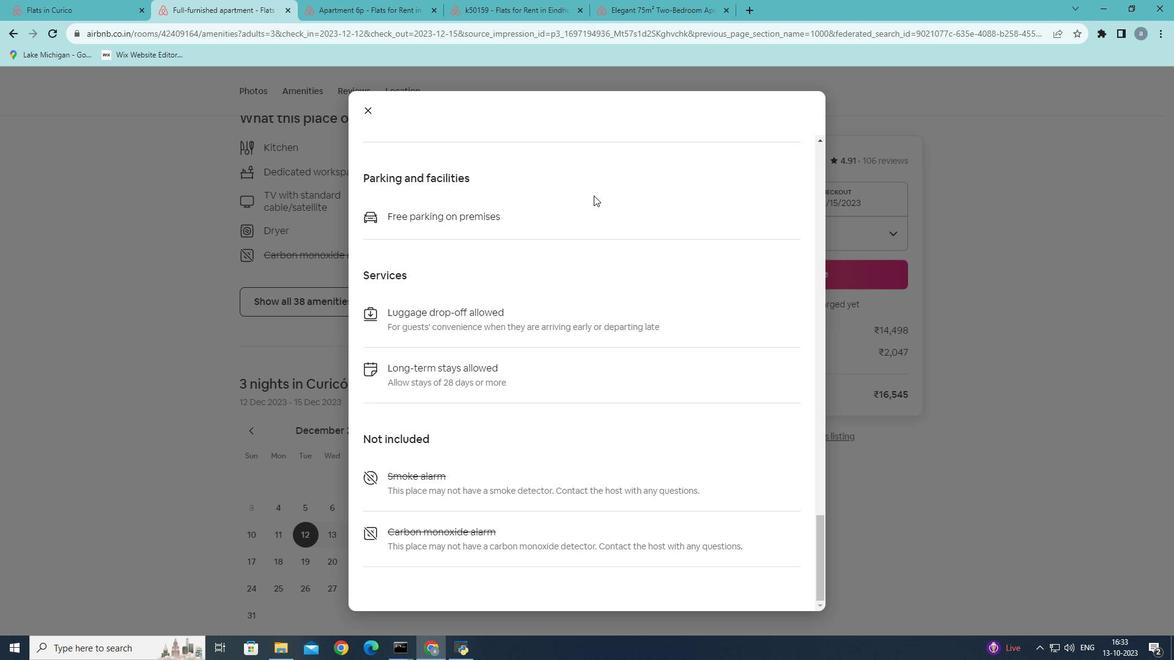 
Action: Mouse moved to (594, 196)
Screenshot: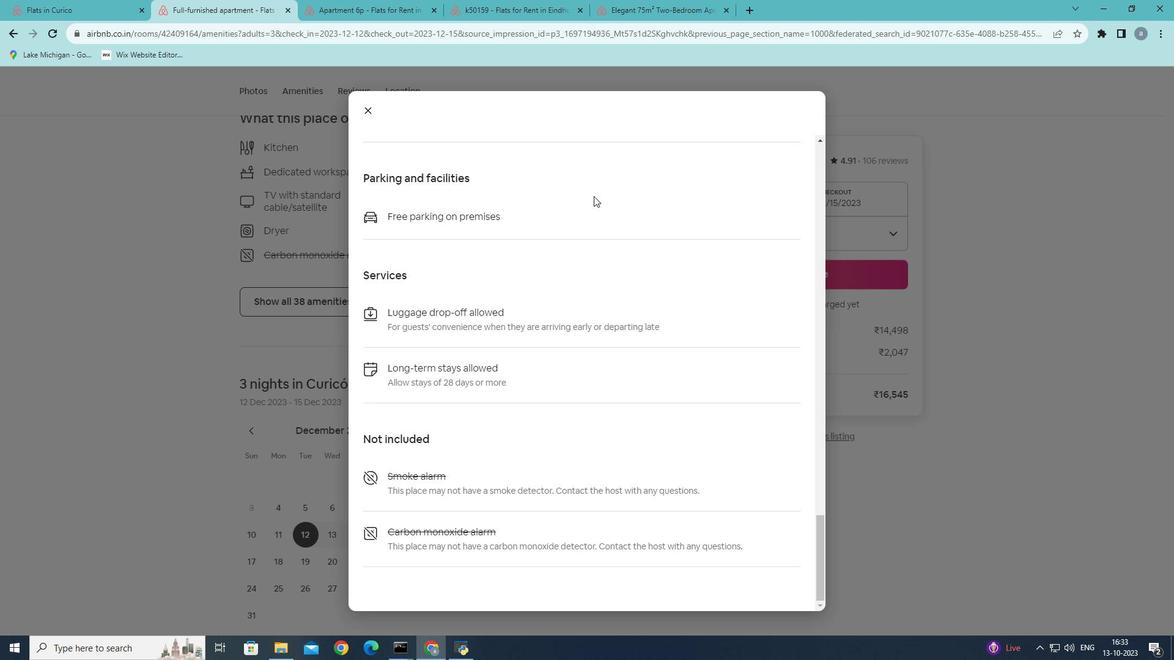 
Action: Mouse scrolled (594, 195) with delta (0, 0)
Screenshot: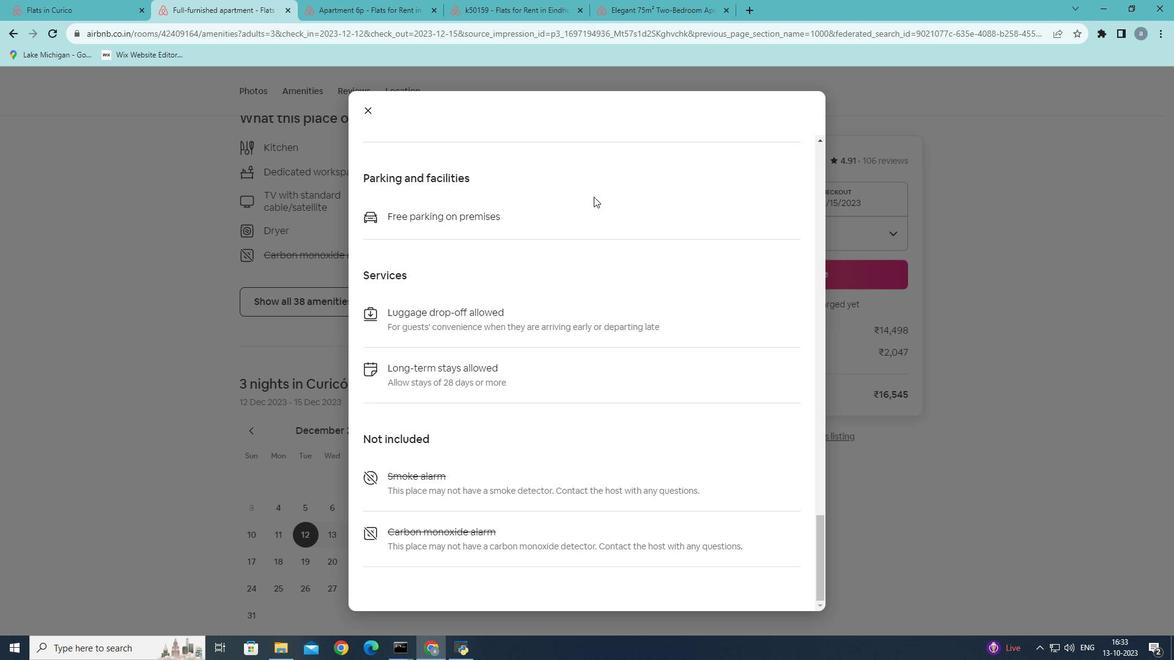 
Action: Mouse moved to (594, 197)
Screenshot: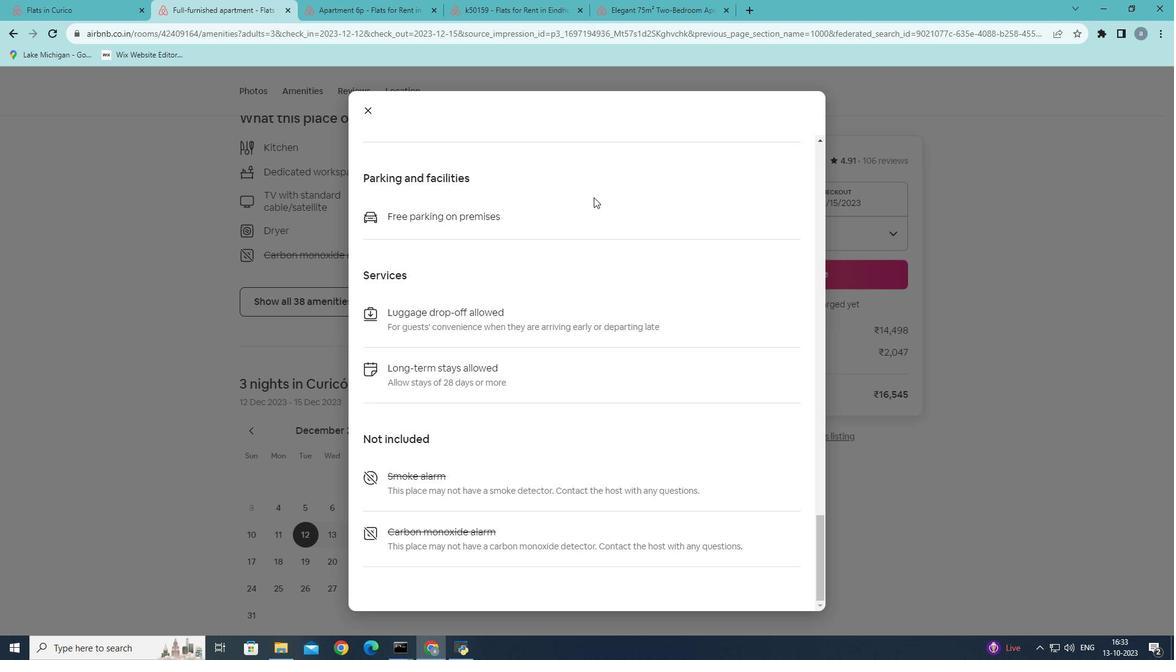 
Action: Mouse scrolled (594, 196) with delta (0, 0)
Screenshot: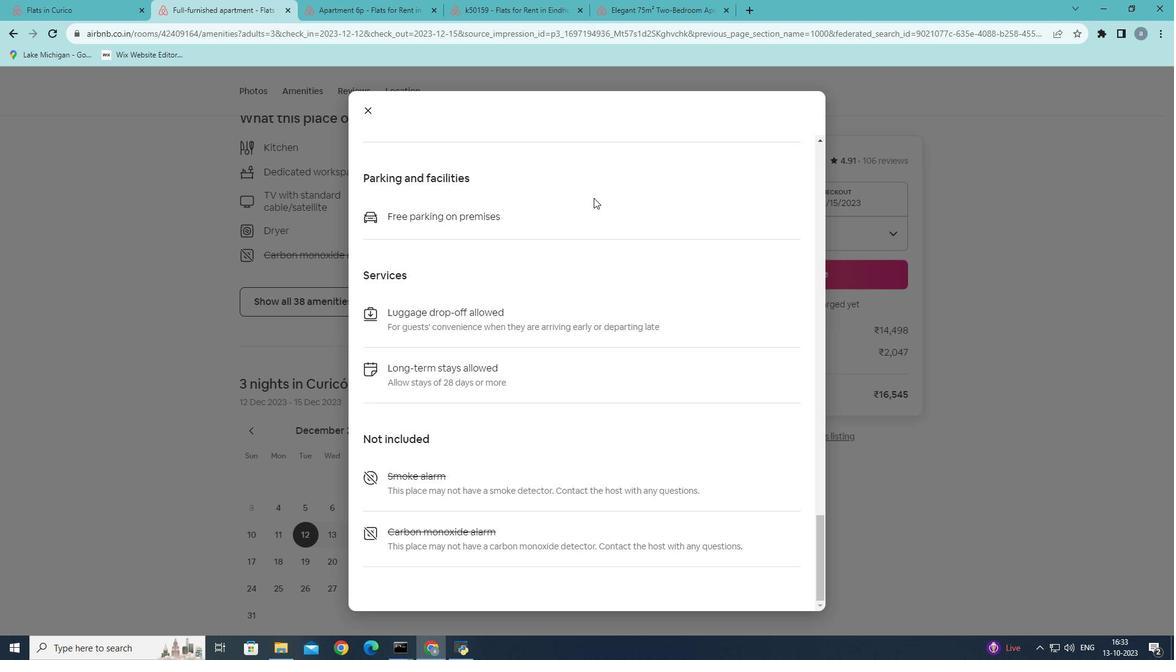 
Action: Mouse moved to (371, 114)
Screenshot: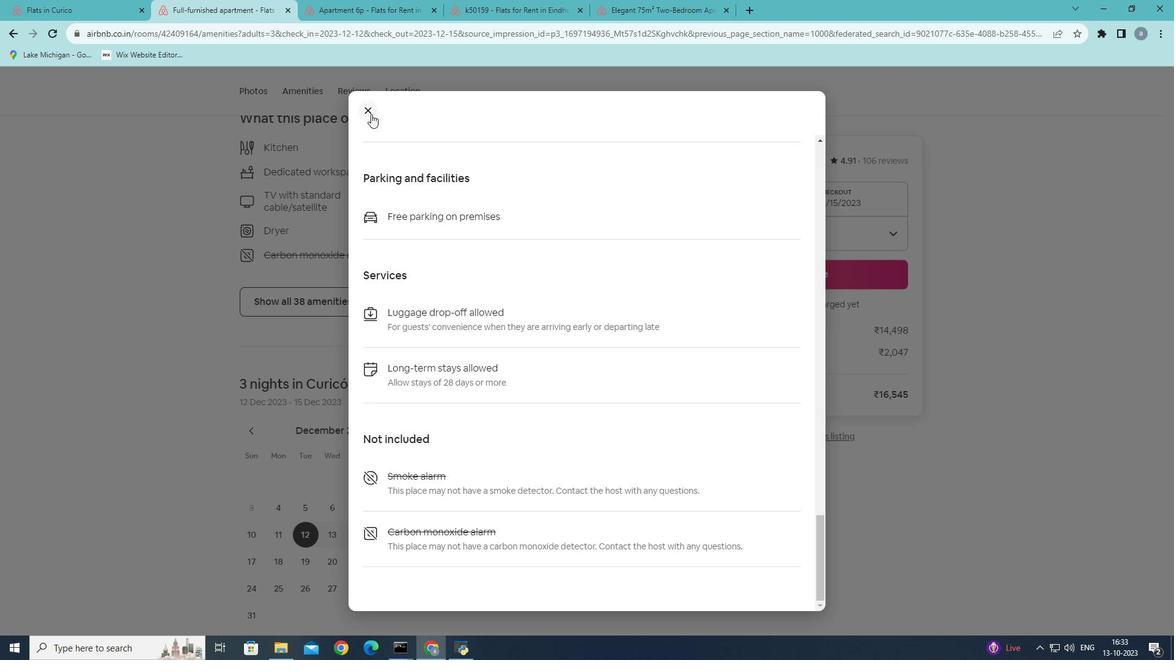 
Action: Mouse pressed left at (371, 114)
Screenshot: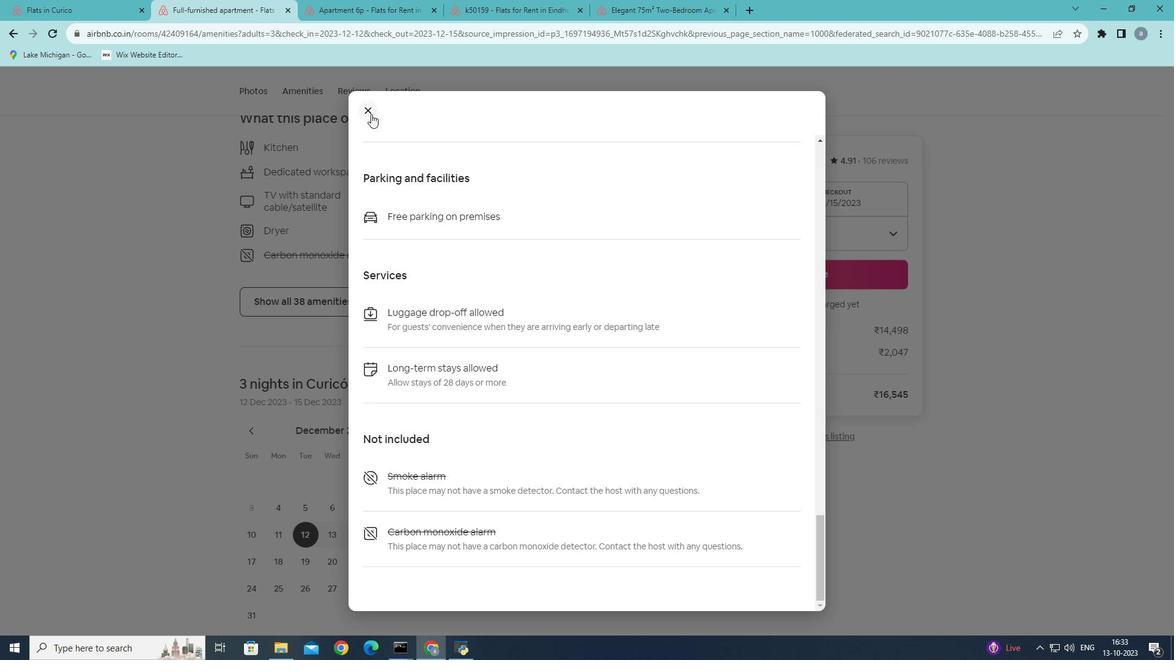 
Action: Mouse moved to (496, 281)
Screenshot: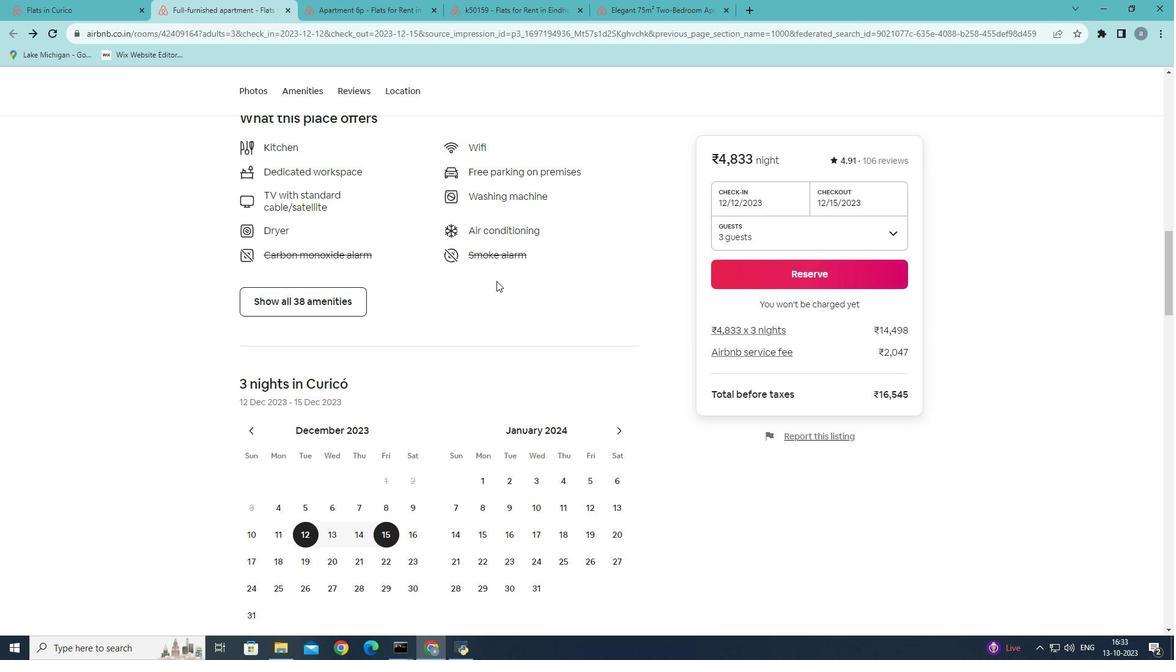 
Action: Mouse scrolled (496, 280) with delta (0, 0)
Screenshot: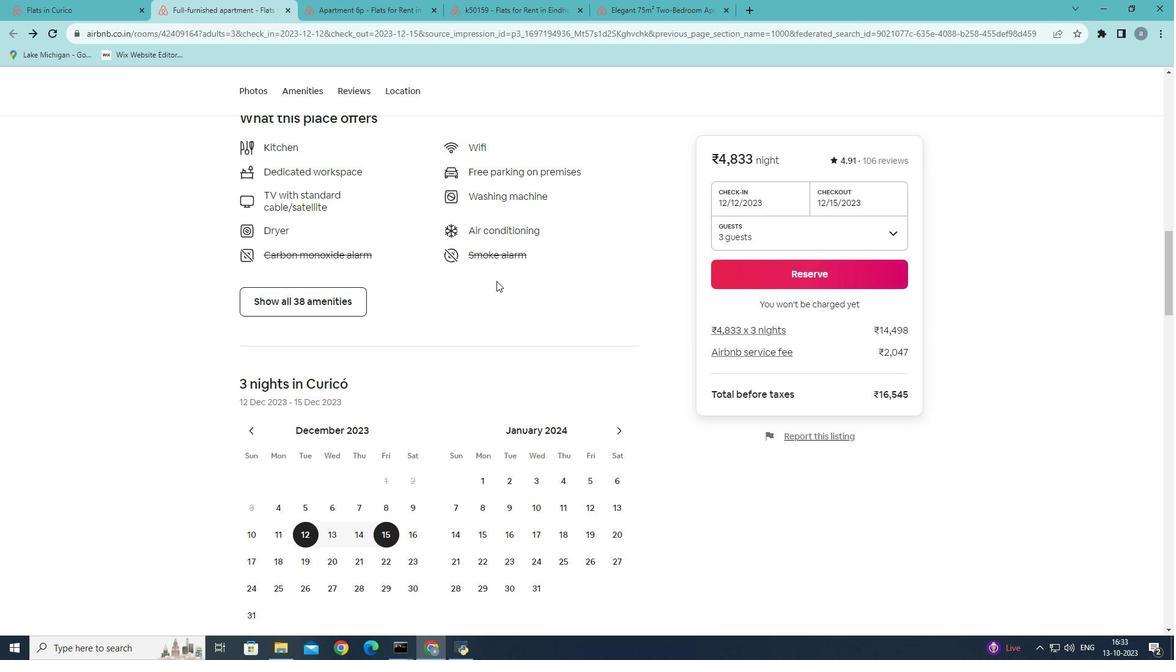 
Action: Mouse moved to (497, 282)
Screenshot: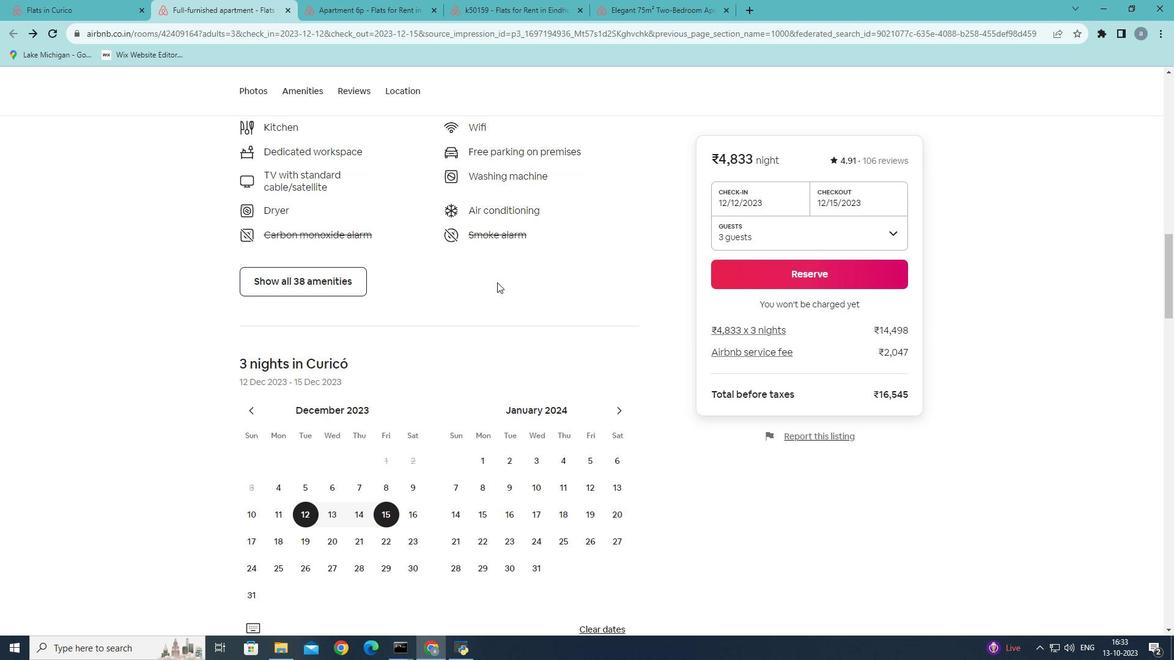 
Action: Mouse scrolled (497, 282) with delta (0, 0)
Screenshot: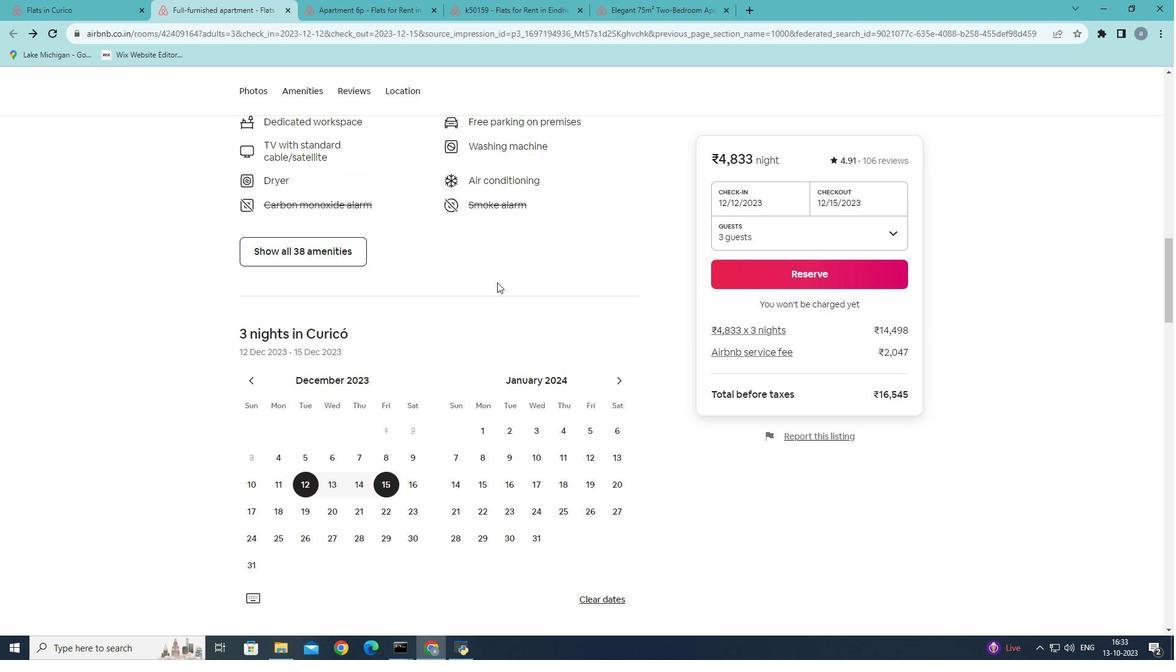 
Action: Mouse scrolled (497, 282) with delta (0, 0)
Screenshot: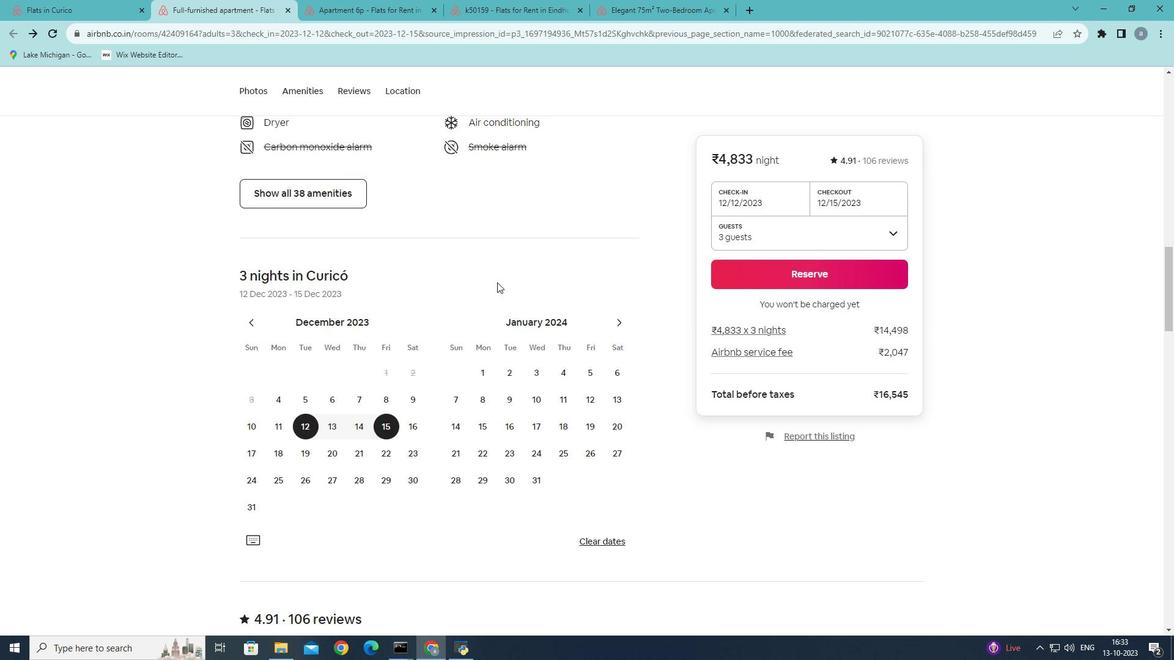 
Action: Mouse scrolled (497, 282) with delta (0, 0)
Screenshot: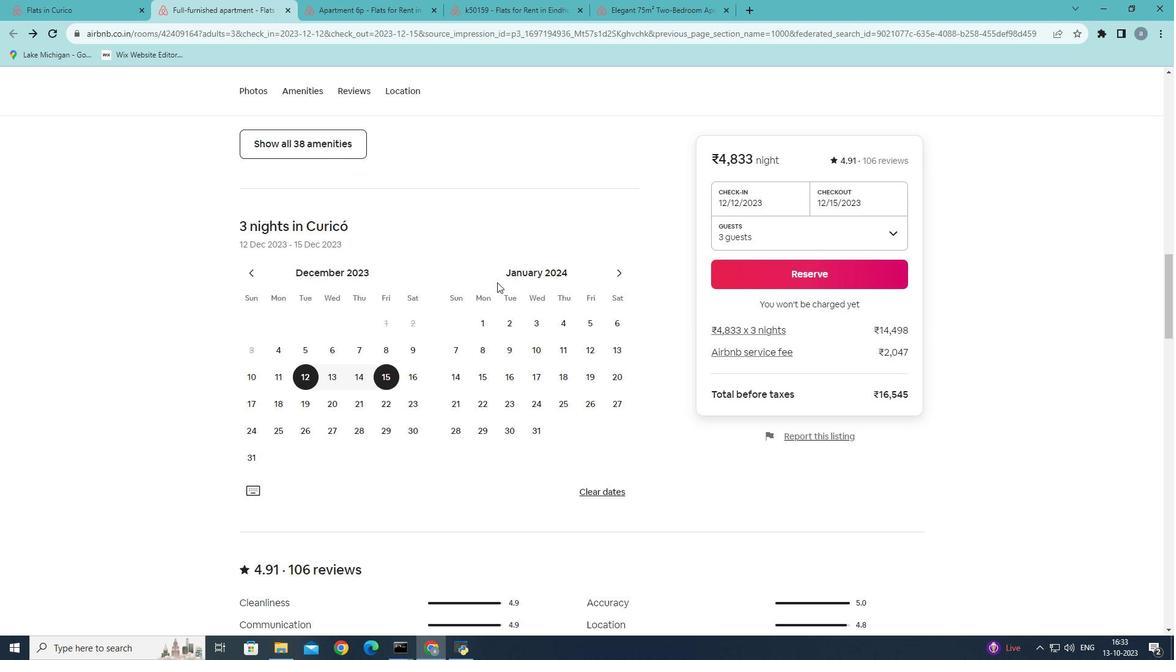 
Action: Mouse scrolled (497, 282) with delta (0, 0)
Screenshot: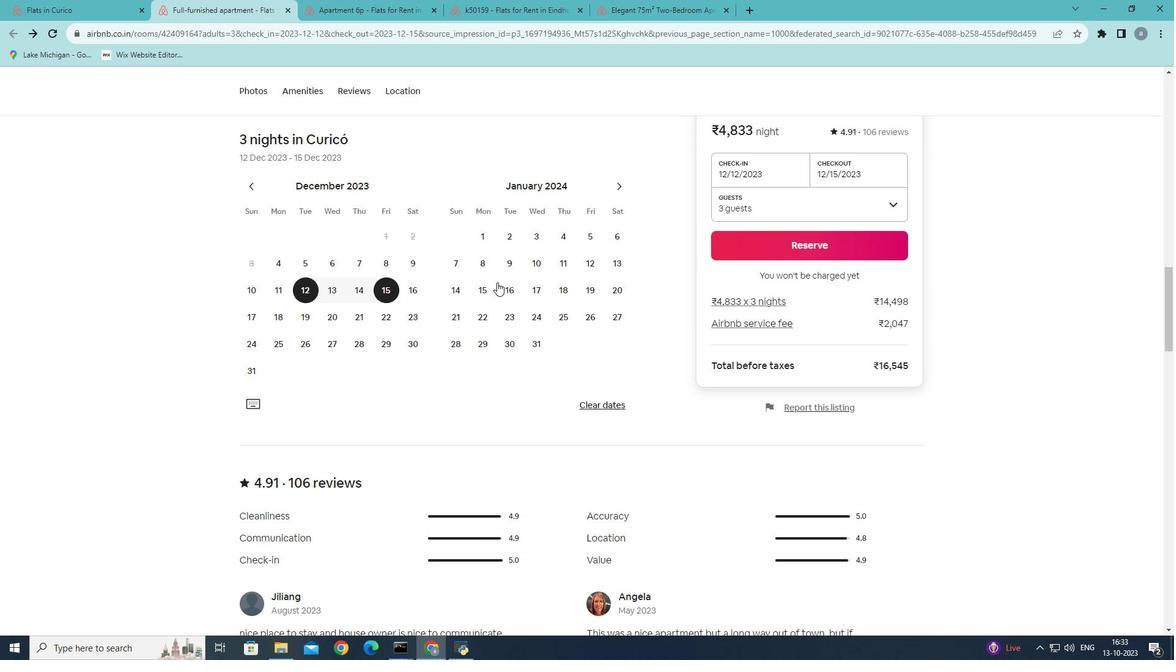 
Action: Mouse scrolled (497, 282) with delta (0, 0)
Screenshot: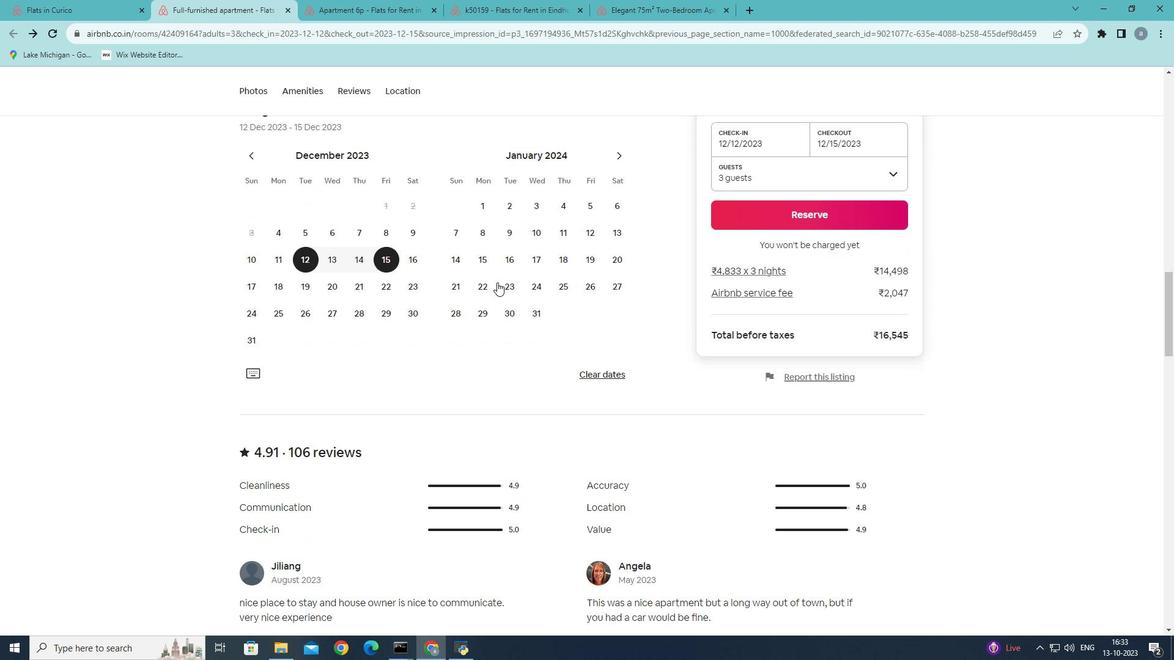 
Action: Mouse scrolled (497, 282) with delta (0, 0)
Screenshot: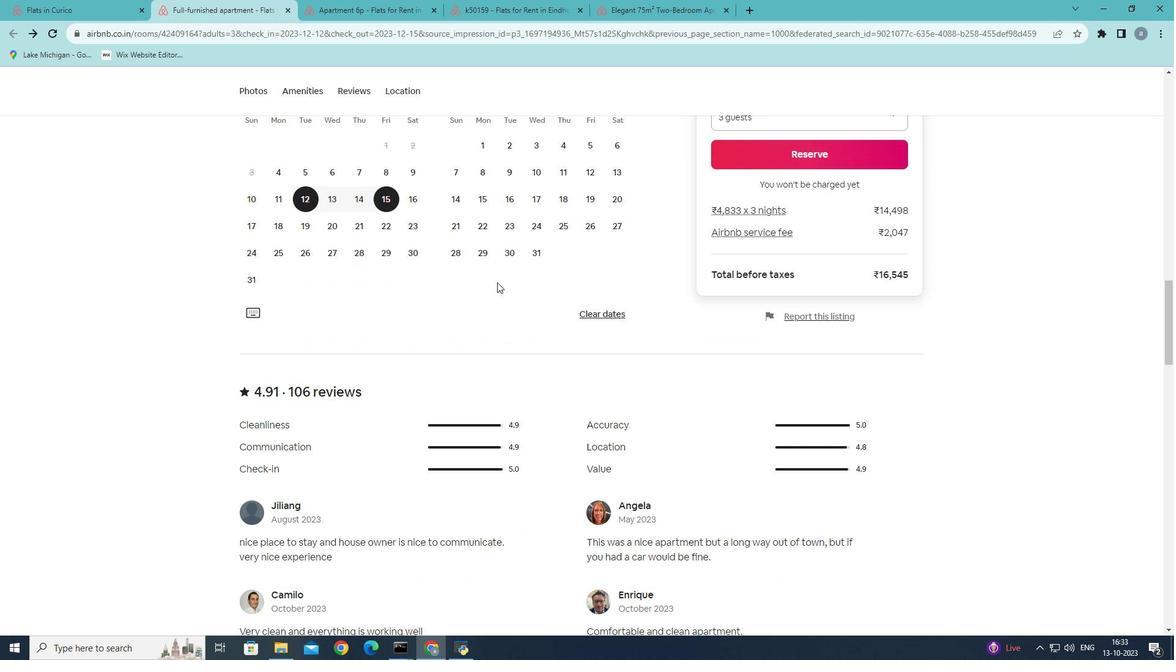 
Action: Mouse scrolled (497, 282) with delta (0, 0)
Screenshot: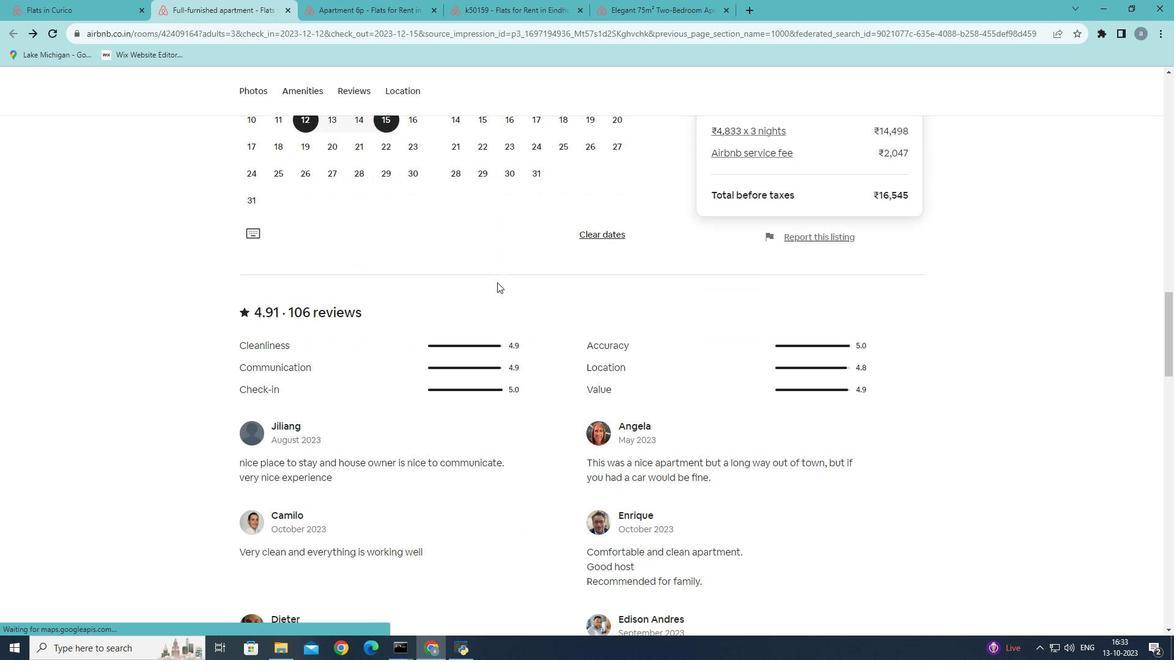 
Action: Mouse scrolled (497, 282) with delta (0, 0)
Screenshot: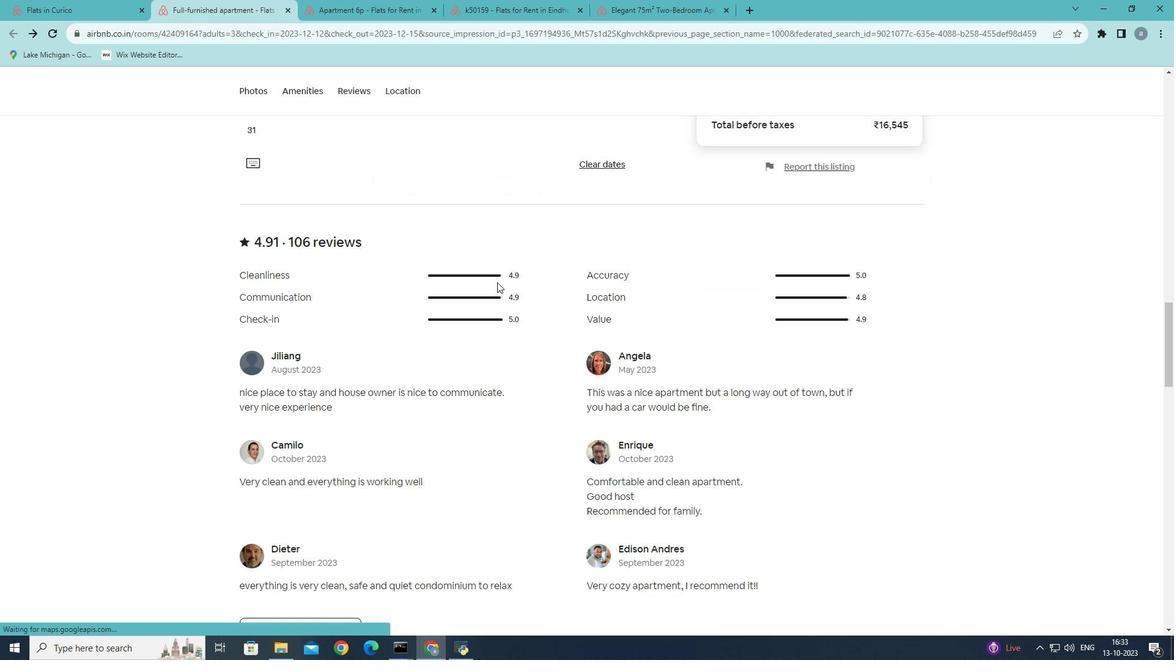 
Action: Mouse scrolled (497, 282) with delta (0, 0)
Screenshot: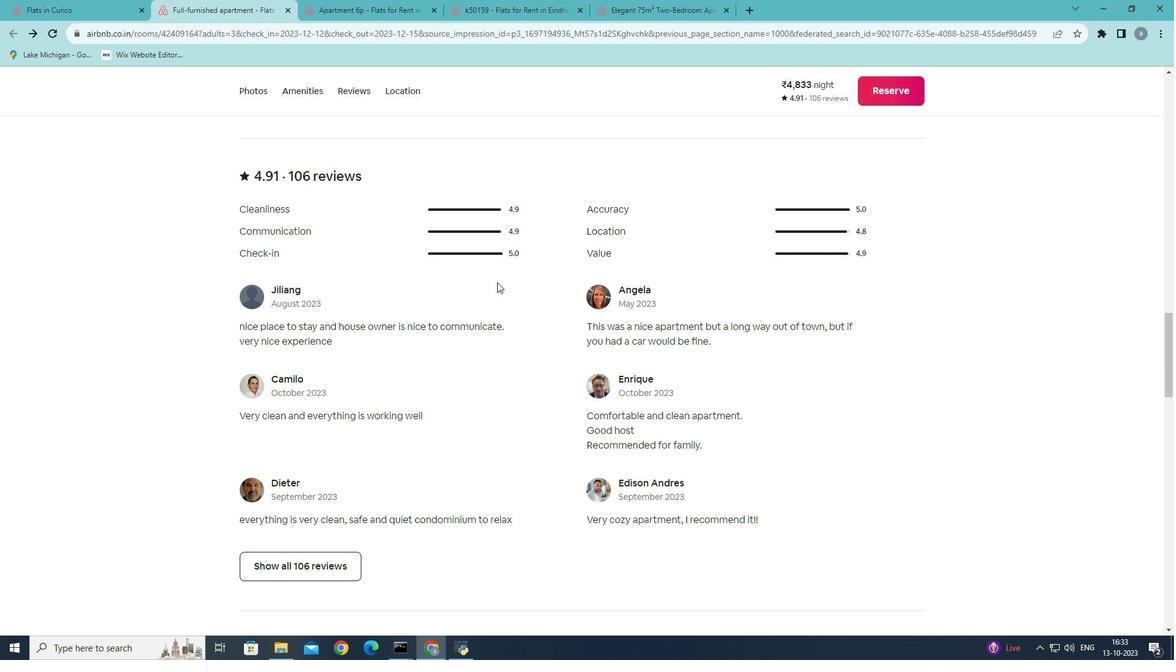 
Action: Mouse scrolled (497, 282) with delta (0, 0)
Screenshot: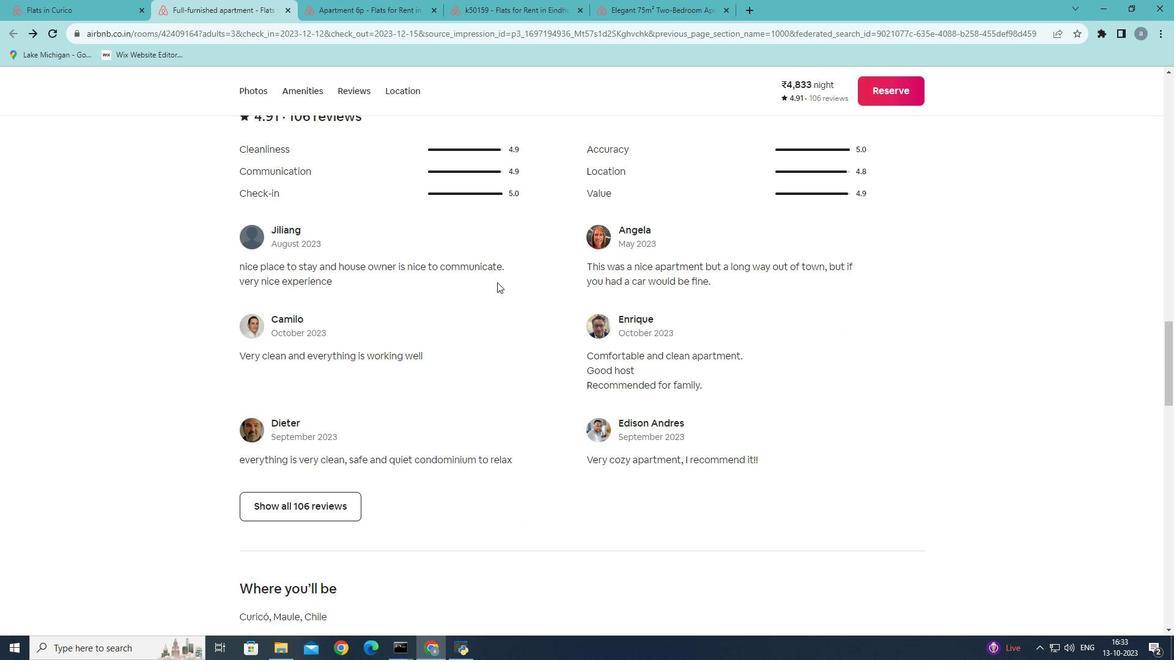 
Action: Mouse scrolled (497, 282) with delta (0, 0)
Screenshot: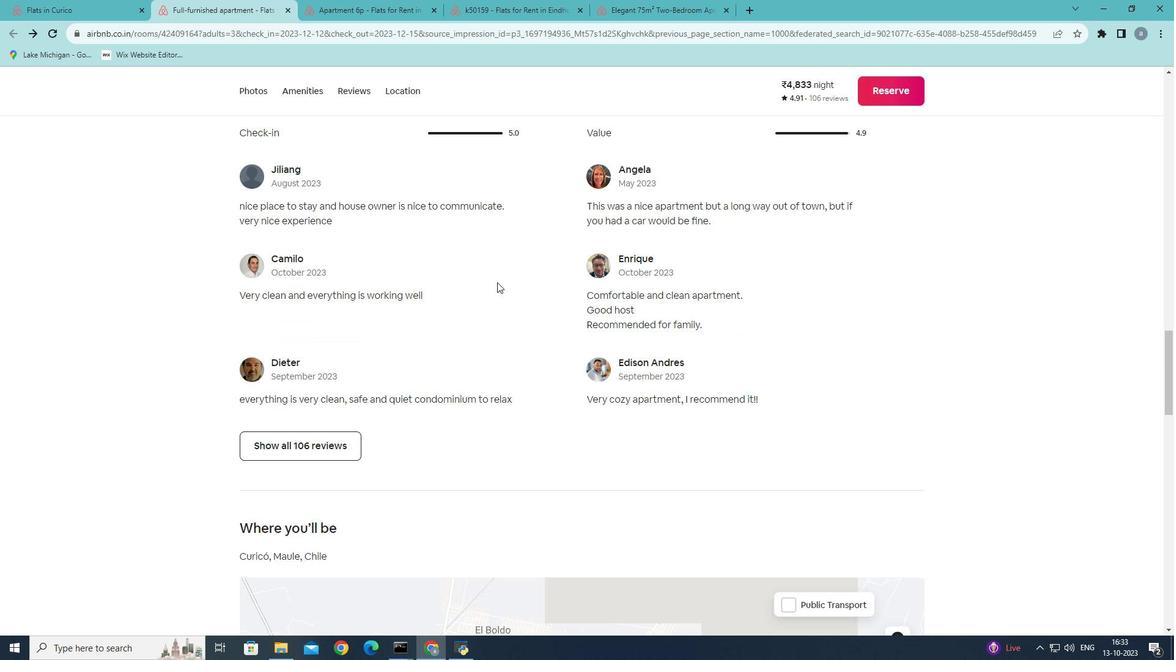 
Action: Mouse scrolled (497, 282) with delta (0, 0)
Screenshot: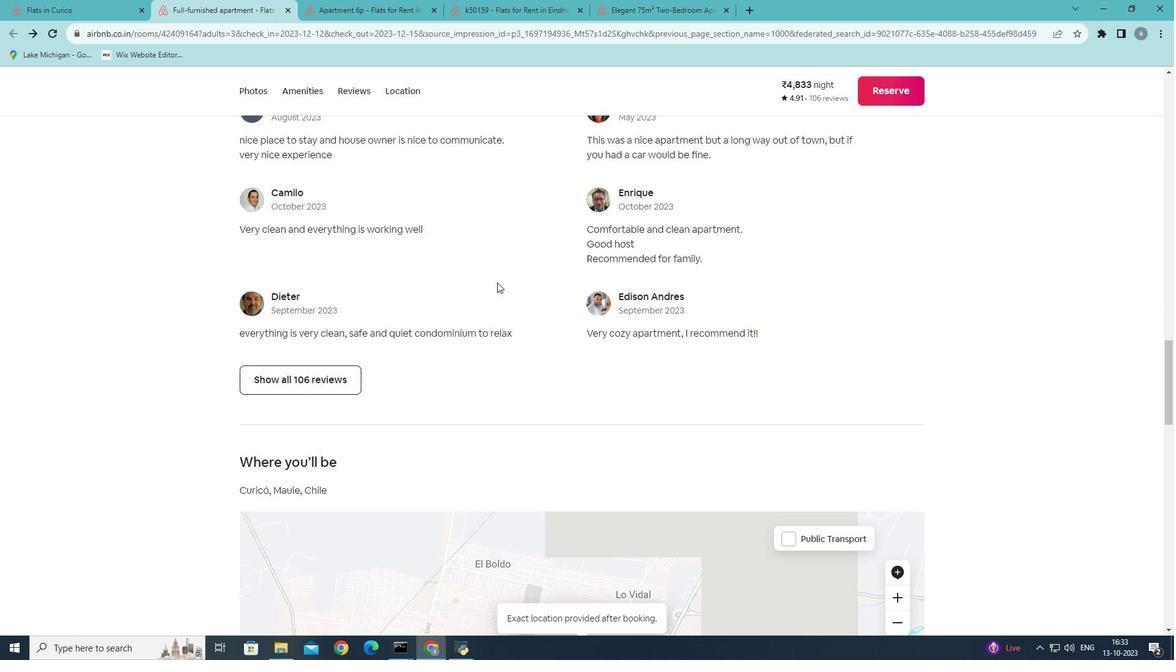 
Action: Mouse moved to (316, 316)
Screenshot: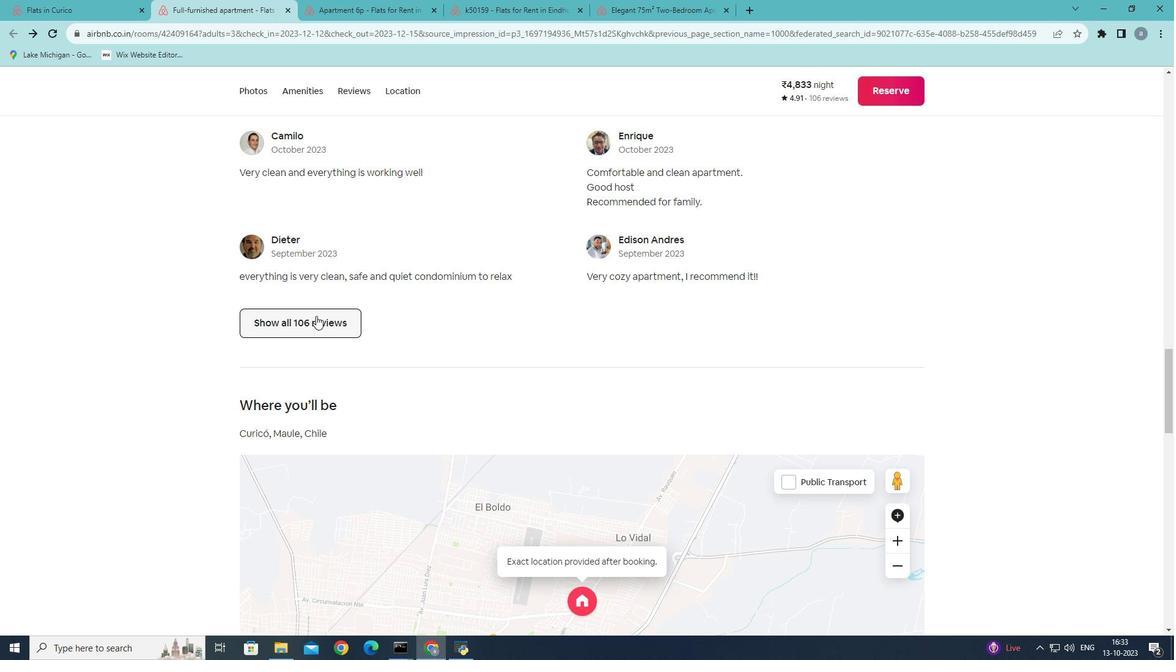 
Action: Mouse pressed left at (316, 316)
Screenshot: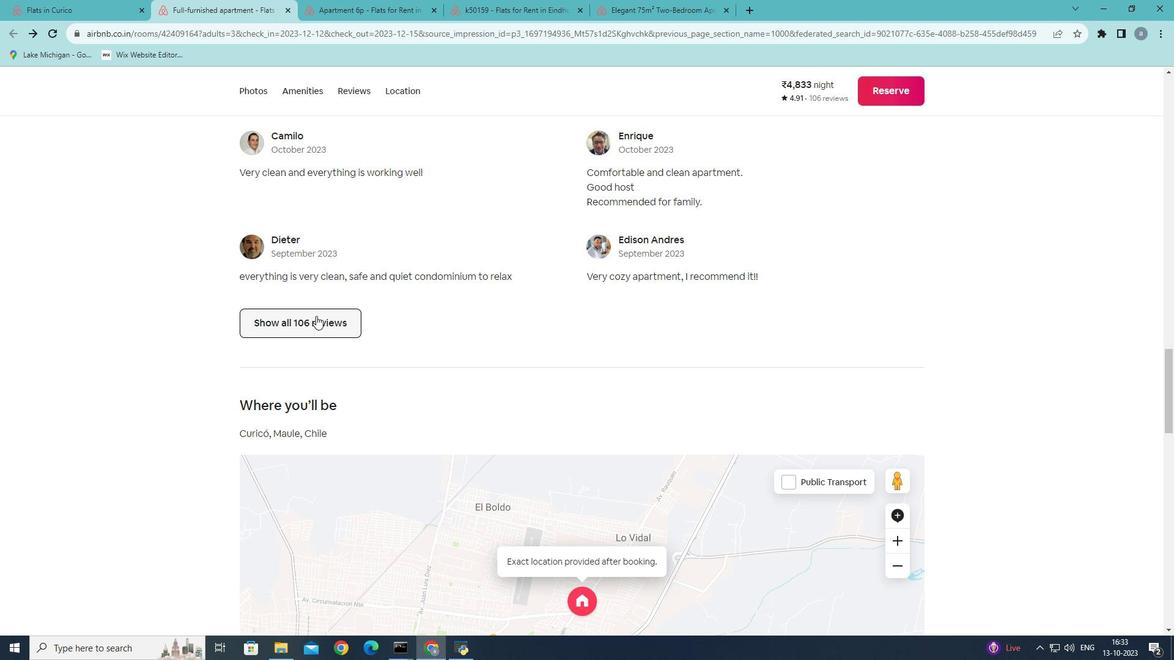 
Action: Mouse moved to (559, 232)
Screenshot: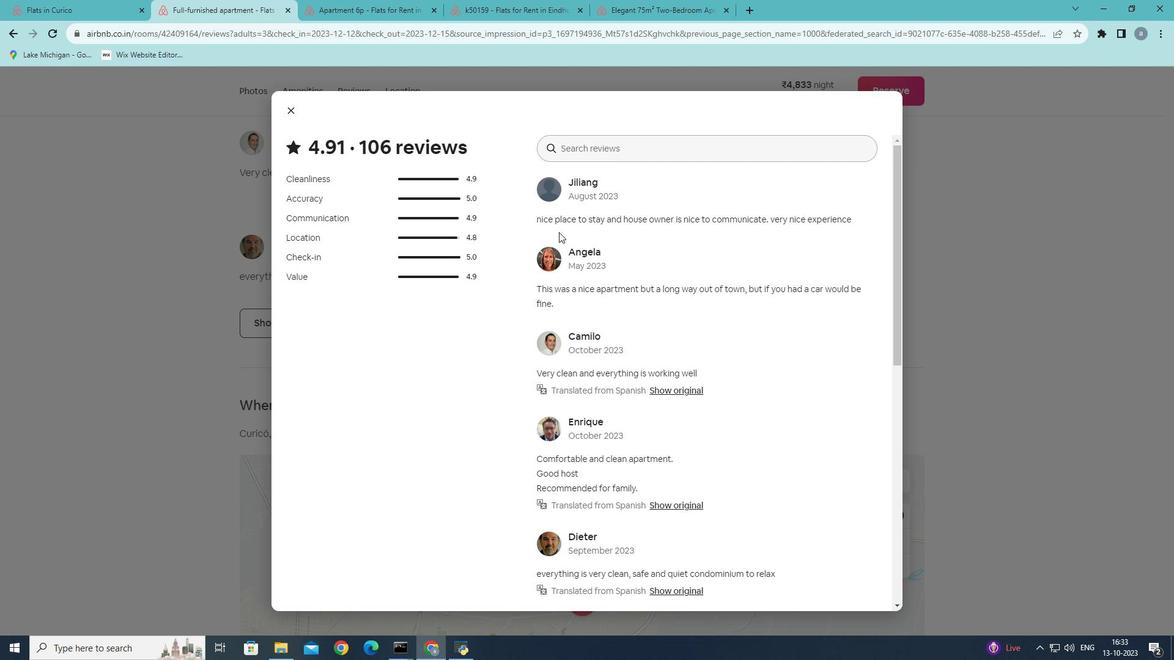 
Action: Mouse scrolled (559, 231) with delta (0, 0)
Screenshot: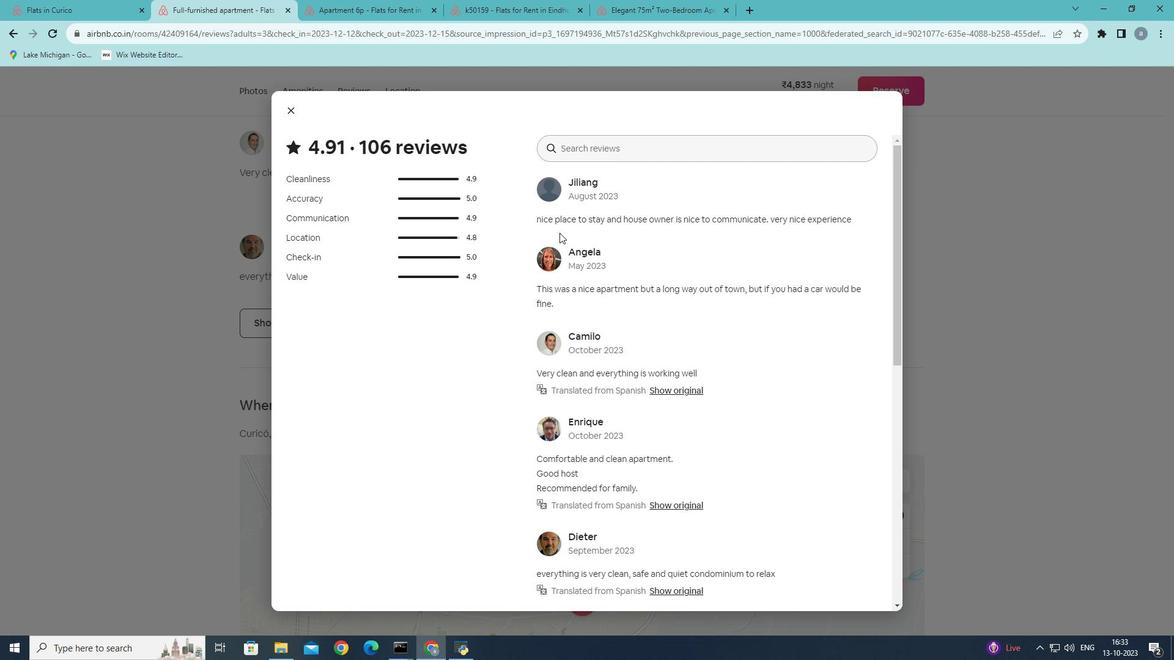 
Action: Mouse moved to (559, 233)
Screenshot: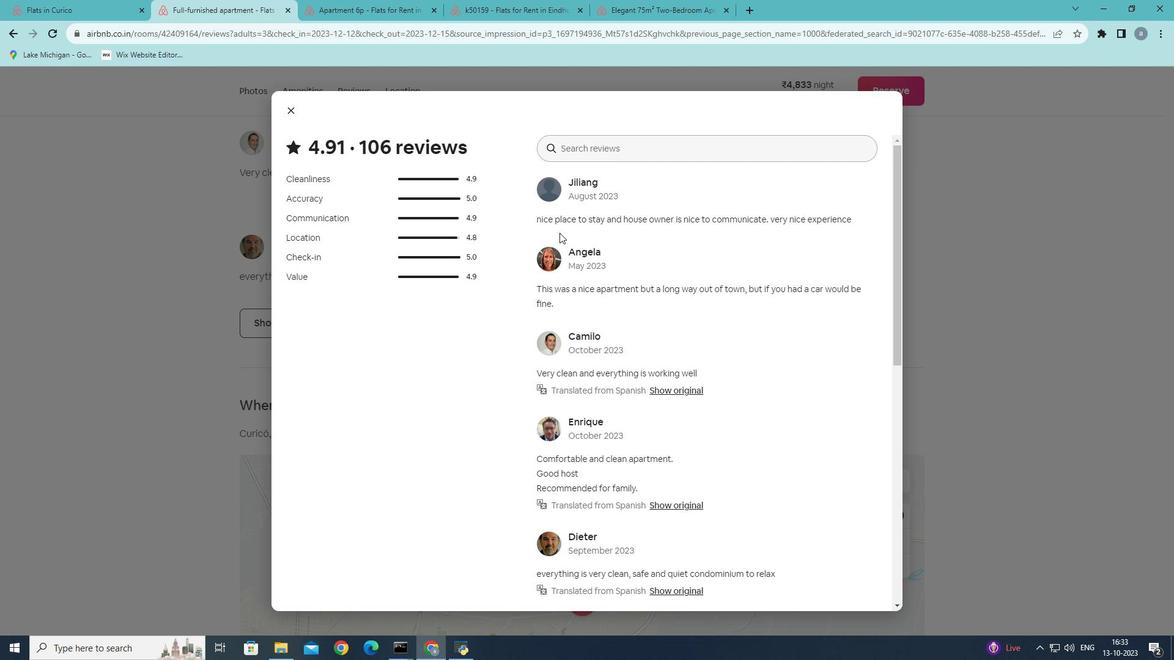 
Action: Mouse scrolled (559, 232) with delta (0, 0)
Screenshot: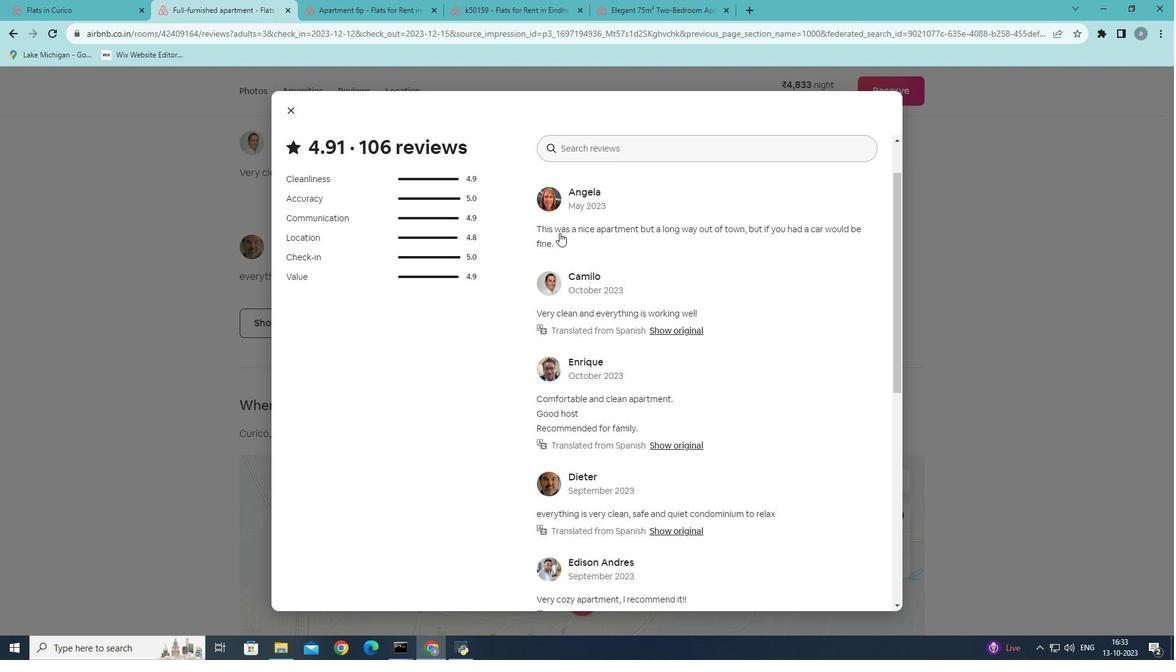 
Action: Mouse scrolled (559, 232) with delta (0, 0)
Screenshot: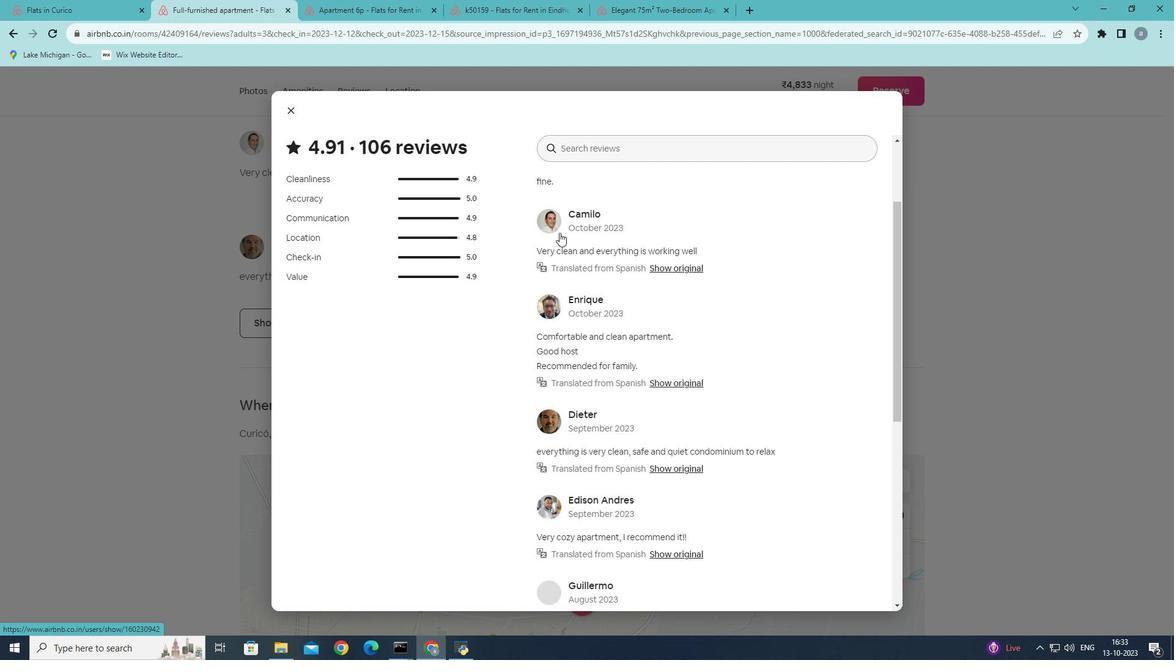 
Action: Mouse moved to (561, 238)
Screenshot: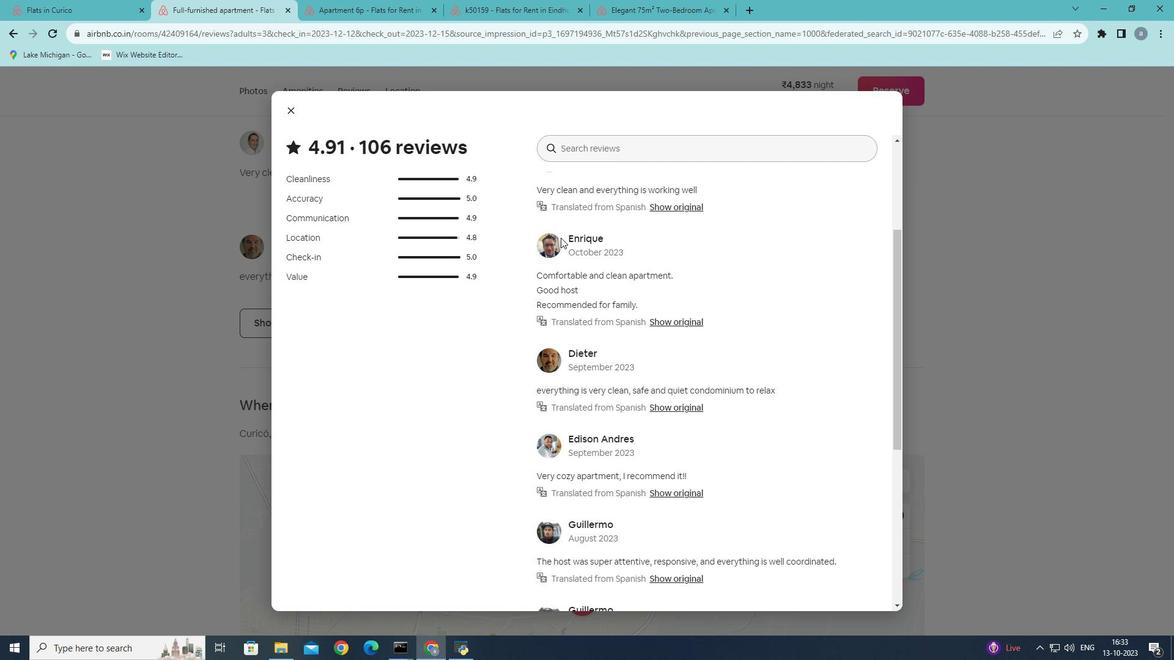 
Action: Mouse scrolled (561, 237) with delta (0, 0)
Screenshot: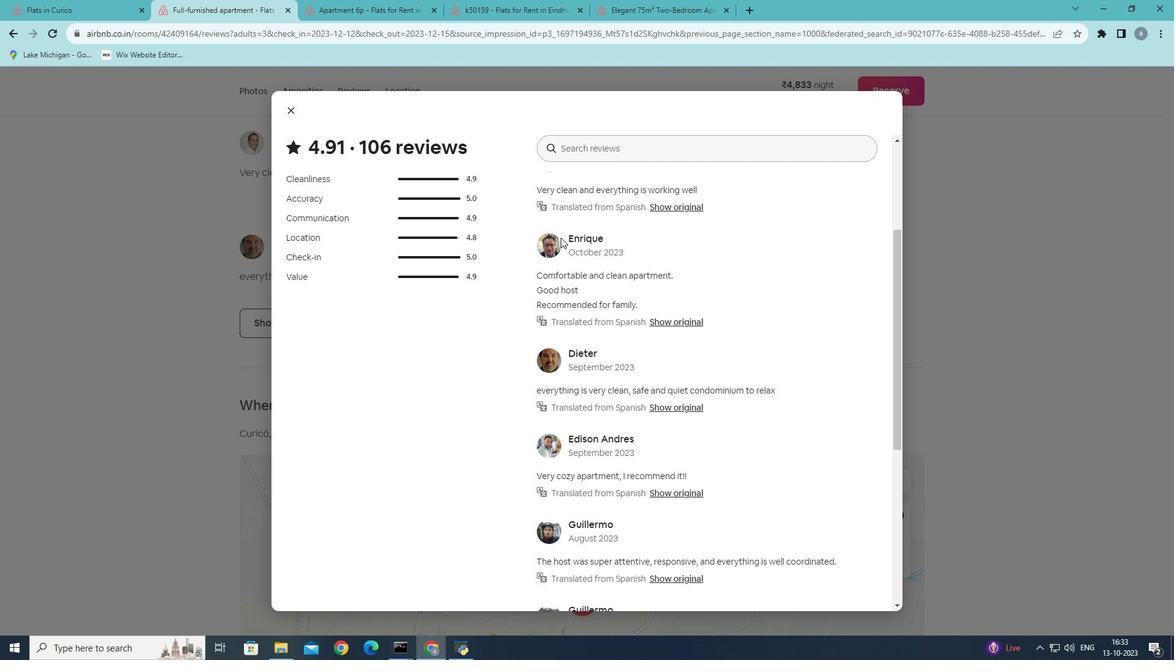 
Action: Mouse scrolled (561, 237) with delta (0, 0)
Screenshot: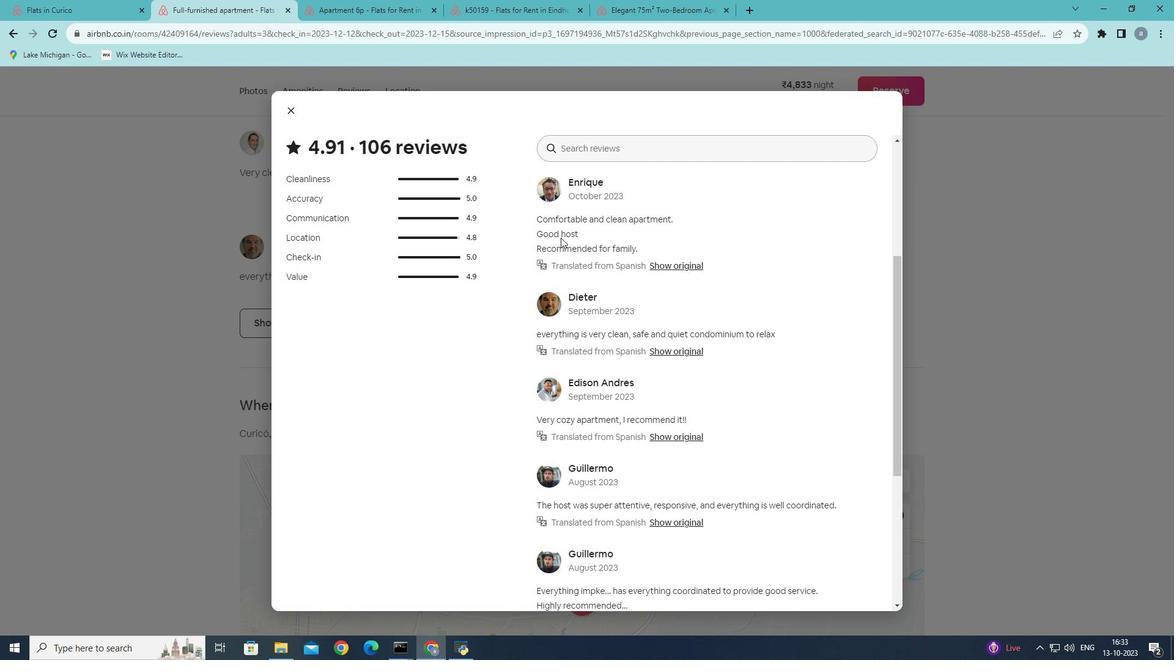 
Action: Mouse scrolled (561, 237) with delta (0, 0)
Screenshot: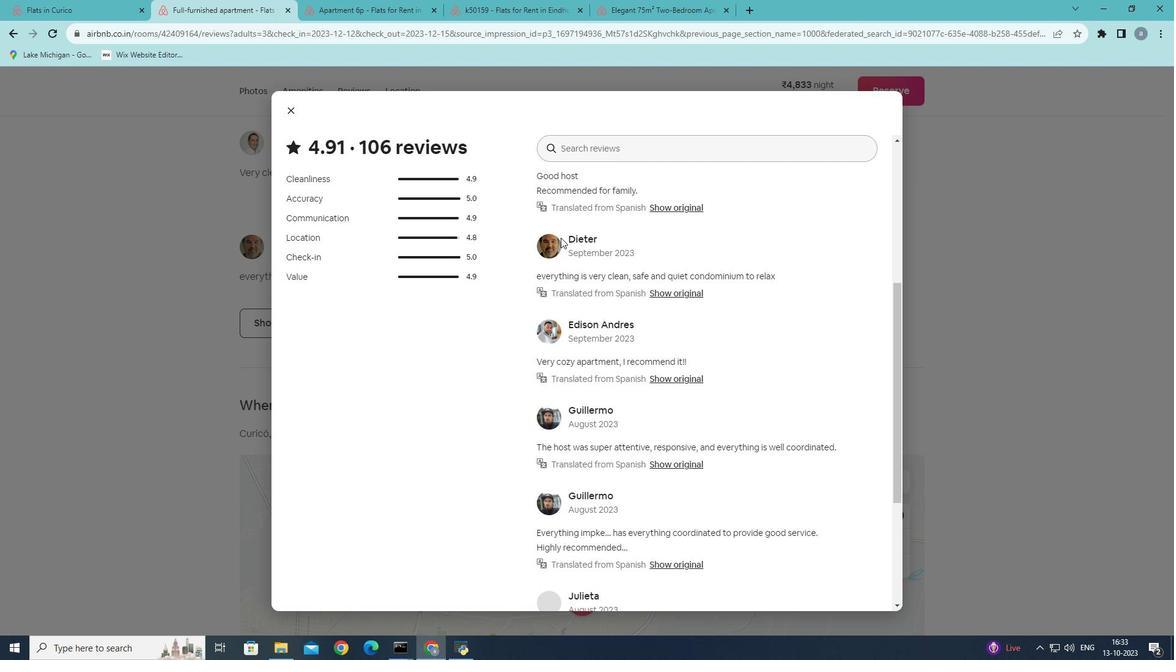 
Action: Mouse scrolled (561, 237) with delta (0, 0)
Screenshot: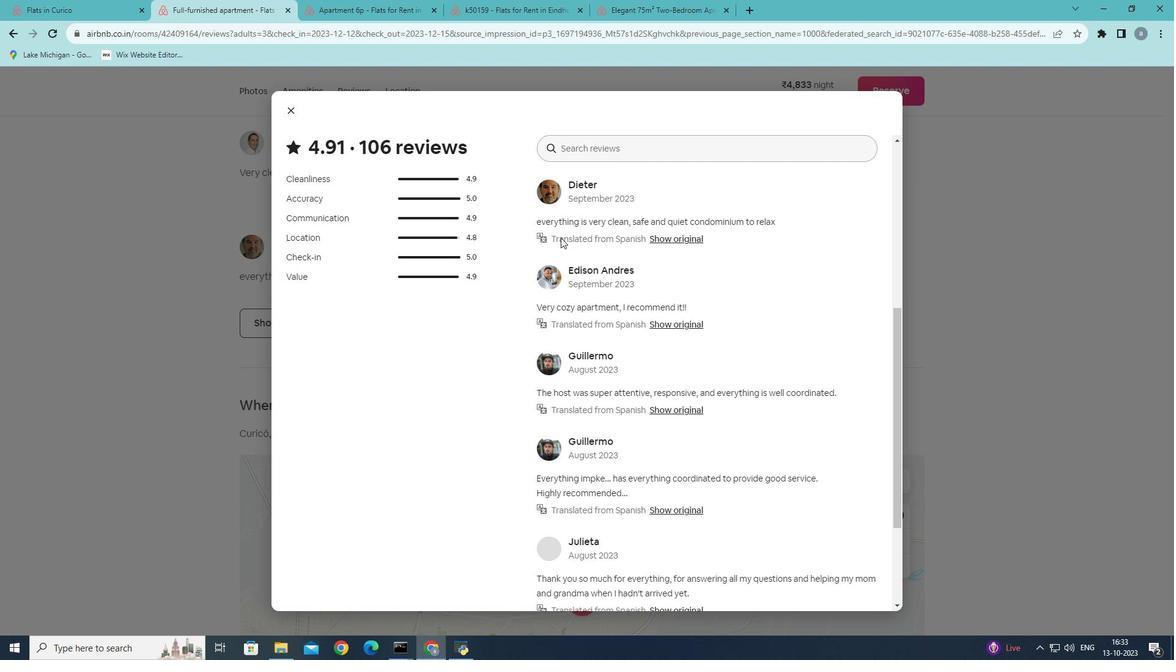 
Action: Mouse moved to (561, 242)
Screenshot: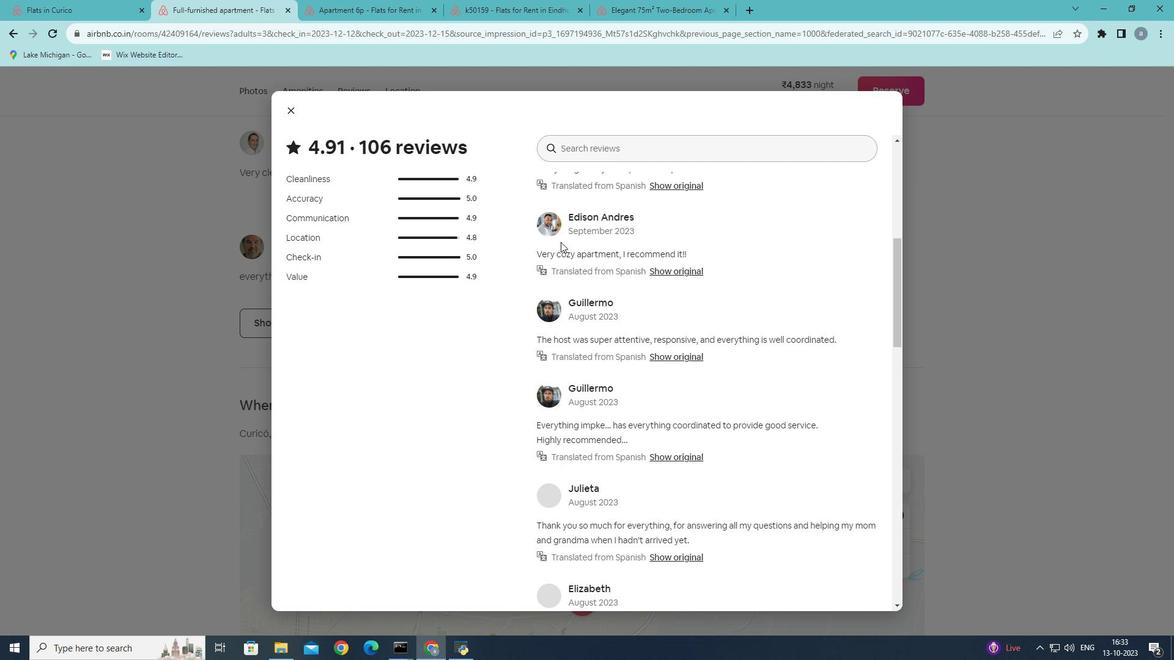 
Action: Mouse scrolled (561, 241) with delta (0, 0)
Screenshot: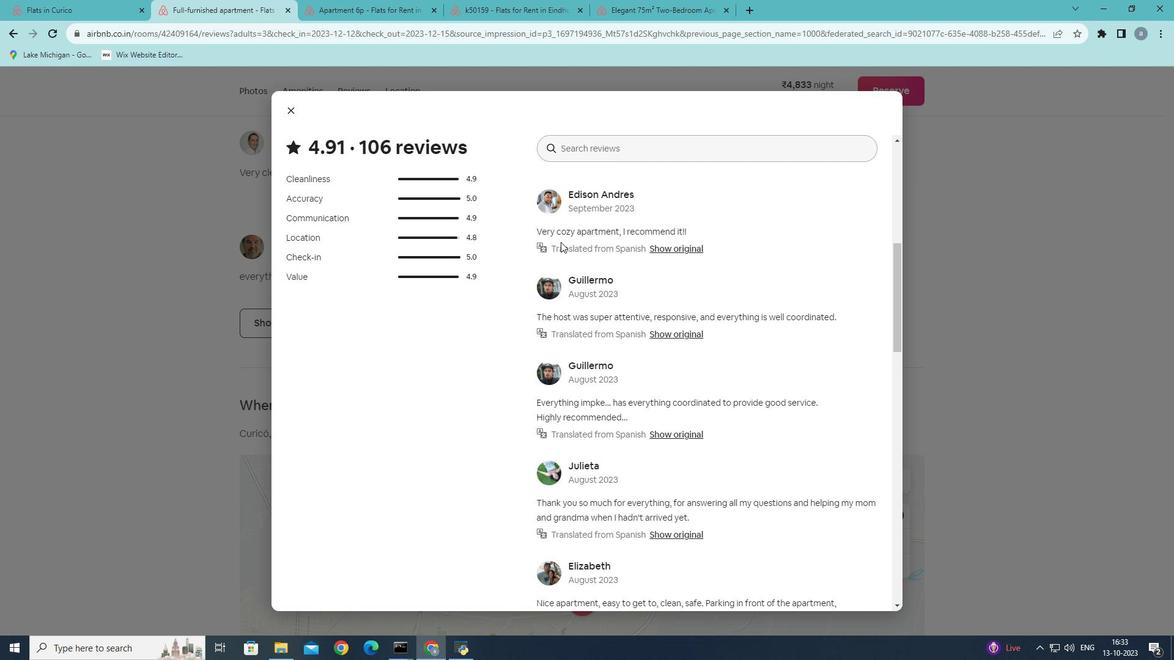 
Action: Mouse scrolled (561, 241) with delta (0, 0)
Screenshot: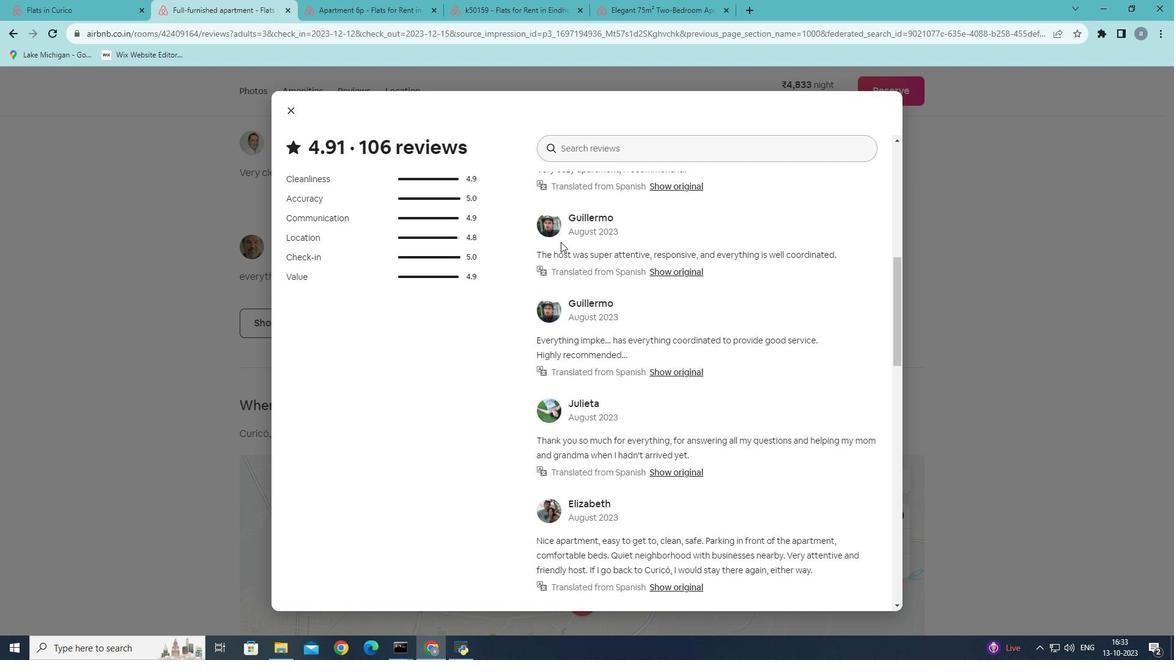 
Action: Mouse scrolled (561, 241) with delta (0, 0)
Screenshot: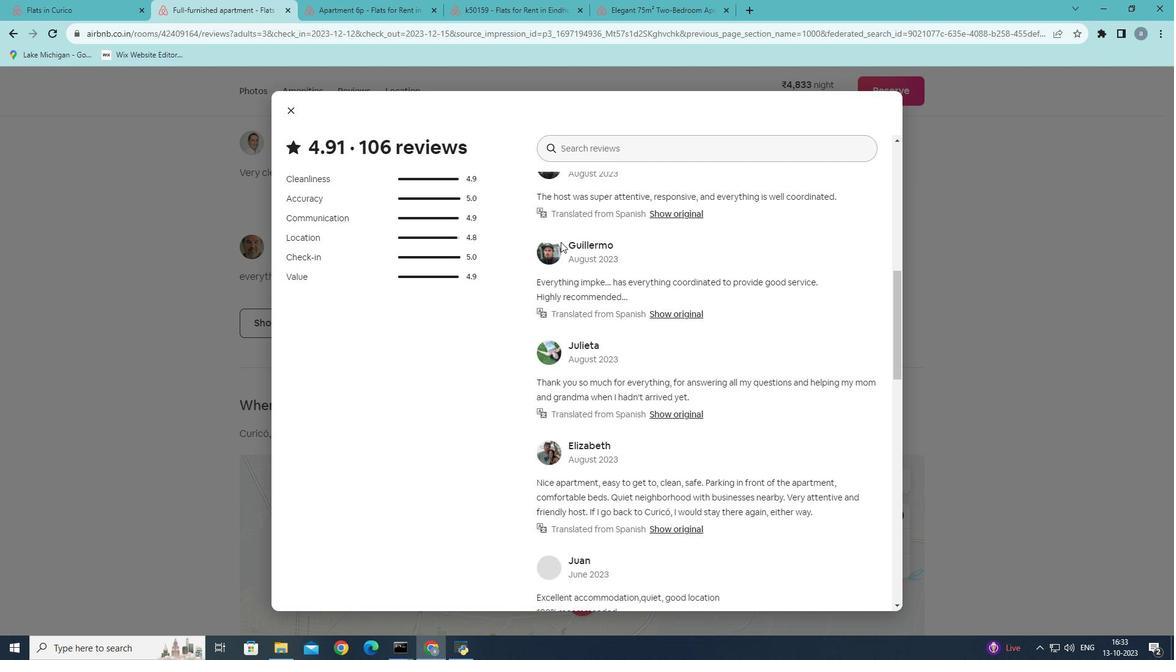 
Action: Mouse scrolled (561, 241) with delta (0, 0)
Screenshot: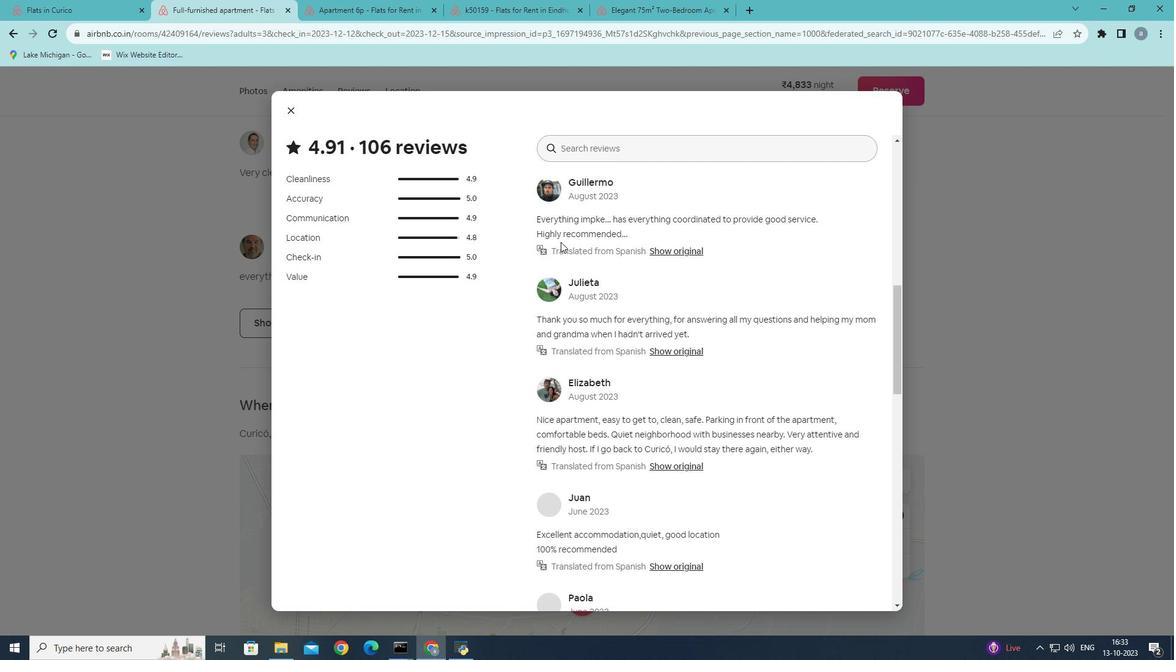 
Action: Mouse scrolled (561, 241) with delta (0, 0)
Screenshot: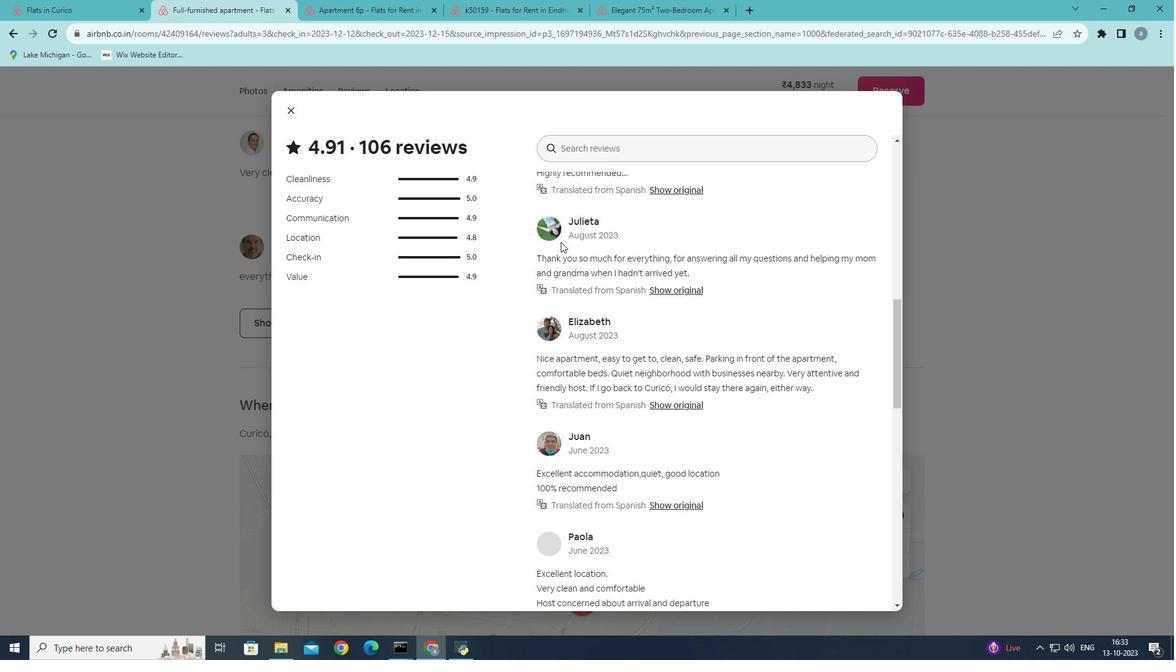 
Action: Mouse scrolled (561, 241) with delta (0, 0)
Screenshot: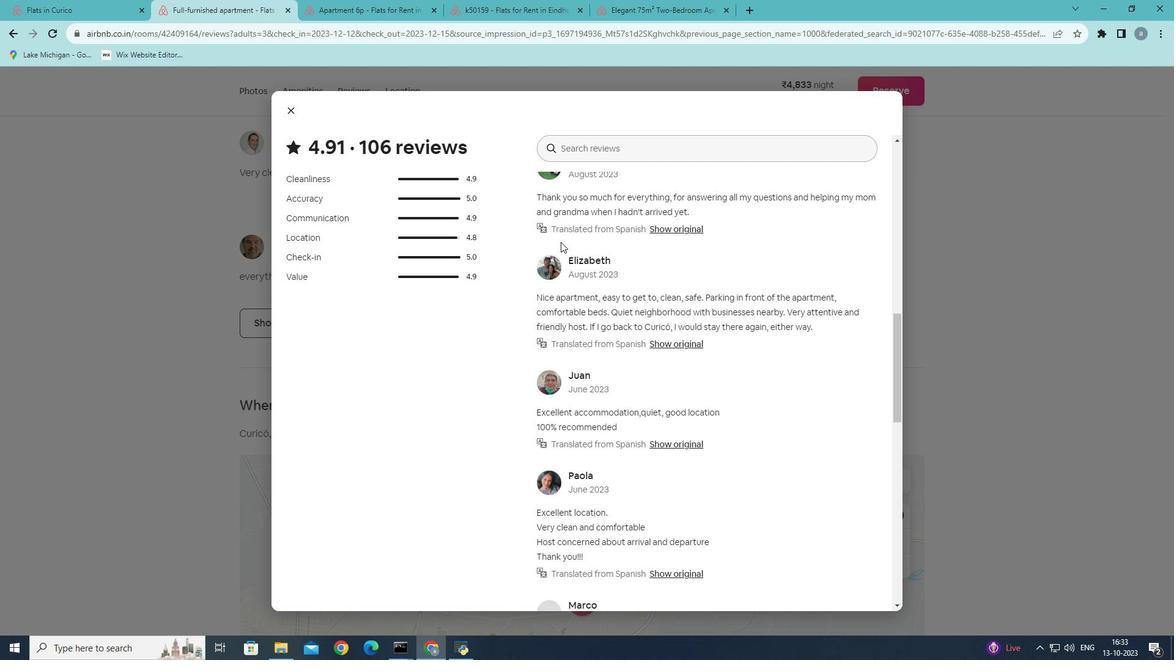 
Action: Mouse scrolled (561, 241) with delta (0, 0)
Screenshot: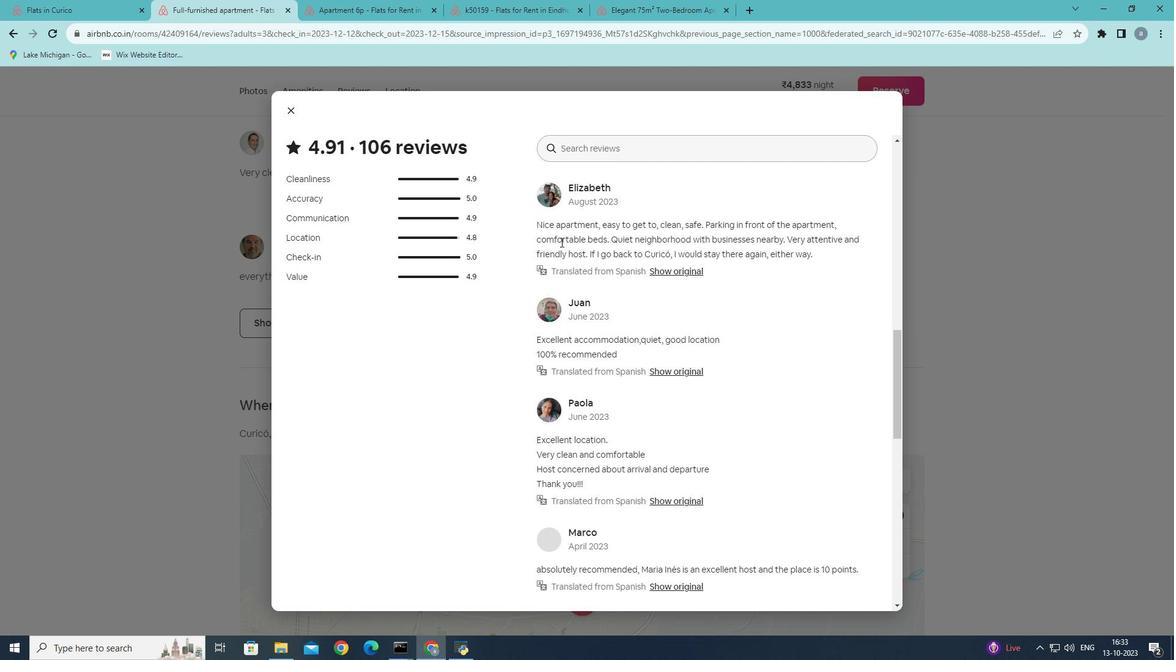 
Action: Mouse scrolled (561, 241) with delta (0, 0)
Screenshot: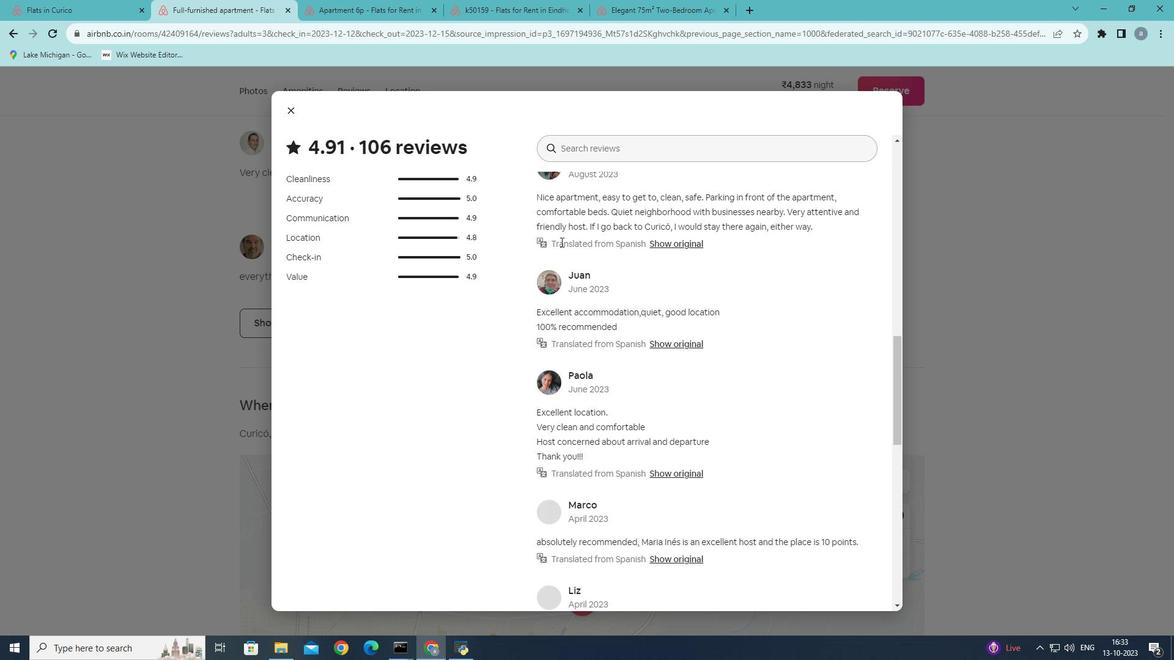 
Action: Mouse scrolled (561, 241) with delta (0, 0)
Screenshot: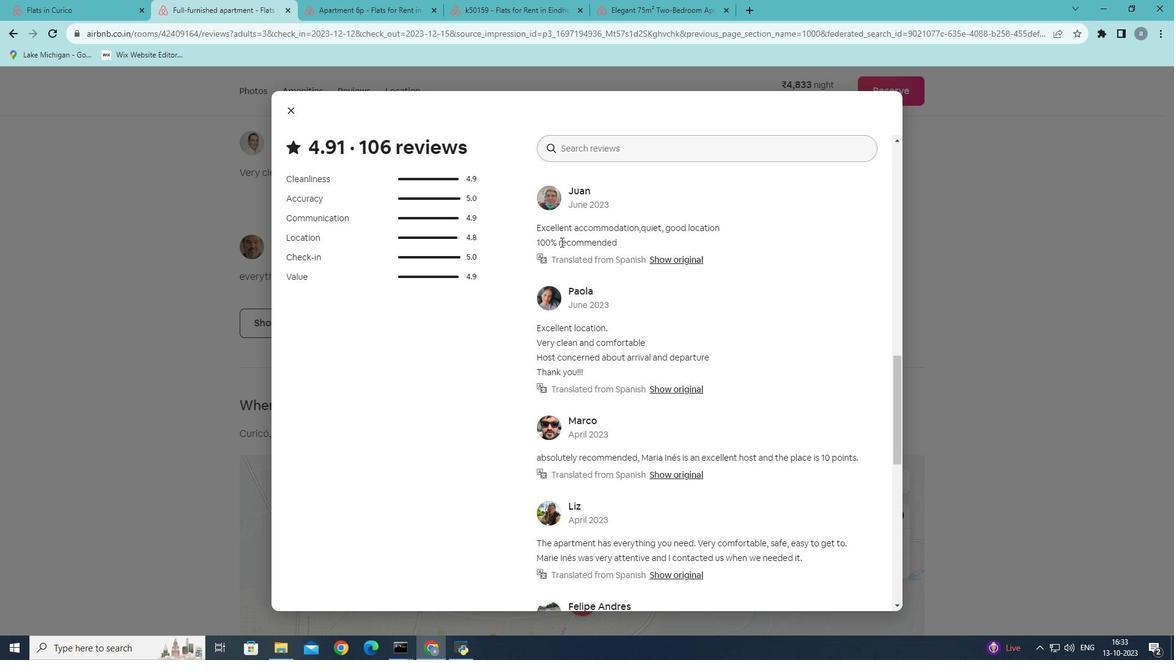 
Action: Mouse scrolled (561, 241) with delta (0, 0)
Screenshot: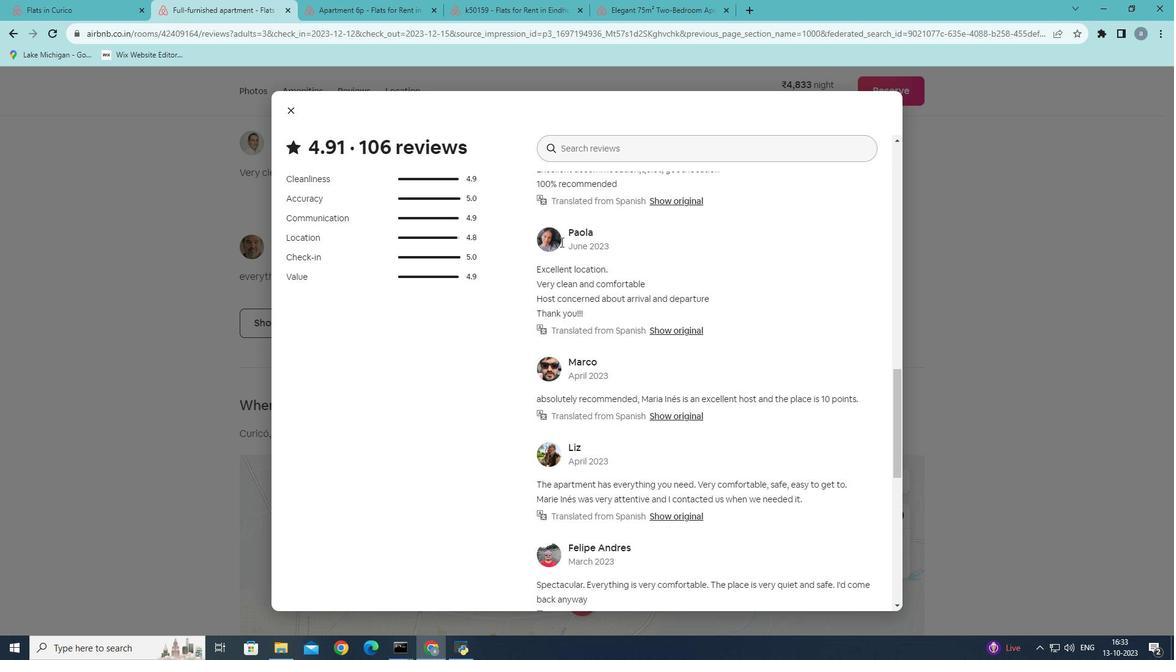 
Action: Mouse scrolled (561, 241) with delta (0, 0)
Screenshot: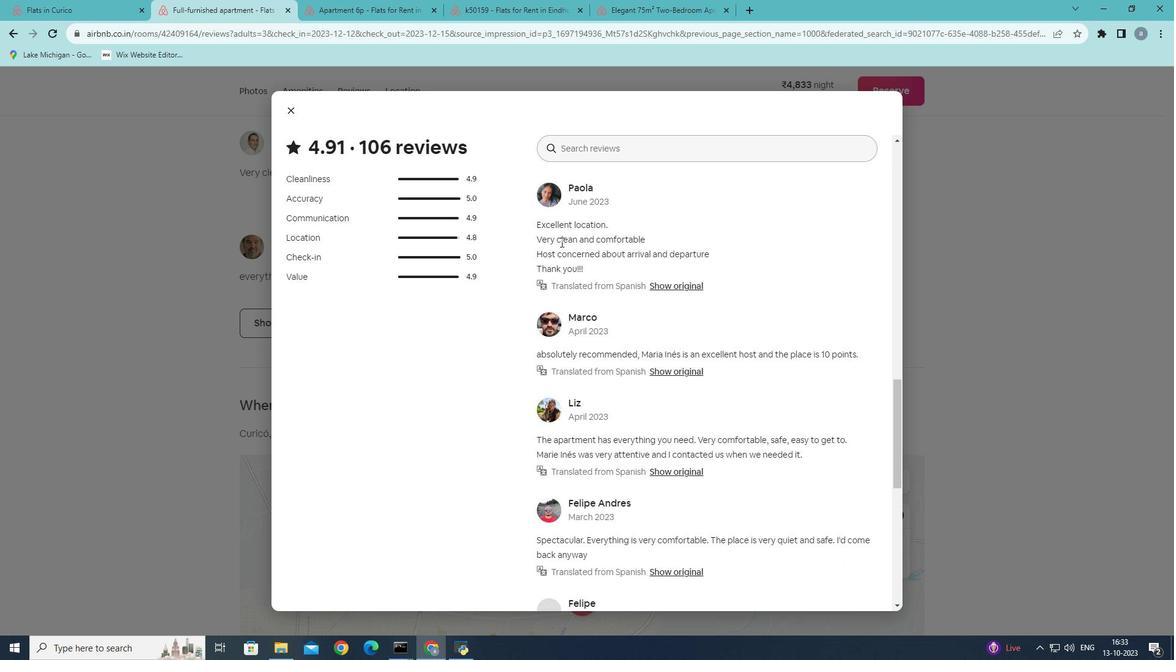 
Action: Mouse scrolled (561, 241) with delta (0, 0)
Screenshot: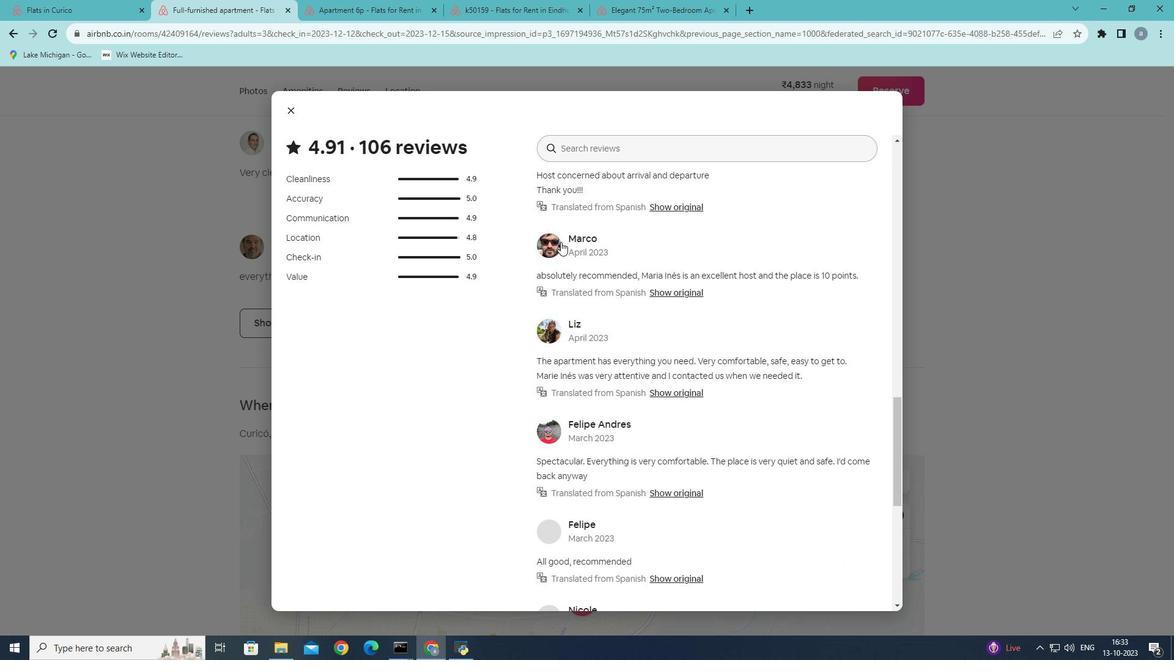 
Action: Mouse scrolled (561, 241) with delta (0, 0)
Screenshot: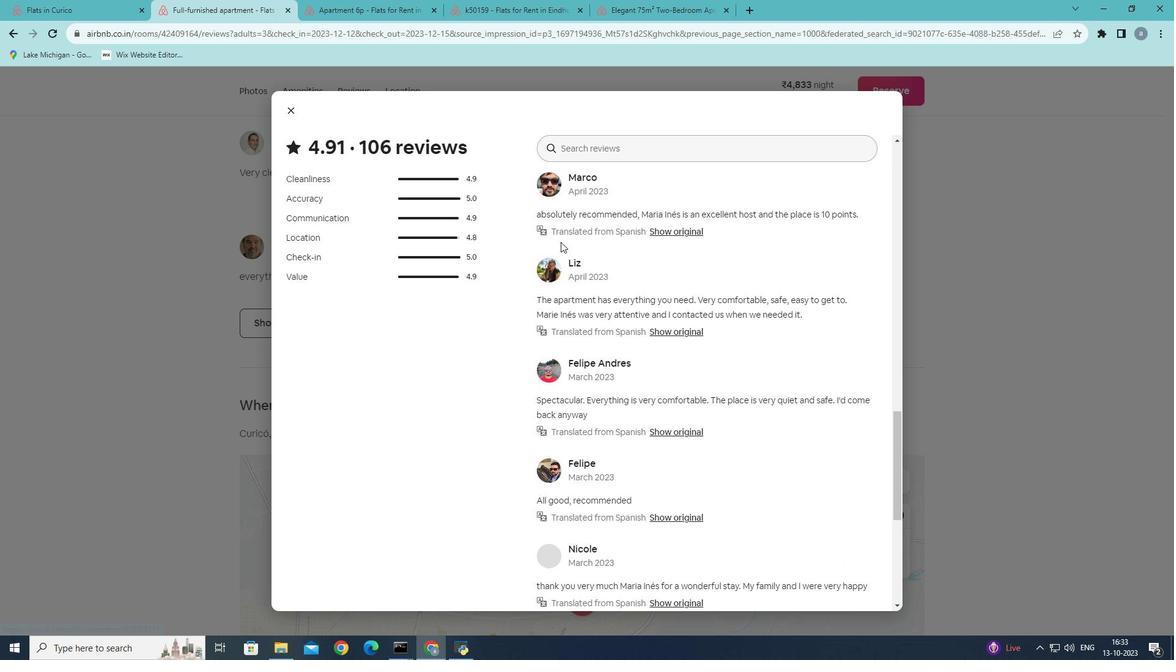 
Action: Mouse scrolled (561, 241) with delta (0, 0)
Screenshot: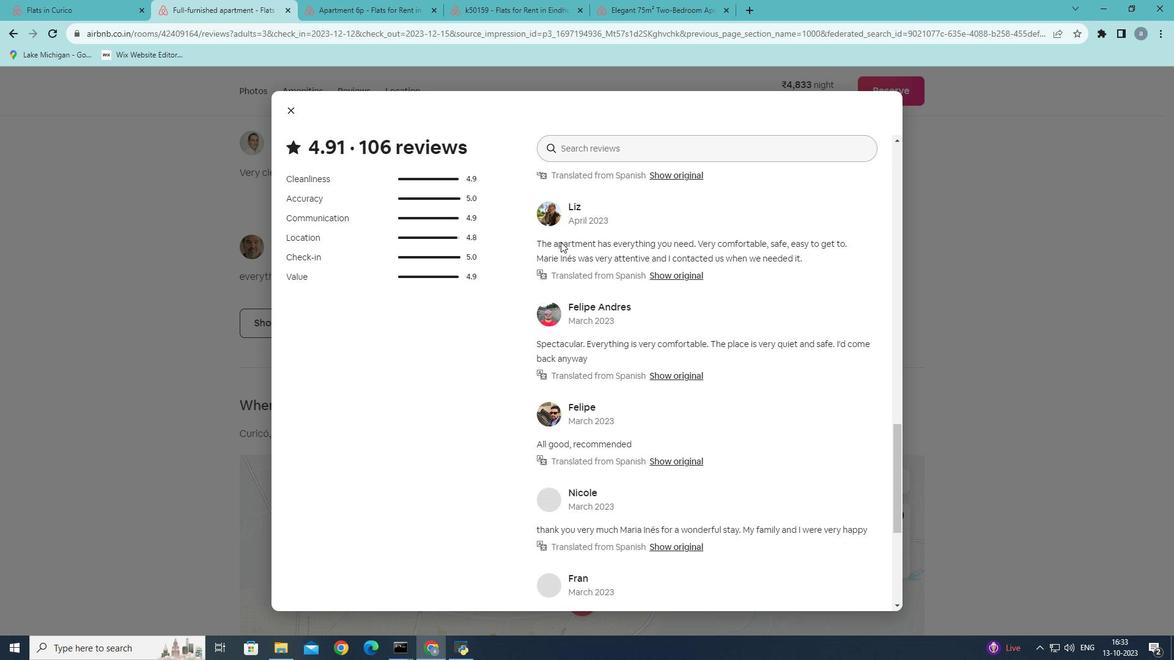 
Action: Mouse scrolled (561, 241) with delta (0, 0)
Screenshot: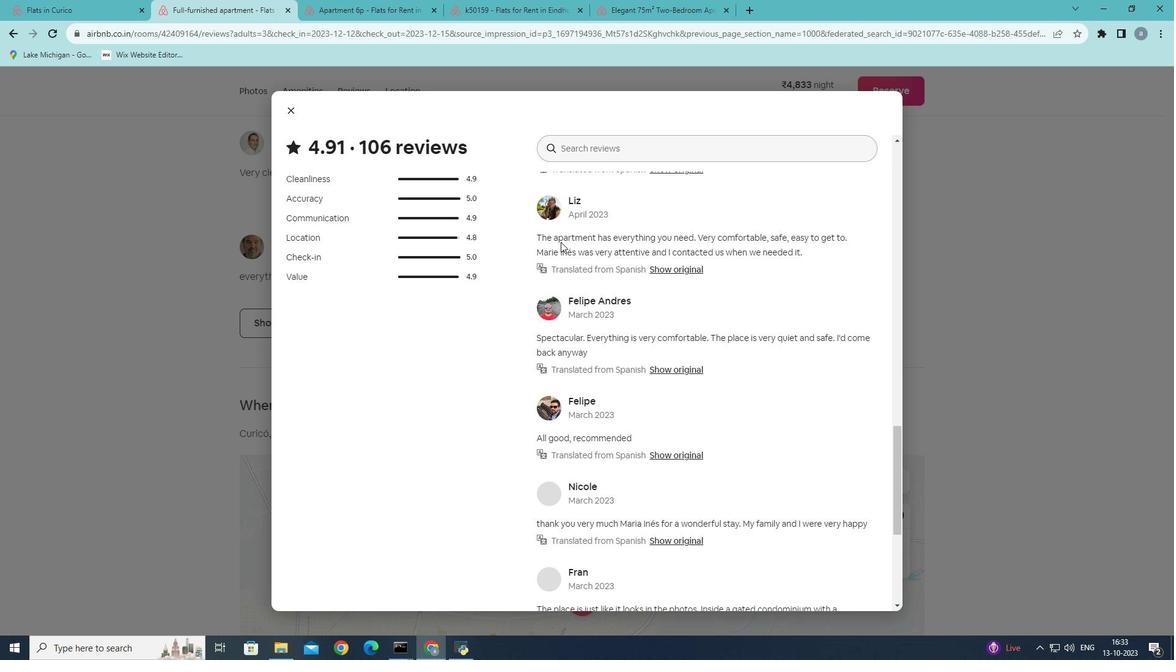 
Action: Mouse scrolled (561, 241) with delta (0, 0)
Screenshot: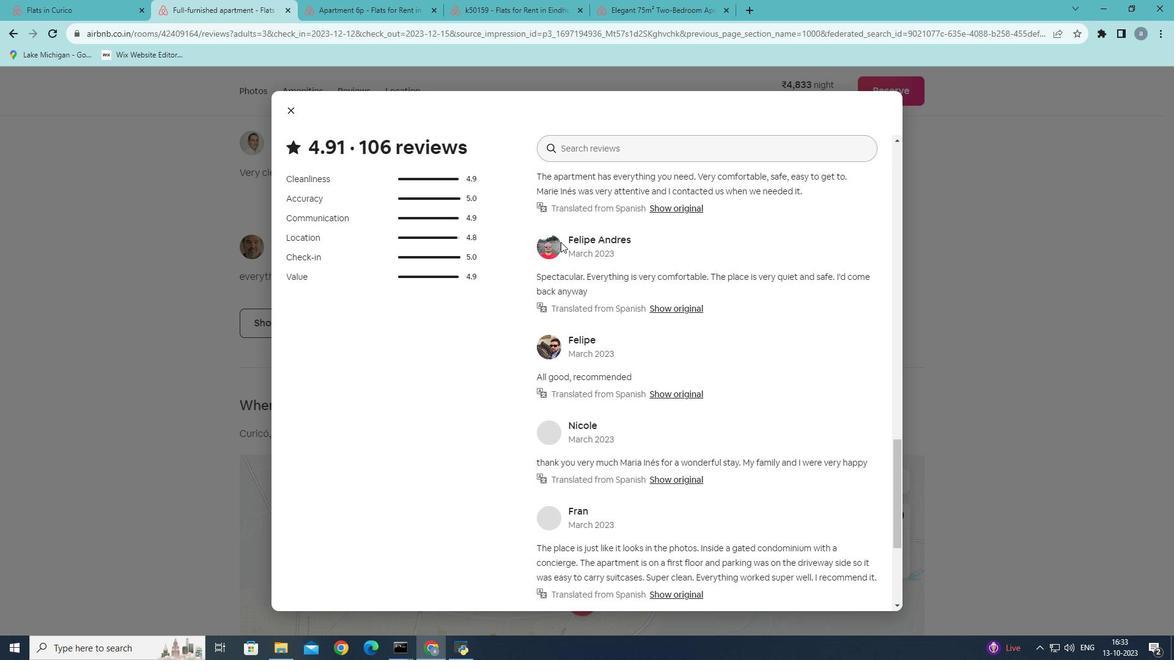 
Action: Mouse scrolled (561, 241) with delta (0, 0)
Screenshot: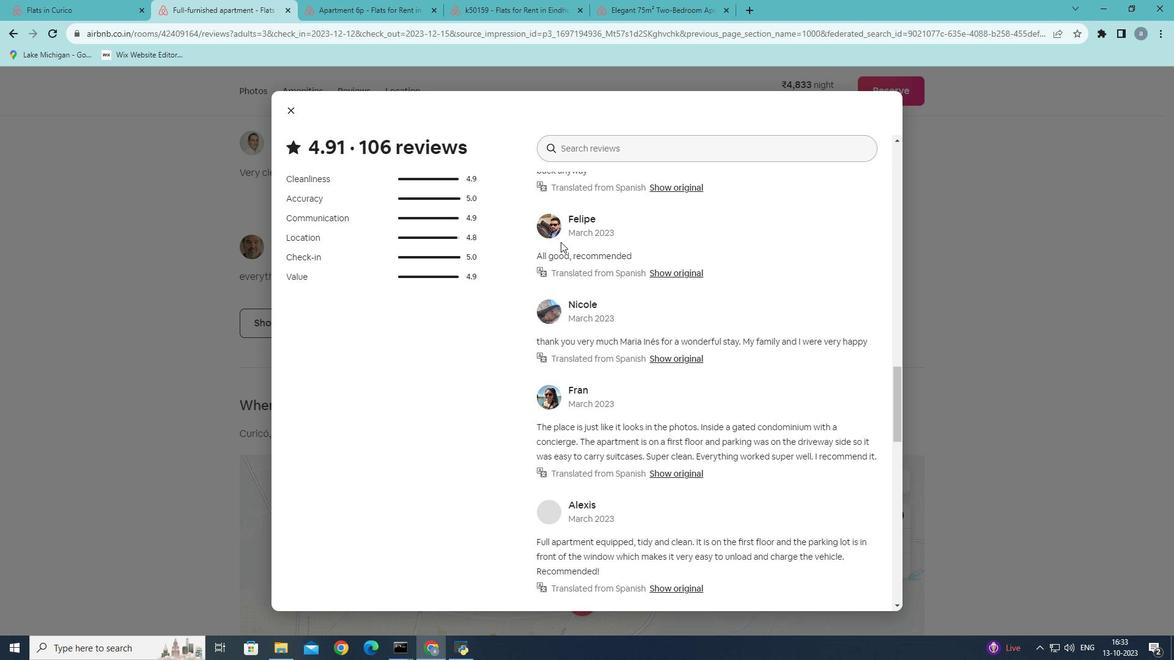 
Action: Mouse scrolled (561, 241) with delta (0, 0)
Screenshot: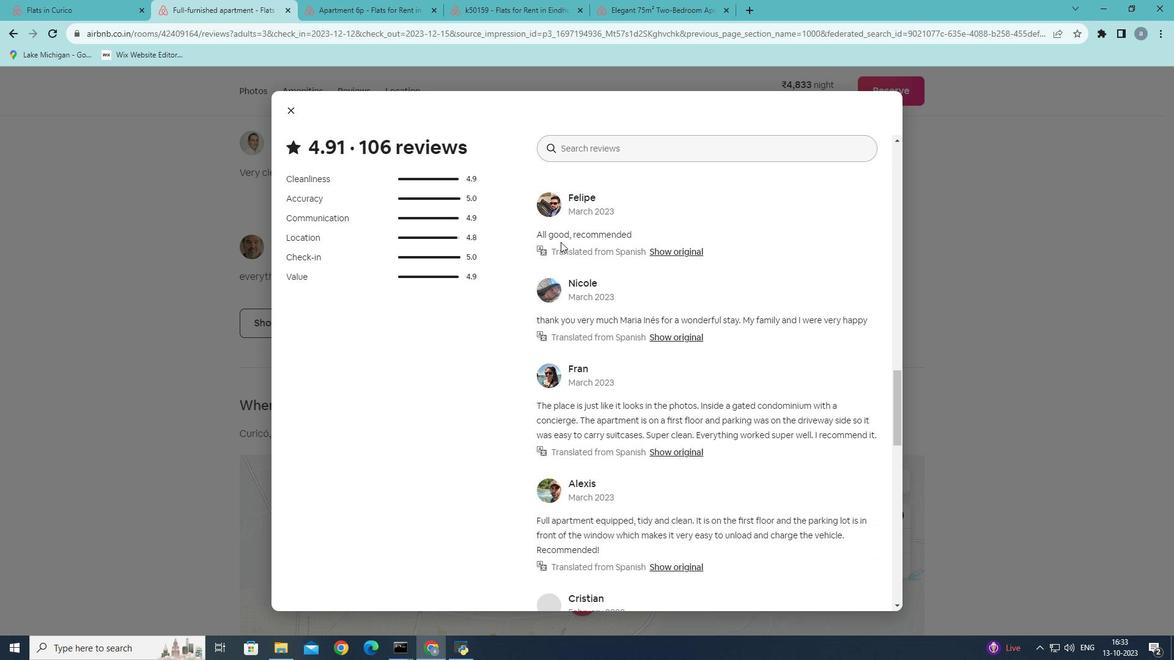 
Action: Mouse scrolled (561, 241) with delta (0, 0)
Screenshot: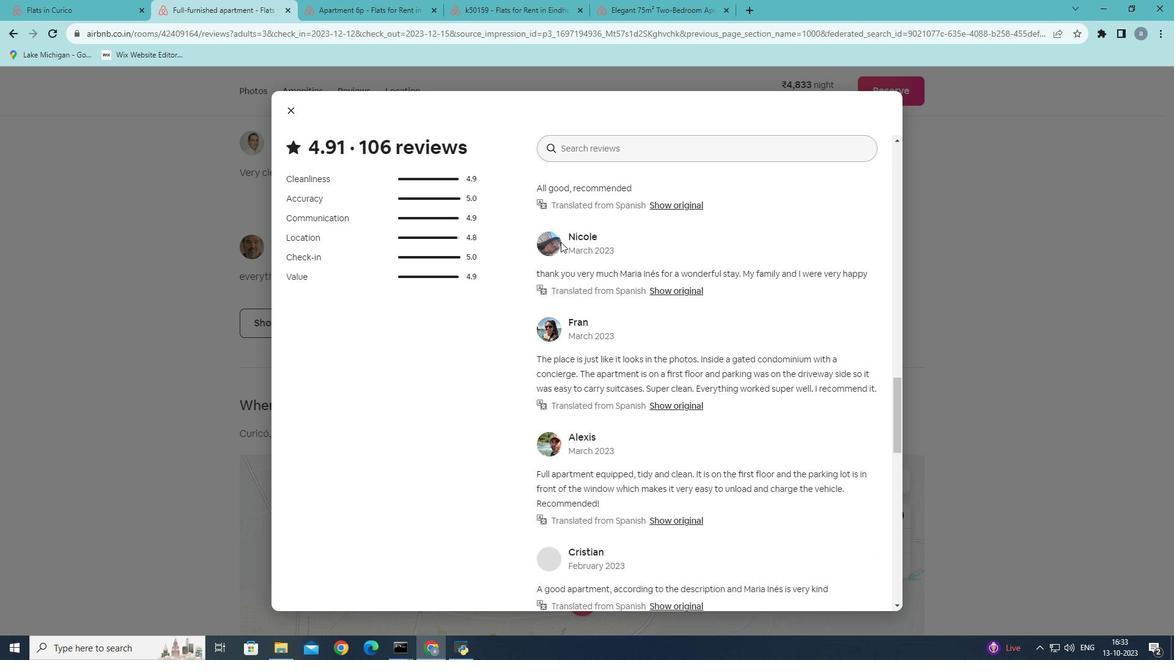 
Action: Mouse scrolled (561, 241) with delta (0, 0)
Screenshot: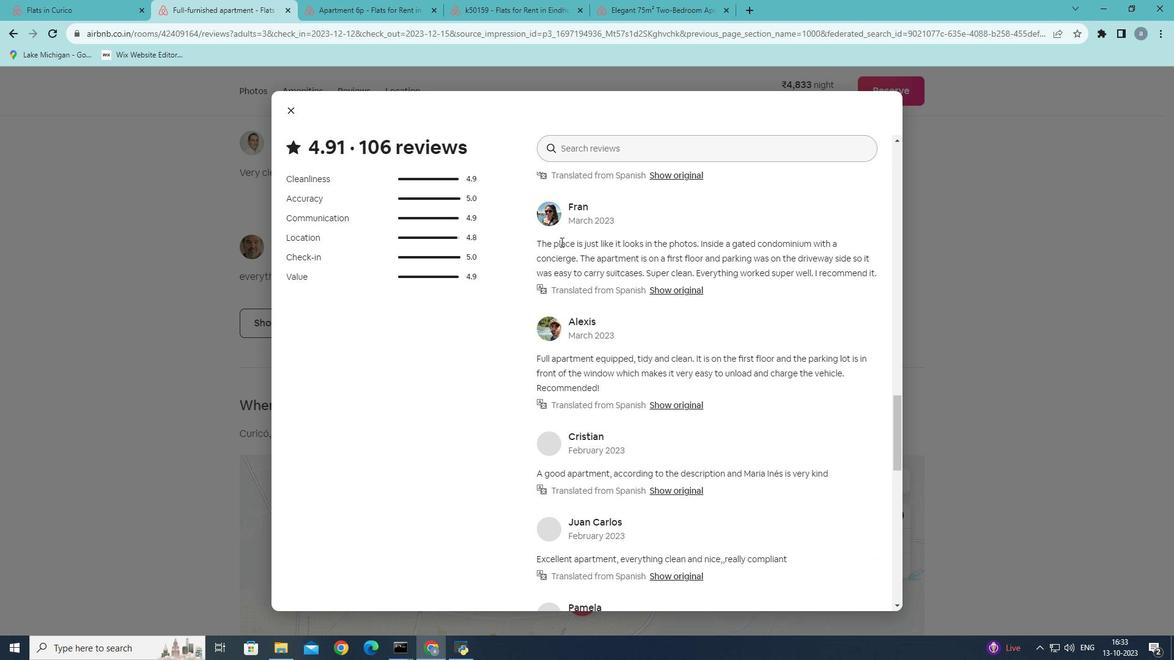 
Action: Mouse scrolled (561, 241) with delta (0, 0)
Screenshot: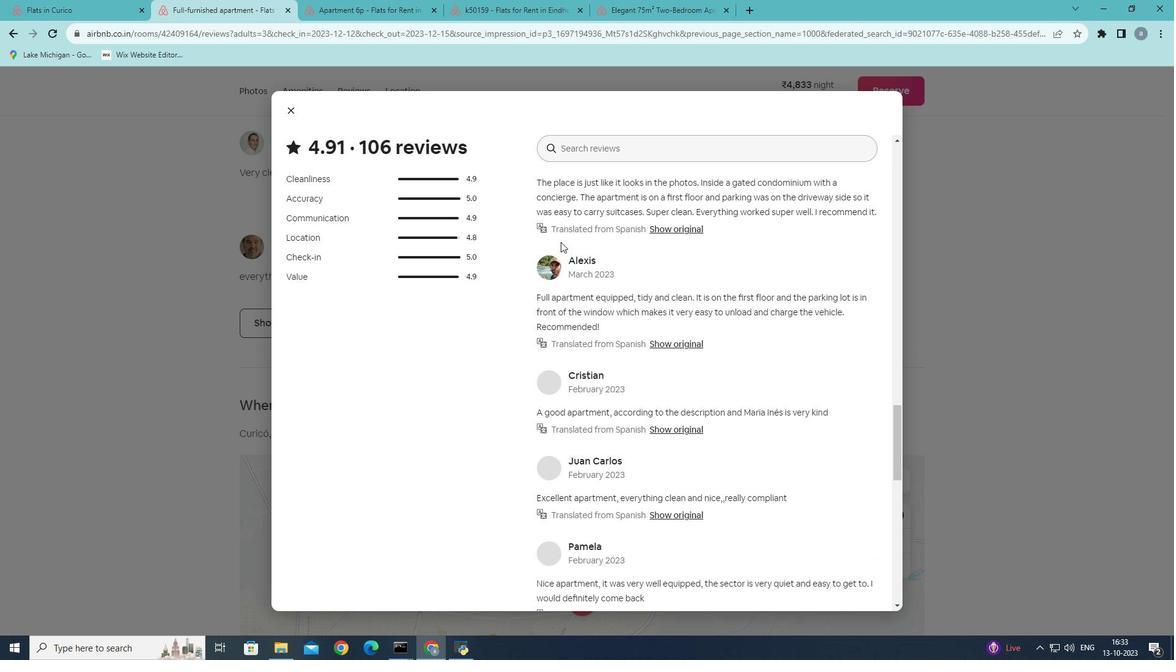 
Action: Mouse scrolled (561, 241) with delta (0, 0)
Screenshot: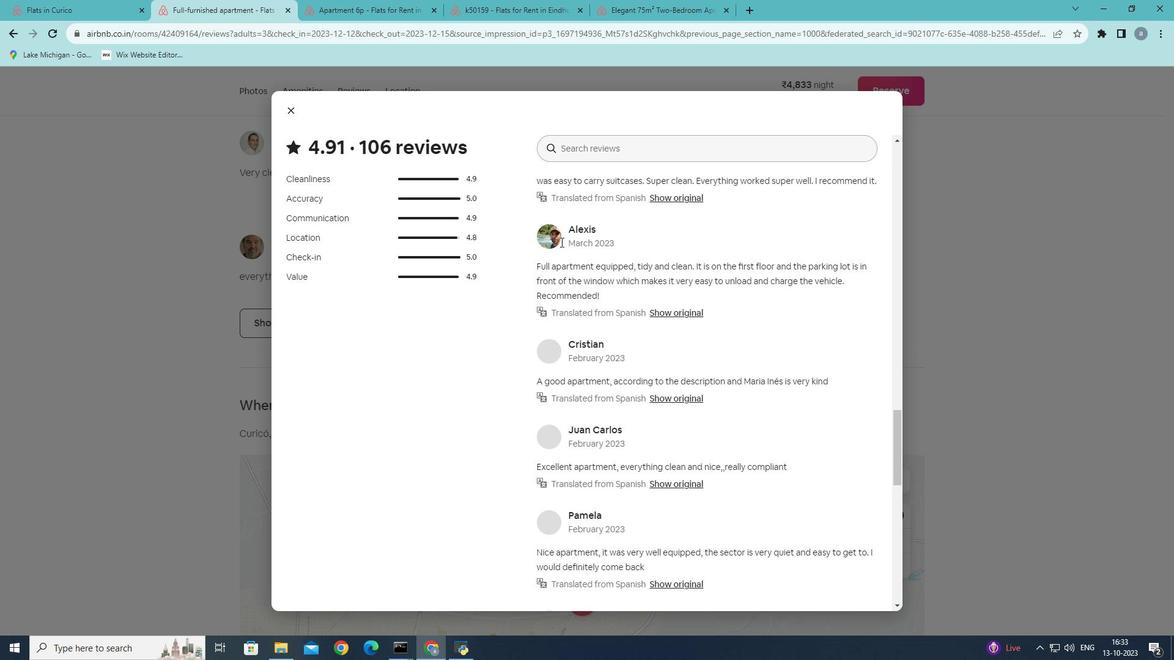 
Action: Mouse scrolled (561, 241) with delta (0, 0)
Screenshot: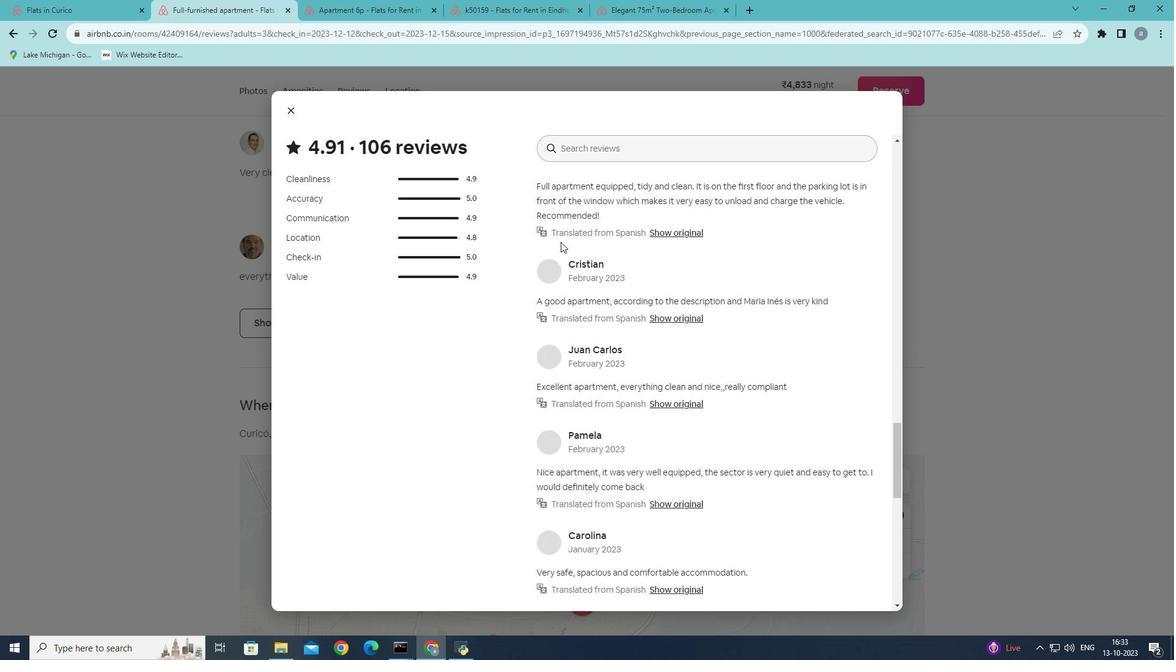 
Action: Mouse scrolled (561, 241) with delta (0, 0)
Screenshot: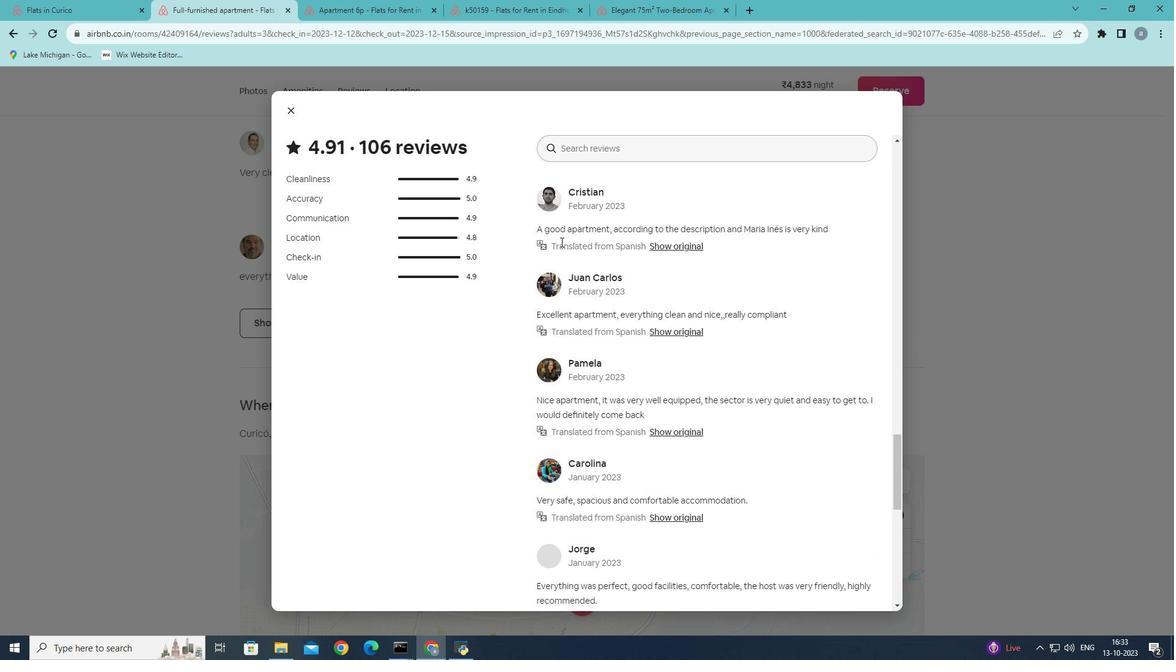 
Action: Mouse scrolled (561, 241) with delta (0, 0)
Screenshot: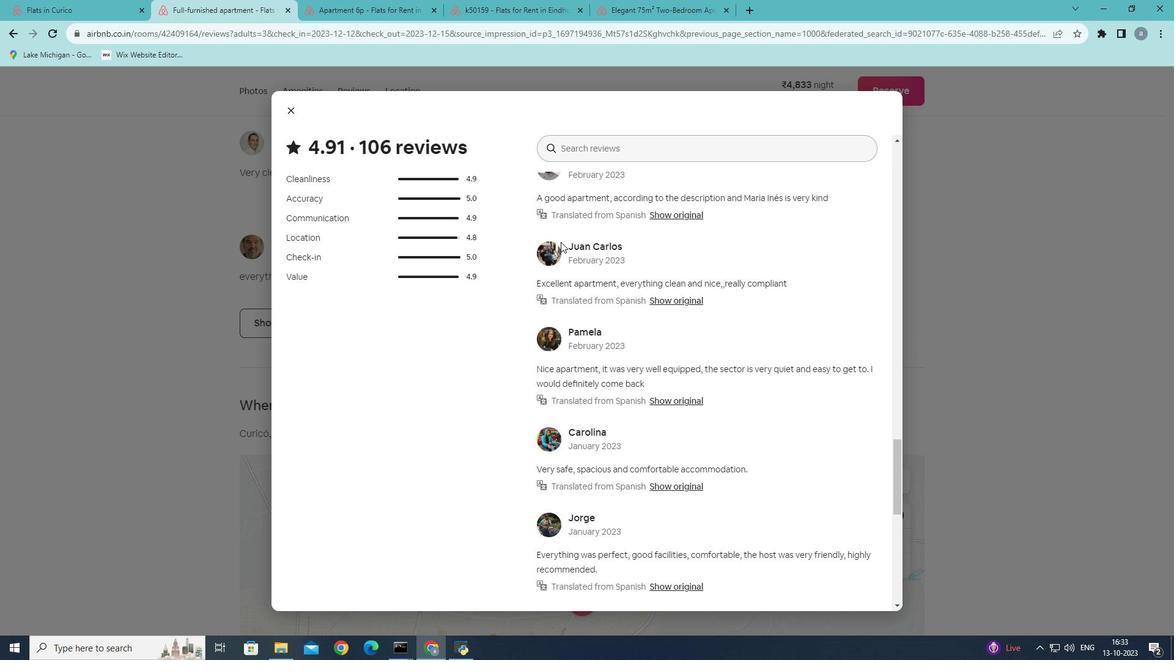 
Action: Mouse scrolled (561, 241) with delta (0, 0)
Screenshot: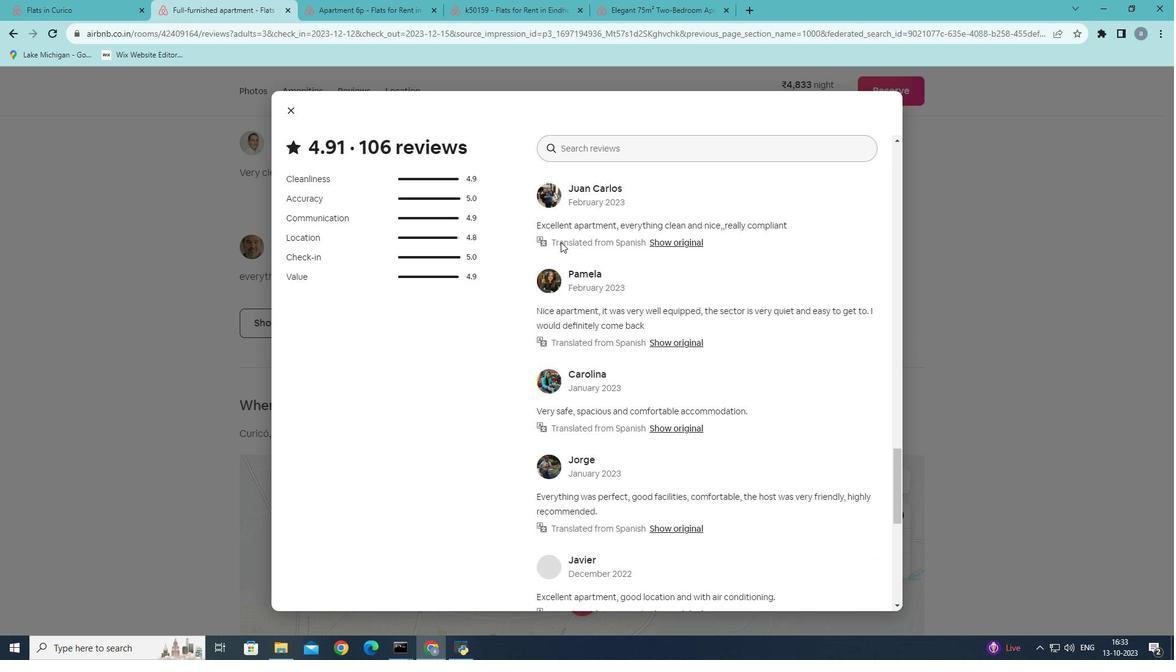 
Action: Mouse scrolled (561, 241) with delta (0, 0)
Screenshot: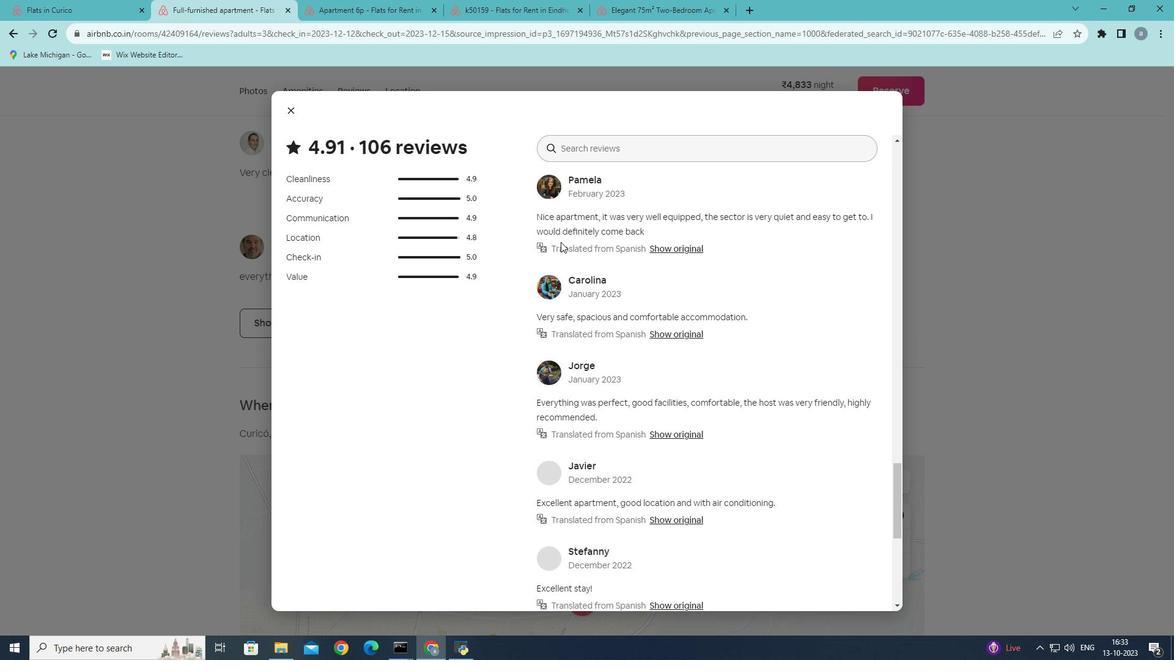 
Action: Mouse scrolled (561, 241) with delta (0, 0)
Screenshot: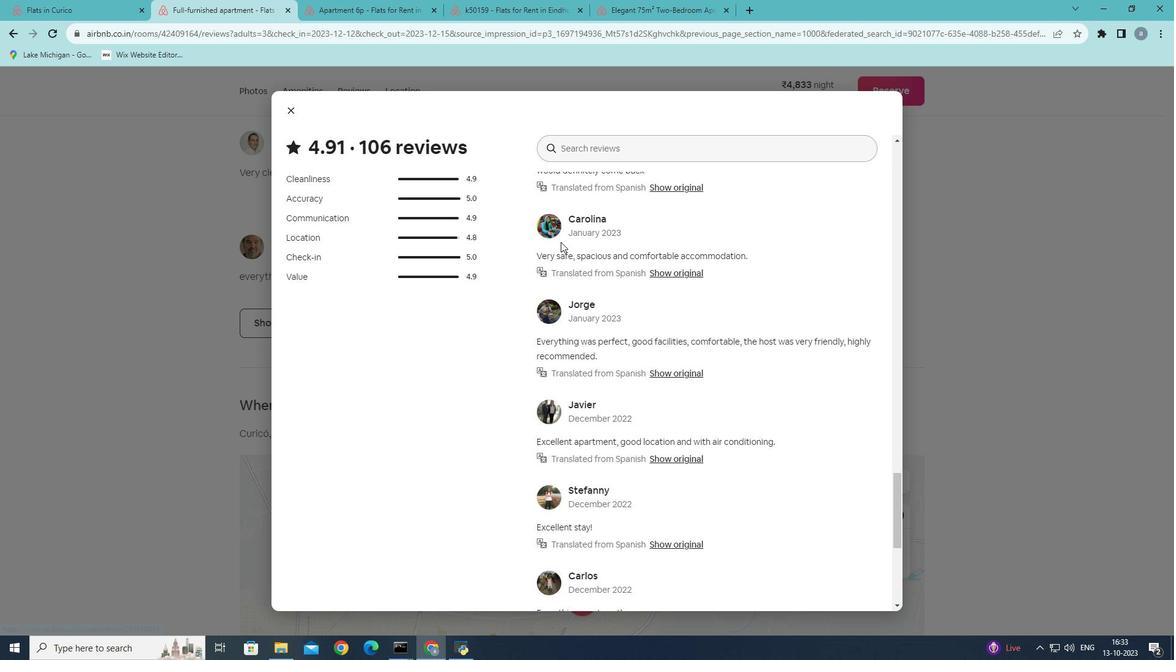 
Action: Mouse scrolled (561, 241) with delta (0, 0)
